 Task: Play online Dominion games in very easy mode.
Action: Mouse moved to (353, 523)
Screenshot: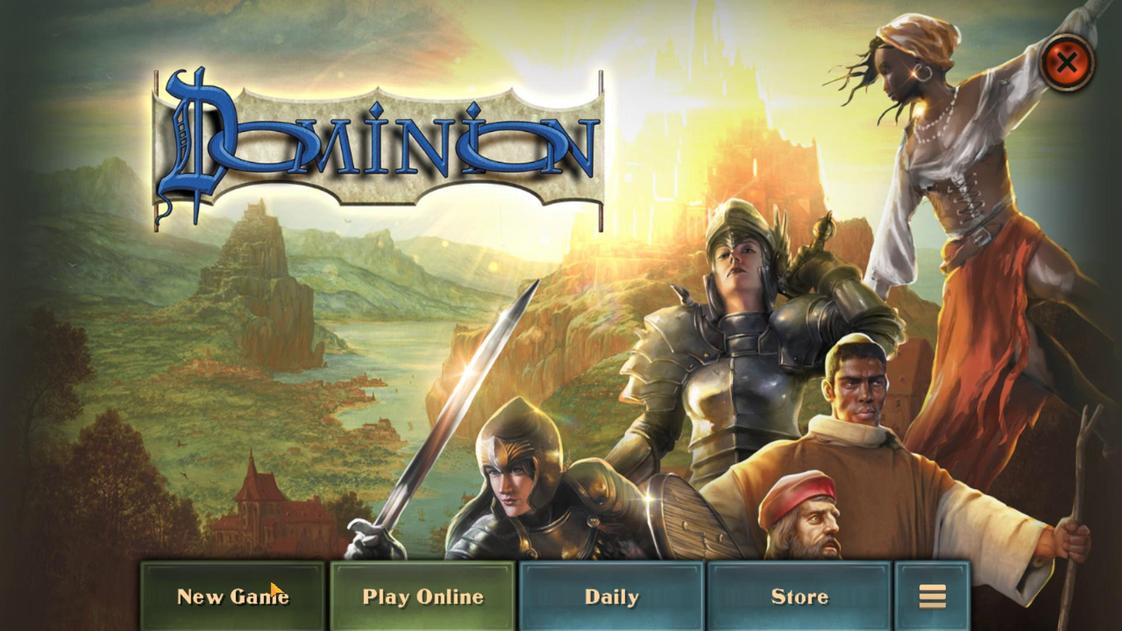 
Action: Mouse pressed left at (353, 523)
Screenshot: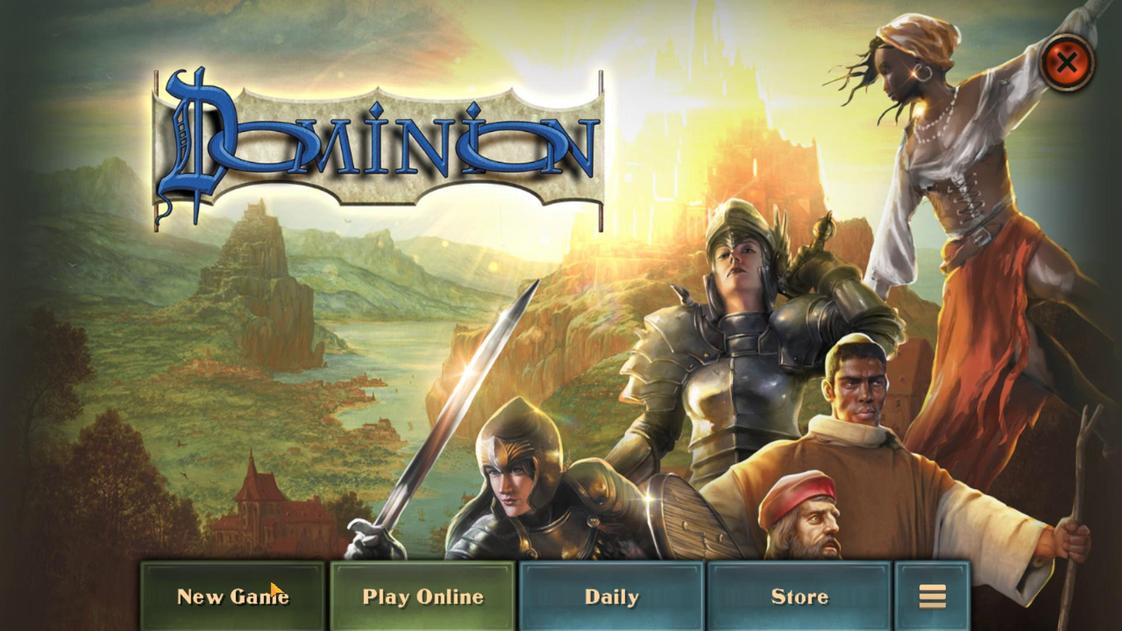 
Action: Mouse moved to (398, 247)
Screenshot: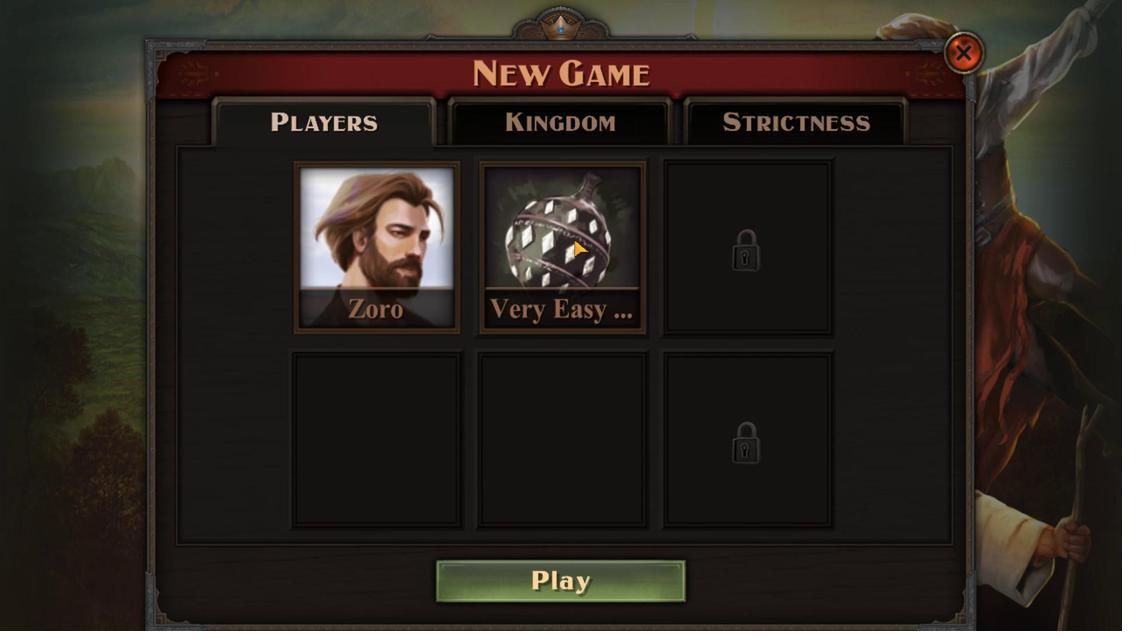 
Action: Mouse pressed left at (398, 247)
Screenshot: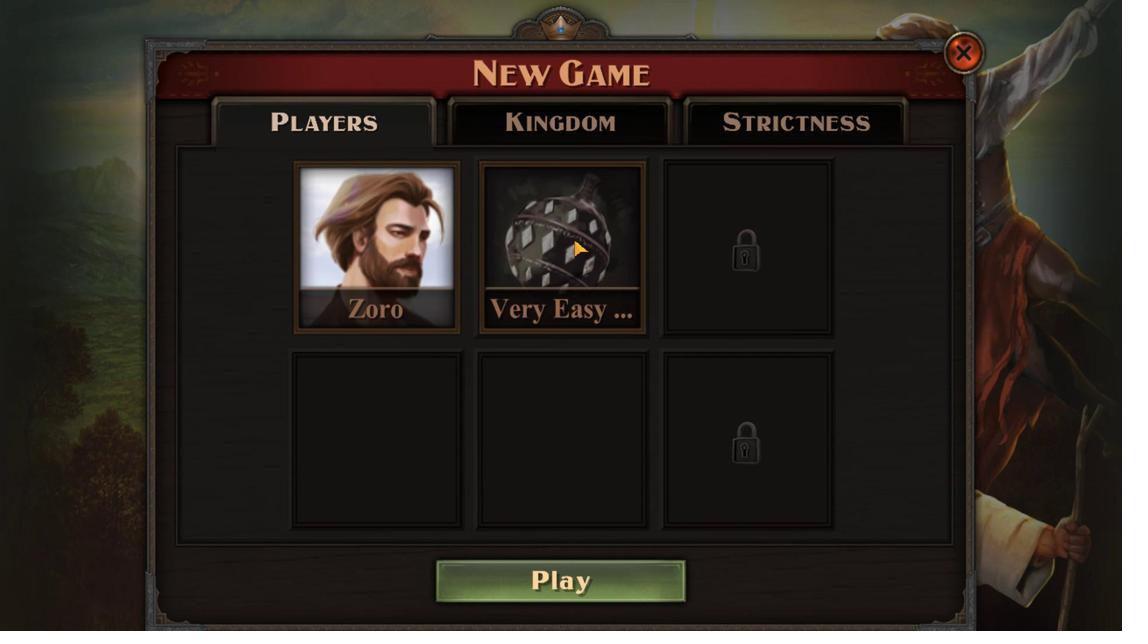 
Action: Mouse moved to (367, 282)
Screenshot: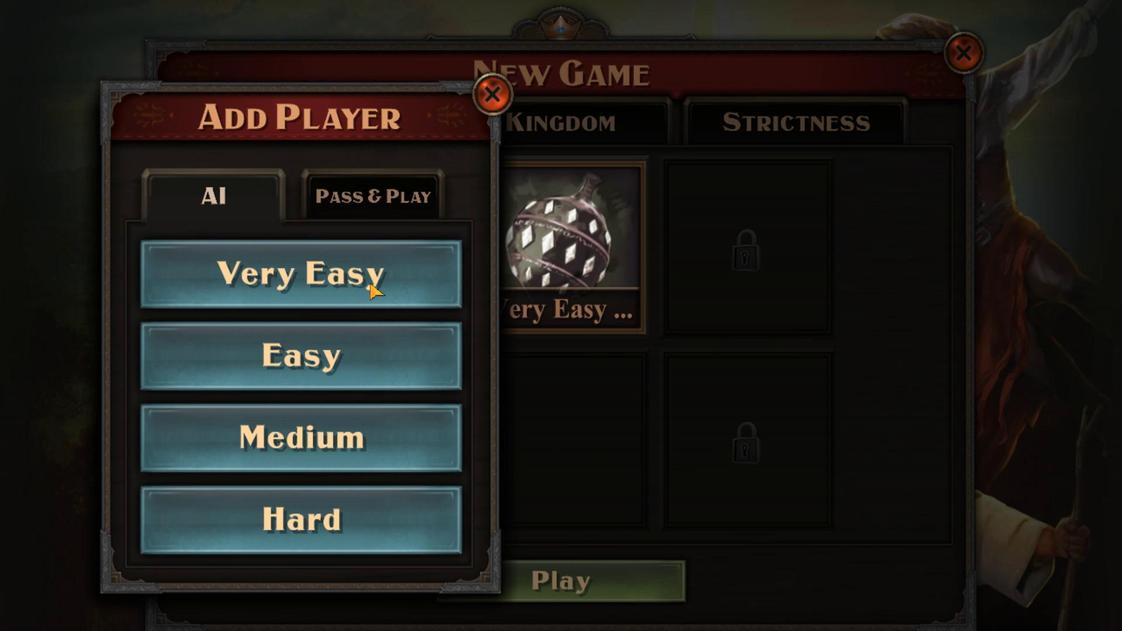 
Action: Mouse pressed left at (367, 282)
Screenshot: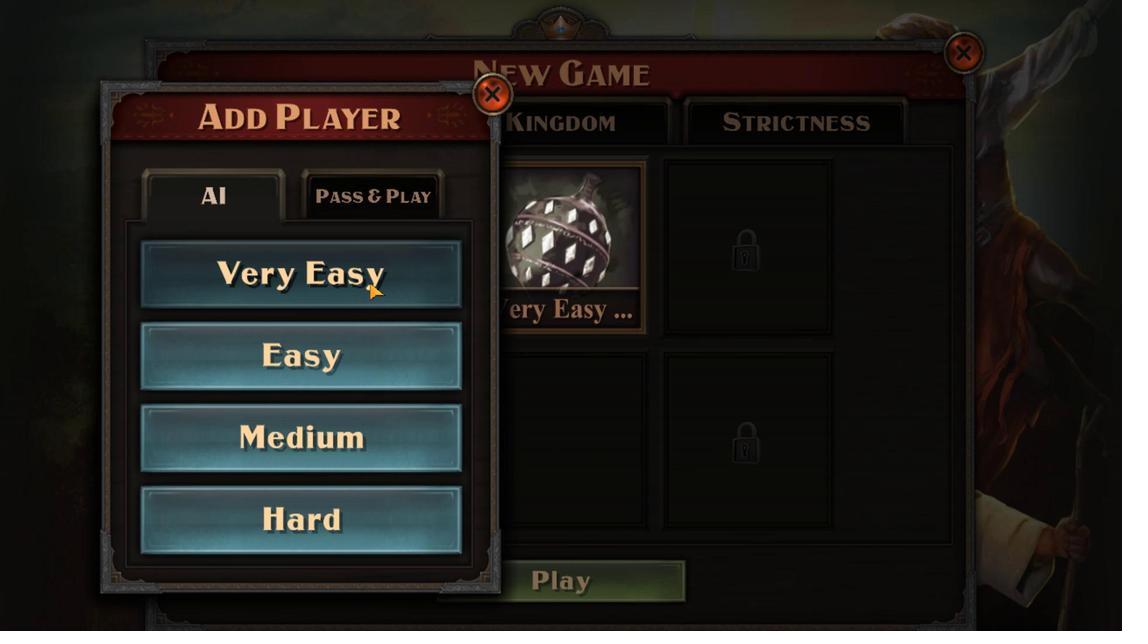 
Action: Mouse moved to (403, 521)
Screenshot: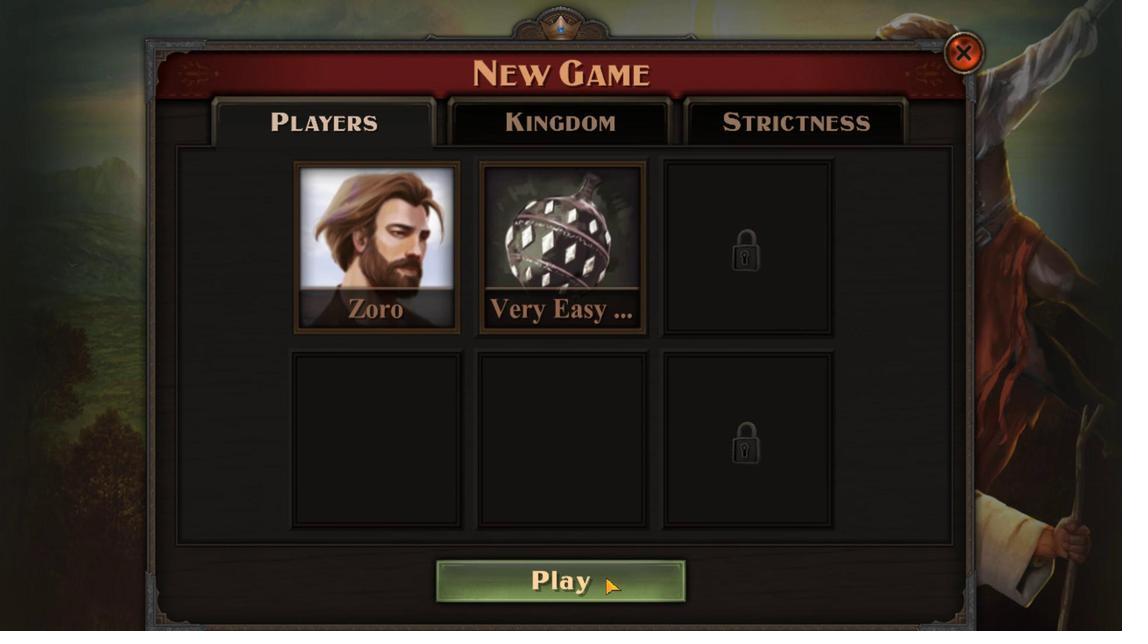 
Action: Mouse pressed left at (403, 521)
Screenshot: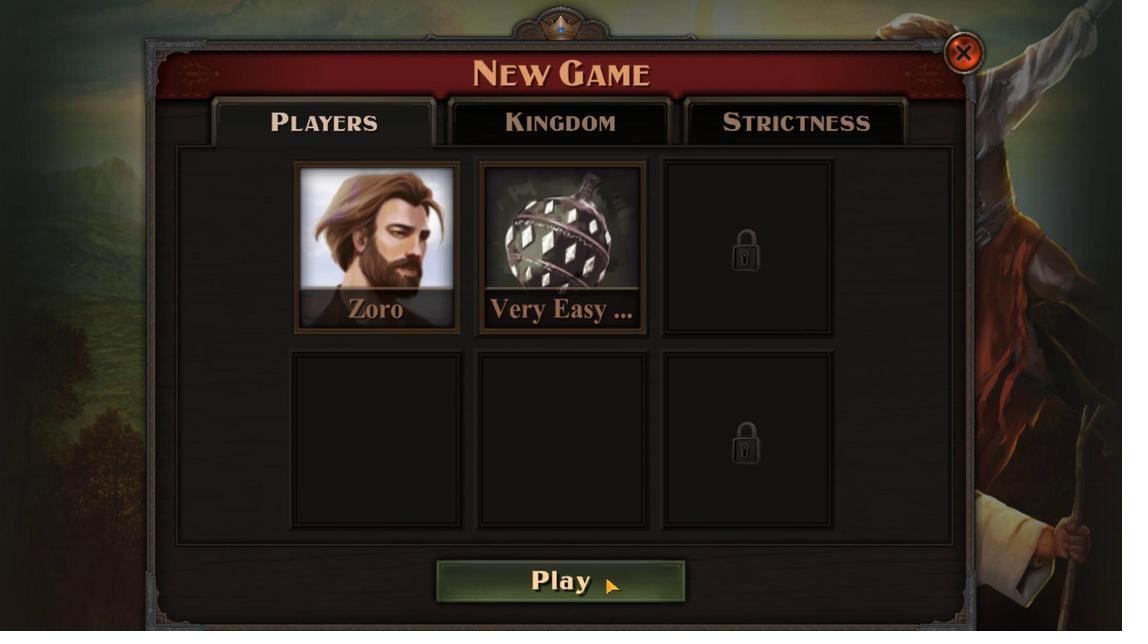 
Action: Mouse moved to (415, 471)
Screenshot: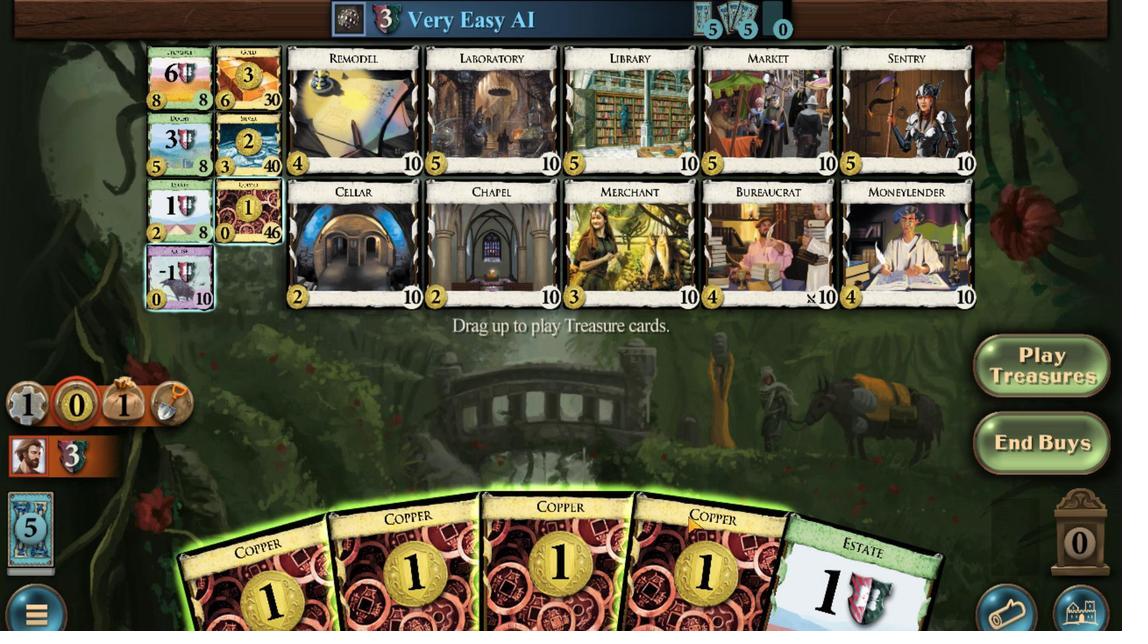 
Action: Mouse scrolled (415, 471) with delta (0, 0)
Screenshot: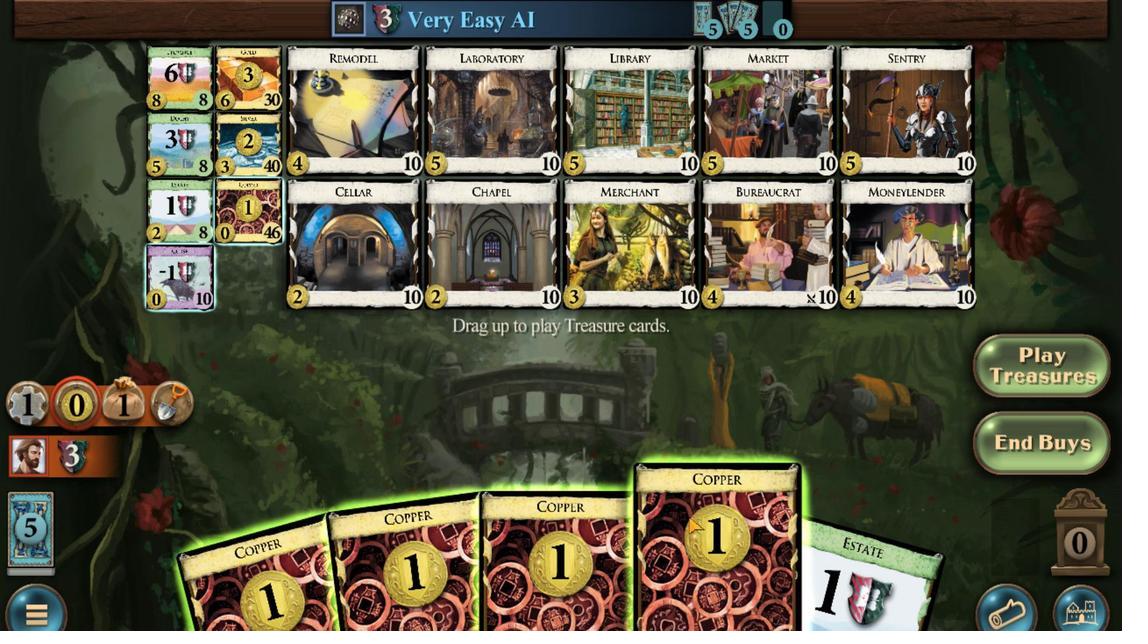 
Action: Mouse moved to (404, 482)
Screenshot: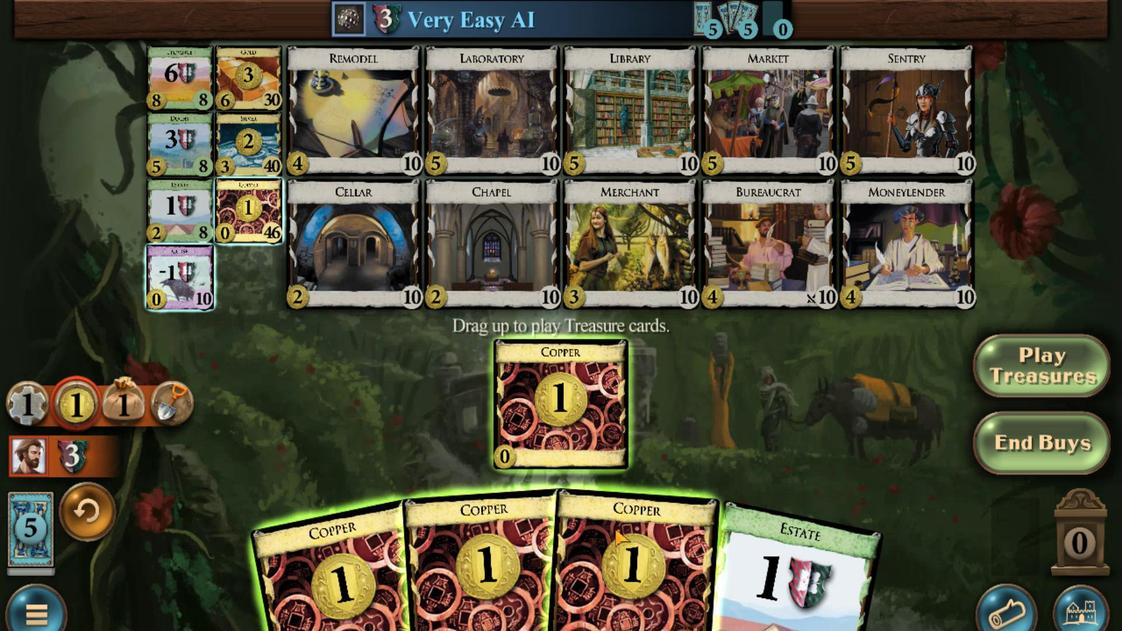
Action: Mouse scrolled (404, 481) with delta (0, 0)
Screenshot: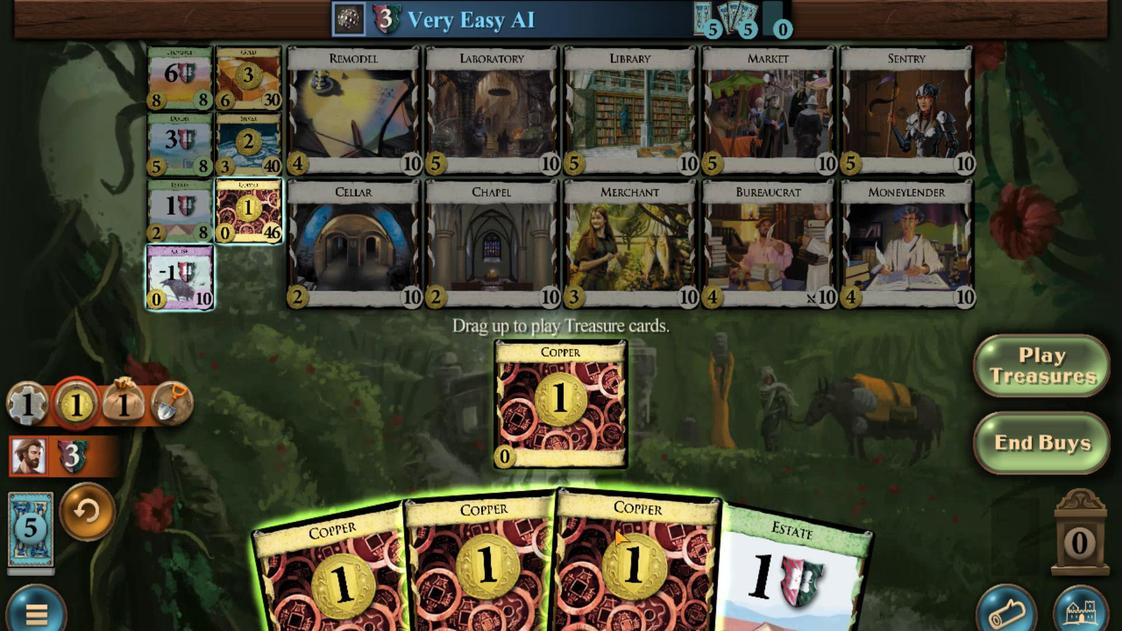 
Action: Mouse moved to (397, 483)
Screenshot: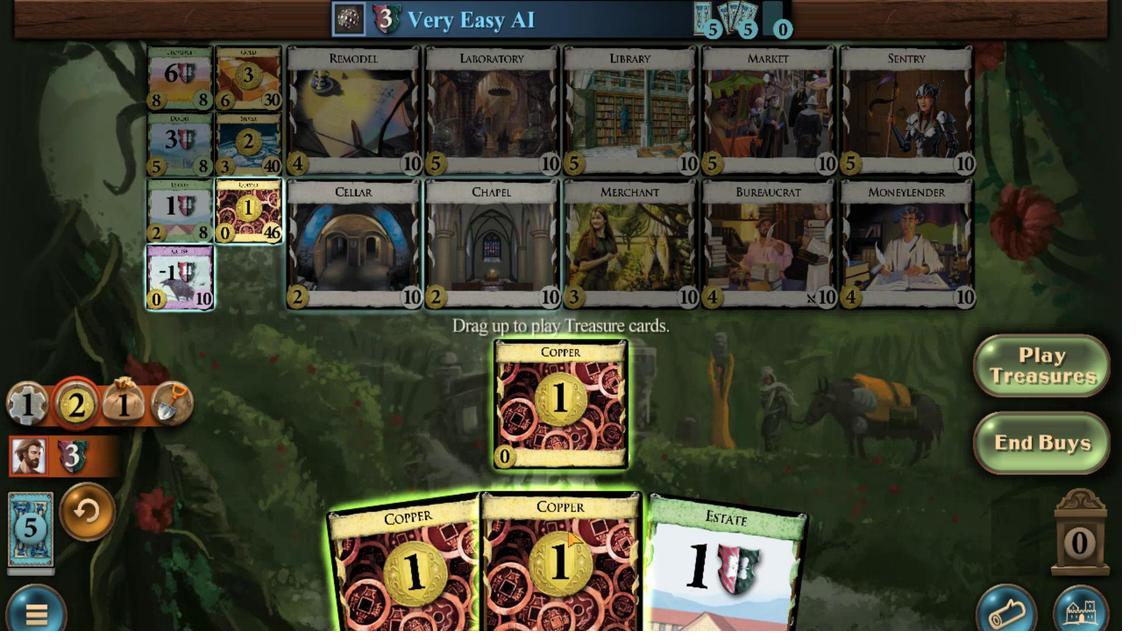 
Action: Mouse scrolled (397, 483) with delta (0, 0)
Screenshot: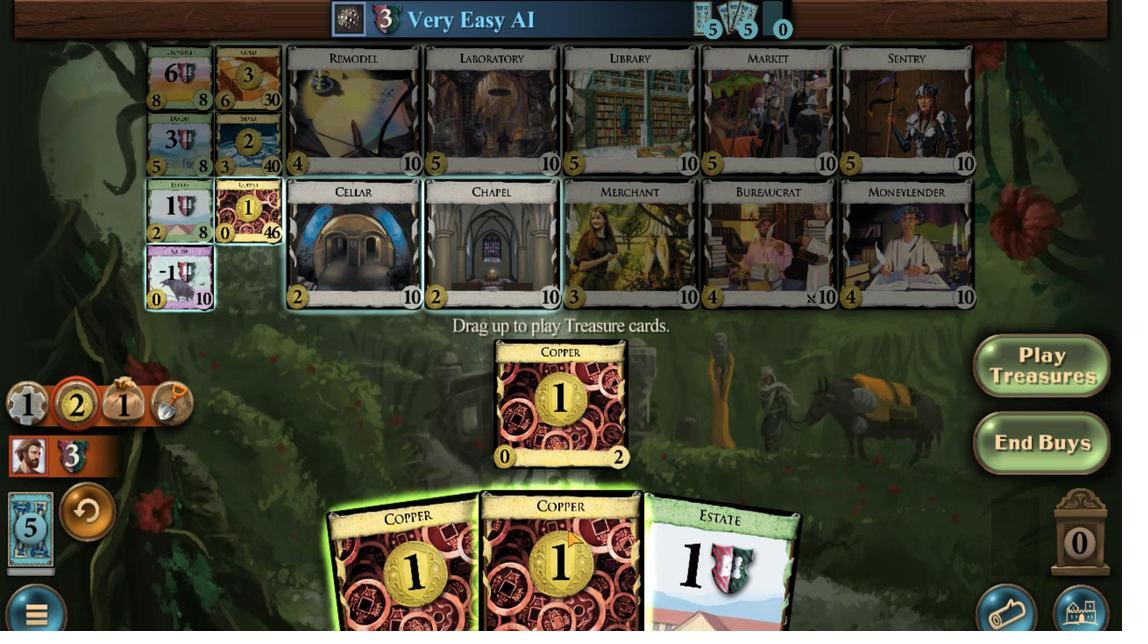 
Action: Mouse moved to (385, 491)
Screenshot: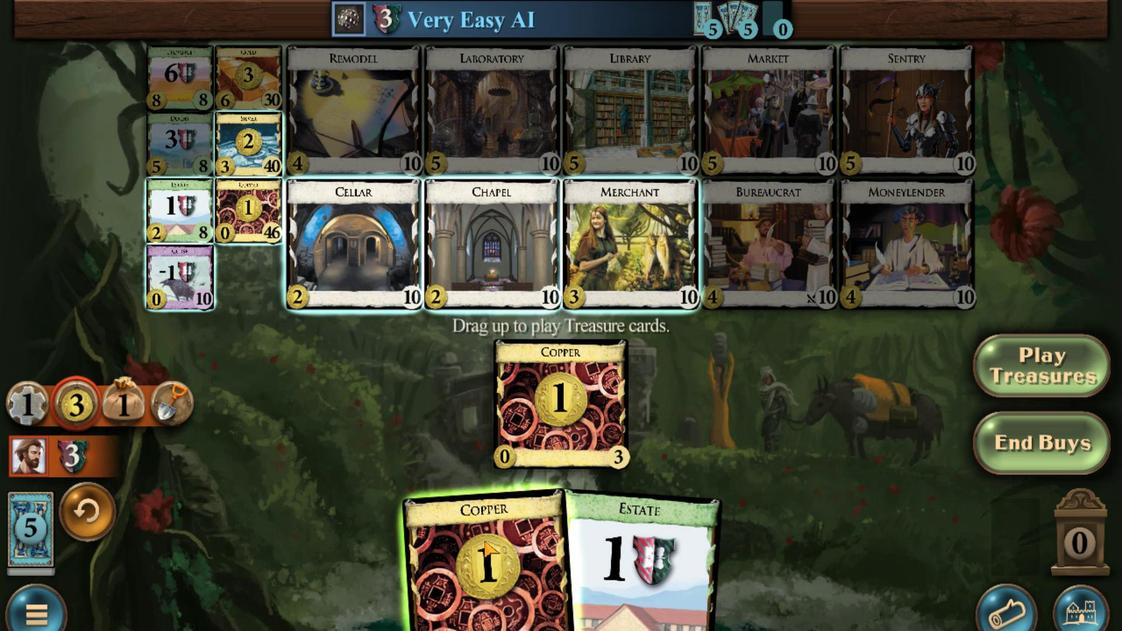 
Action: Mouse scrolled (385, 491) with delta (0, 0)
Screenshot: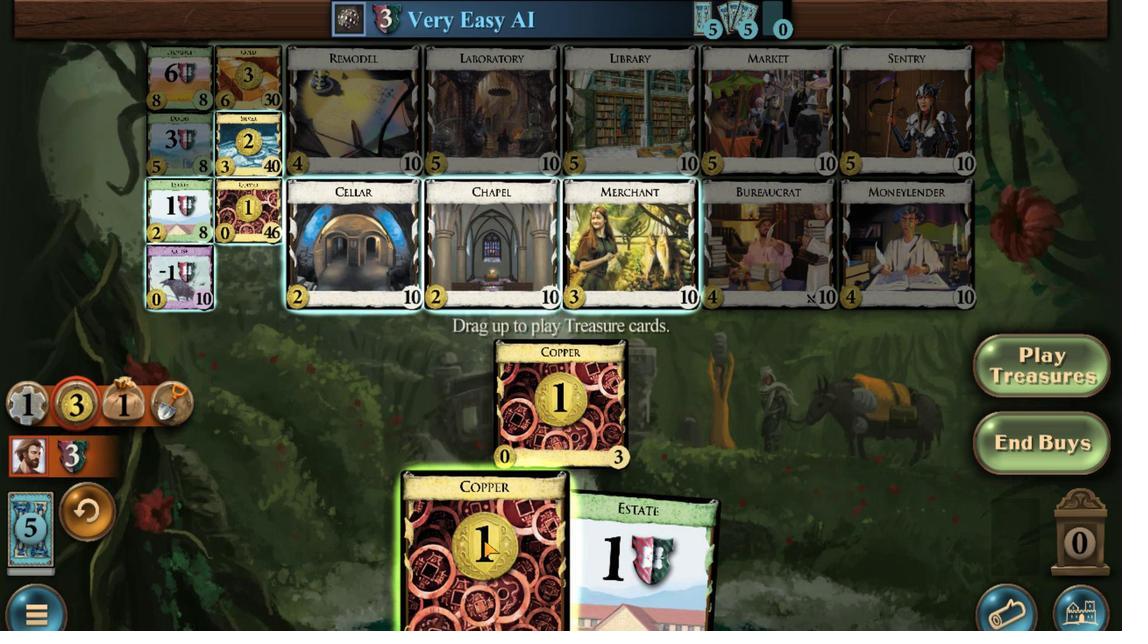 
Action: Mouse moved to (370, 156)
Screenshot: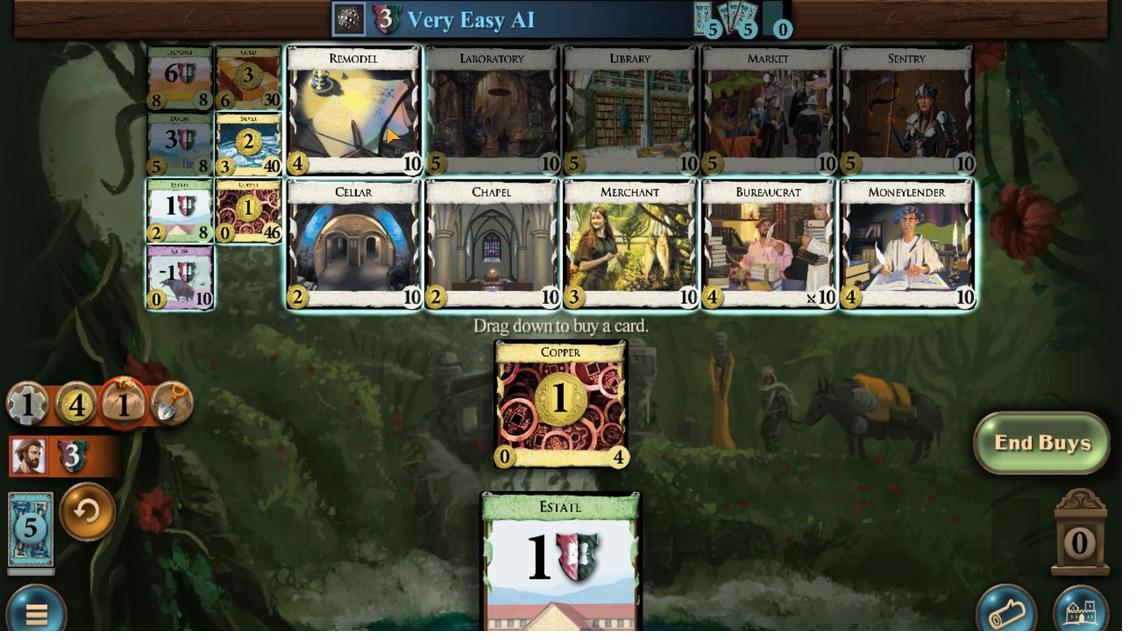
Action: Mouse scrolled (370, 156) with delta (0, 0)
Screenshot: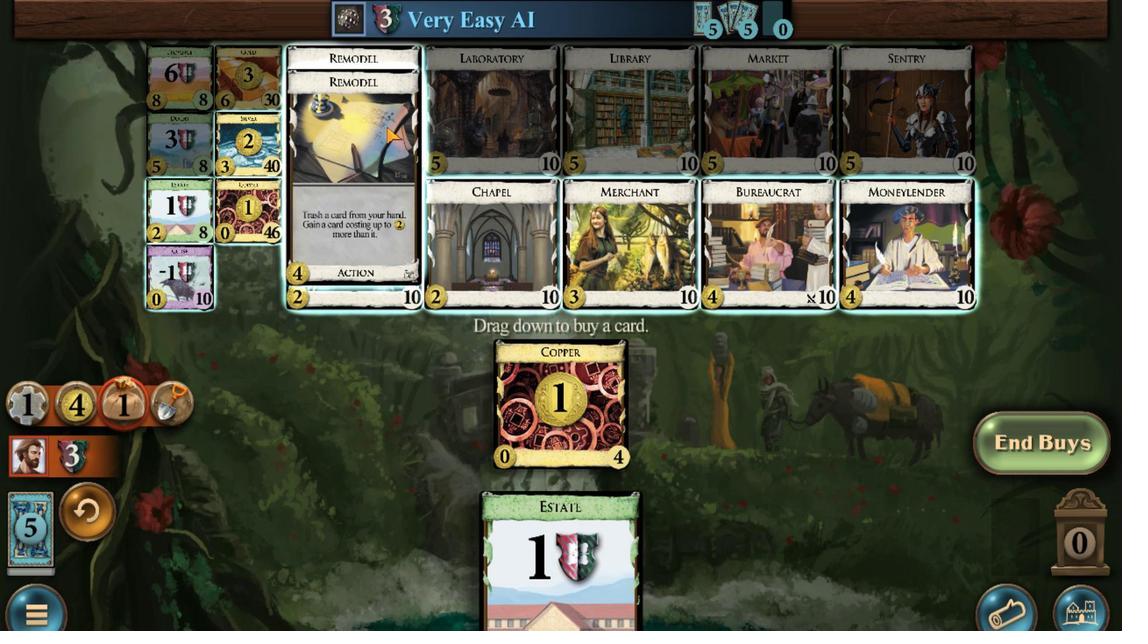 
Action: Mouse scrolled (370, 156) with delta (0, 0)
Screenshot: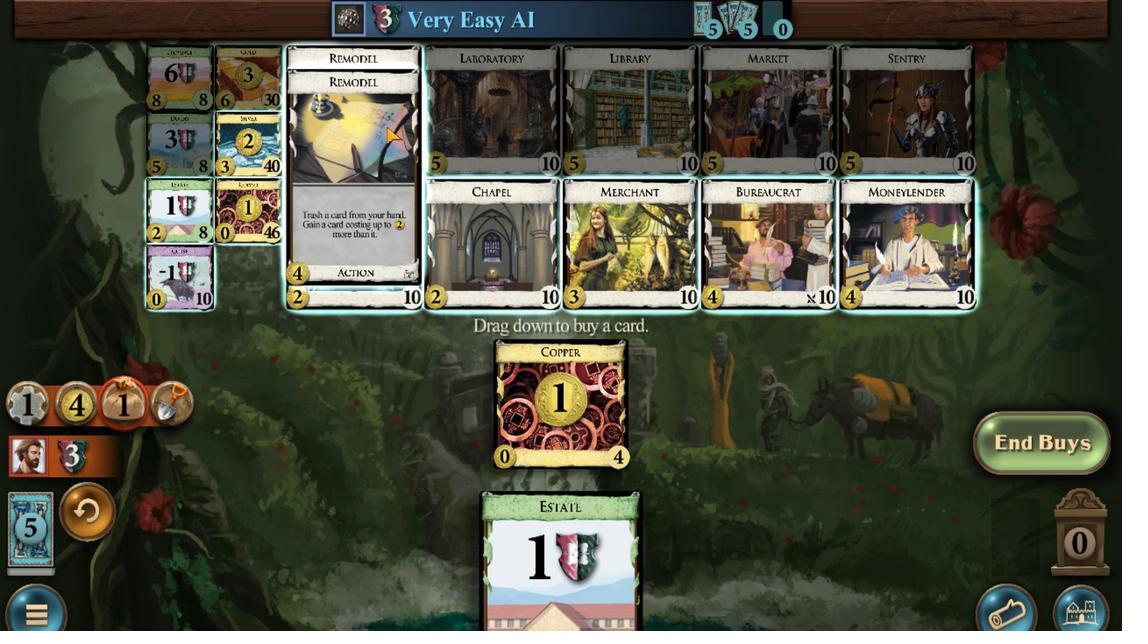 
Action: Mouse scrolled (370, 156) with delta (0, 0)
Screenshot: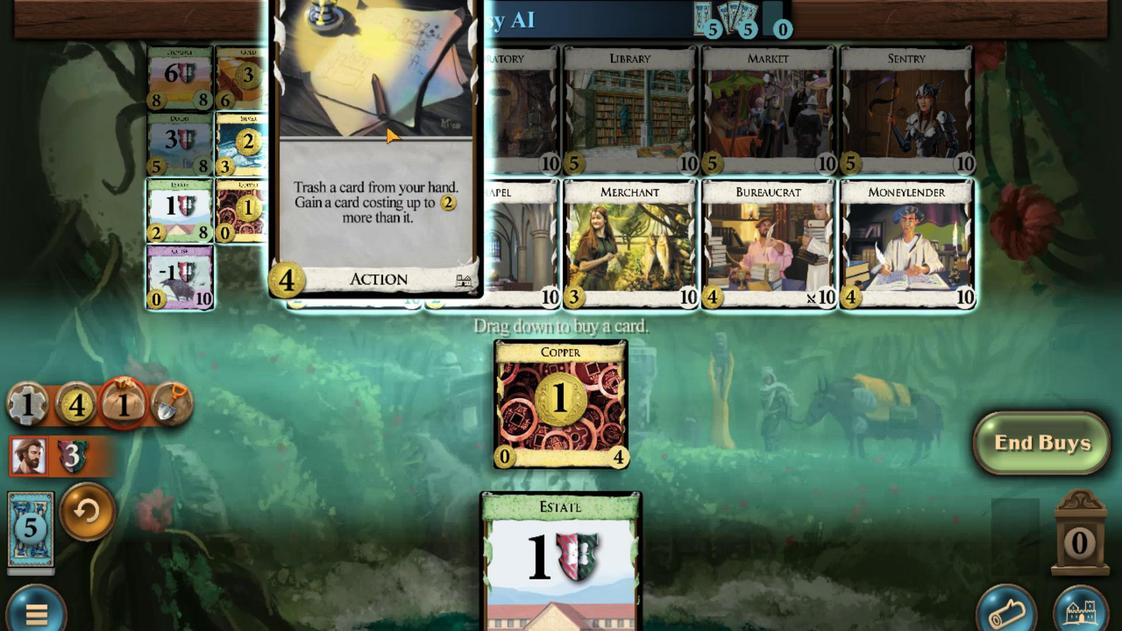 
Action: Mouse scrolled (370, 156) with delta (0, 0)
Screenshot: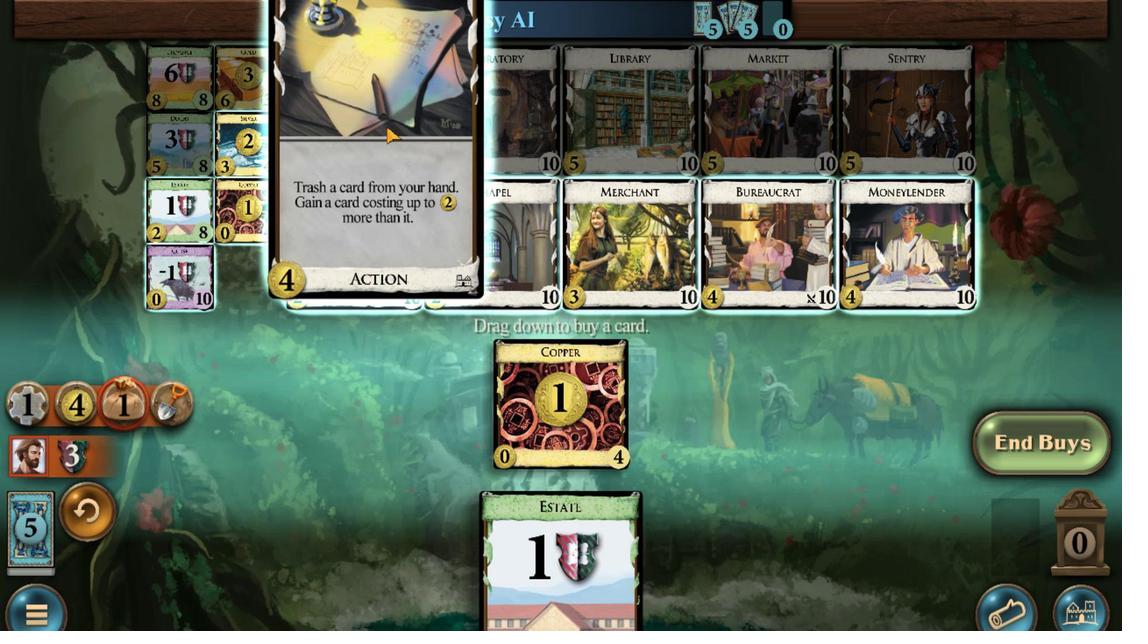 
Action: Mouse scrolled (370, 156) with delta (0, 0)
Screenshot: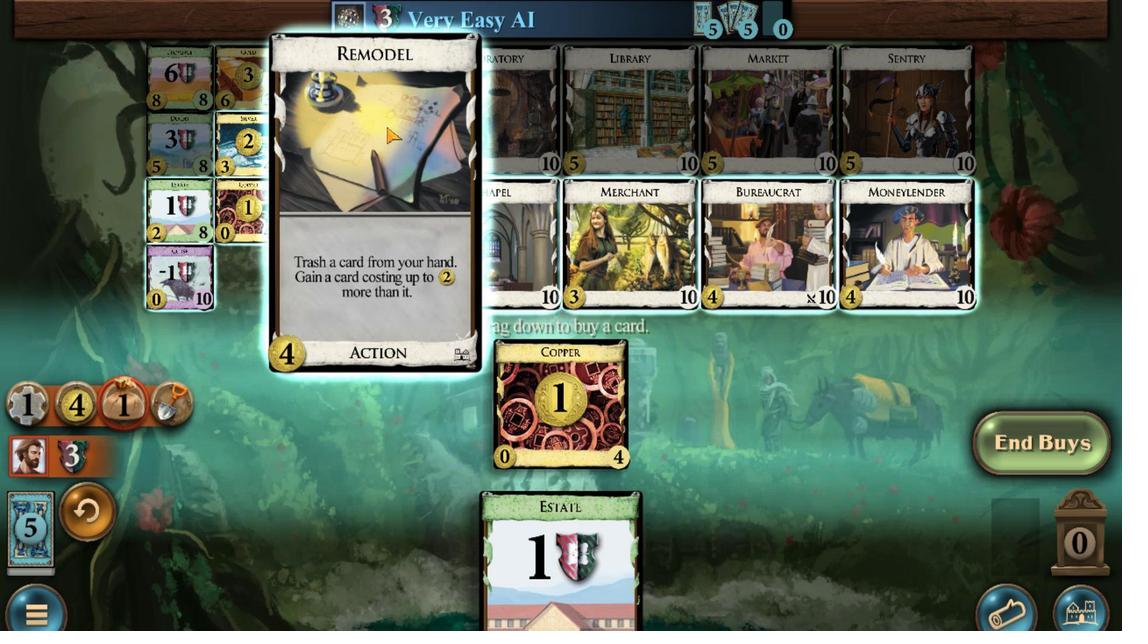
Action: Mouse moved to (391, 474)
Screenshot: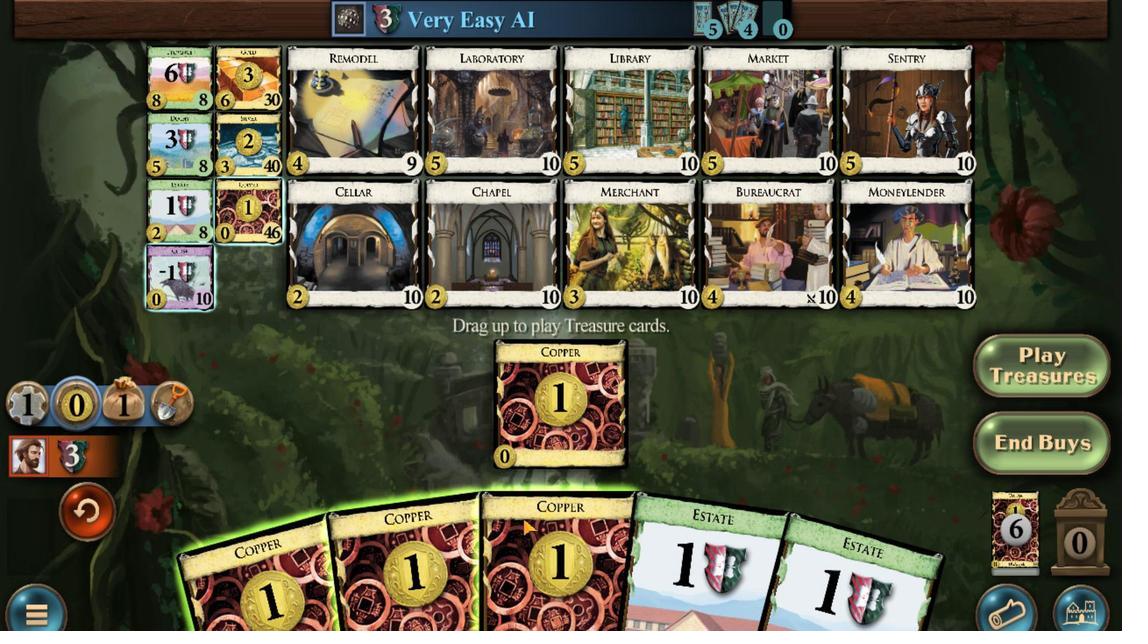 
Action: Mouse scrolled (391, 473) with delta (0, 0)
Screenshot: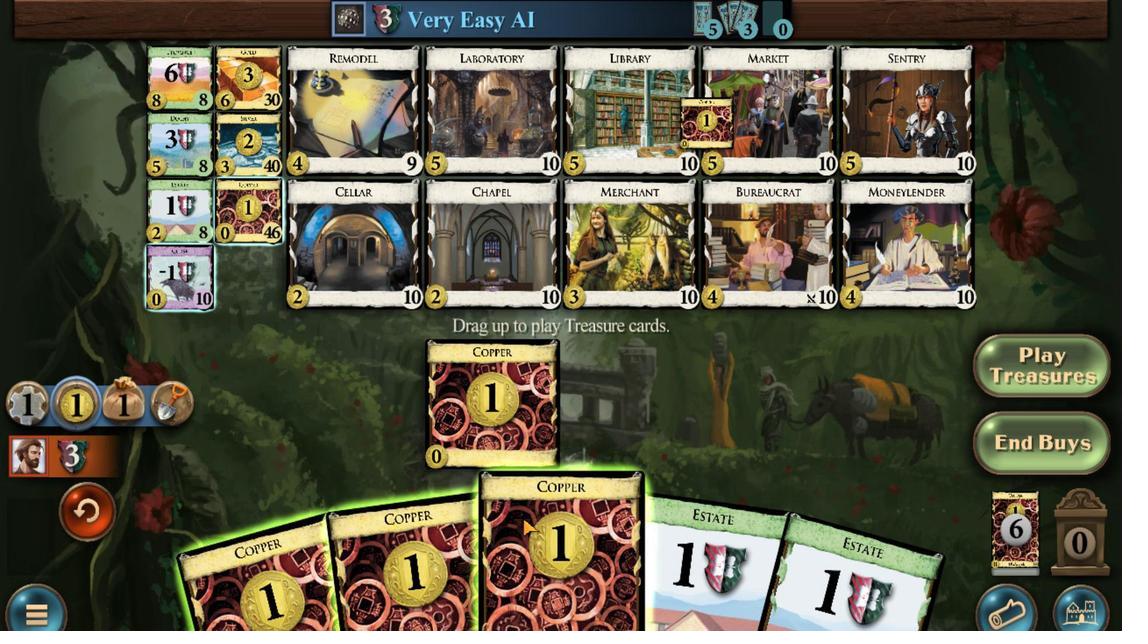 
Action: Mouse moved to (379, 490)
Screenshot: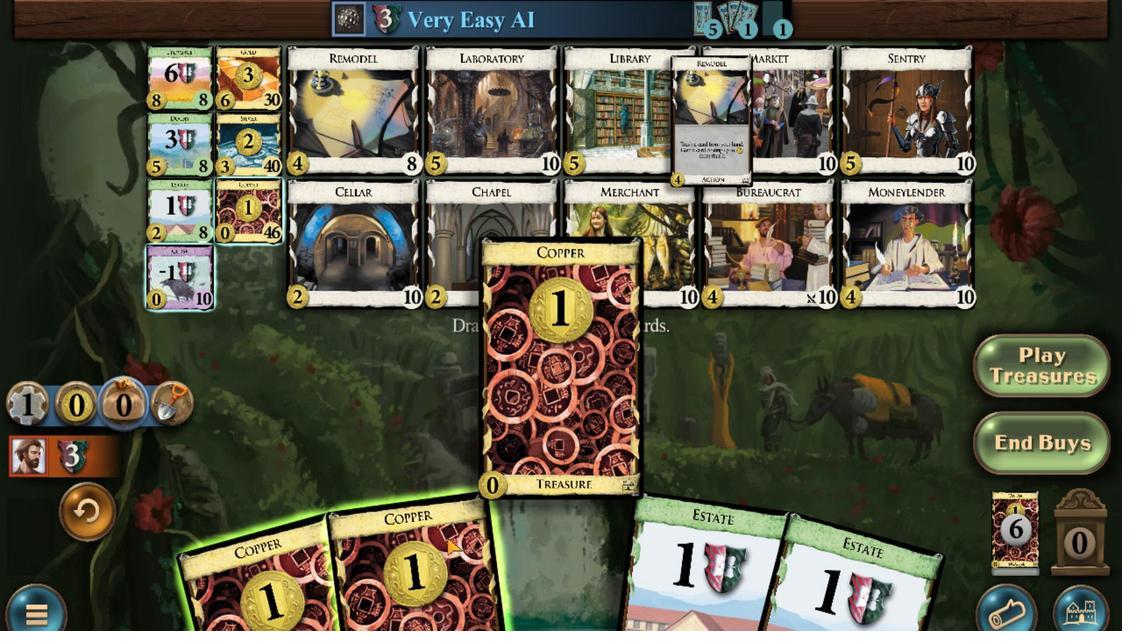 
Action: Mouse scrolled (379, 489) with delta (0, 0)
Screenshot: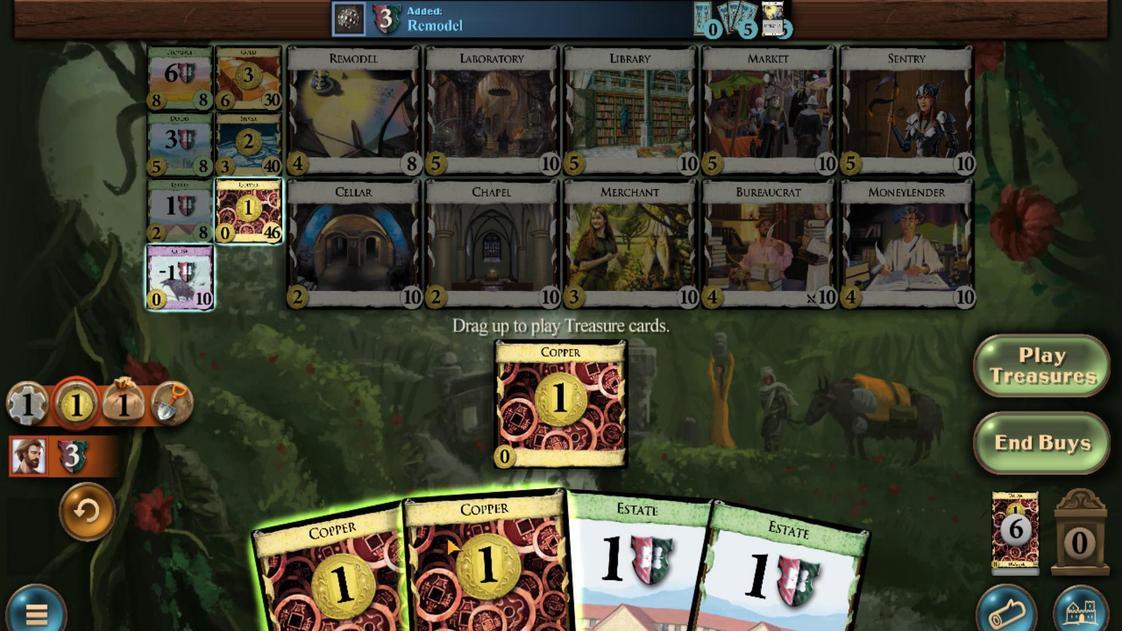 
Action: Mouse moved to (375, 495)
Screenshot: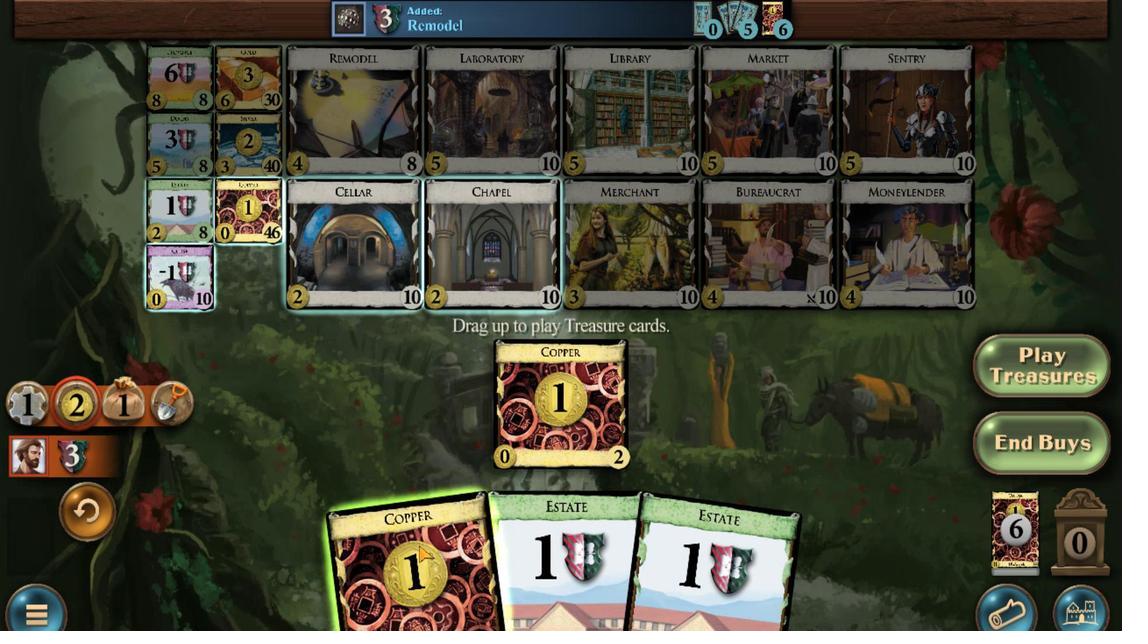 
Action: Mouse scrolled (375, 495) with delta (0, 0)
Screenshot: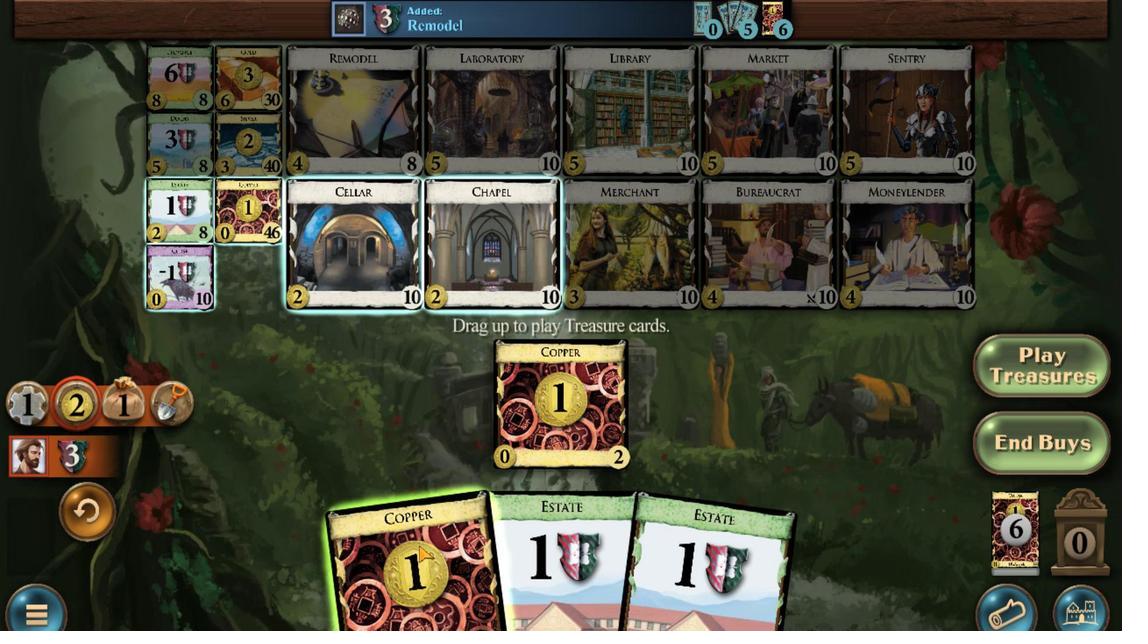 
Action: Mouse moved to (350, 172)
Screenshot: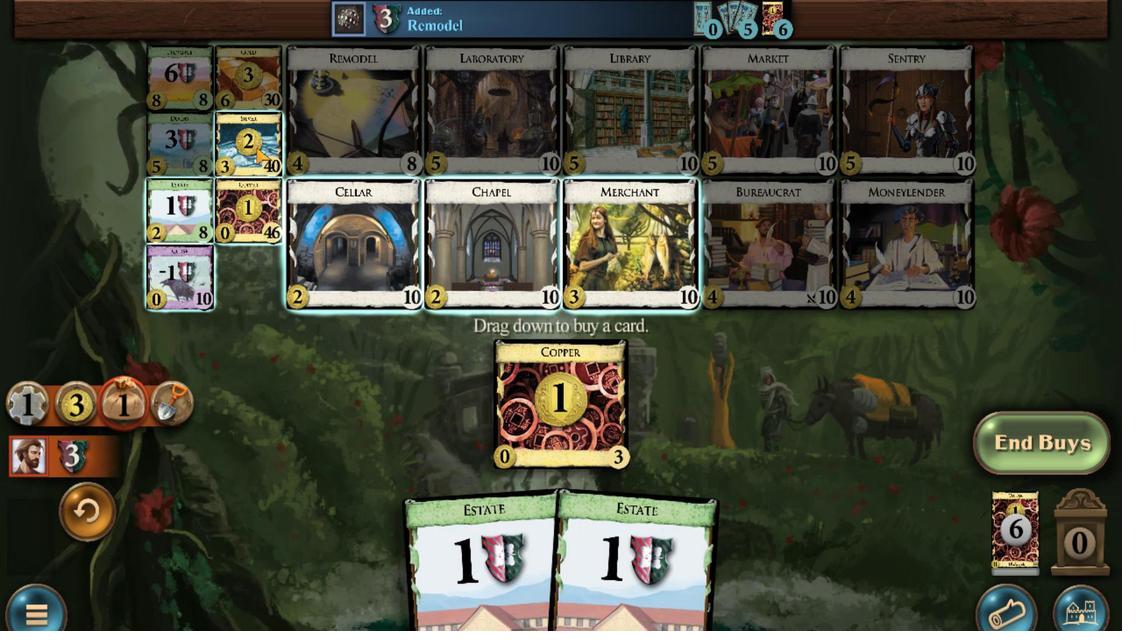 
Action: Mouse scrolled (350, 173) with delta (0, 0)
Screenshot: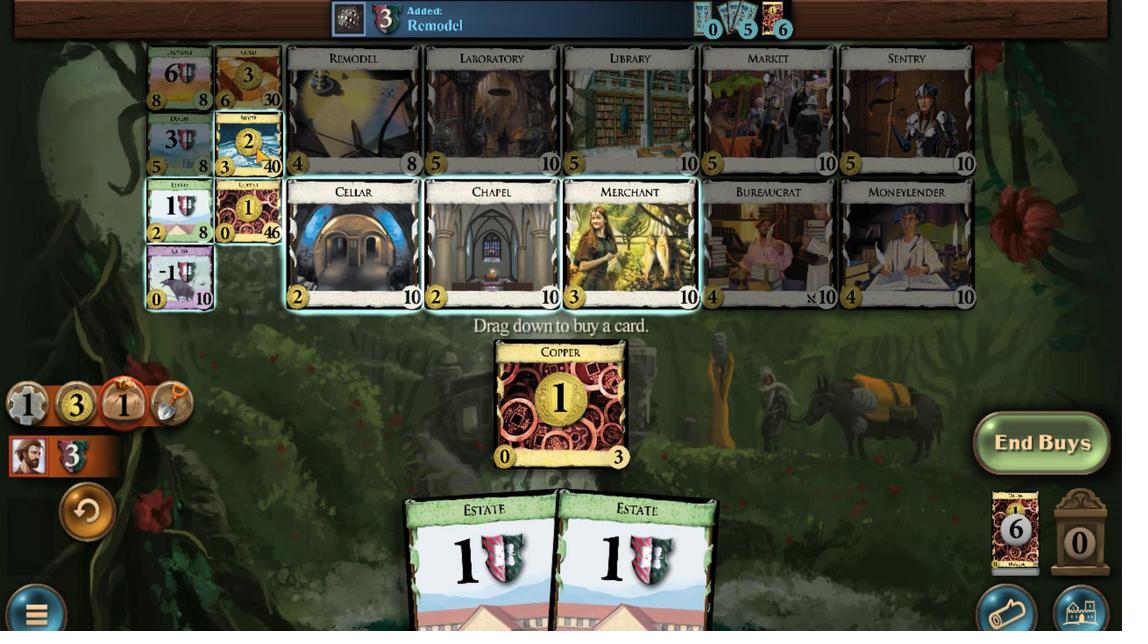 
Action: Mouse scrolled (350, 173) with delta (0, 0)
Screenshot: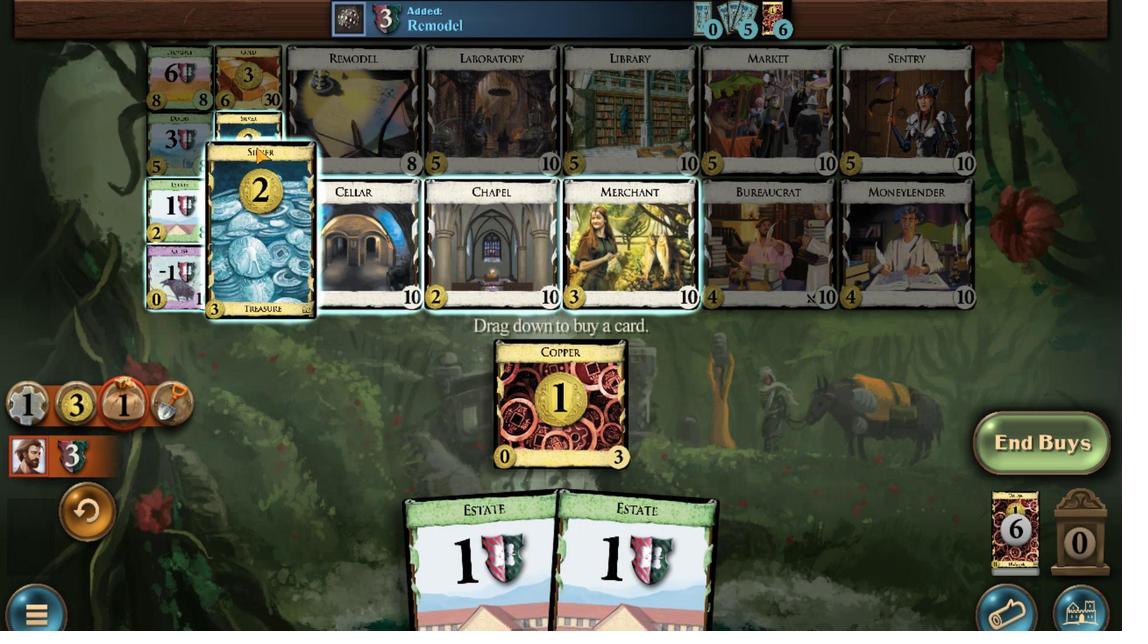 
Action: Mouse scrolled (350, 173) with delta (0, 0)
Screenshot: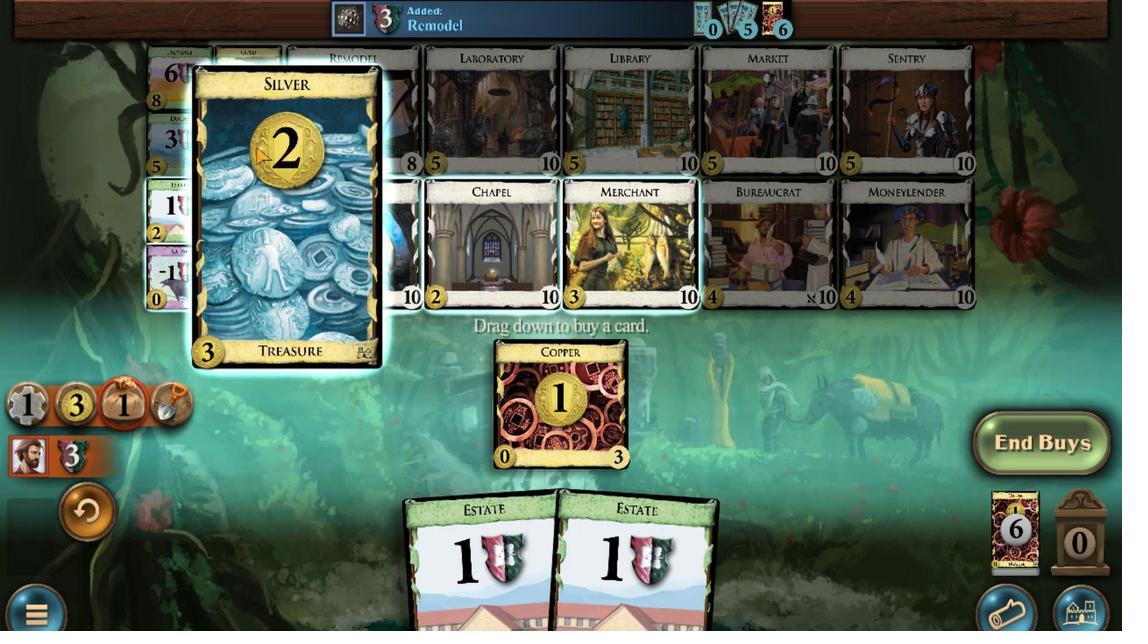 
Action: Mouse scrolled (350, 173) with delta (0, 0)
Screenshot: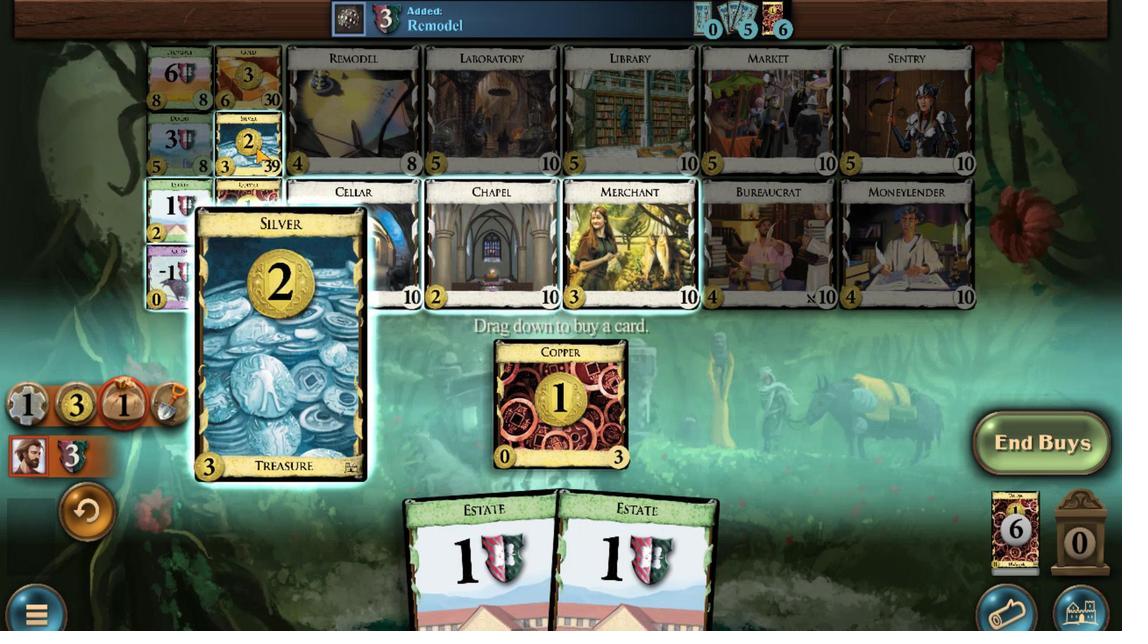 
Action: Mouse moved to (353, 190)
Screenshot: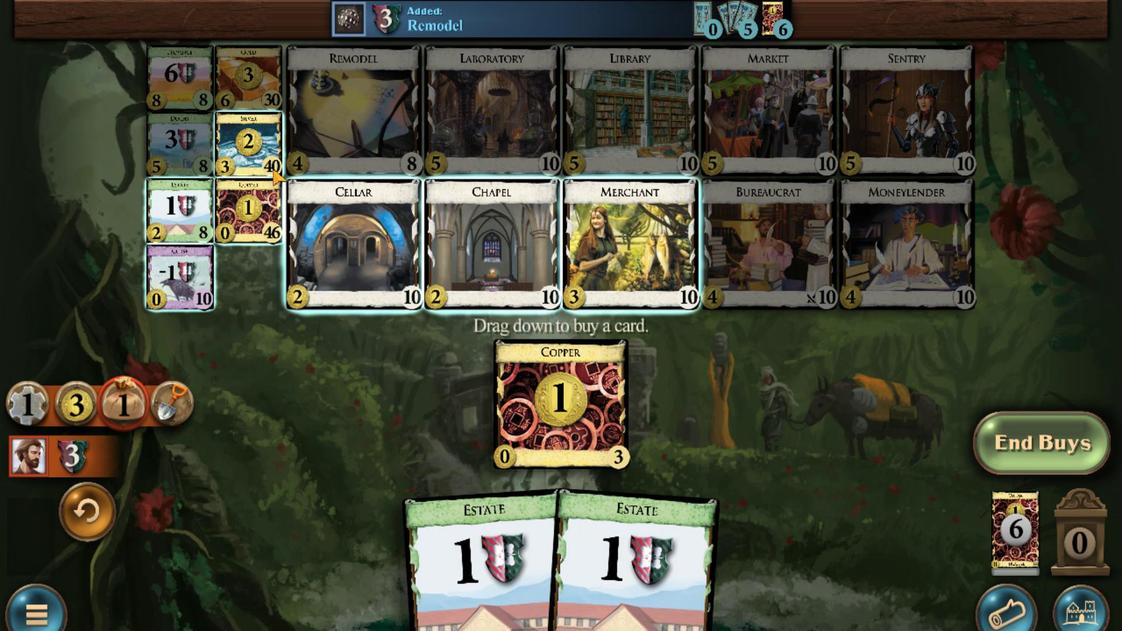 
Action: Mouse scrolled (353, 190) with delta (0, 0)
Screenshot: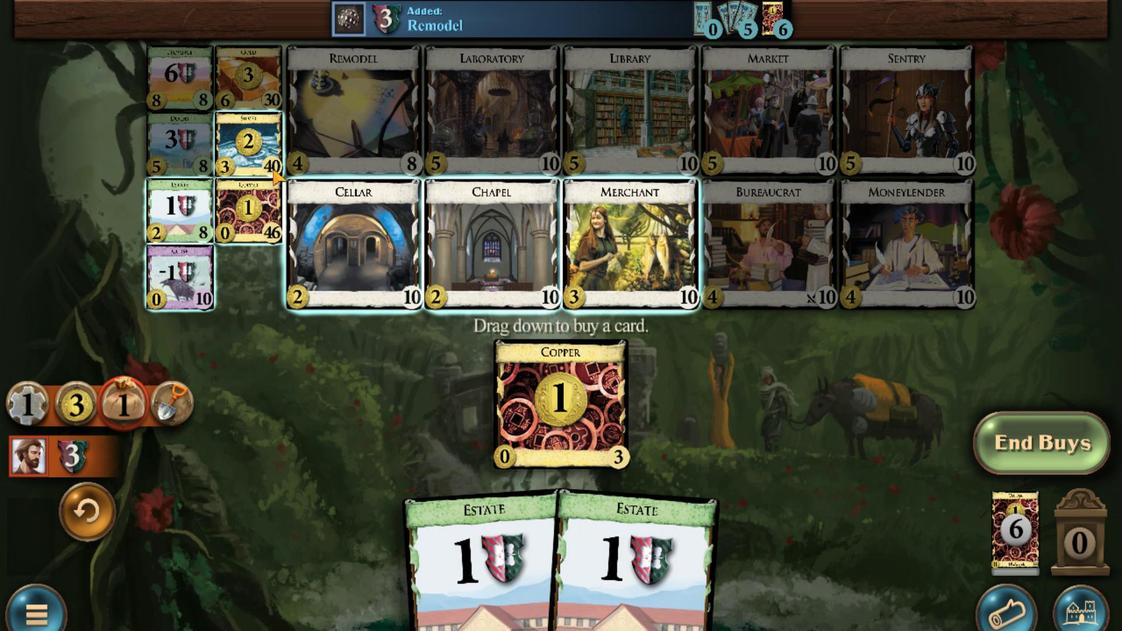 
Action: Mouse scrolled (353, 190) with delta (0, 0)
Screenshot: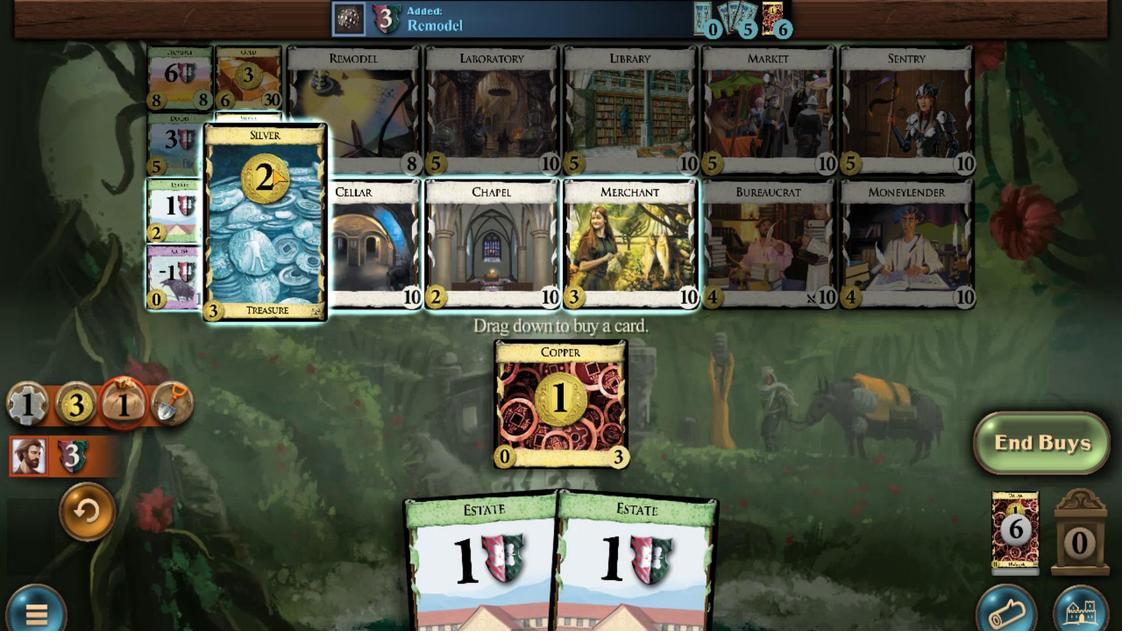 
Action: Mouse scrolled (353, 190) with delta (0, 0)
Screenshot: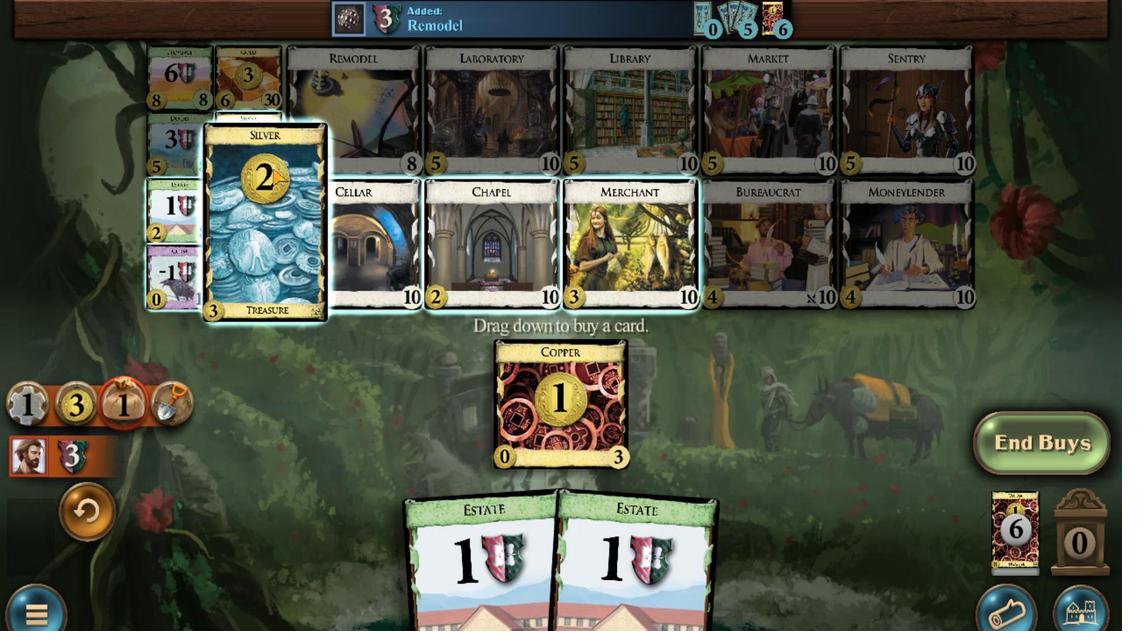 
Action: Mouse scrolled (353, 190) with delta (0, 0)
Screenshot: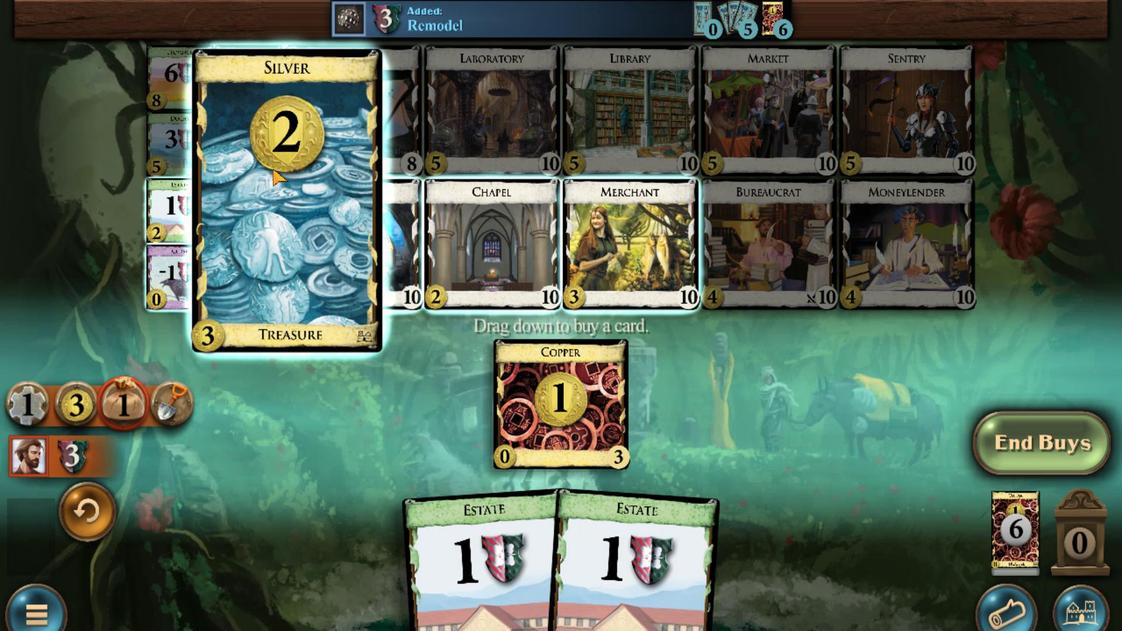
Action: Mouse moved to (358, 492)
Screenshot: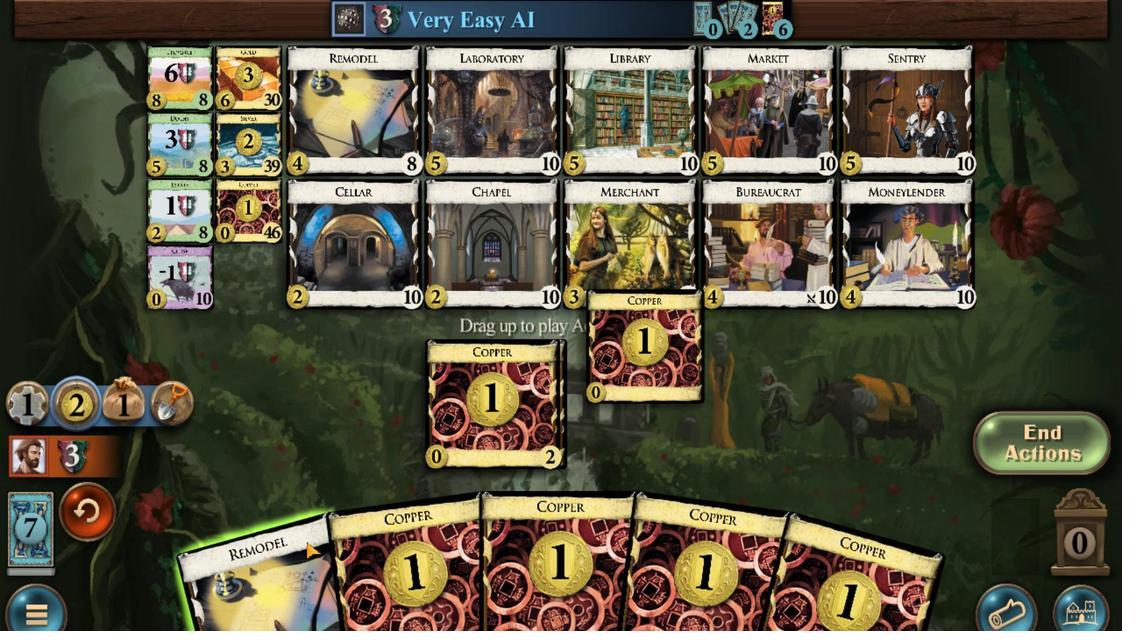 
Action: Mouse scrolled (358, 492) with delta (0, 0)
Screenshot: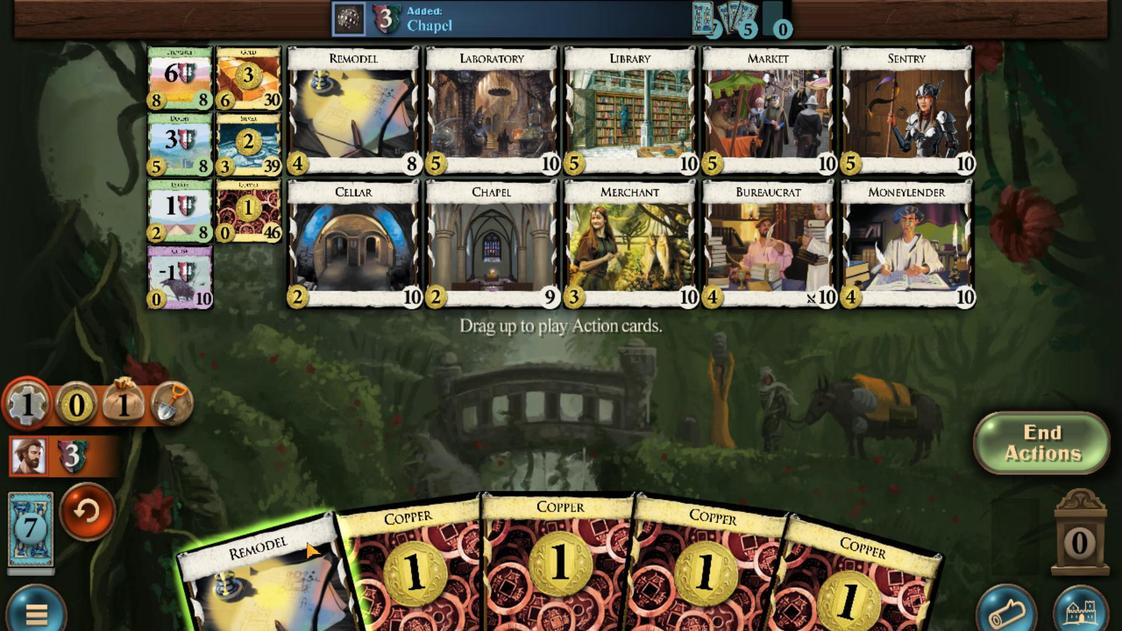
Action: Mouse moved to (340, 223)
Screenshot: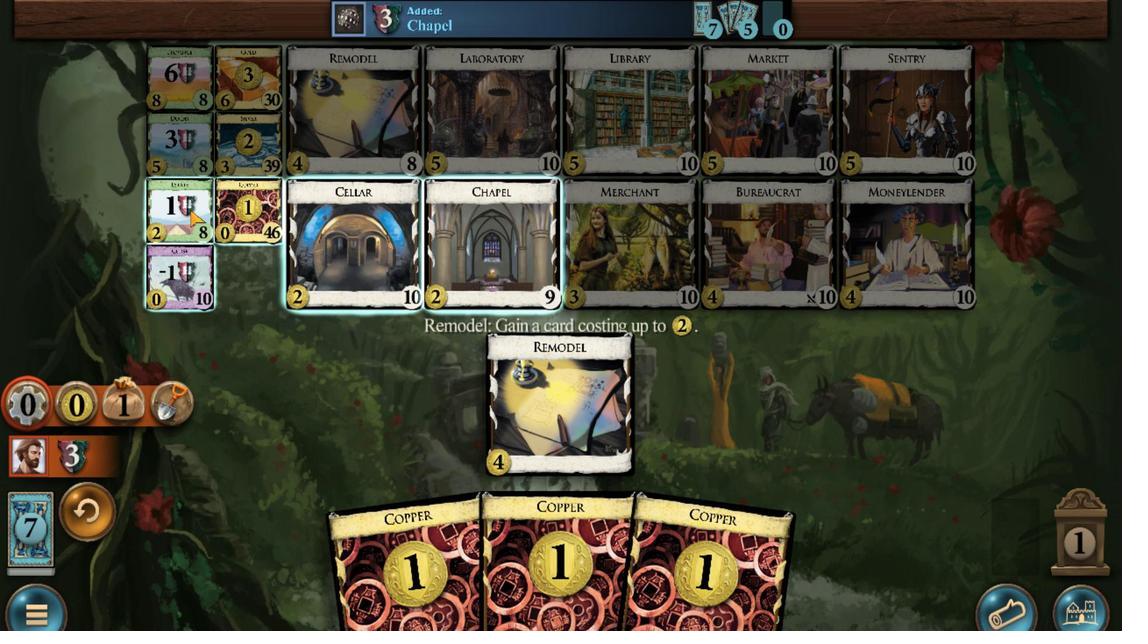 
Action: Mouse scrolled (340, 223) with delta (0, 0)
Screenshot: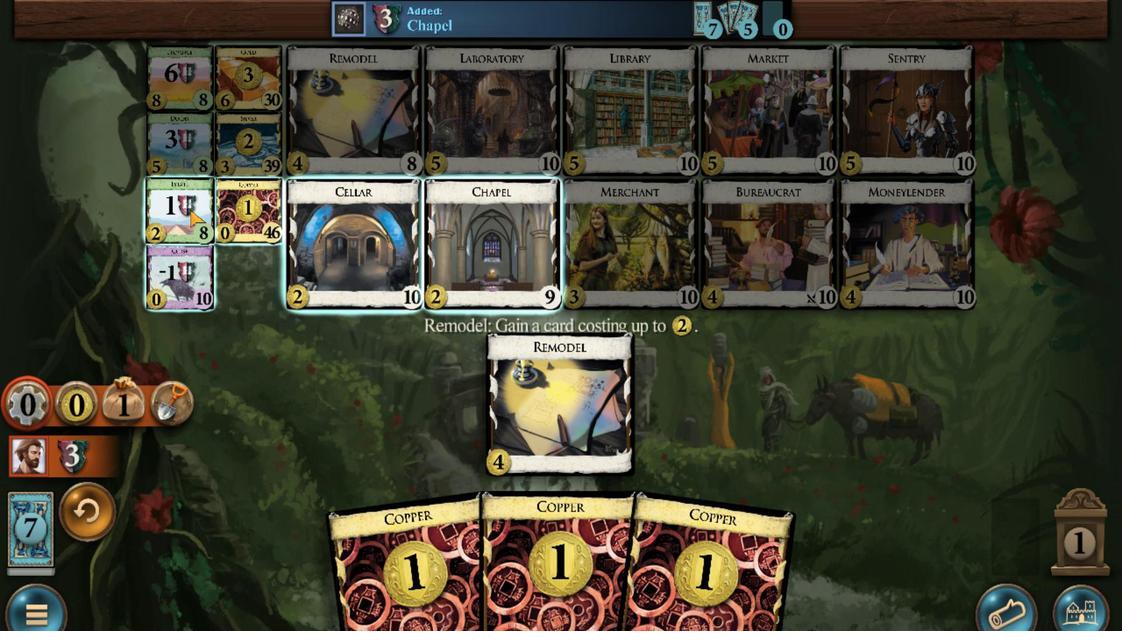 
Action: Mouse scrolled (340, 223) with delta (0, 0)
Screenshot: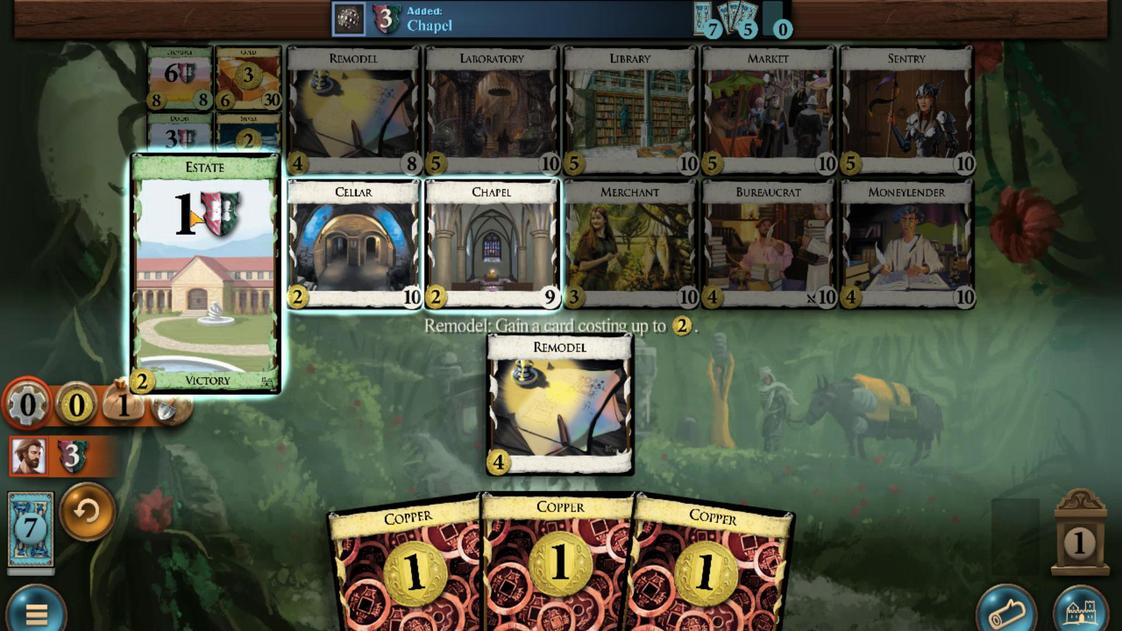
Action: Mouse scrolled (340, 223) with delta (0, 0)
Screenshot: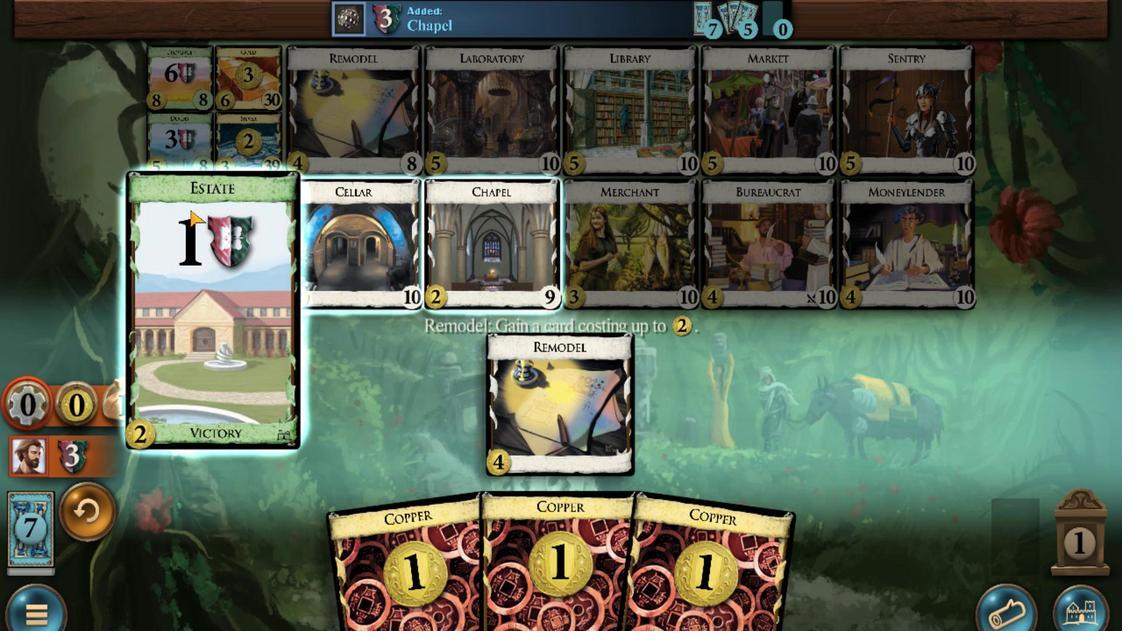 
Action: Mouse moved to (375, 473)
Screenshot: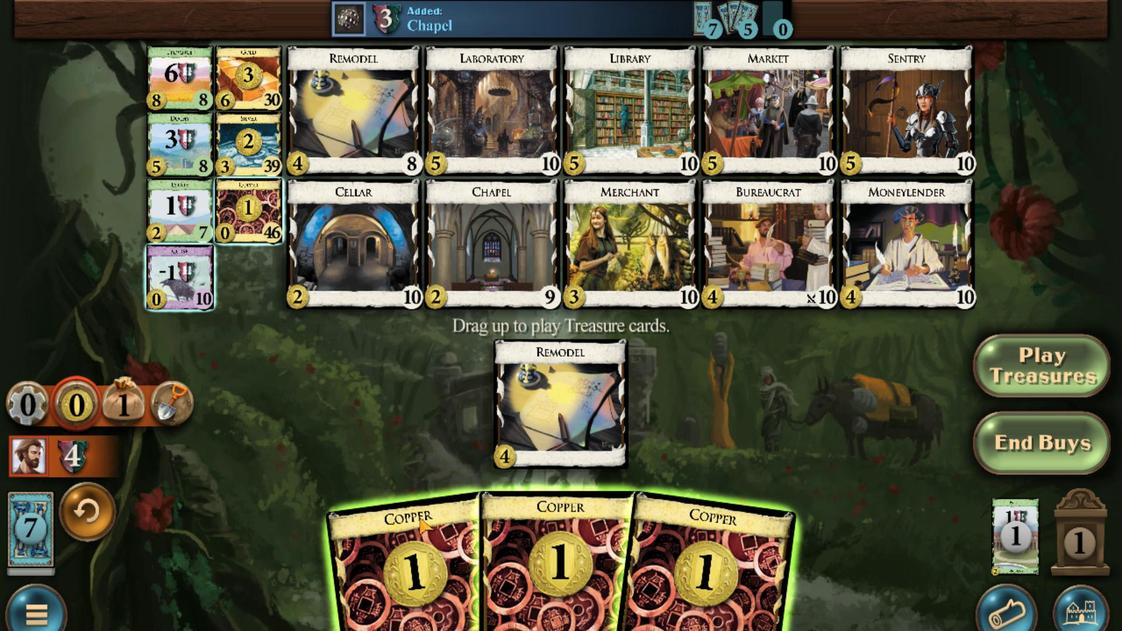 
Action: Mouse scrolled (375, 473) with delta (0, 0)
Screenshot: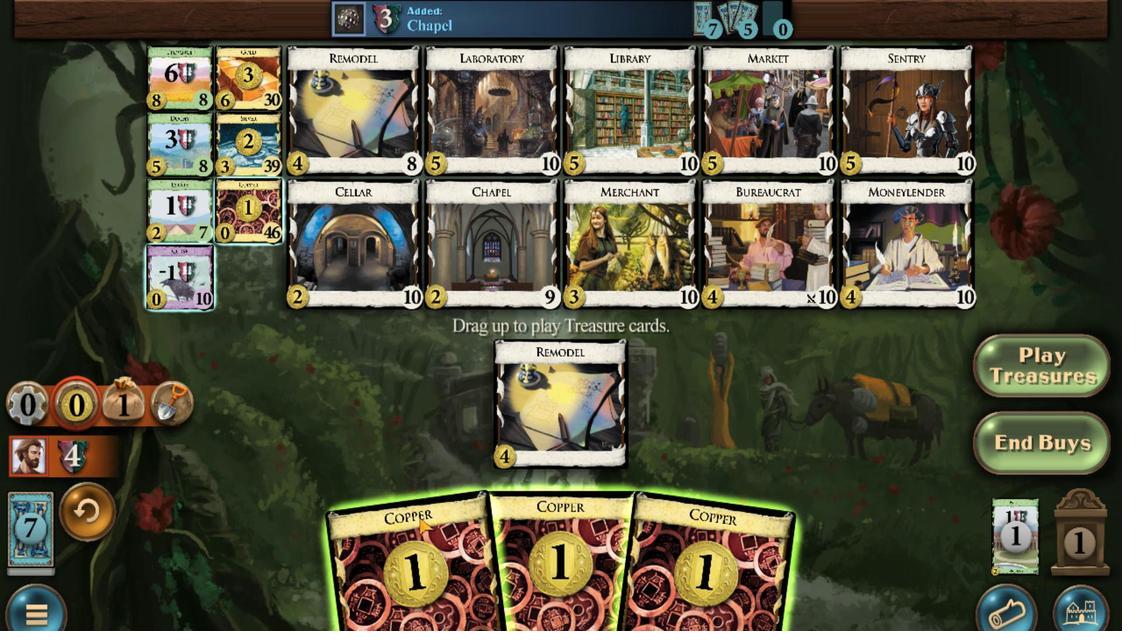 
Action: Mouse scrolled (375, 472) with delta (0, 0)
Screenshot: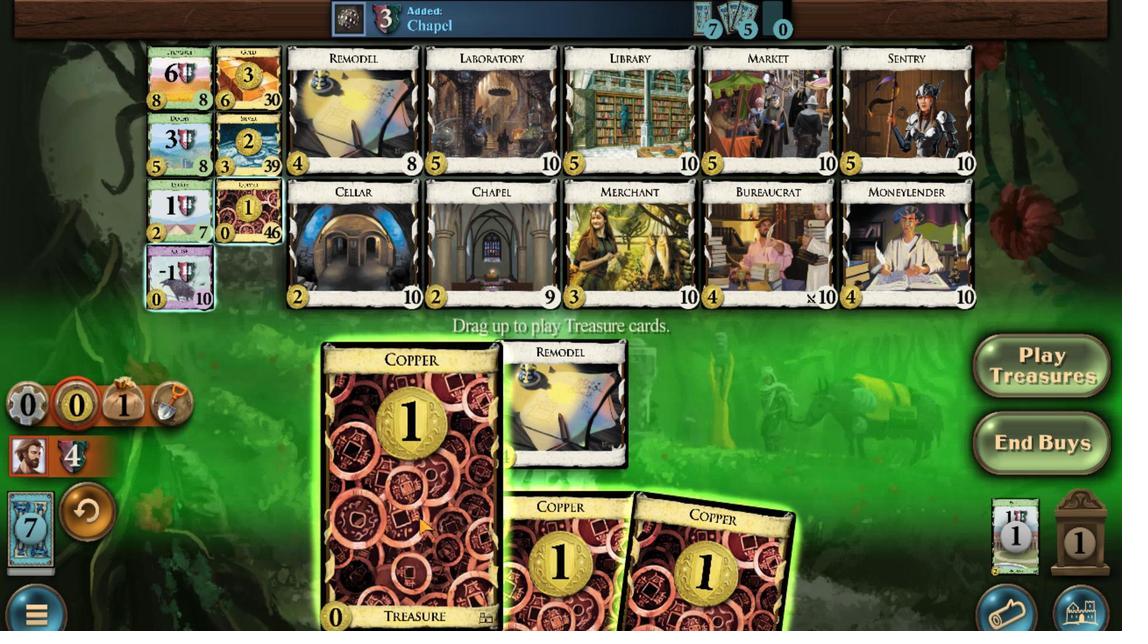 
Action: Mouse scrolled (375, 472) with delta (0, 0)
Screenshot: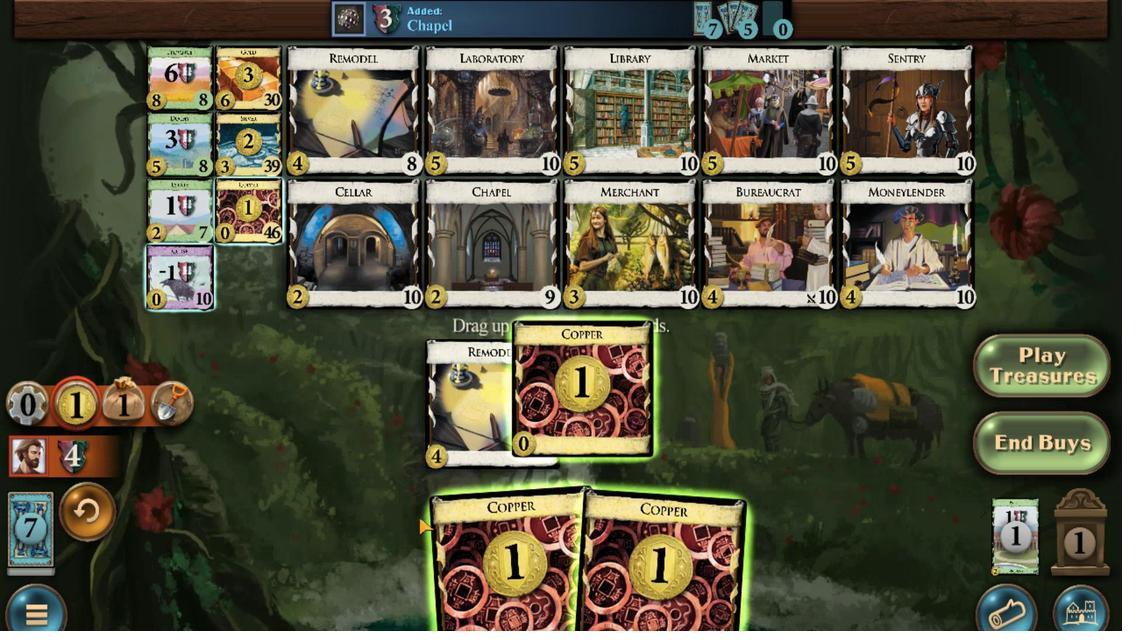 
Action: Mouse moved to (388, 483)
Screenshot: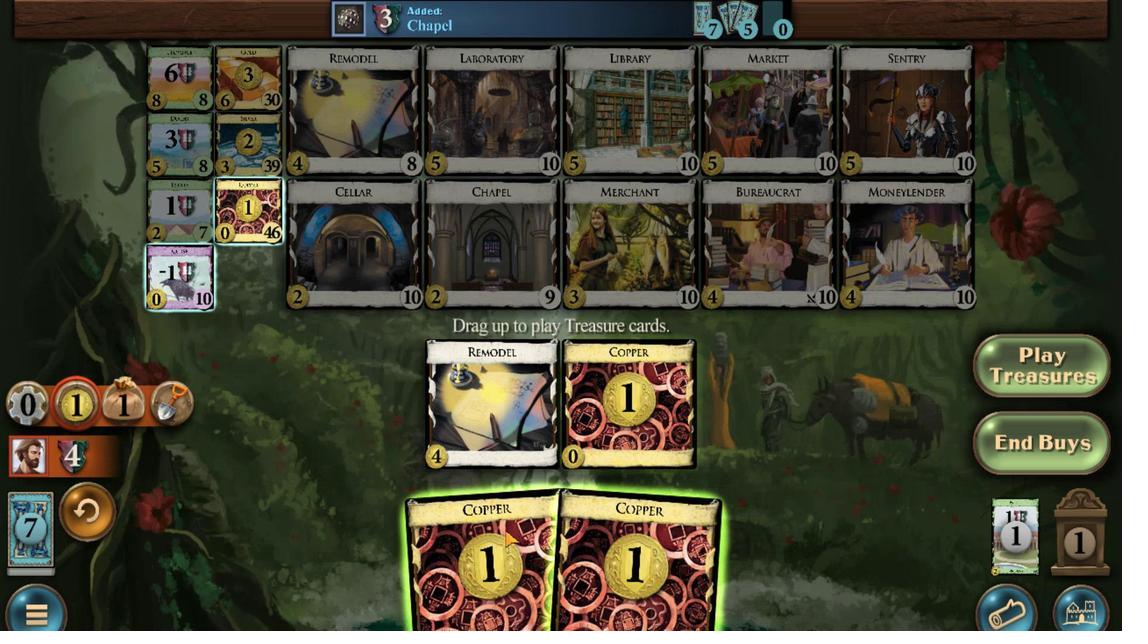
Action: Mouse scrolled (388, 483) with delta (0, 0)
Screenshot: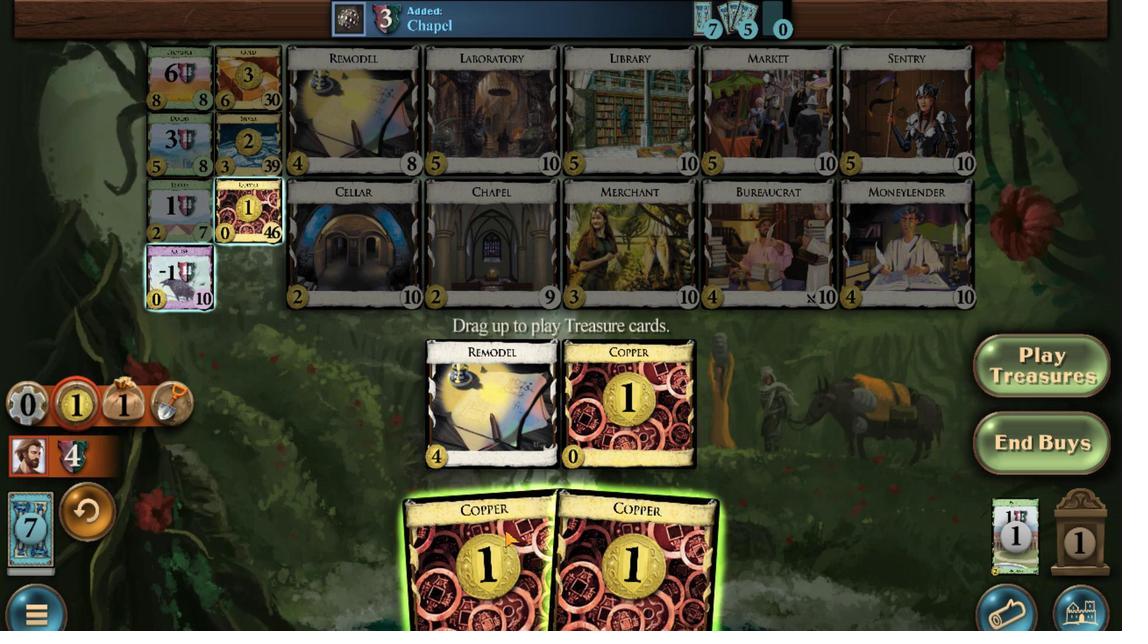 
Action: Mouse moved to (394, 487)
Screenshot: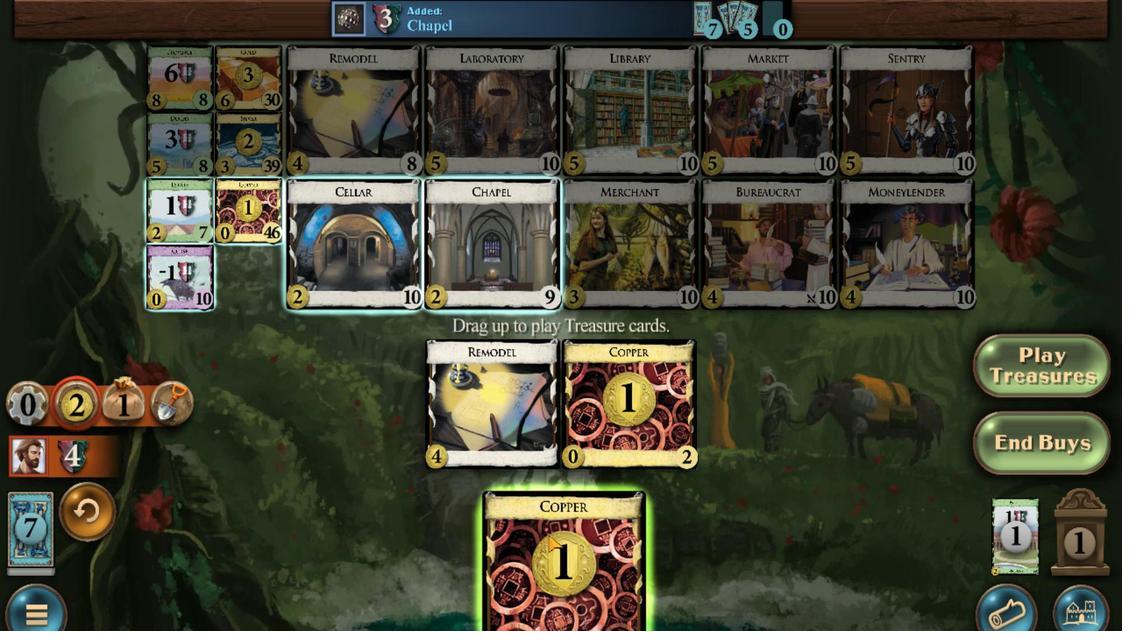
Action: Mouse scrolled (394, 486) with delta (0, 0)
Screenshot: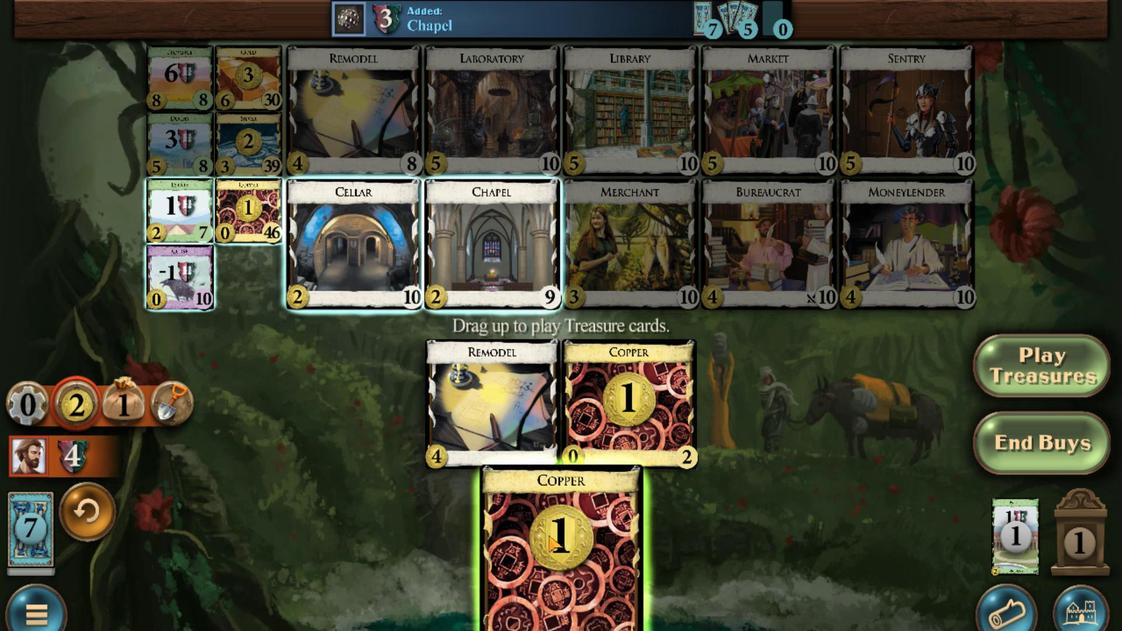 
Action: Mouse moved to (350, 166)
Screenshot: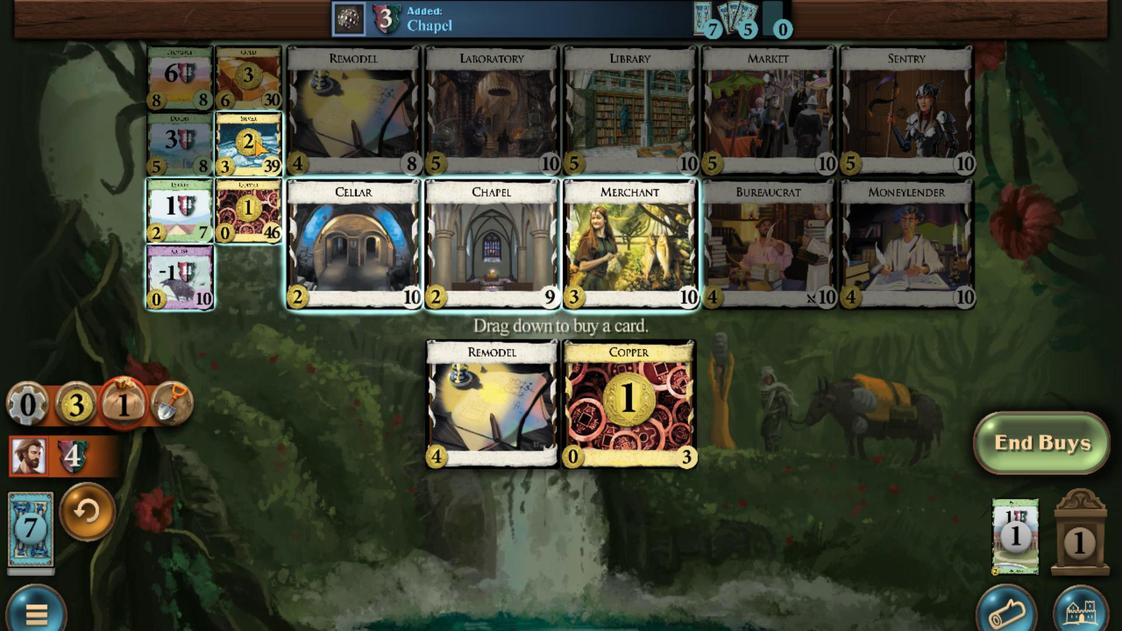 
Action: Mouse scrolled (350, 167) with delta (0, 0)
Screenshot: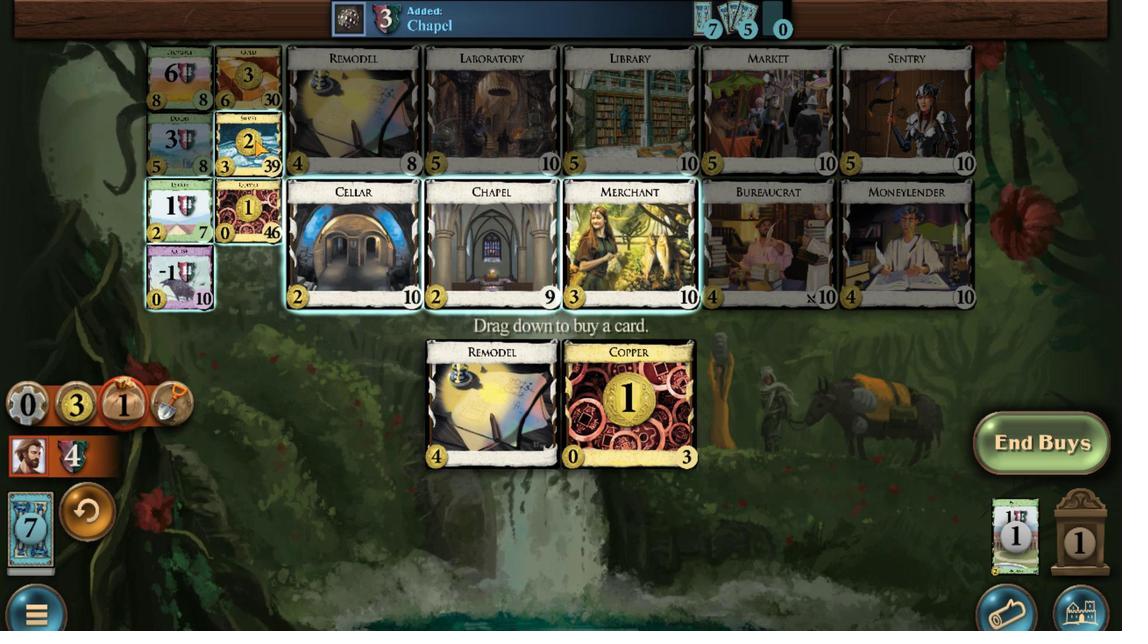 
Action: Mouse scrolled (350, 167) with delta (0, 0)
Screenshot: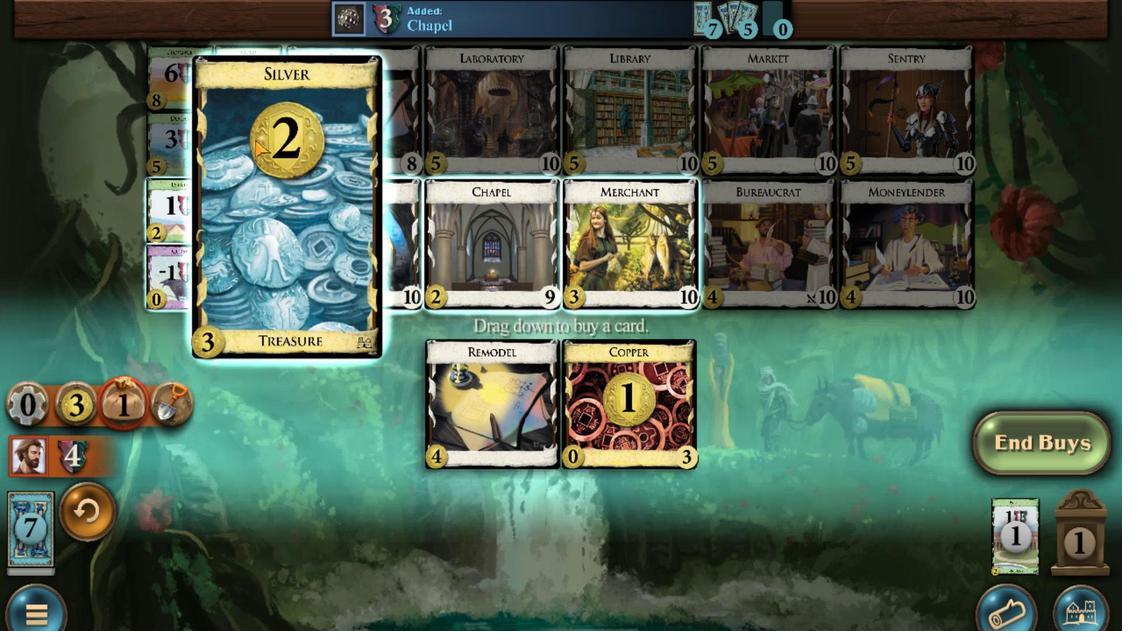 
Action: Mouse scrolled (350, 167) with delta (0, 0)
Screenshot: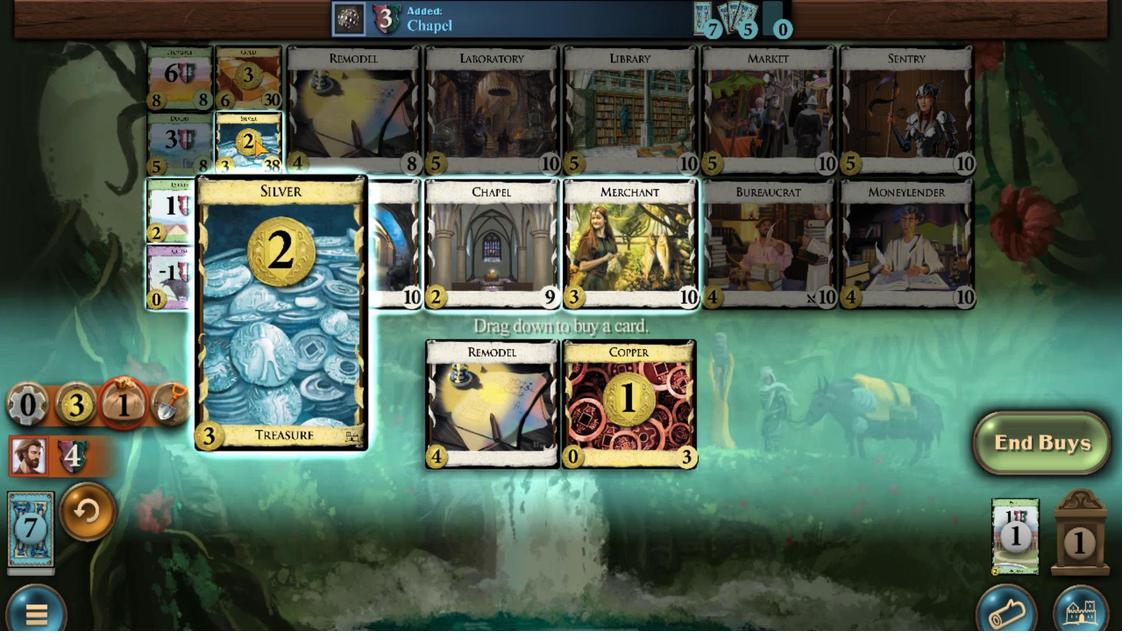 
Action: Mouse moved to (395, 468)
Screenshot: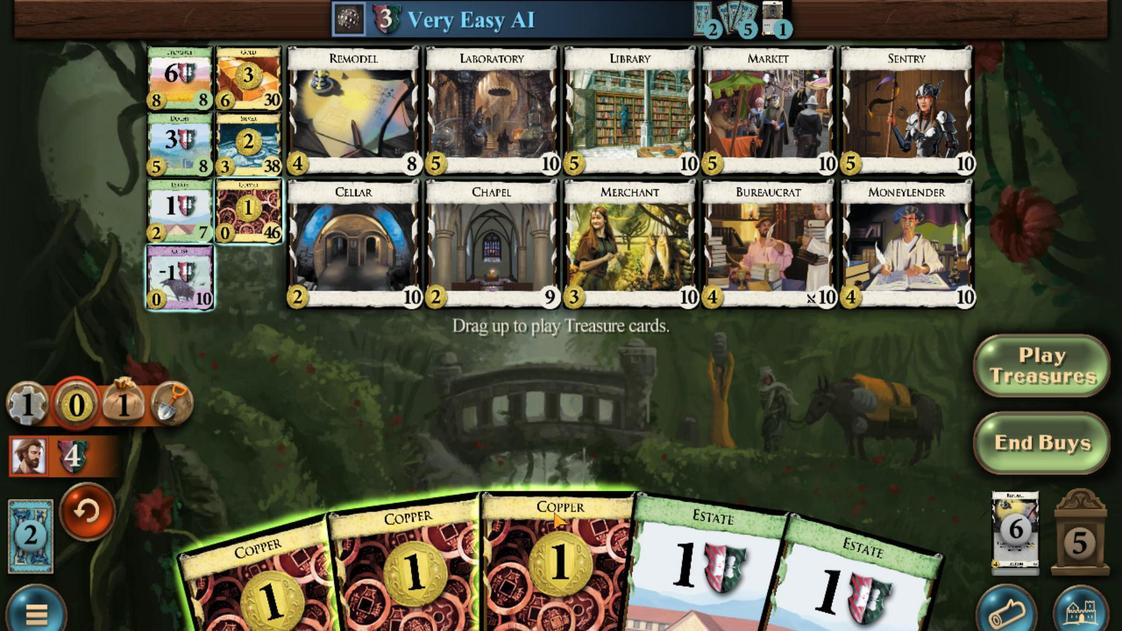 
Action: Mouse scrolled (395, 467) with delta (0, 0)
Screenshot: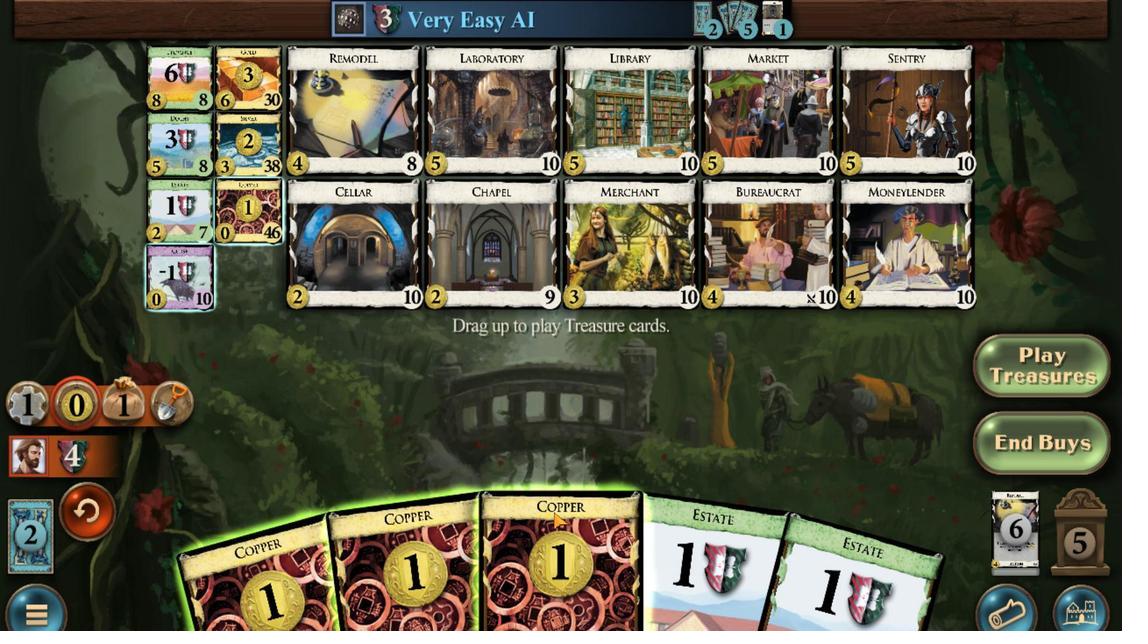 
Action: Mouse moved to (392, 474)
Screenshot: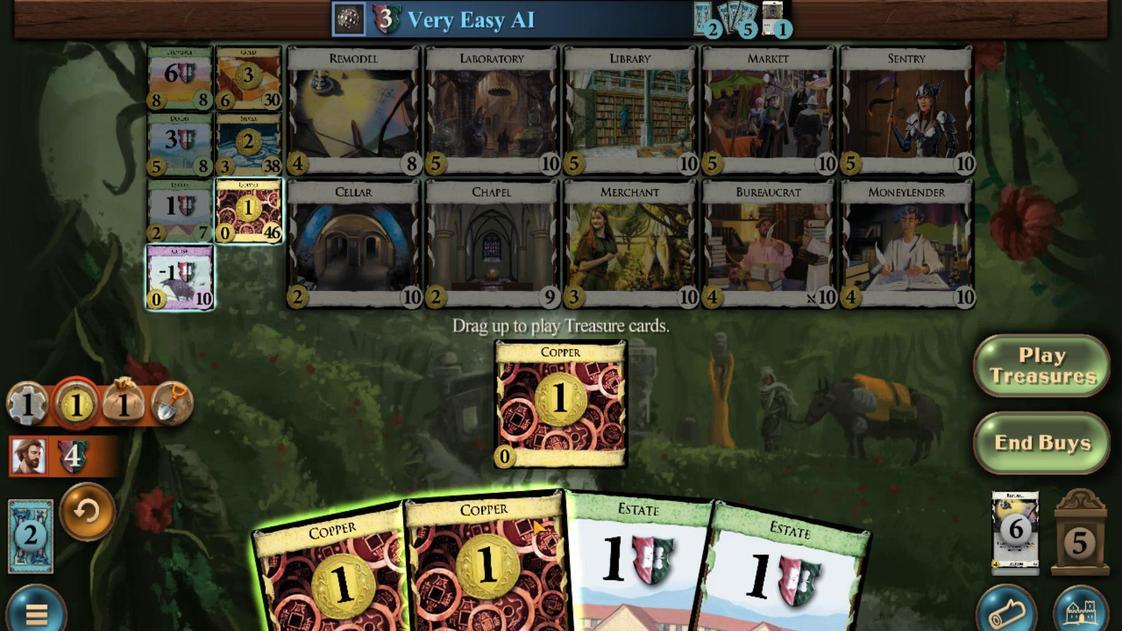 
Action: Mouse scrolled (392, 473) with delta (0, 0)
Screenshot: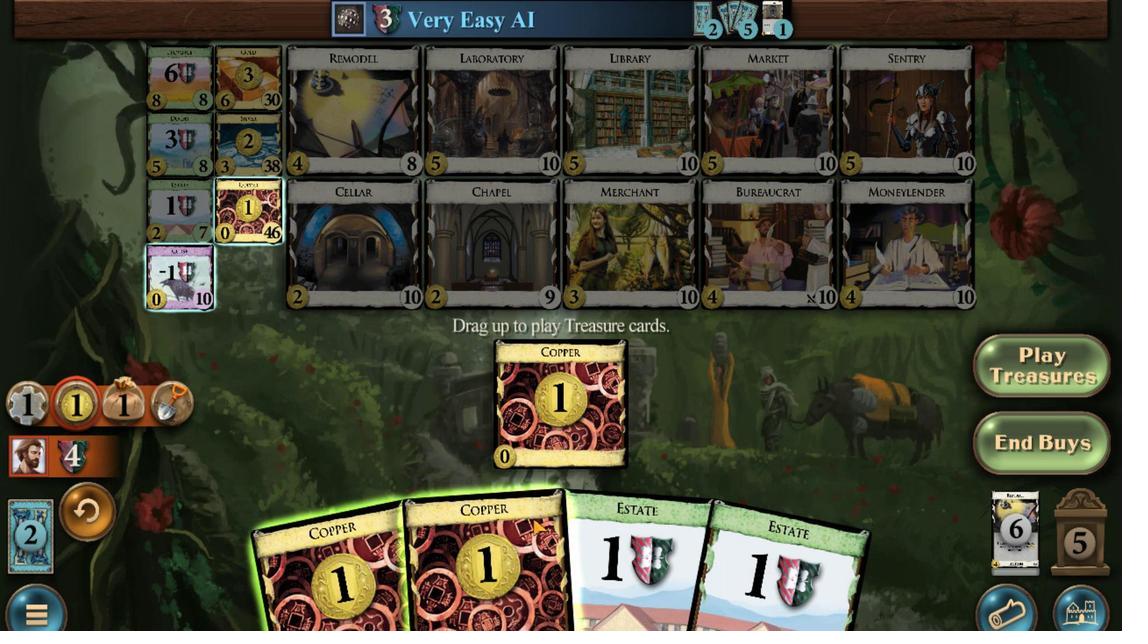 
Action: Mouse moved to (384, 490)
Screenshot: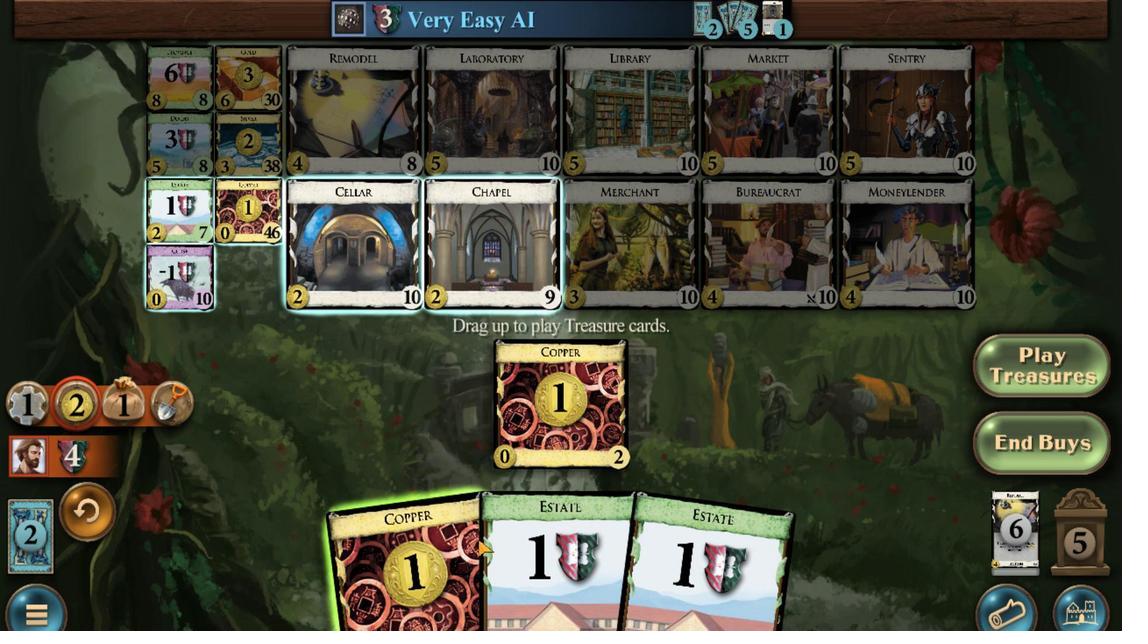 
Action: Mouse scrolled (384, 490) with delta (0, 0)
Screenshot: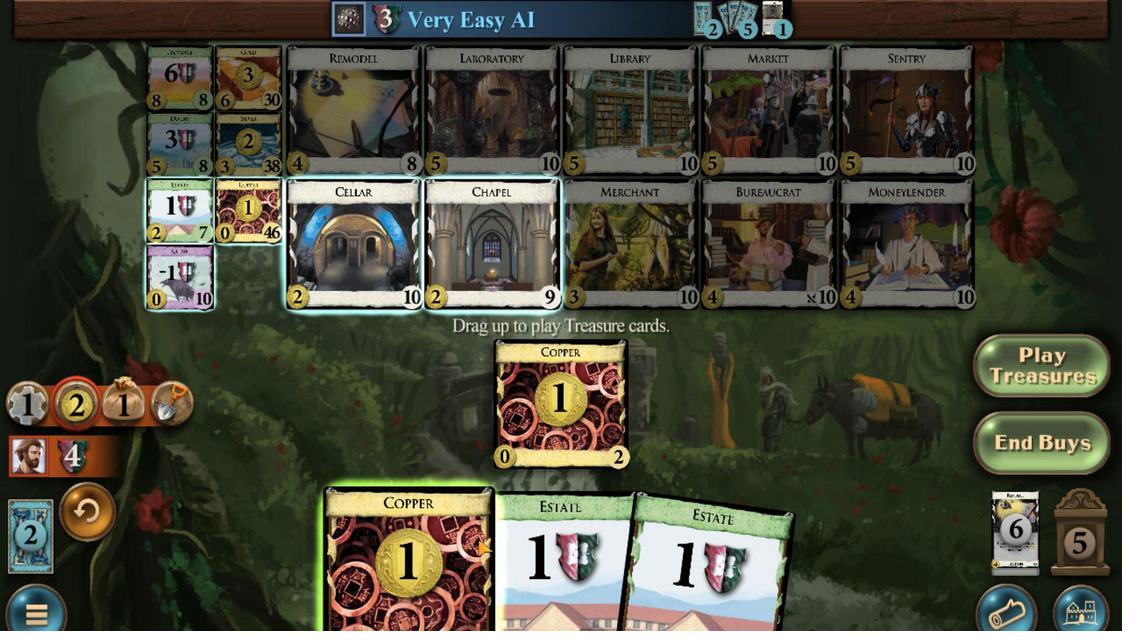 
Action: Mouse moved to (352, 173)
Screenshot: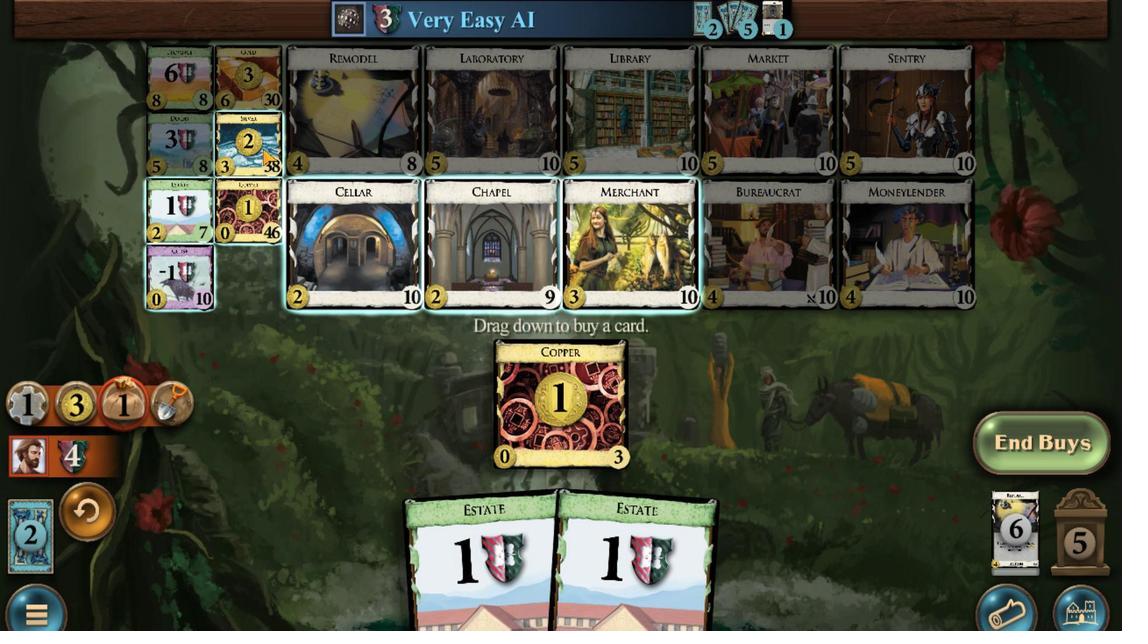 
Action: Mouse scrolled (352, 174) with delta (0, 0)
Screenshot: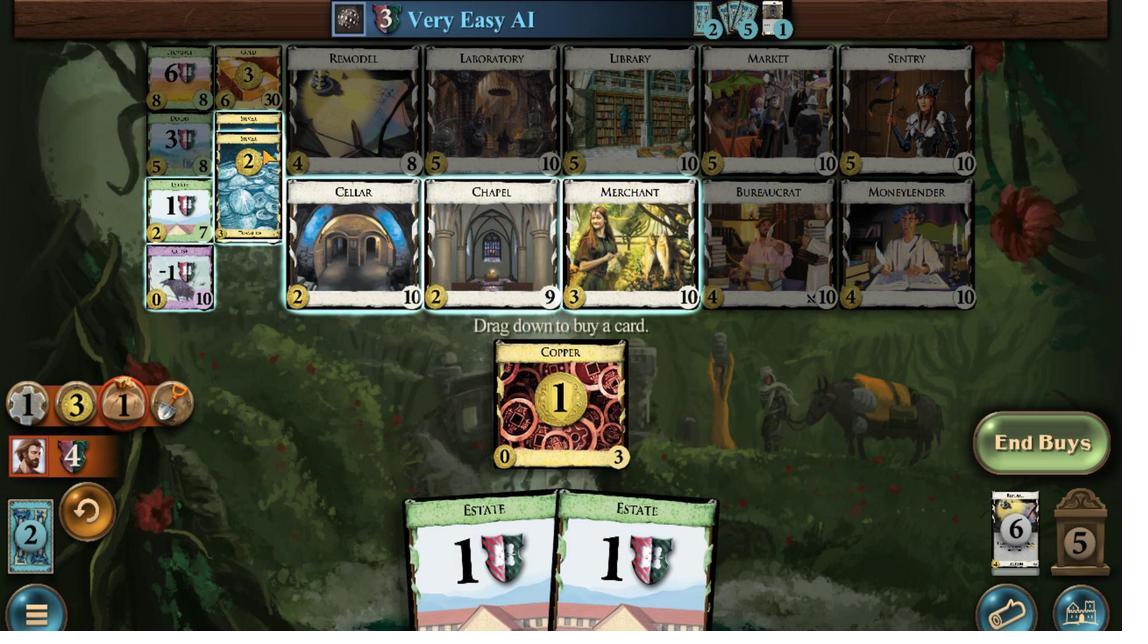 
Action: Mouse scrolled (352, 174) with delta (0, 0)
Screenshot: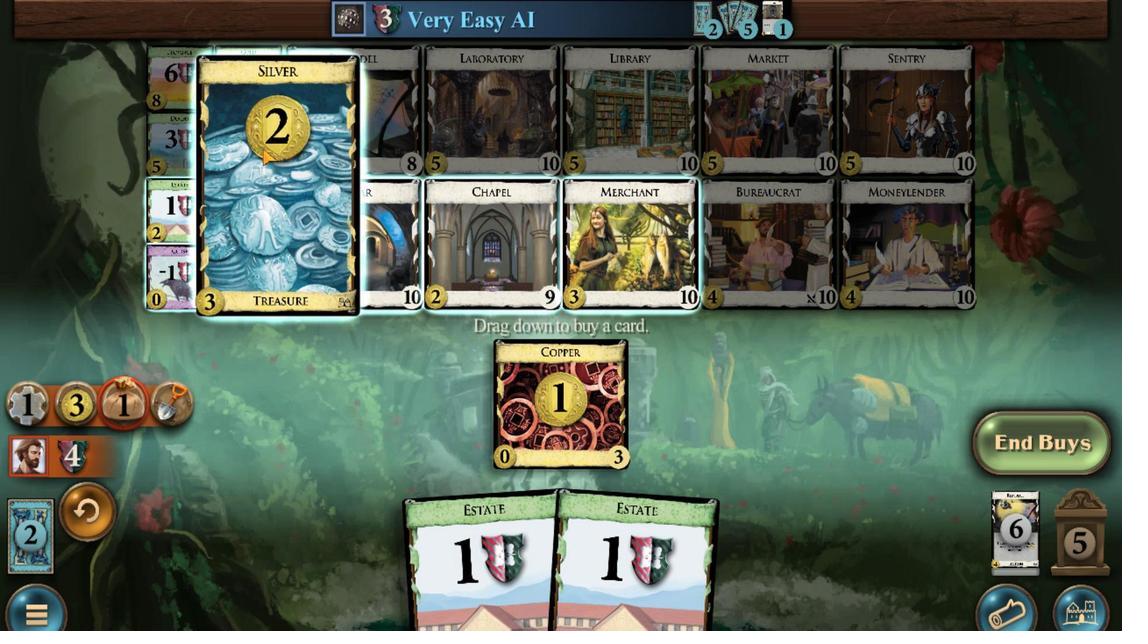 
Action: Mouse scrolled (352, 174) with delta (0, 0)
Screenshot: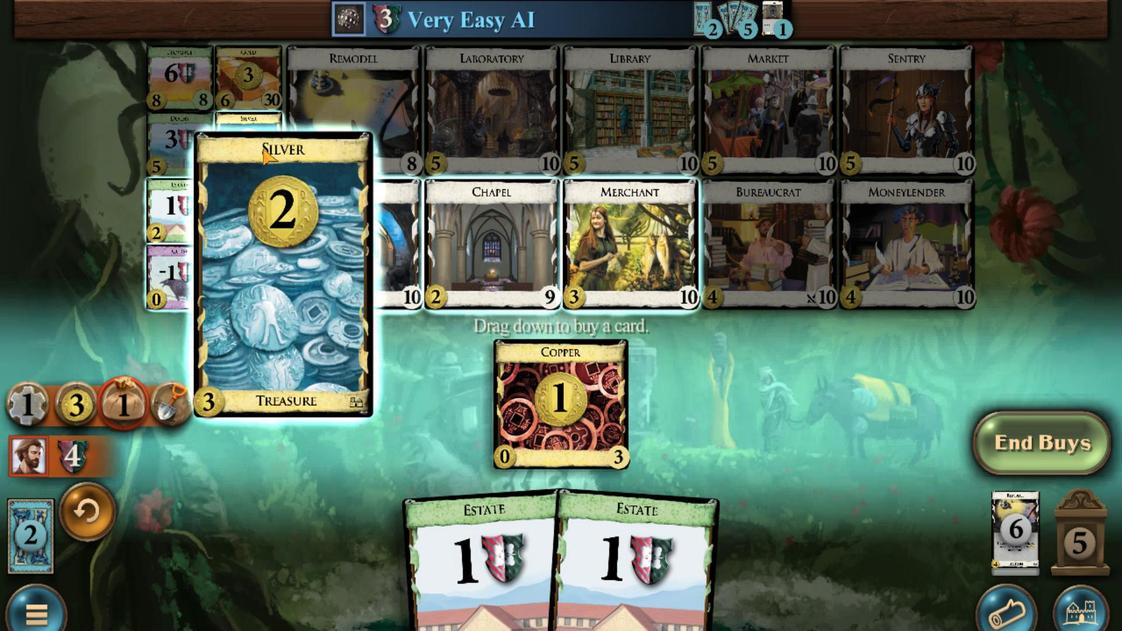
Action: Mouse scrolled (352, 174) with delta (0, 0)
Screenshot: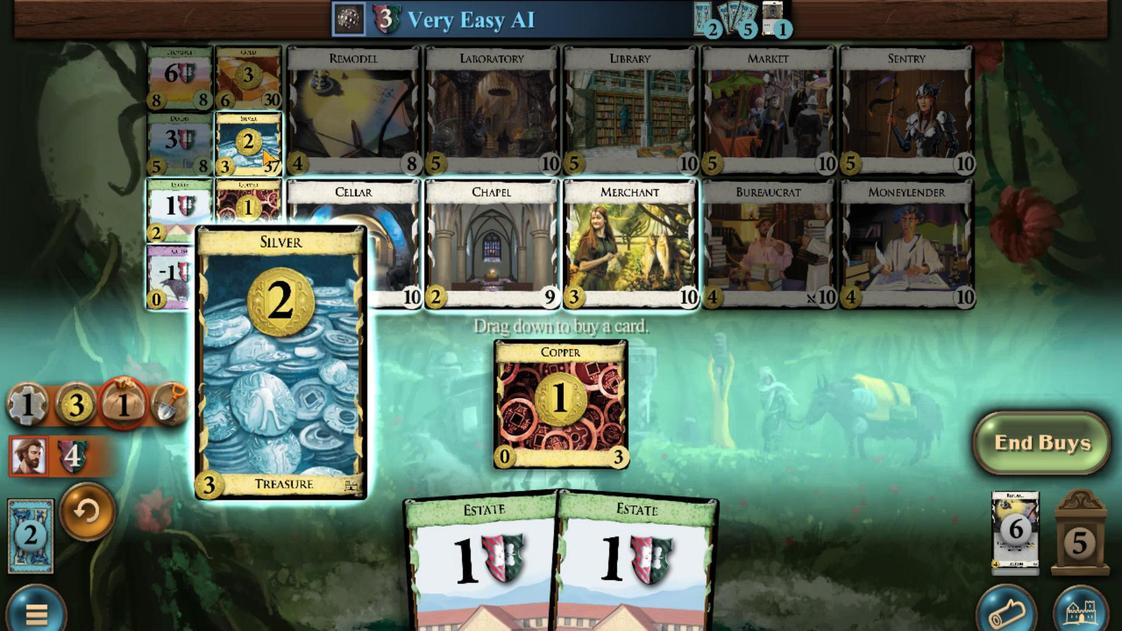 
Action: Mouse moved to (394, 411)
Screenshot: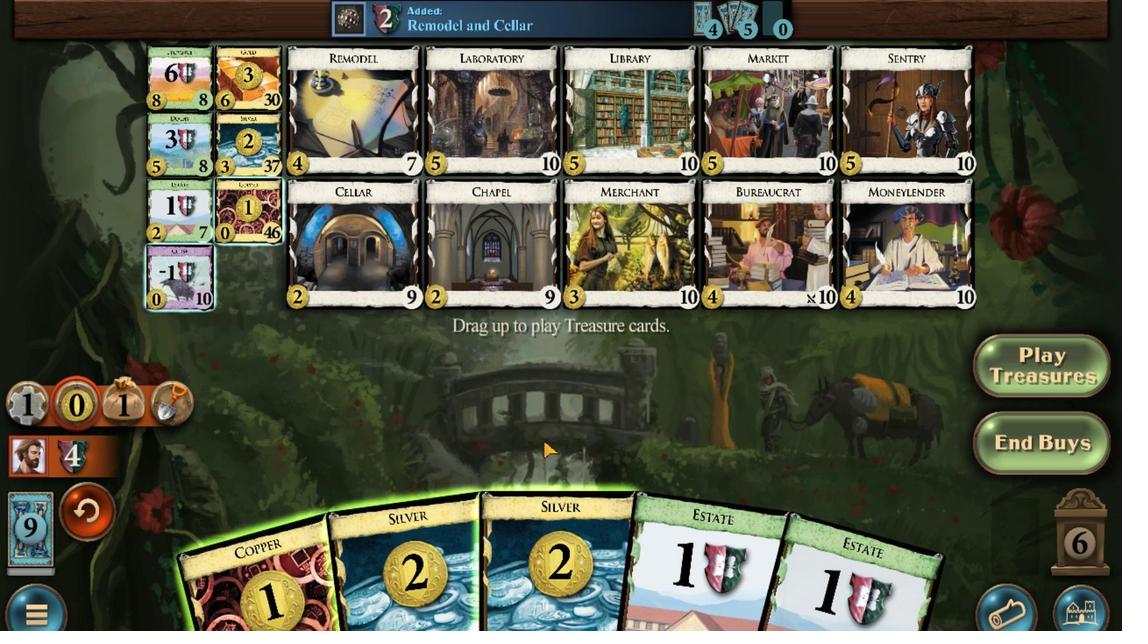 
Action: Mouse scrolled (394, 411) with delta (0, 0)
Screenshot: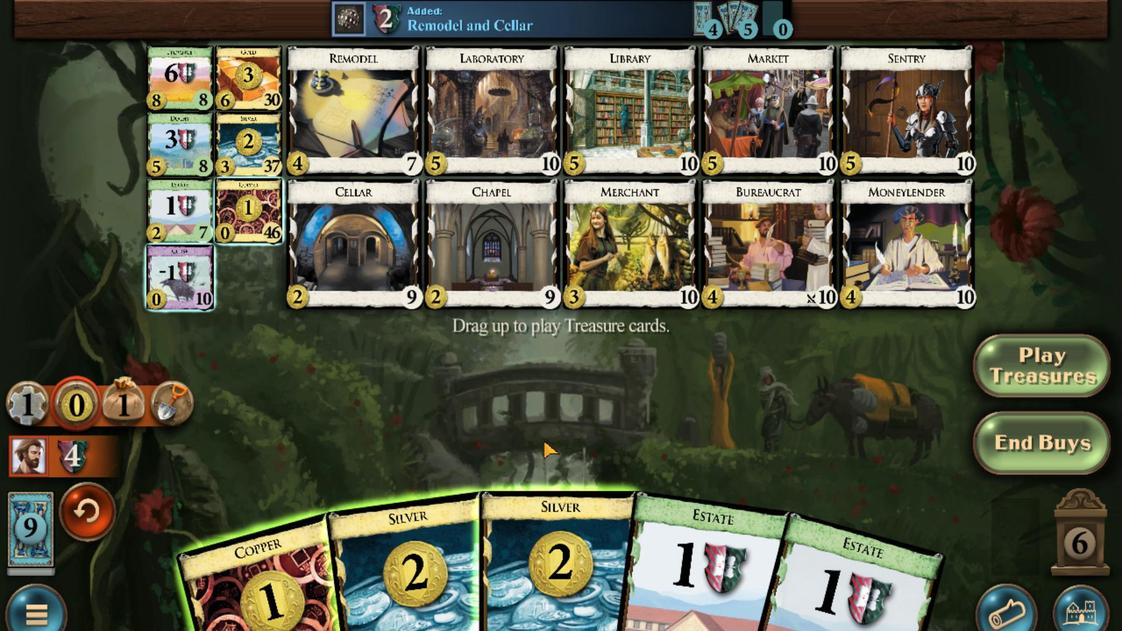 
Action: Mouse moved to (397, 486)
Screenshot: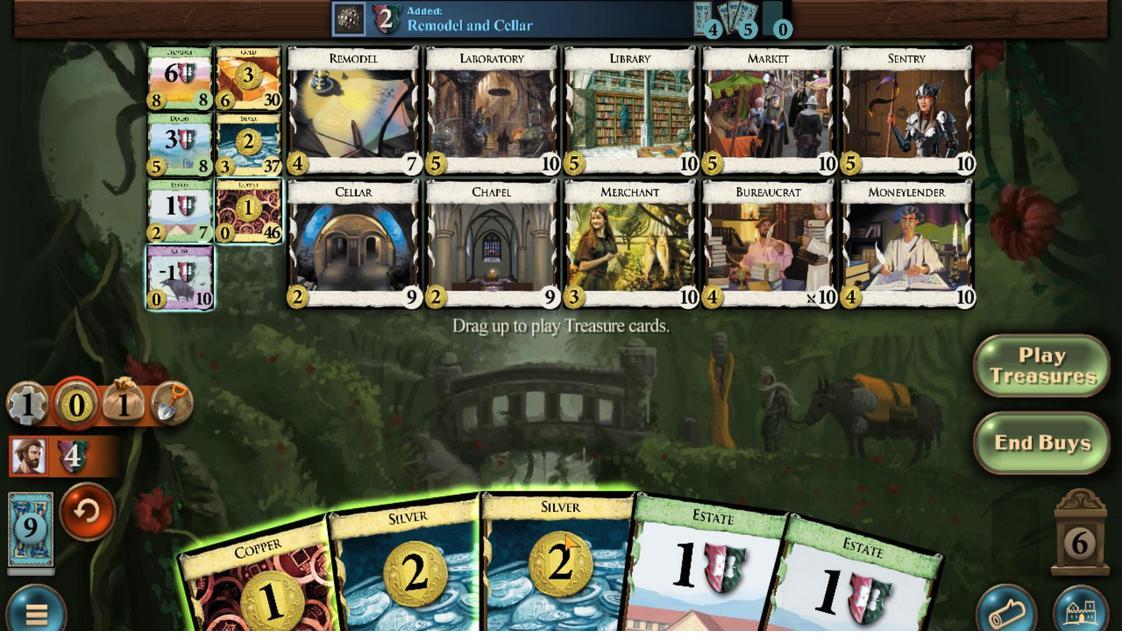 
Action: Mouse scrolled (397, 485) with delta (0, 0)
Screenshot: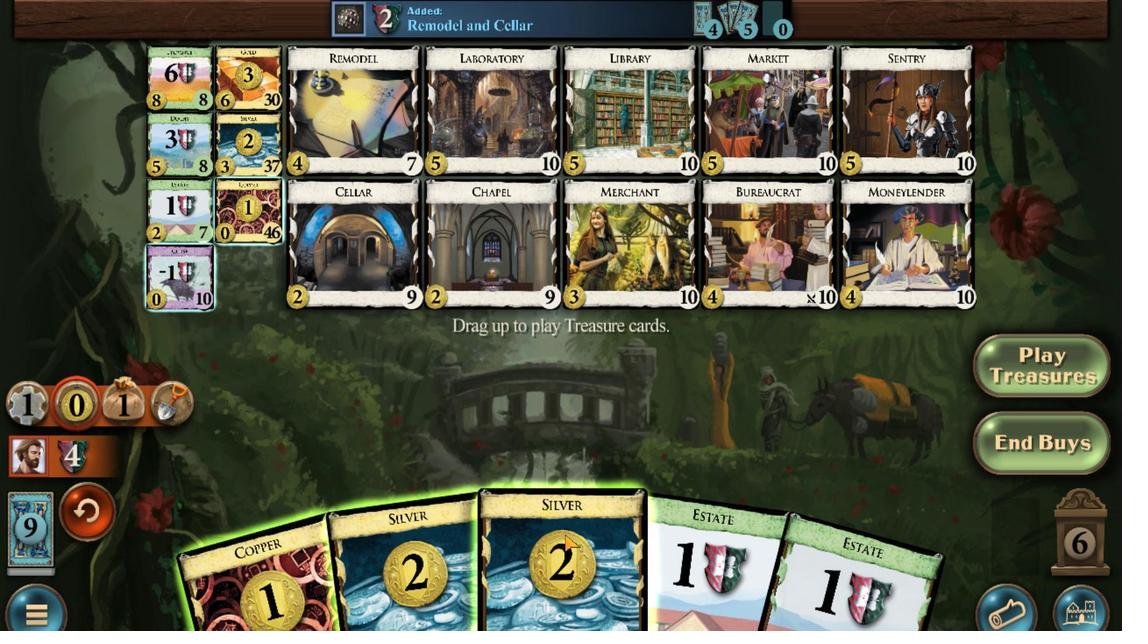 
Action: Mouse moved to (384, 492)
Screenshot: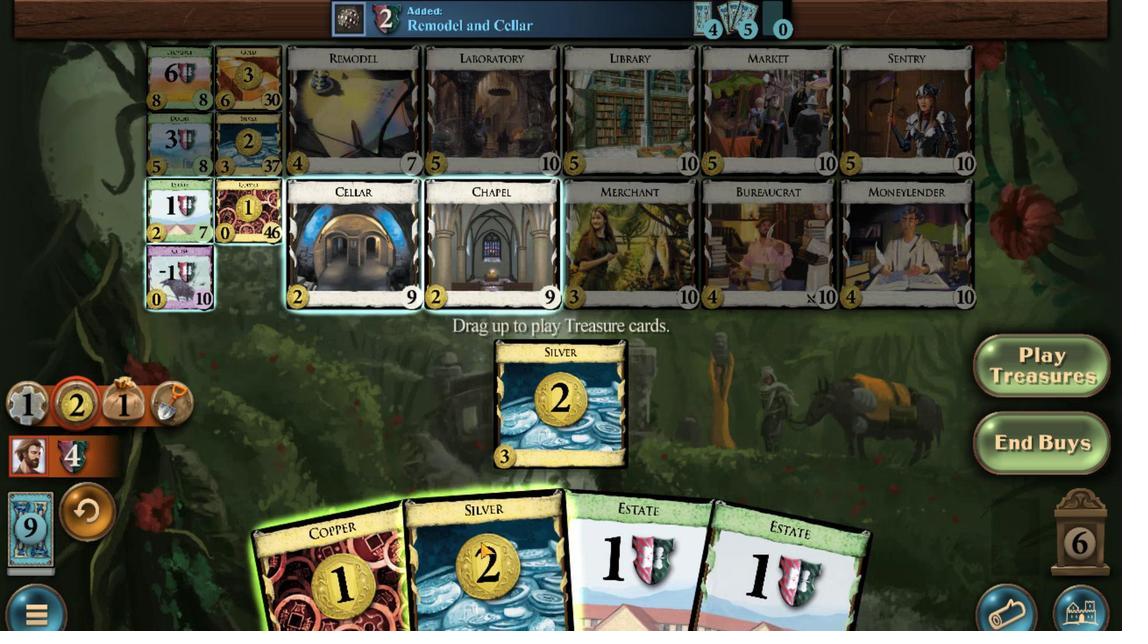 
Action: Mouse scrolled (384, 492) with delta (0, 0)
Screenshot: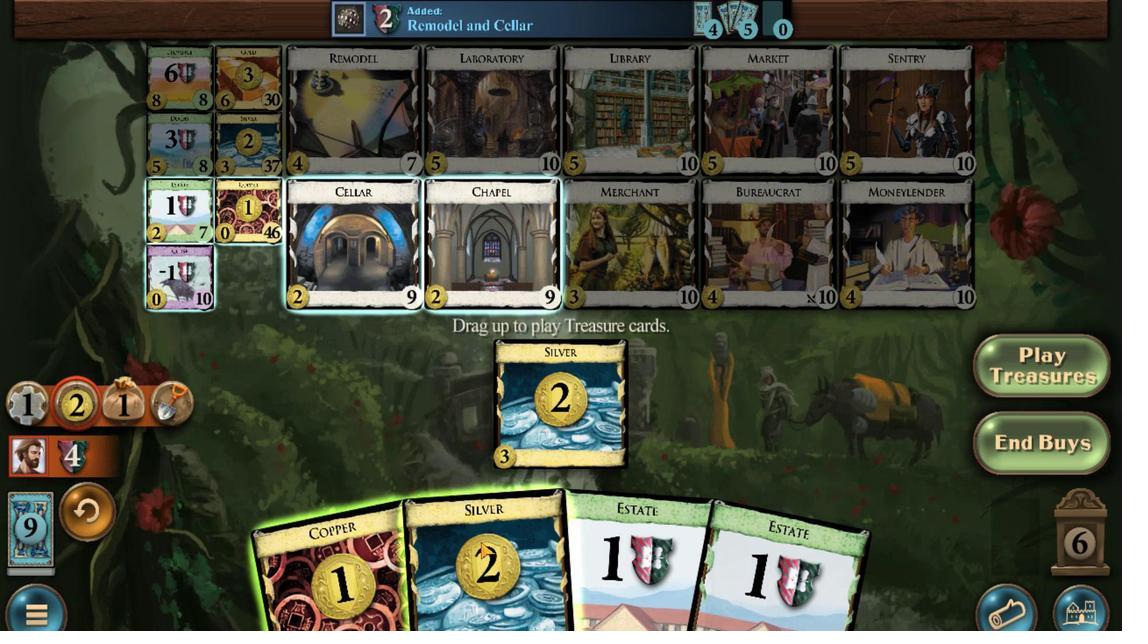 
Action: Mouse moved to (377, 504)
Screenshot: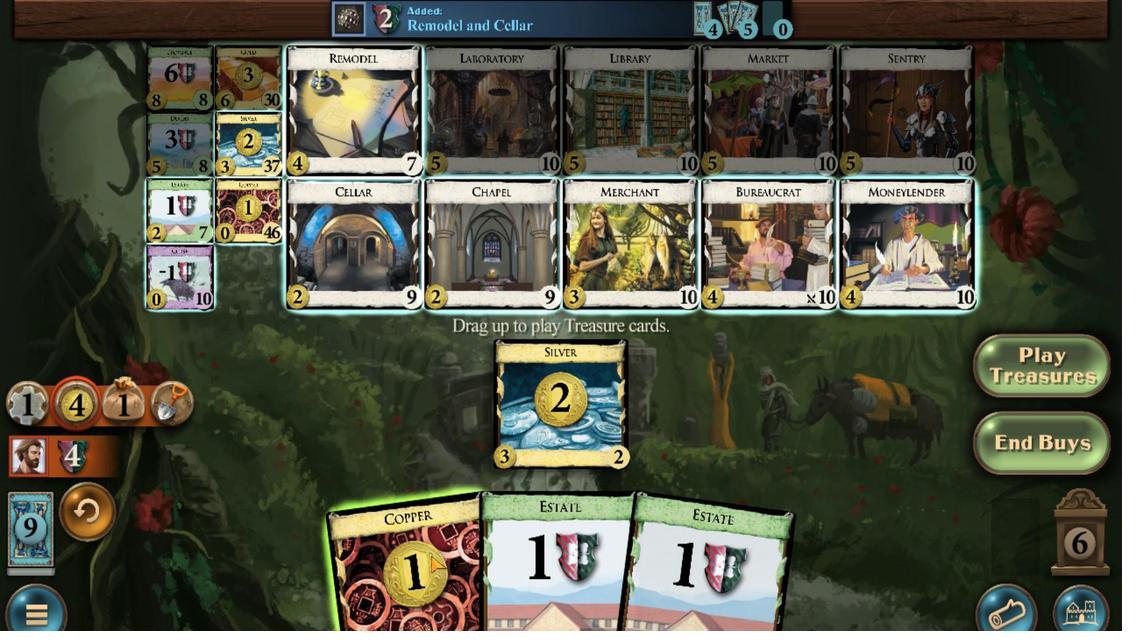
Action: Mouse scrolled (377, 503) with delta (0, 0)
Screenshot: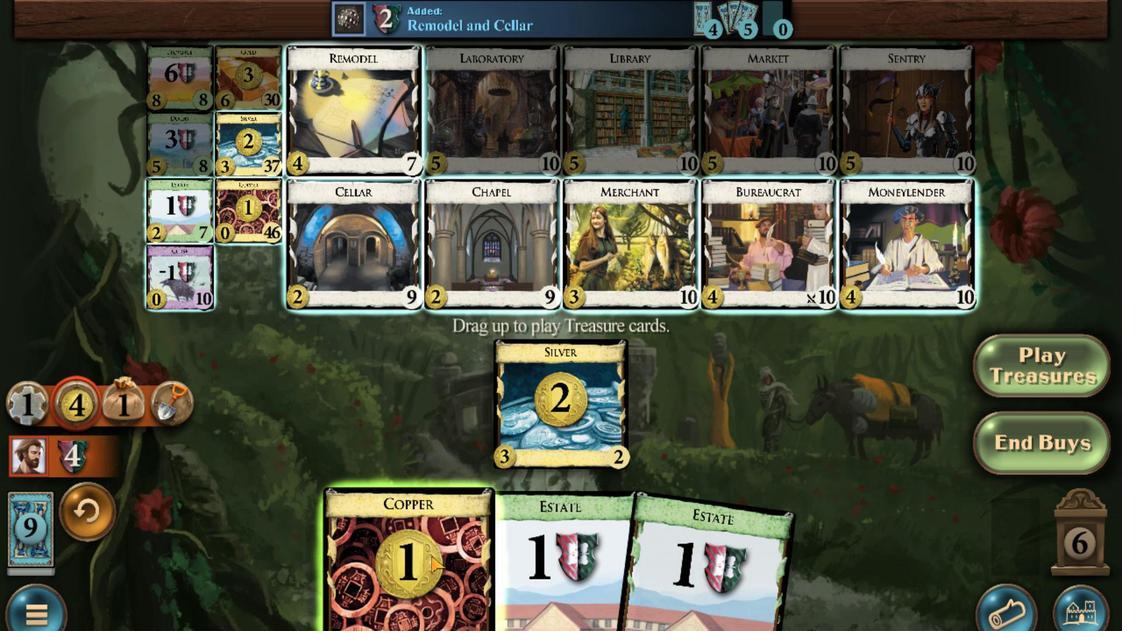 
Action: Mouse moved to (339, 174)
Screenshot: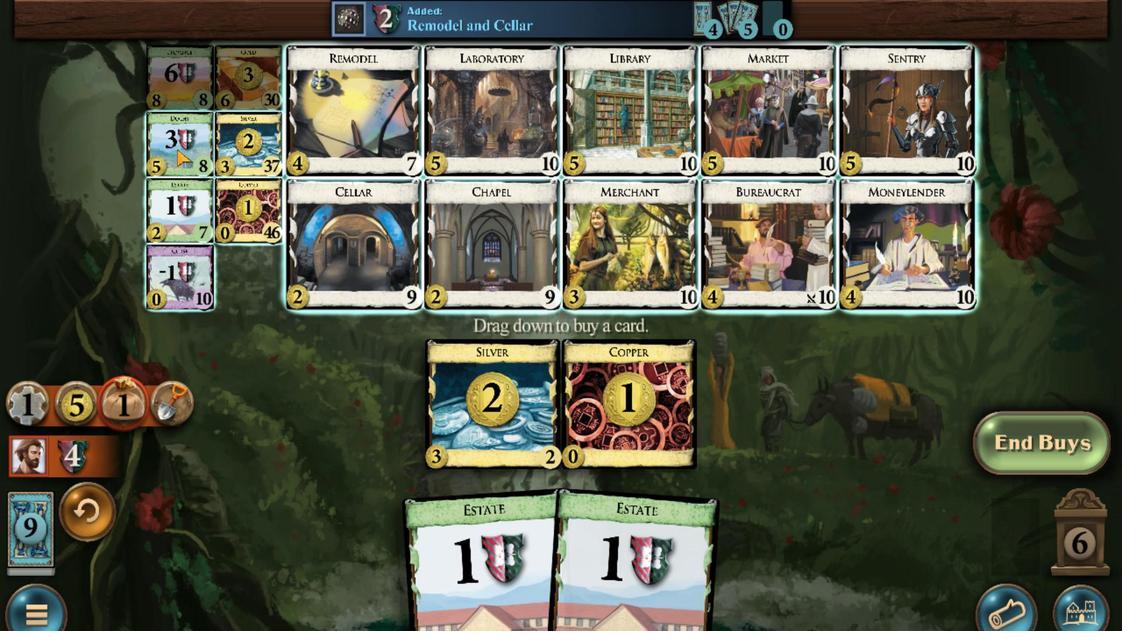
Action: Mouse scrolled (339, 174) with delta (0, 0)
Screenshot: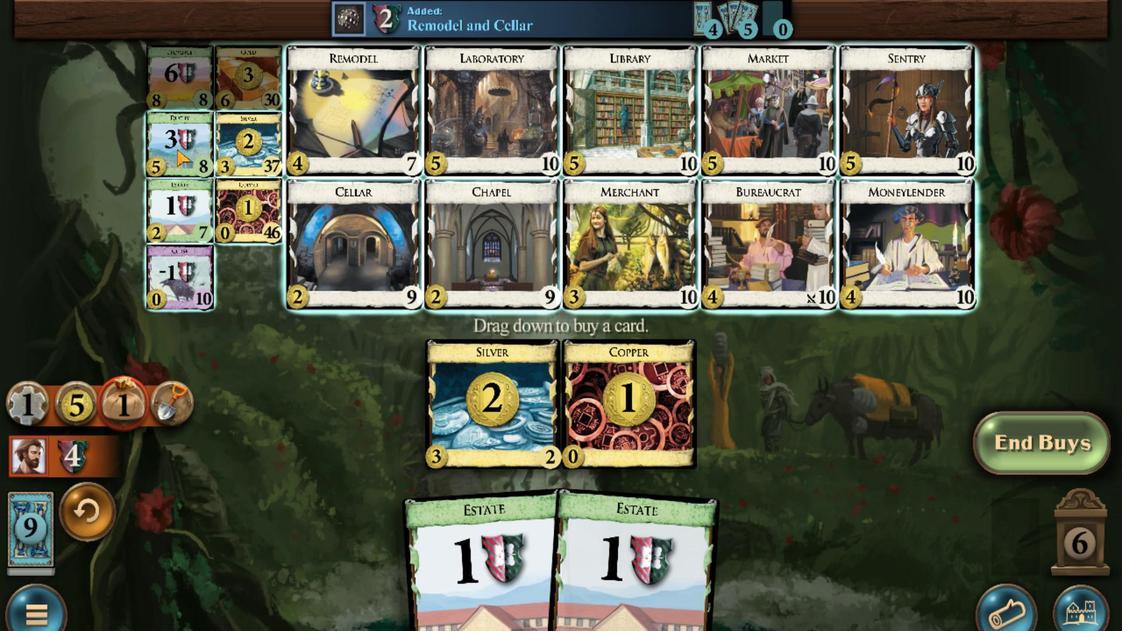 
Action: Mouse scrolled (339, 174) with delta (0, 0)
Screenshot: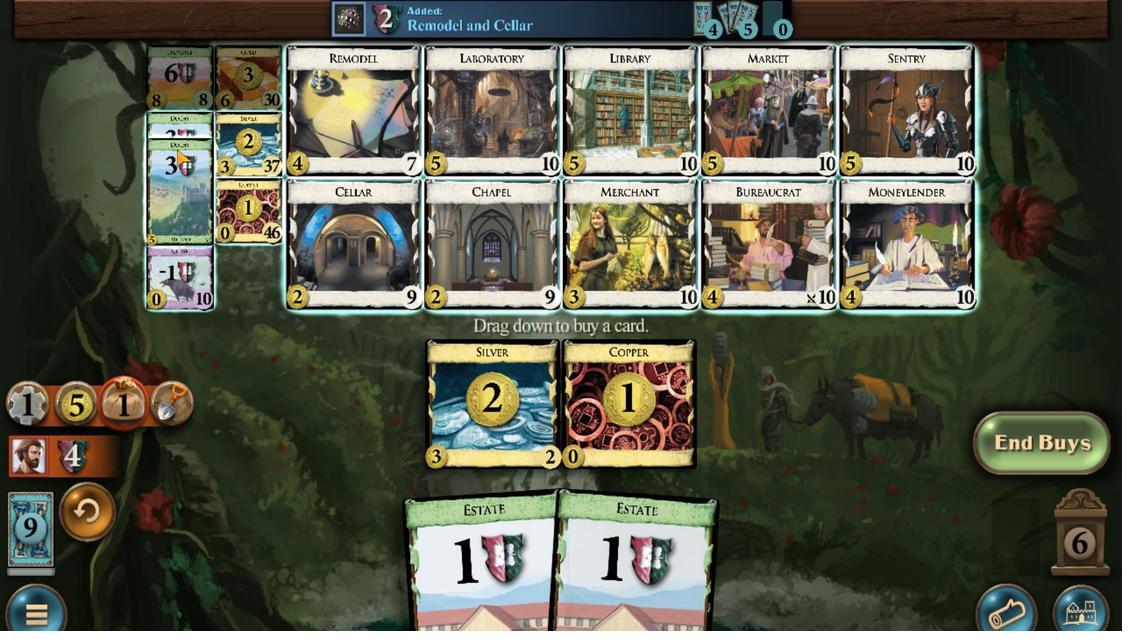 
Action: Mouse scrolled (339, 174) with delta (0, 0)
Screenshot: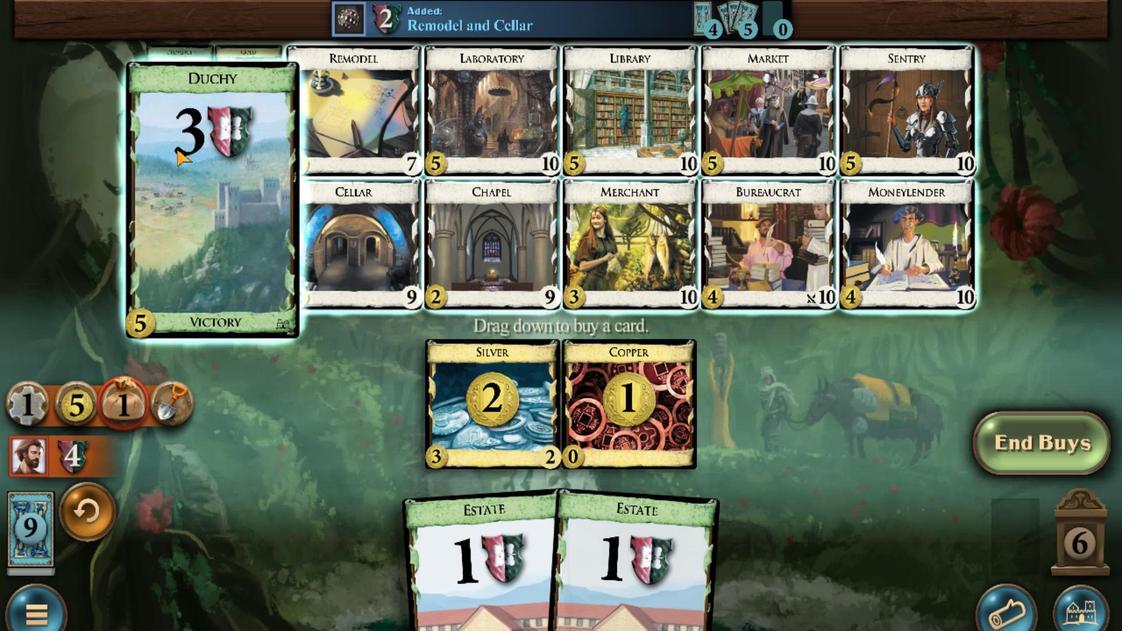 
Action: Mouse scrolled (339, 174) with delta (0, 0)
Screenshot: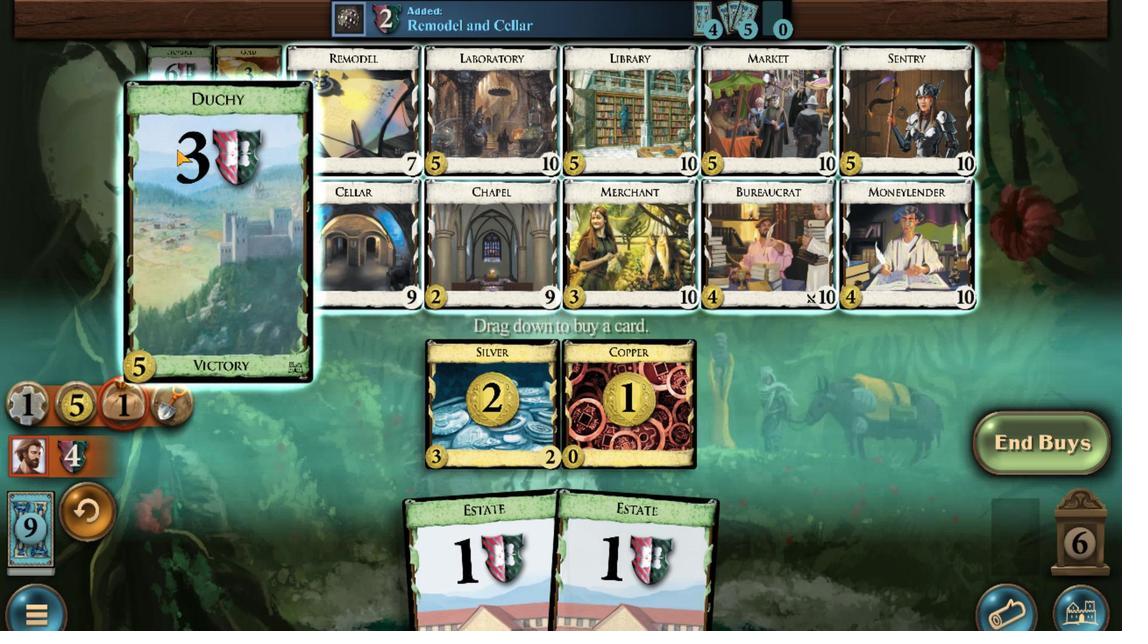 
Action: Mouse scrolled (339, 174) with delta (0, 0)
Screenshot: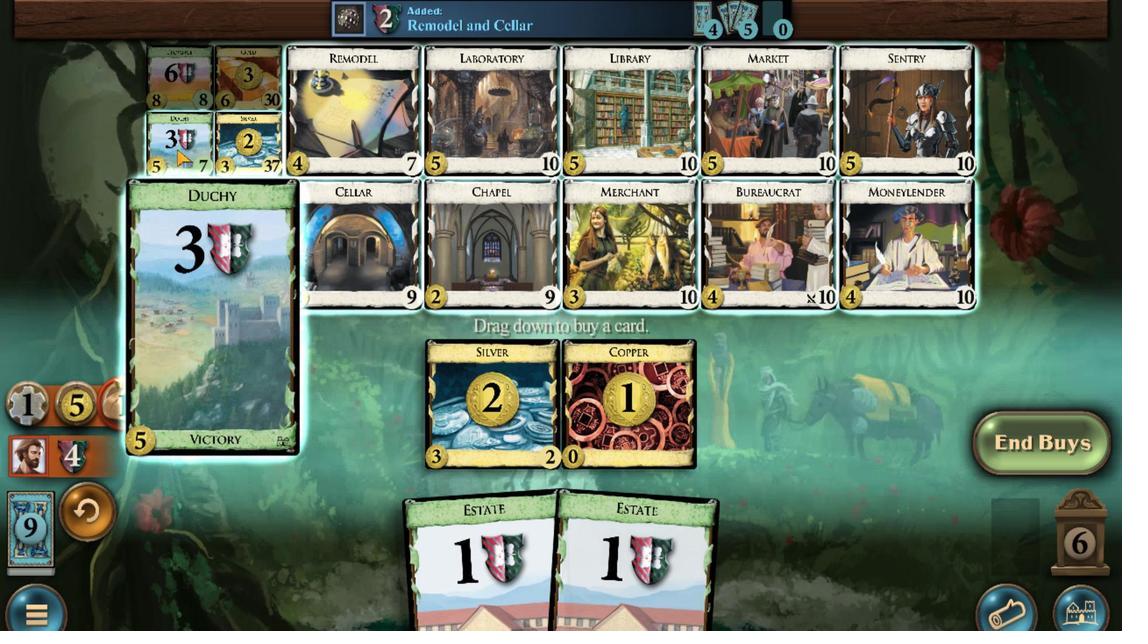 
Action: Mouse moved to (406, 495)
Screenshot: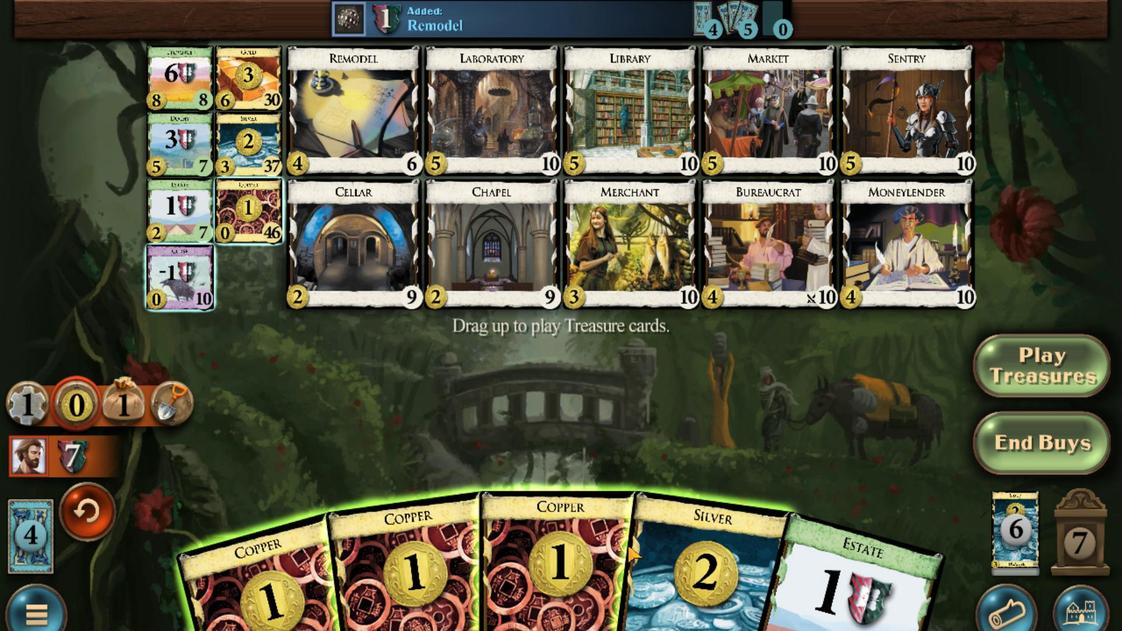 
Action: Mouse scrolled (406, 495) with delta (0, 0)
Screenshot: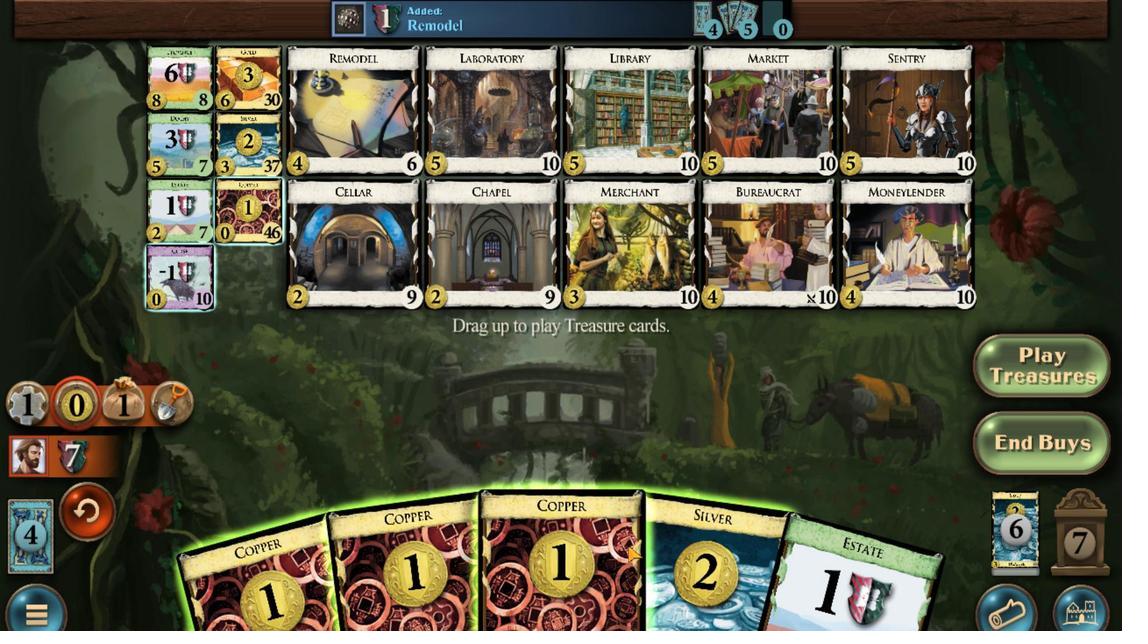 
Action: Mouse moved to (401, 497)
Screenshot: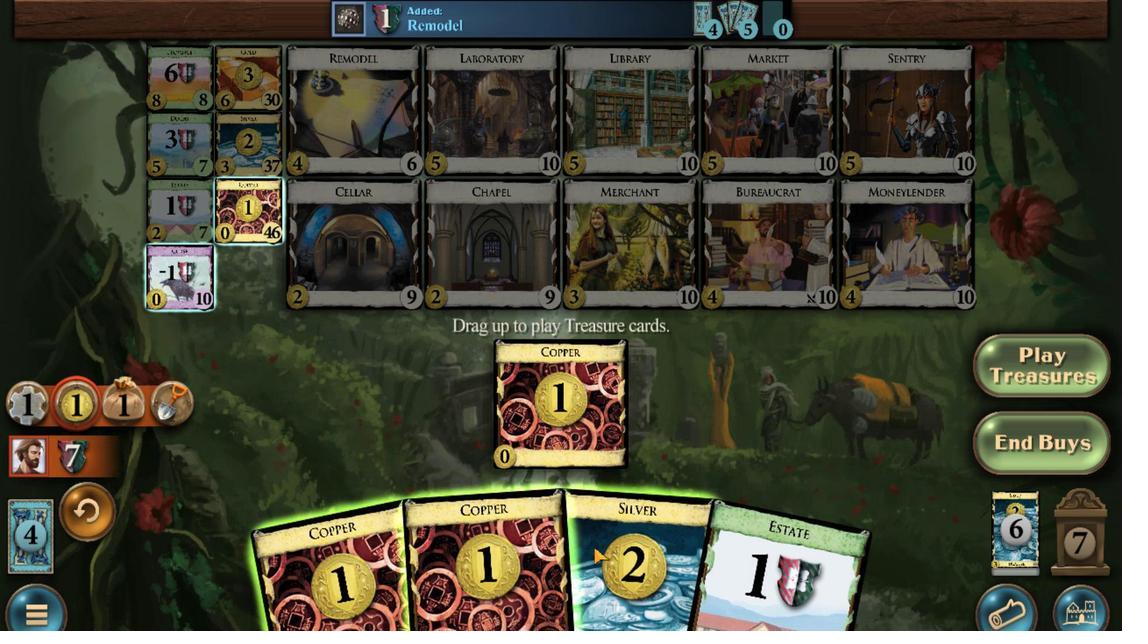 
Action: Mouse scrolled (401, 496) with delta (0, 0)
Screenshot: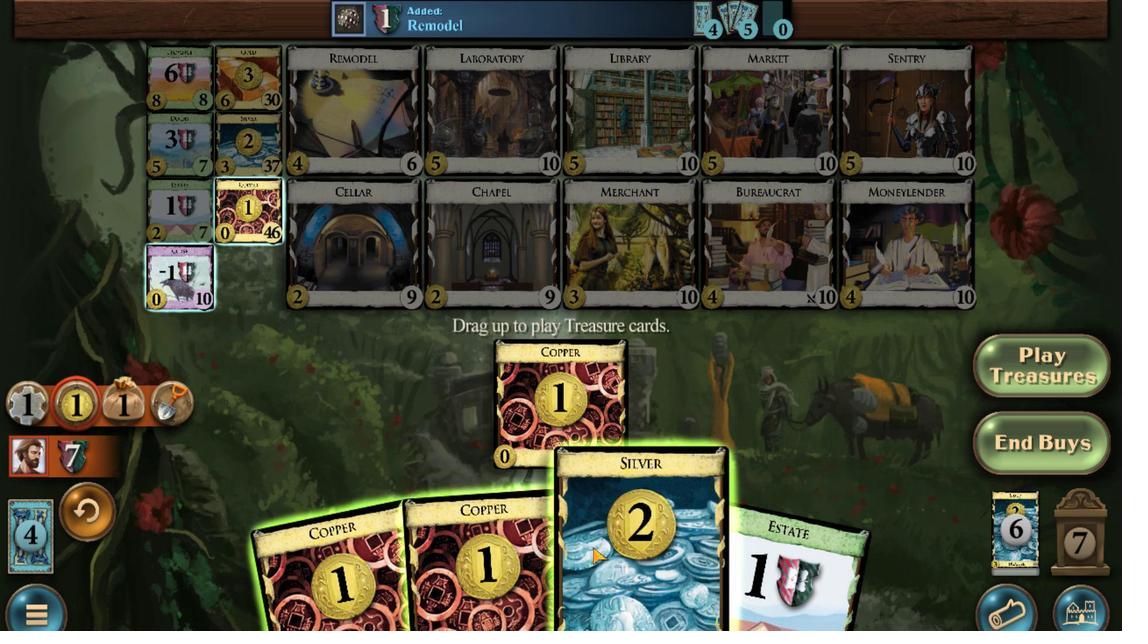 
Action: Mouse moved to (388, 487)
Screenshot: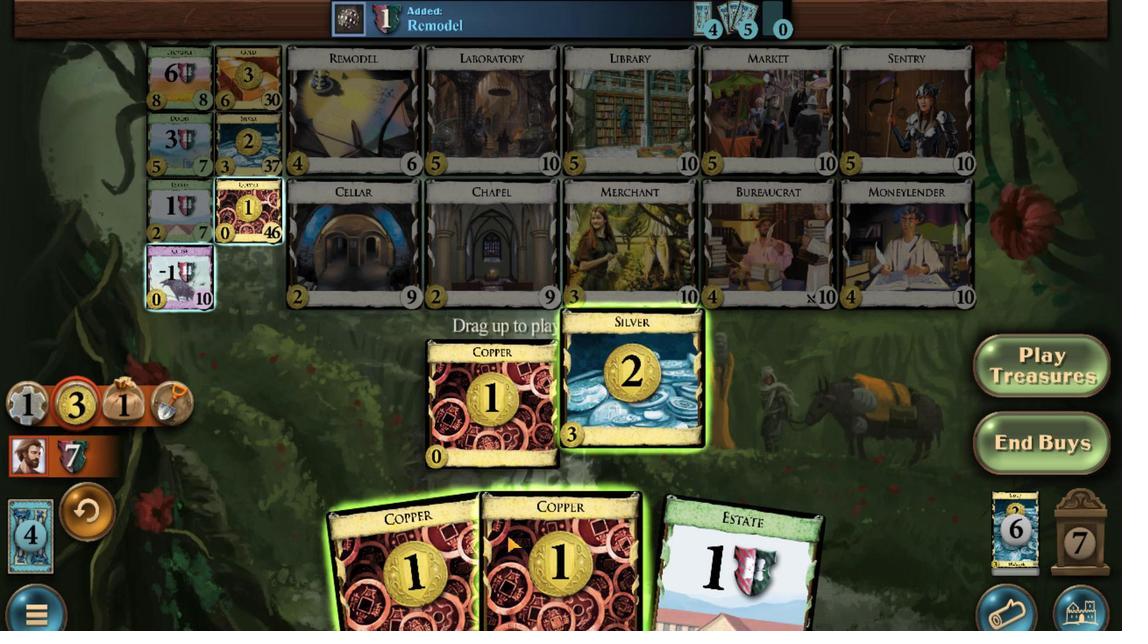 
Action: Mouse scrolled (388, 487) with delta (0, 0)
Screenshot: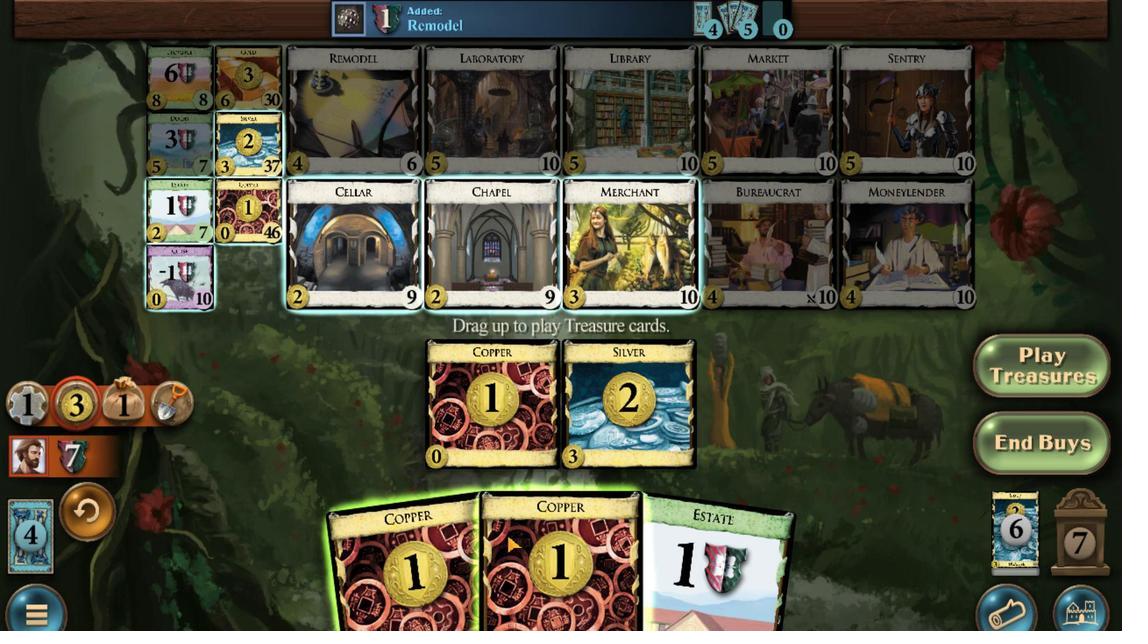 
Action: Mouse moved to (378, 487)
Screenshot: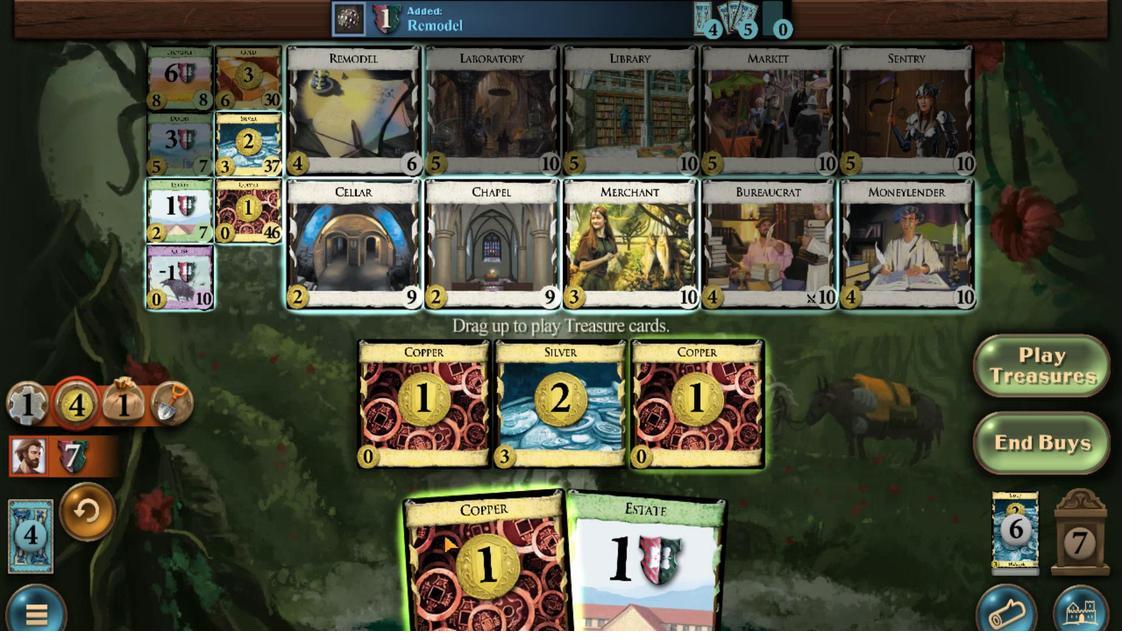 
Action: Mouse scrolled (378, 487) with delta (0, 0)
Screenshot: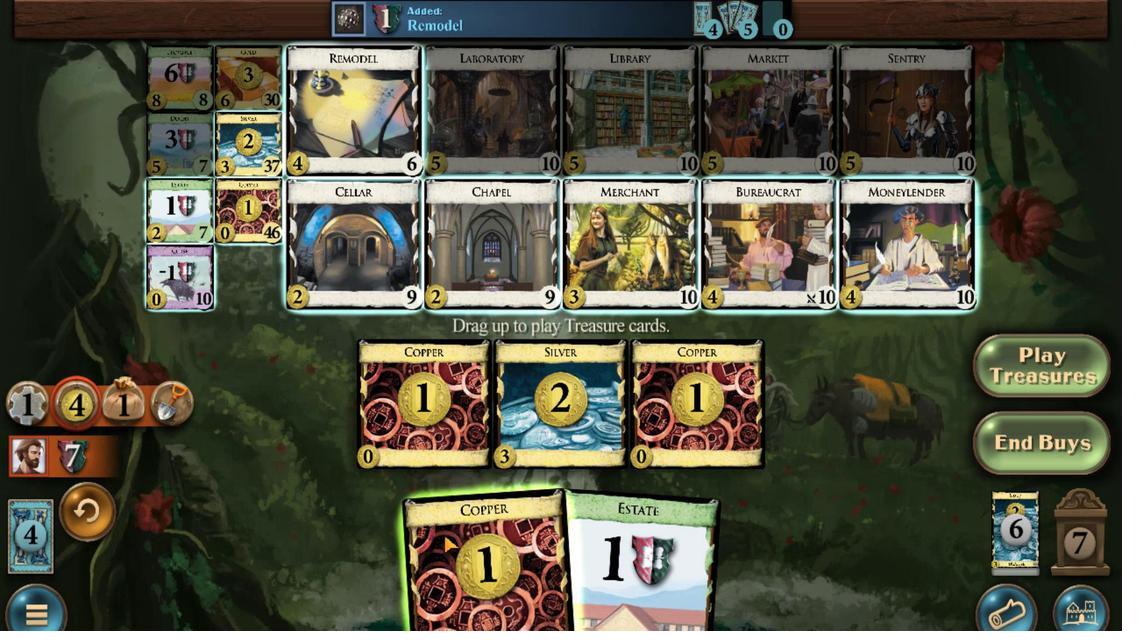 
Action: Mouse moved to (339, 170)
Screenshot: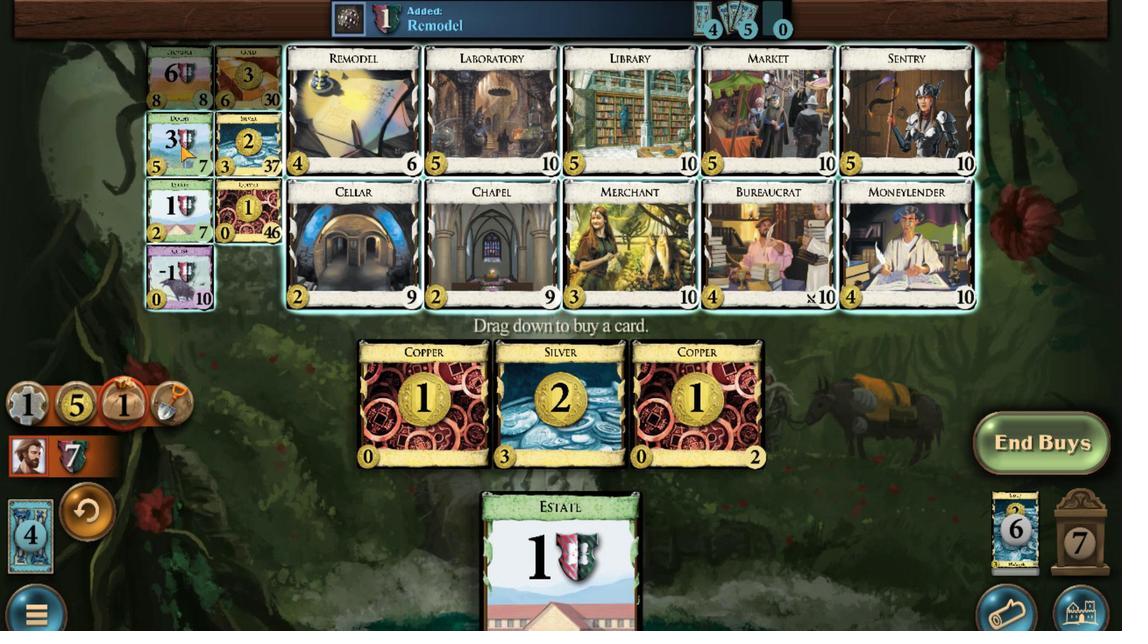 
Action: Mouse scrolled (339, 171) with delta (0, 0)
Screenshot: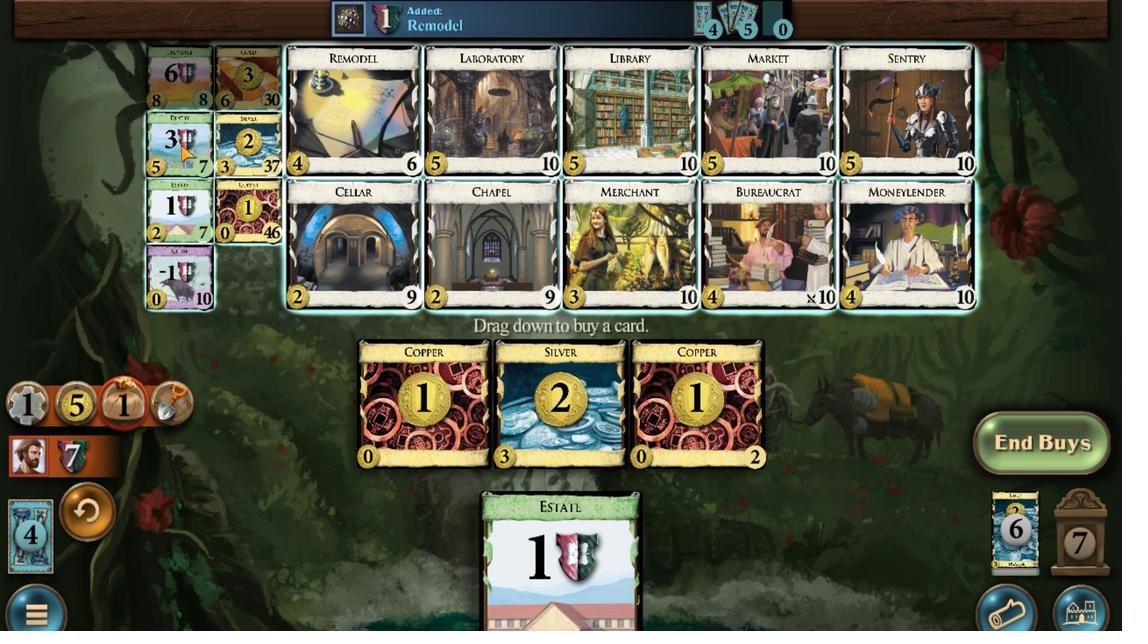 
Action: Mouse scrolled (339, 171) with delta (0, 0)
Screenshot: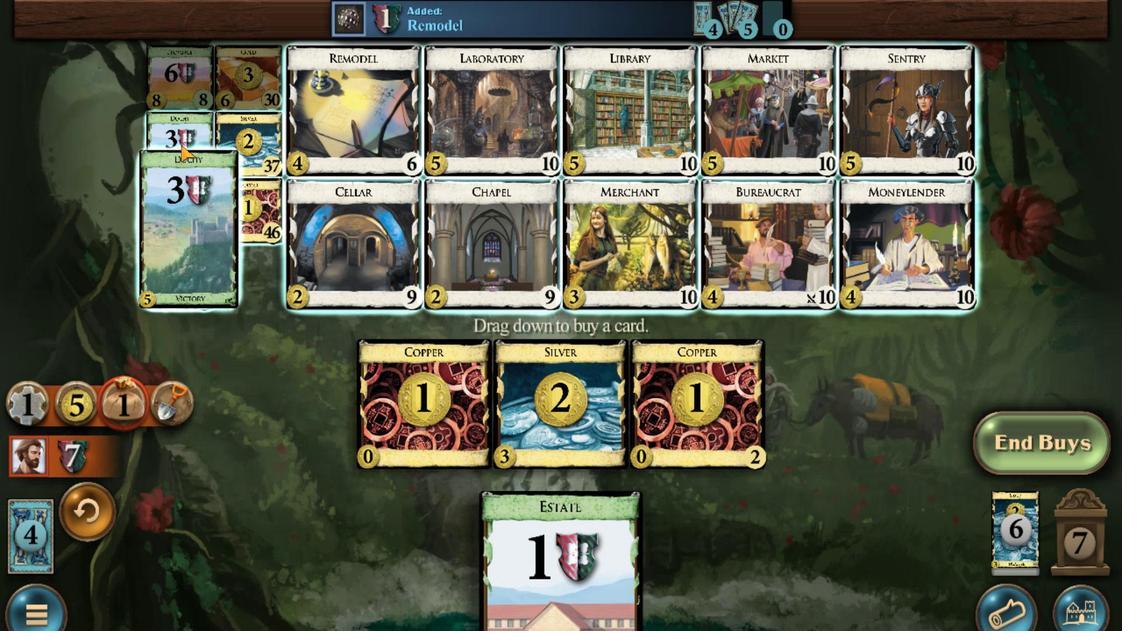 
Action: Mouse scrolled (339, 171) with delta (0, 0)
Screenshot: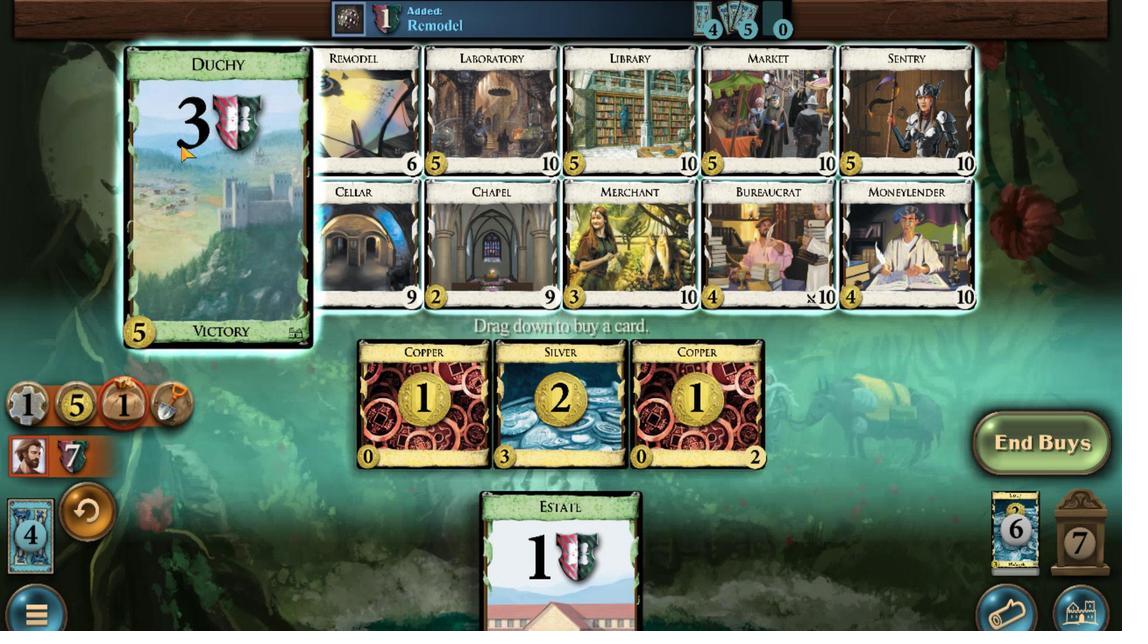 
Action: Mouse scrolled (339, 171) with delta (0, 0)
Screenshot: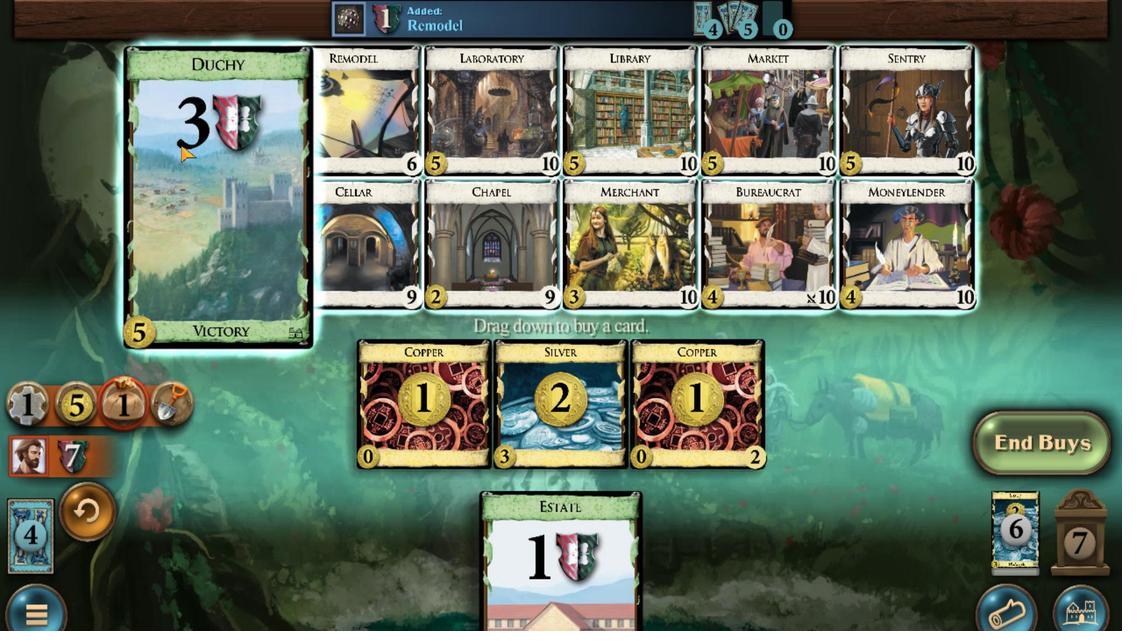 
Action: Mouse scrolled (339, 171) with delta (0, 0)
Screenshot: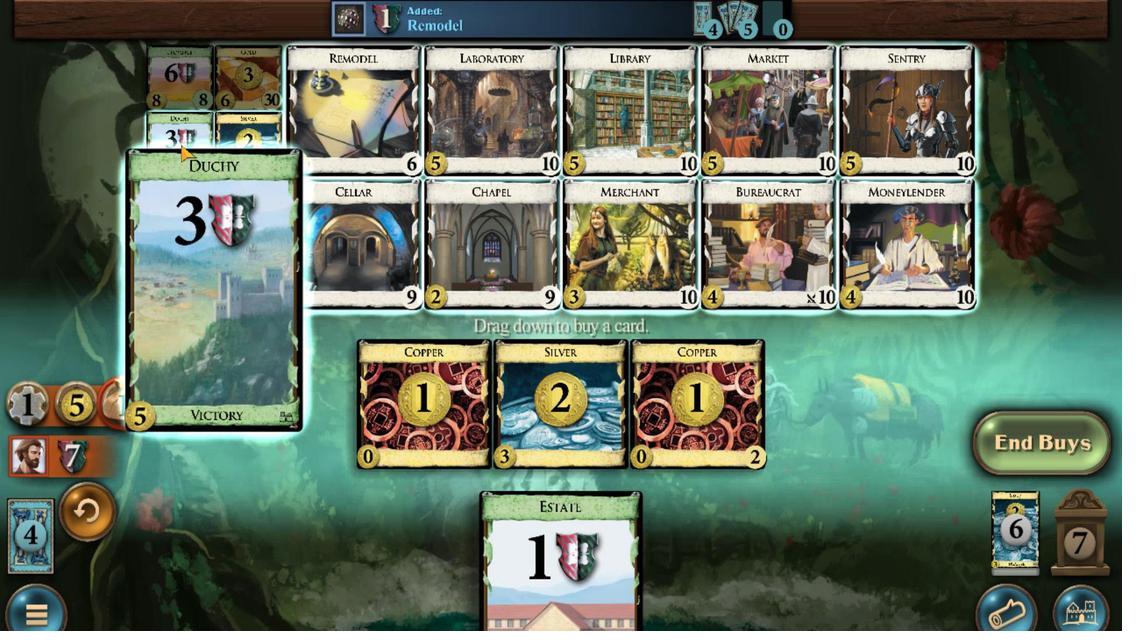 
Action: Mouse moved to (356, 499)
Screenshot: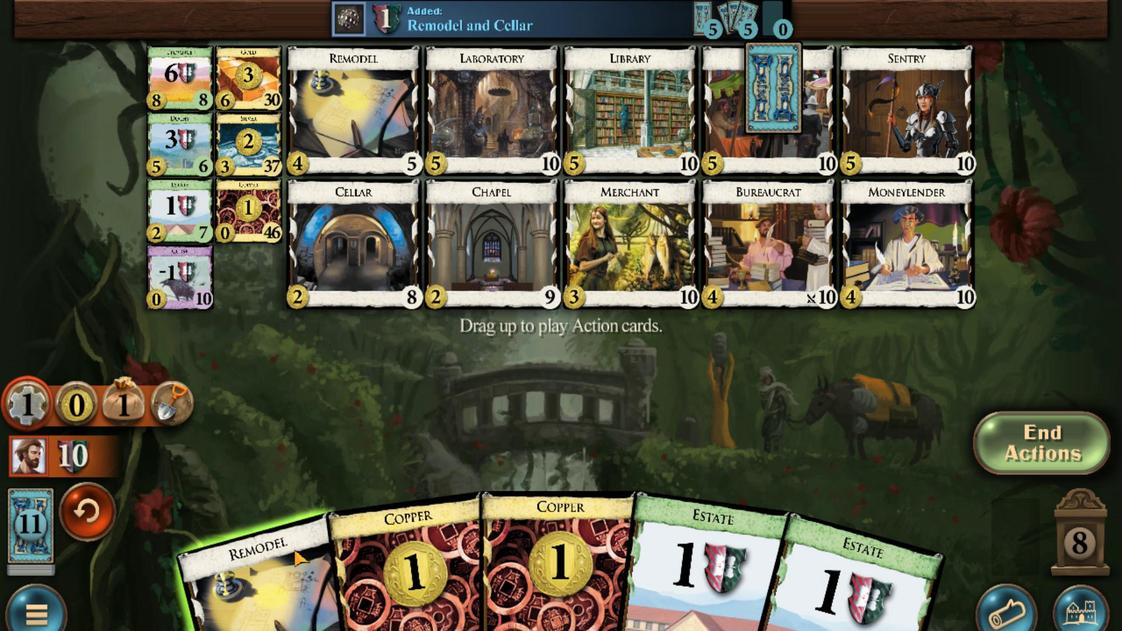 
Action: Mouse scrolled (356, 498) with delta (0, 0)
Screenshot: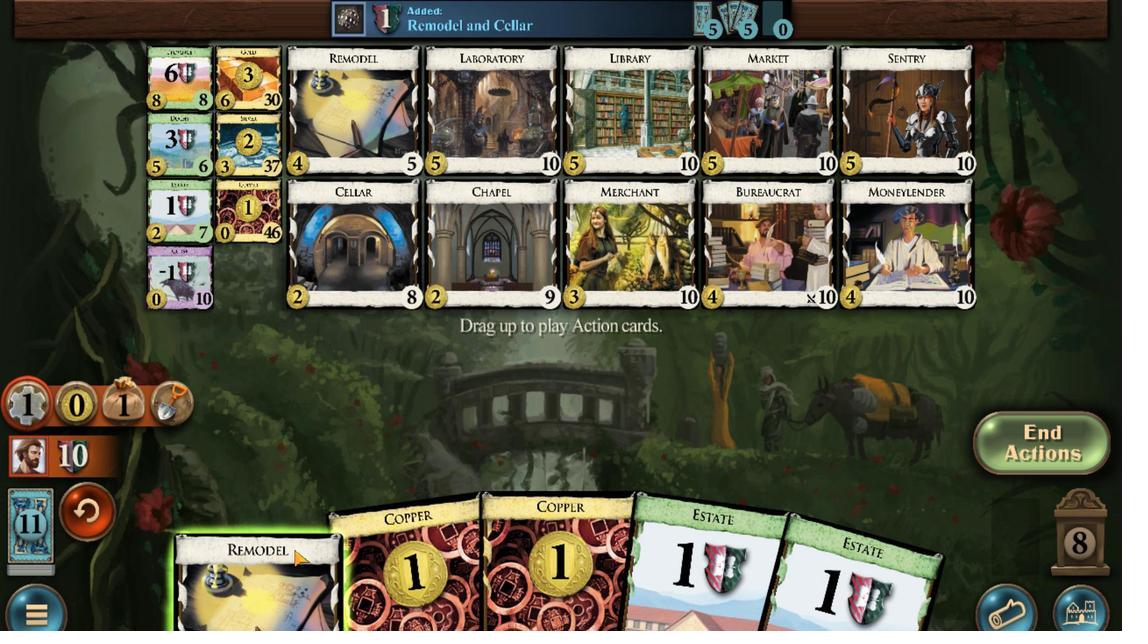 
Action: Mouse moved to (407, 499)
Screenshot: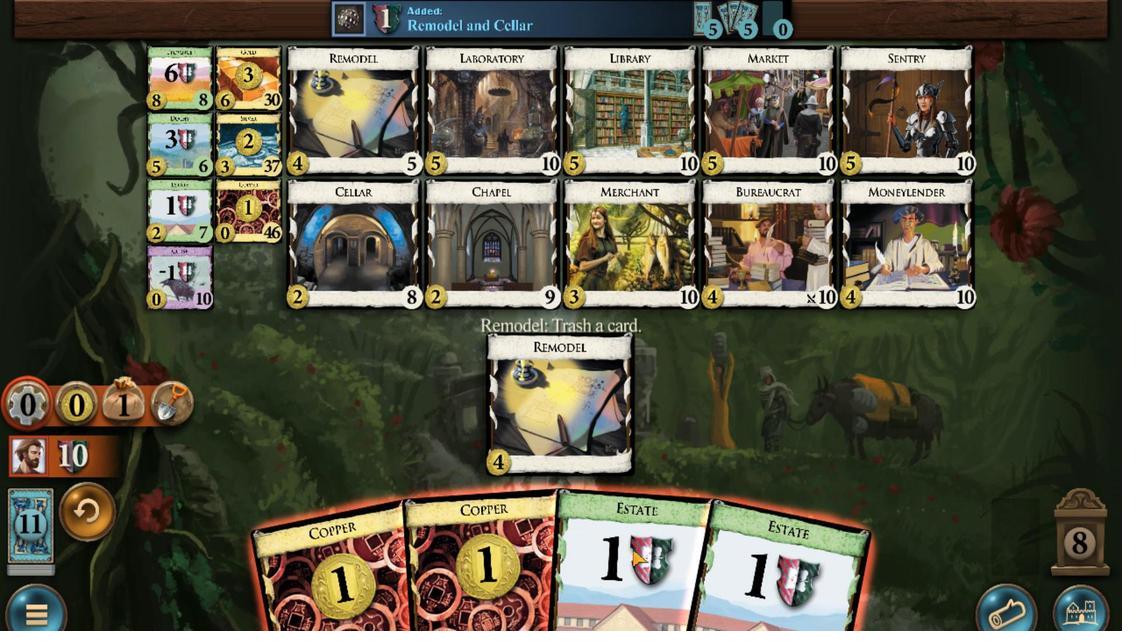 
Action: Mouse scrolled (407, 498) with delta (0, 0)
Screenshot: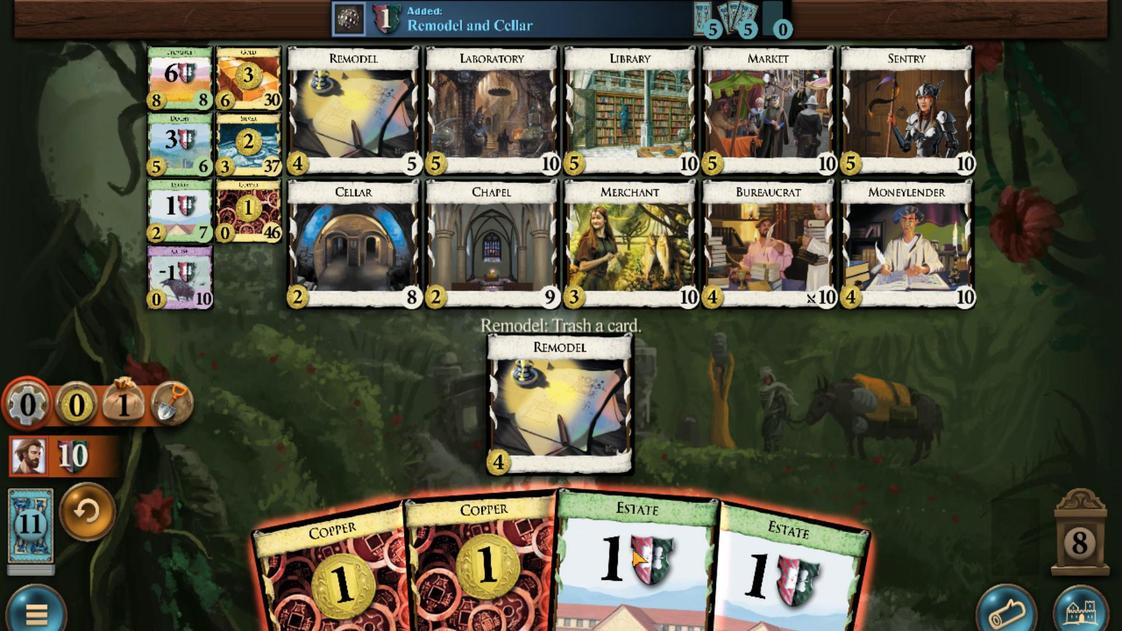
Action: Mouse moved to (350, 154)
Screenshot: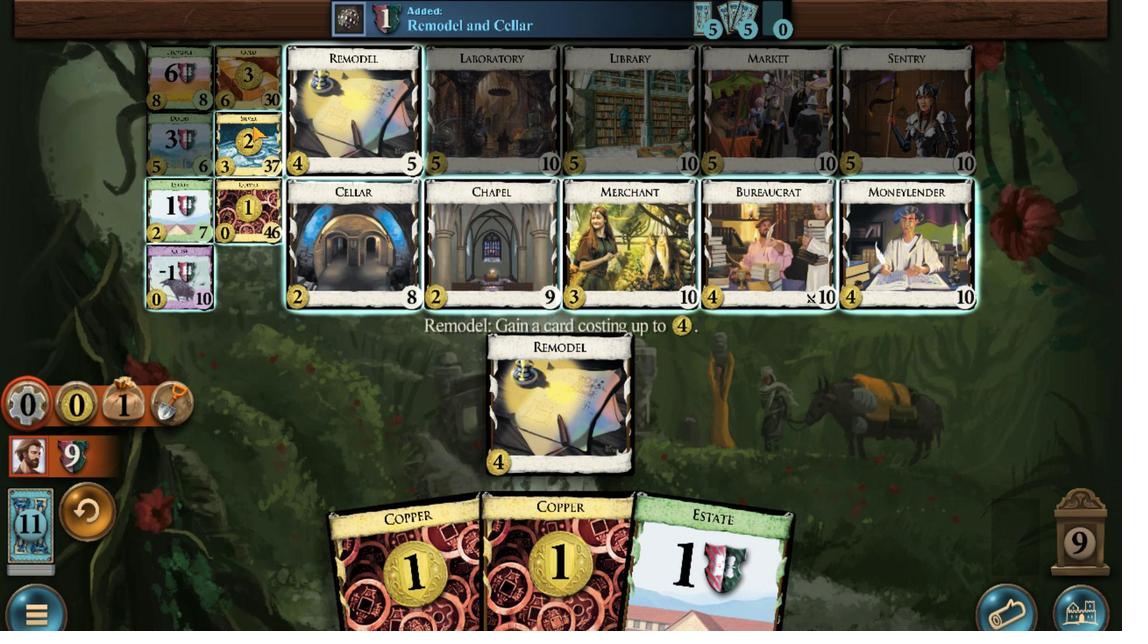 
Action: Mouse scrolled (350, 154) with delta (0, 0)
Screenshot: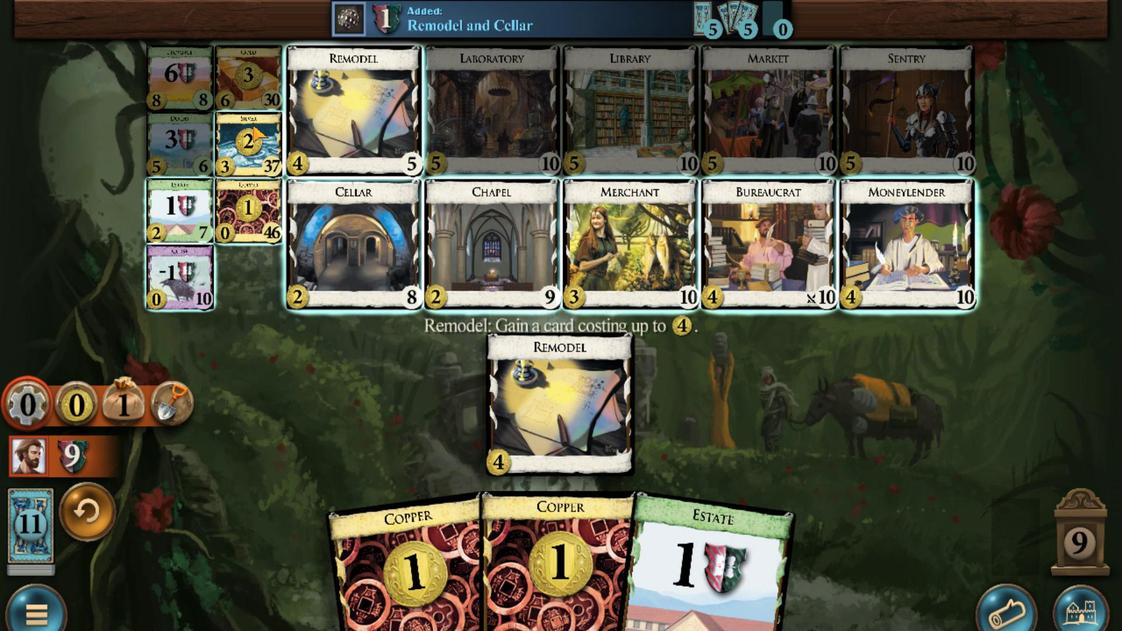 
Action: Mouse scrolled (350, 154) with delta (0, 0)
Screenshot: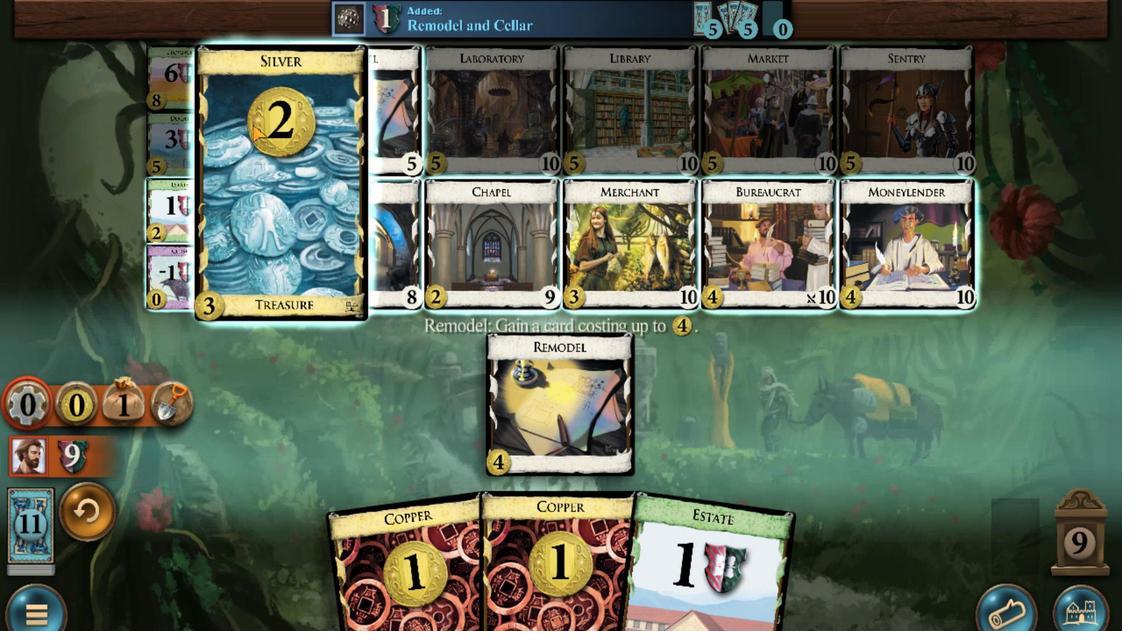 
Action: Mouse scrolled (350, 154) with delta (0, 0)
Screenshot: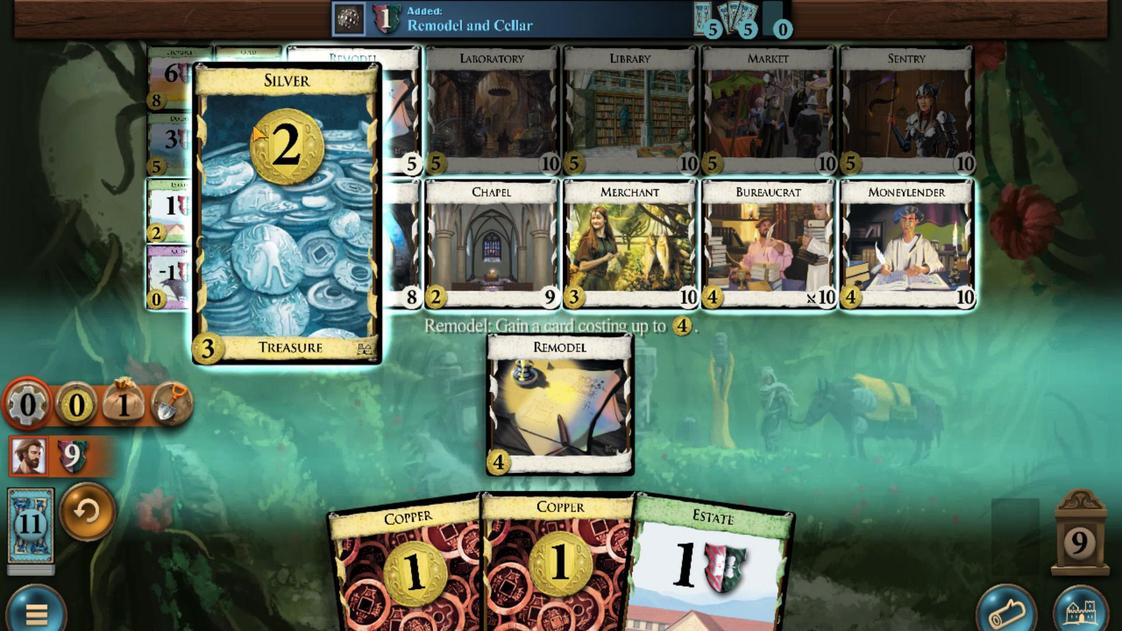 
Action: Mouse scrolled (350, 154) with delta (0, 0)
Screenshot: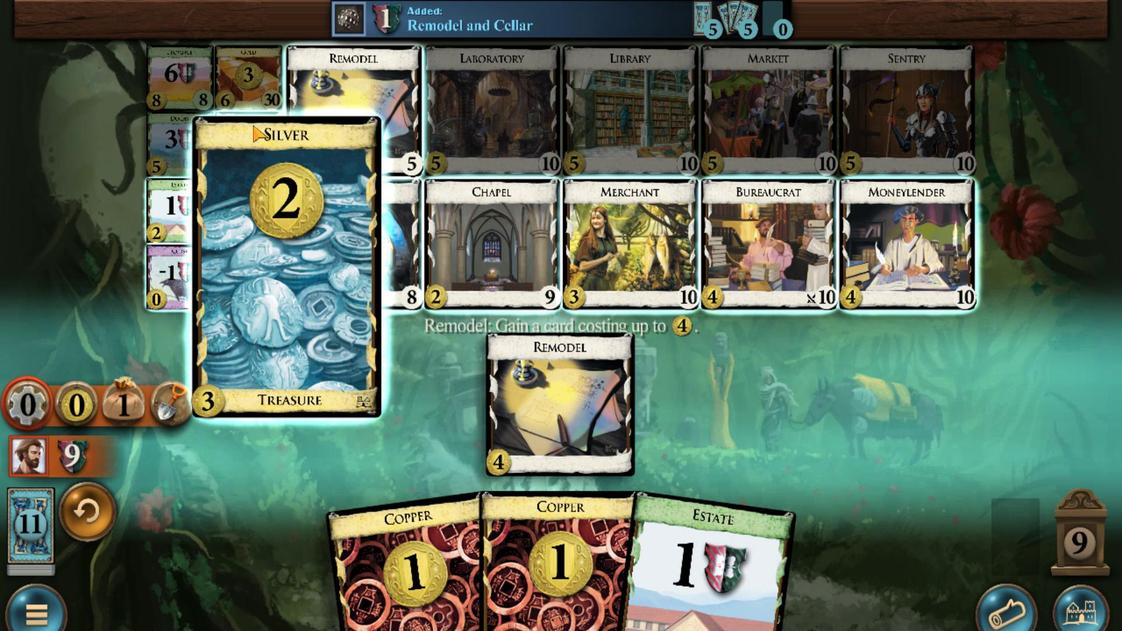 
Action: Mouse scrolled (350, 154) with delta (0, 0)
Screenshot: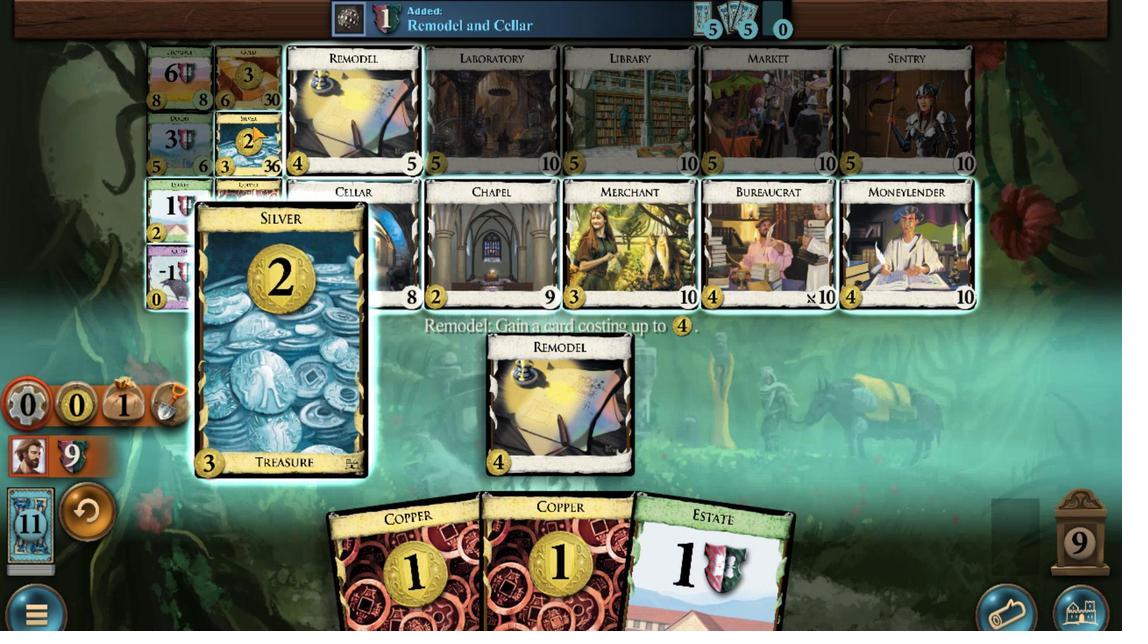 
Action: Mouse moved to (394, 452)
Screenshot: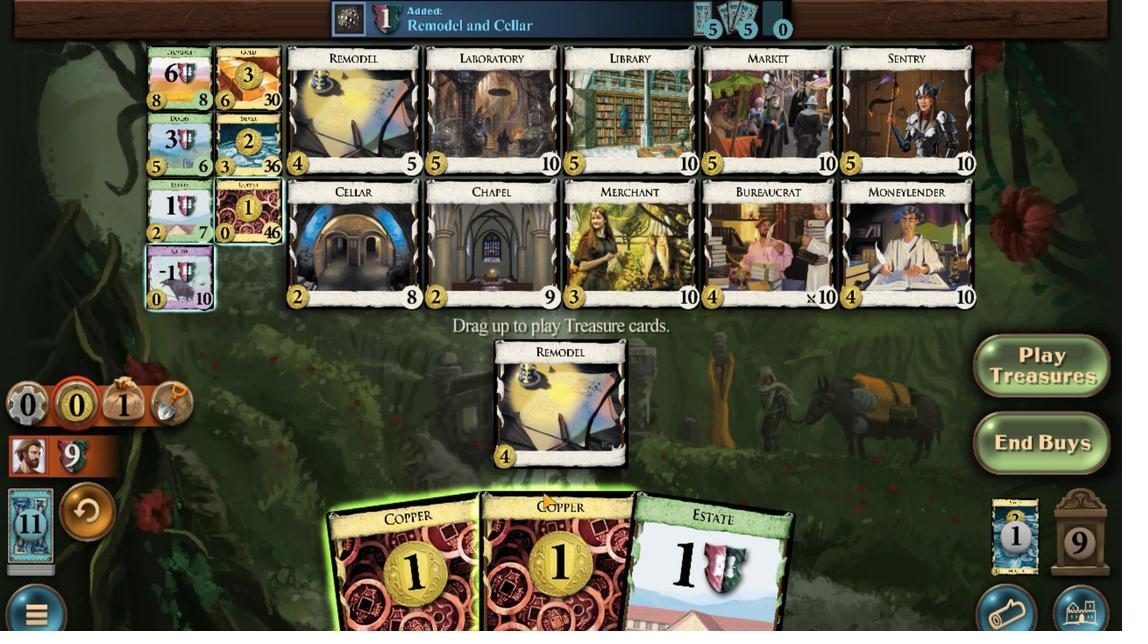 
Action: Mouse scrolled (394, 452) with delta (0, 0)
Screenshot: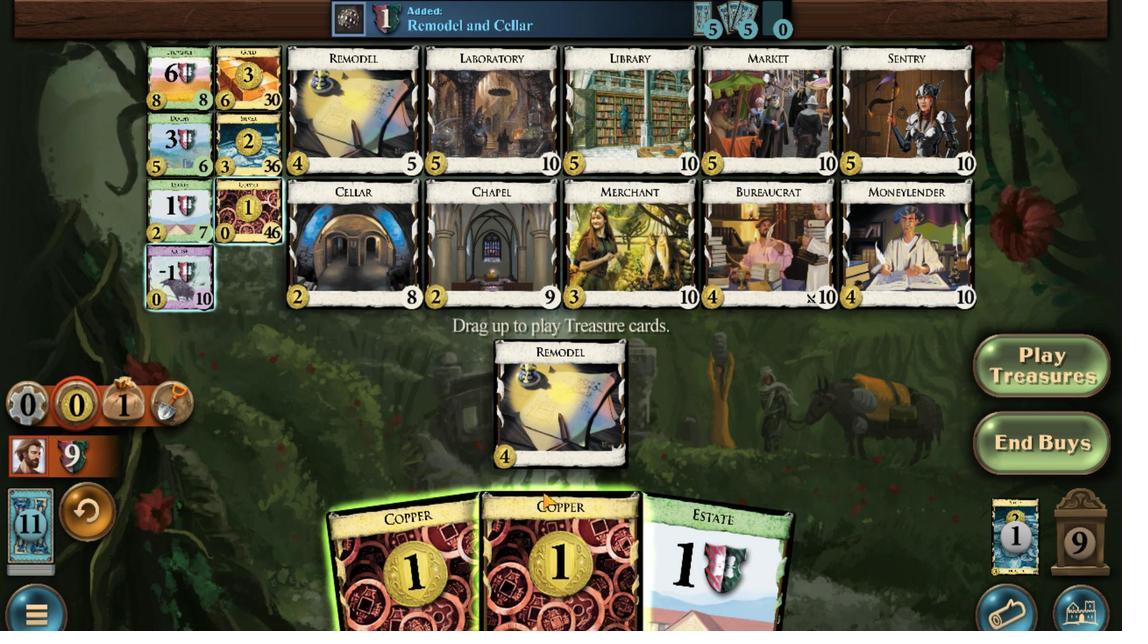 
Action: Mouse moved to (388, 463)
Screenshot: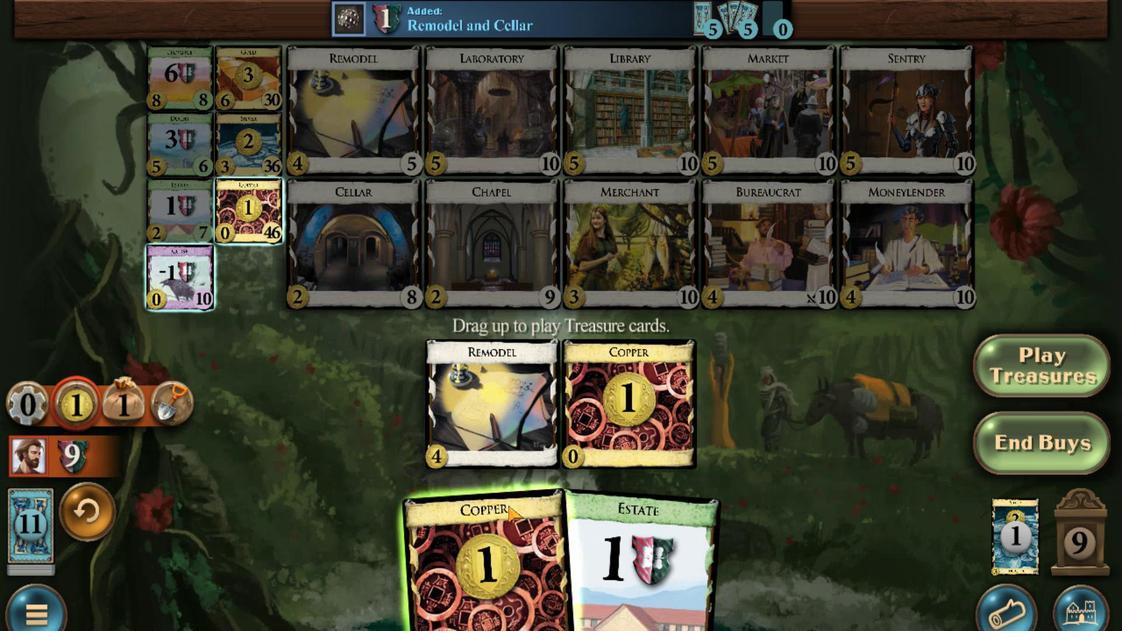
Action: Mouse scrolled (388, 462) with delta (0, 0)
Screenshot: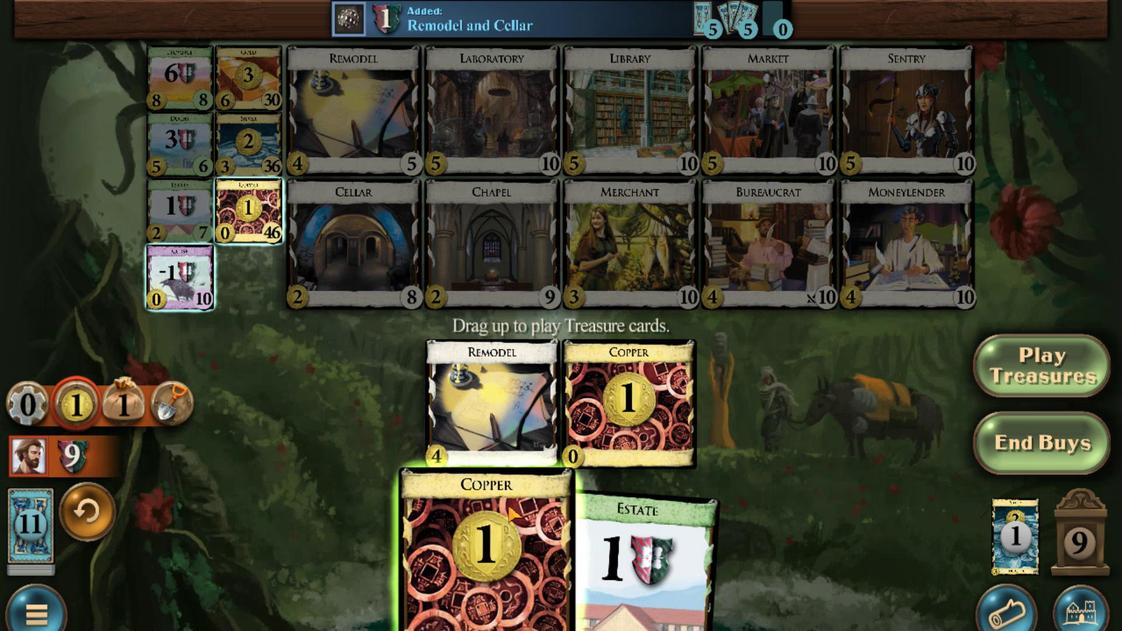 
Action: Mouse moved to (335, 213)
Screenshot: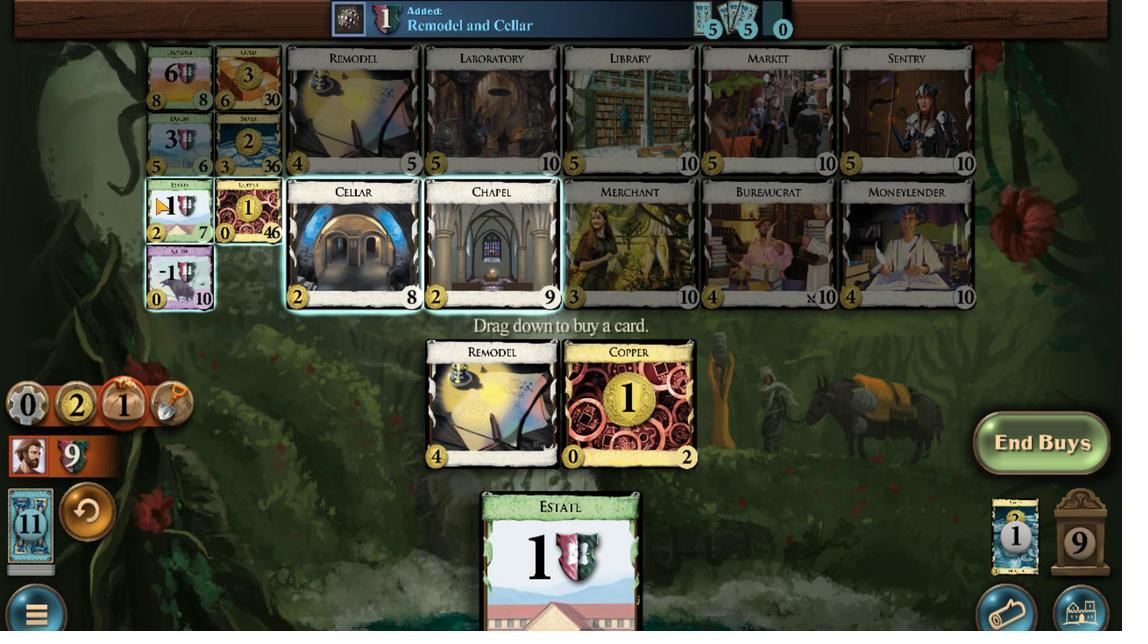 
Action: Mouse scrolled (335, 214) with delta (0, 0)
Screenshot: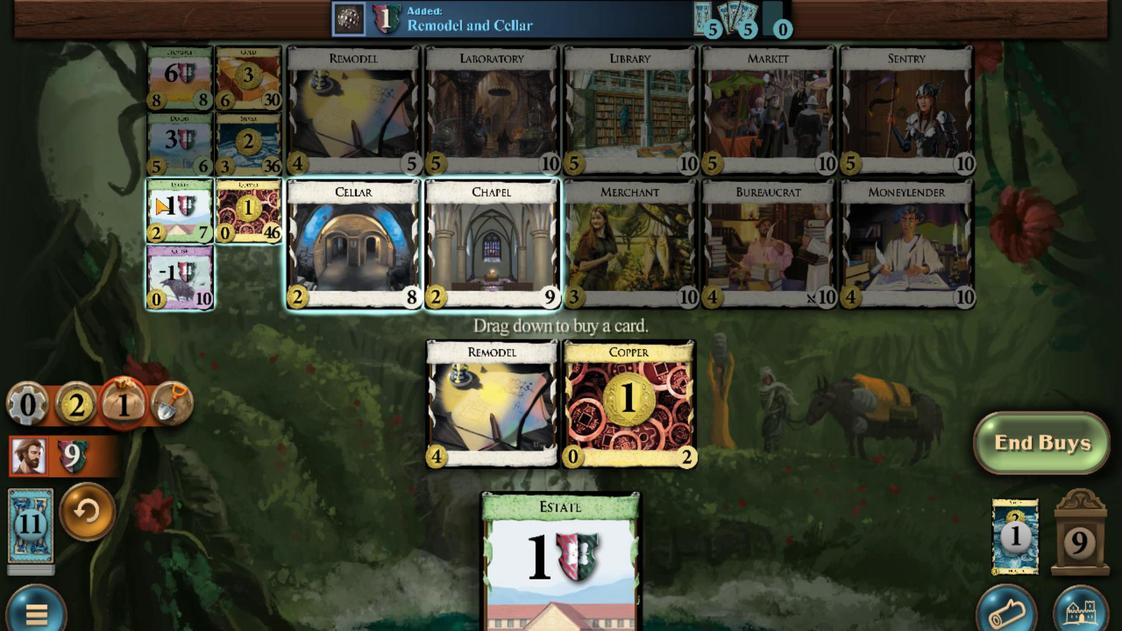 
Action: Mouse scrolled (335, 214) with delta (0, 0)
Screenshot: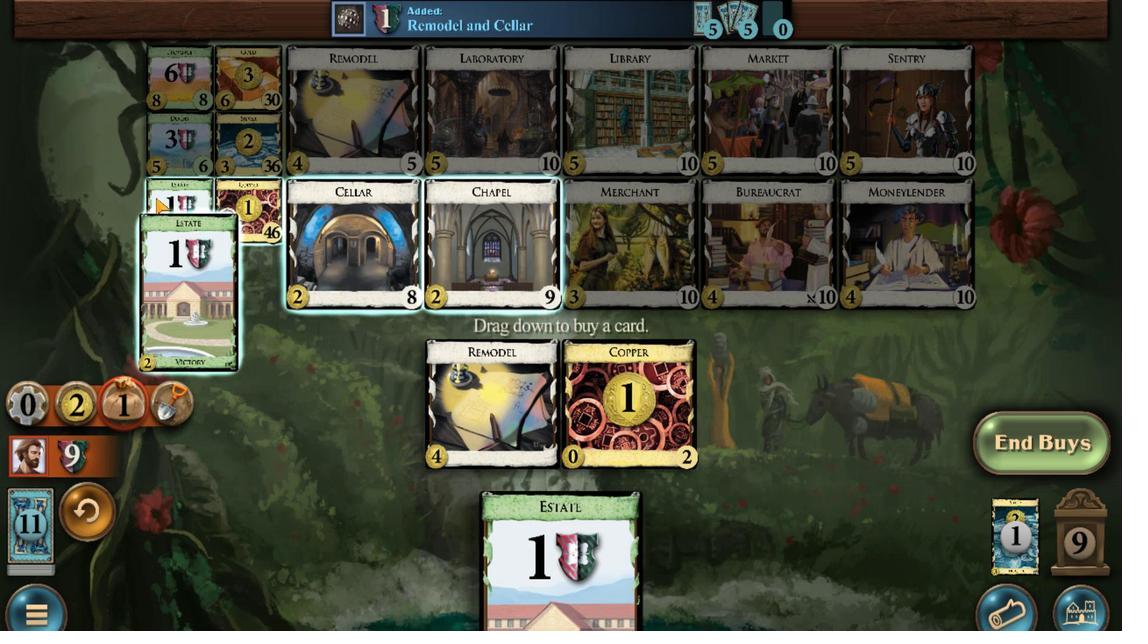 
Action: Mouse scrolled (335, 214) with delta (0, 0)
Screenshot: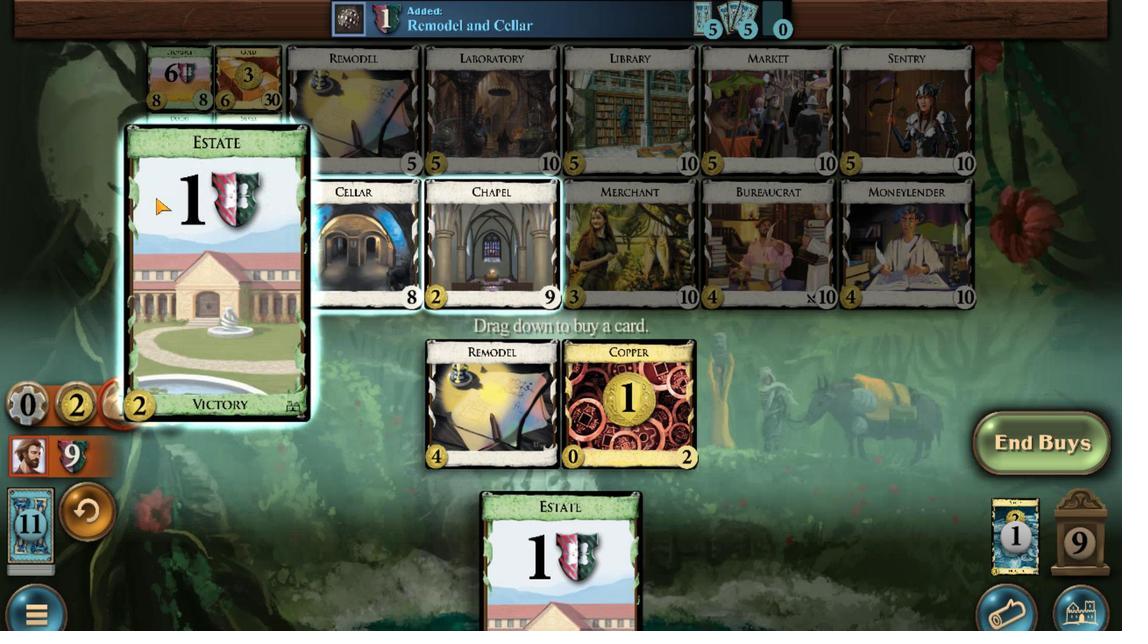 
Action: Mouse scrolled (335, 214) with delta (0, 0)
Screenshot: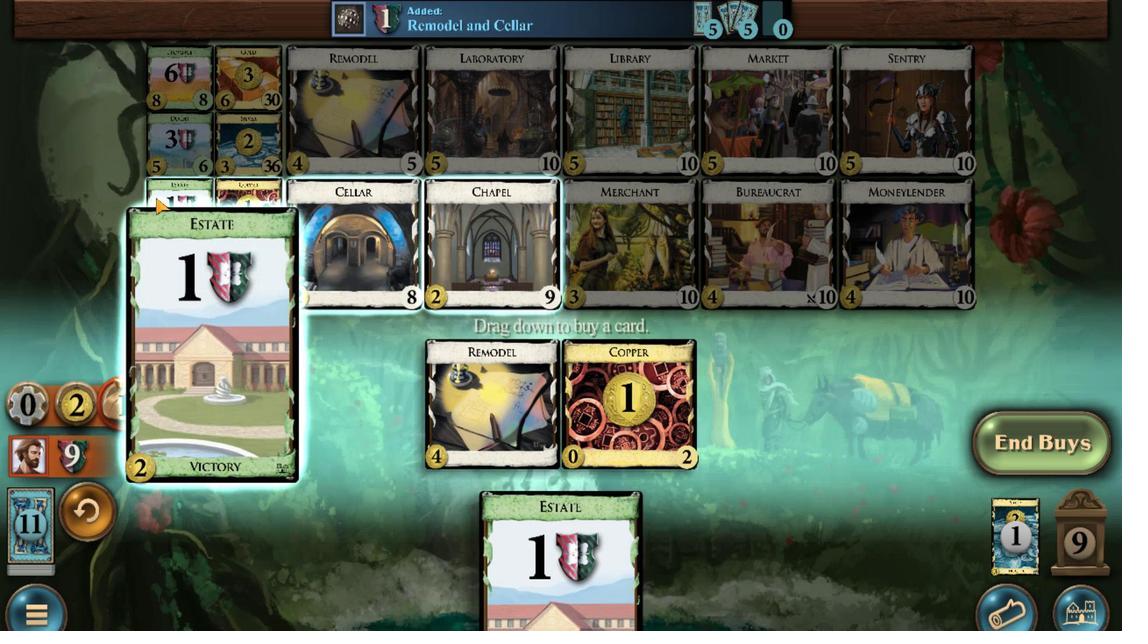 
Action: Mouse moved to (412, 477)
Screenshot: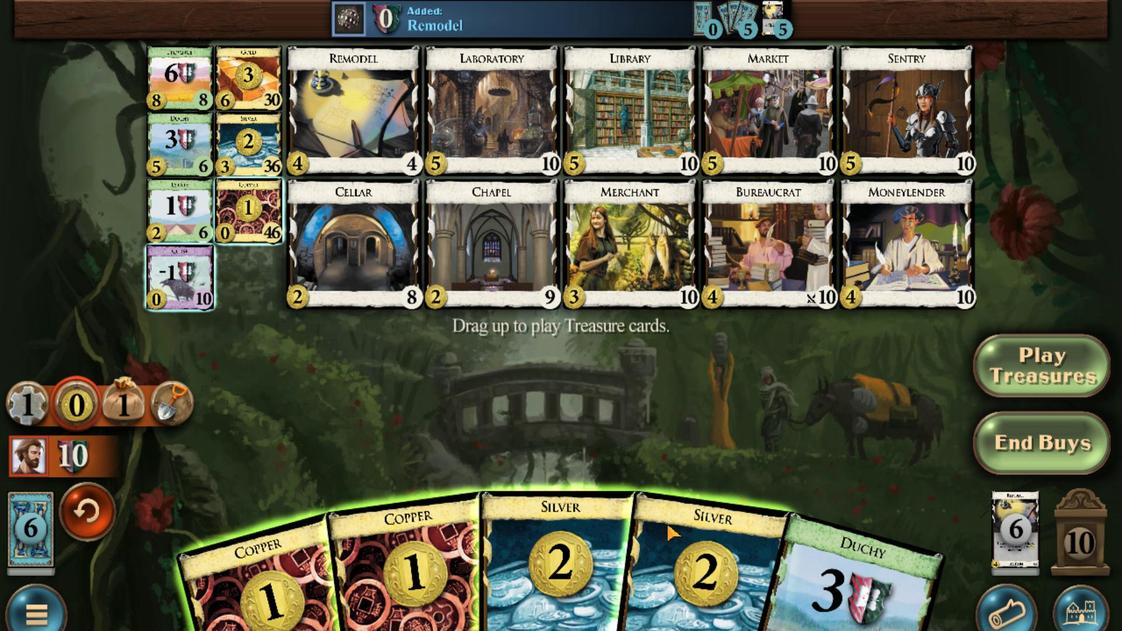 
Action: Mouse scrolled (412, 477) with delta (0, 0)
Screenshot: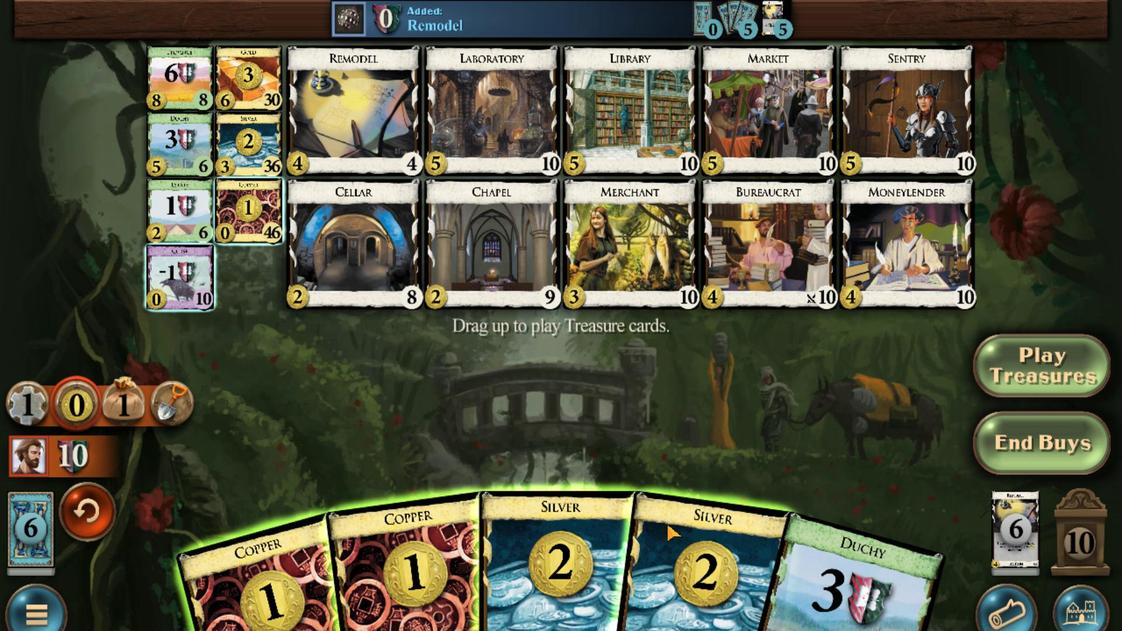 
Action: Mouse moved to (392, 485)
Screenshot: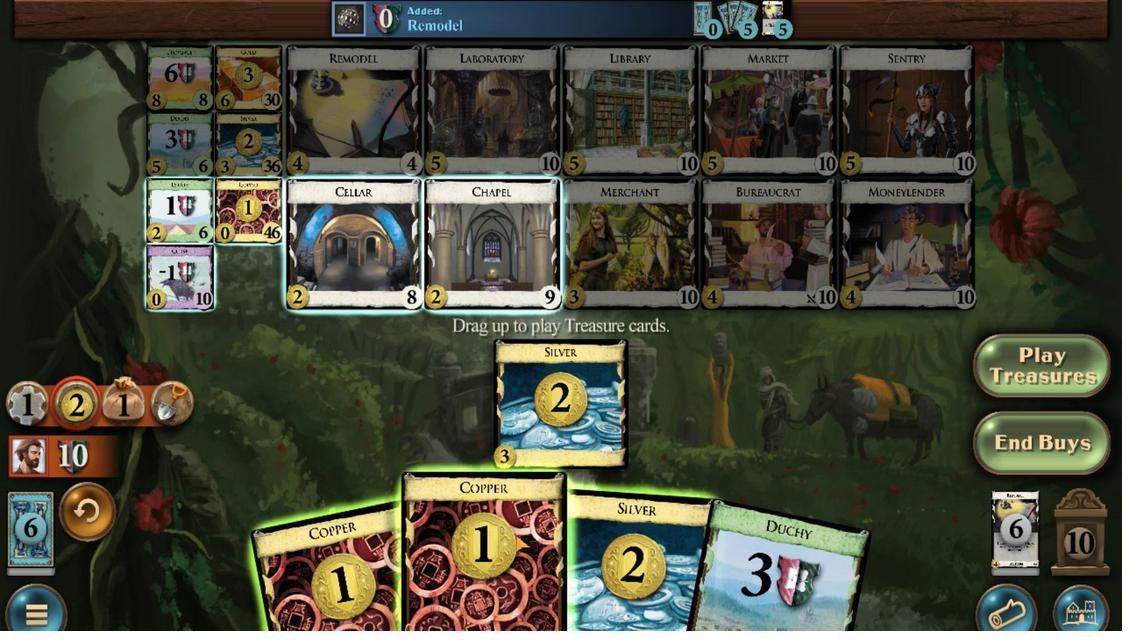 
Action: Mouse scrolled (392, 485) with delta (0, 0)
Screenshot: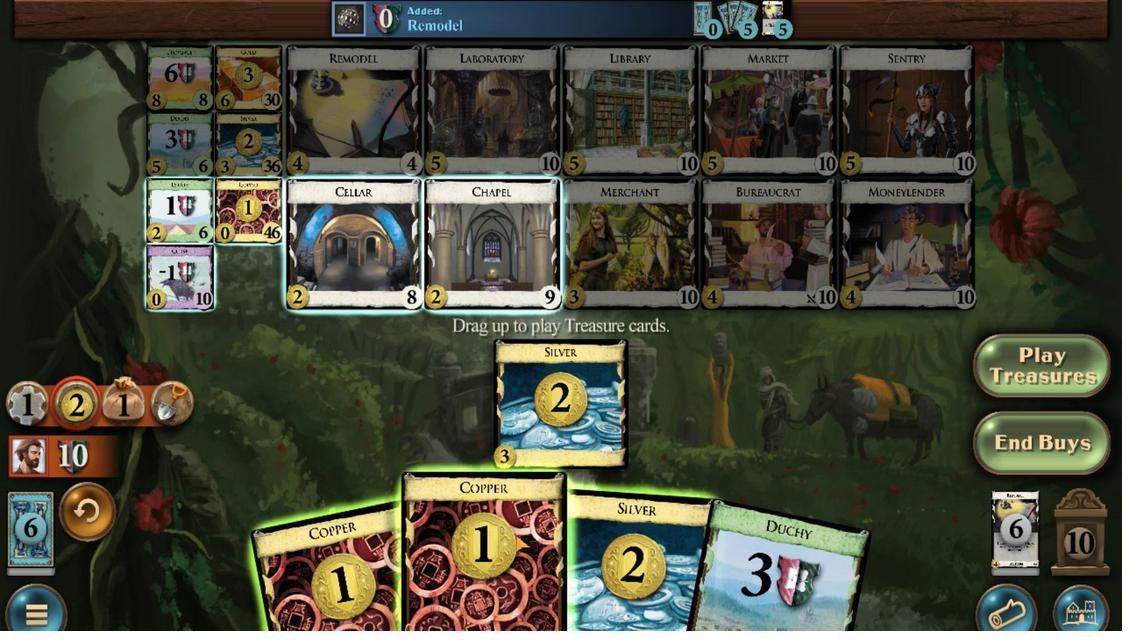 
Action: Mouse moved to (392, 487)
Screenshot: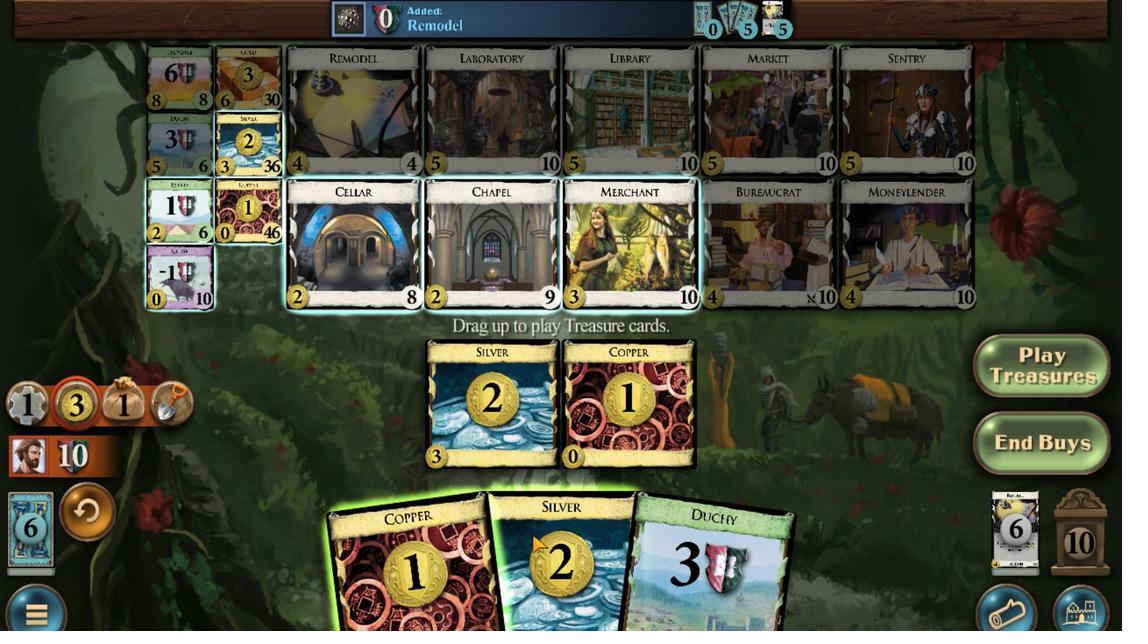 
Action: Mouse scrolled (392, 486) with delta (0, 0)
Screenshot: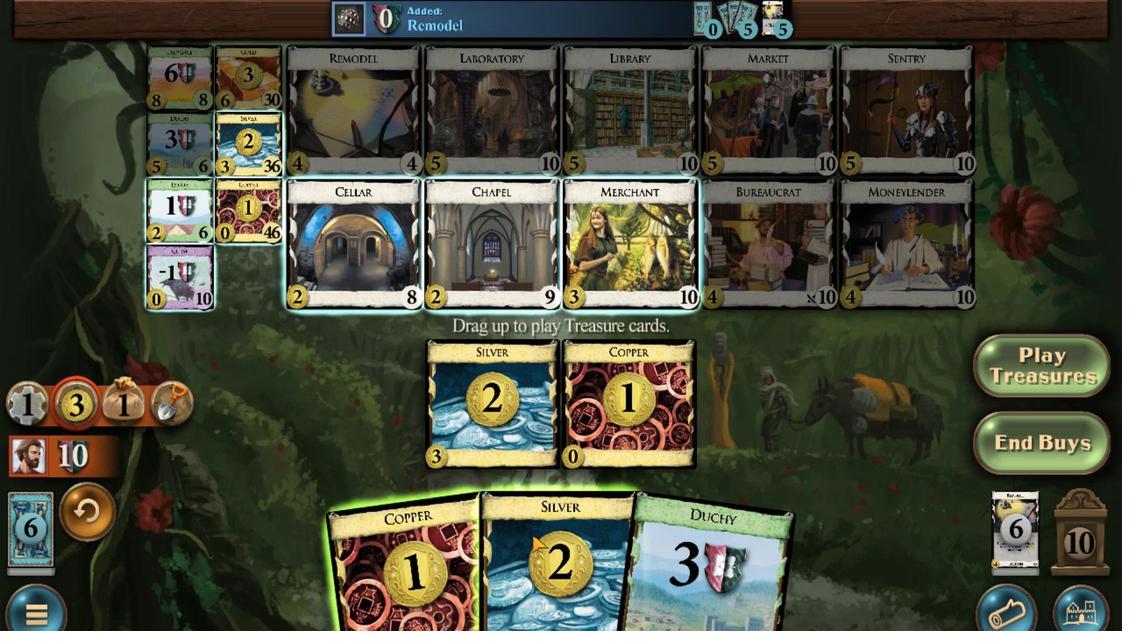 
Action: Mouse moved to (381, 481)
Screenshot: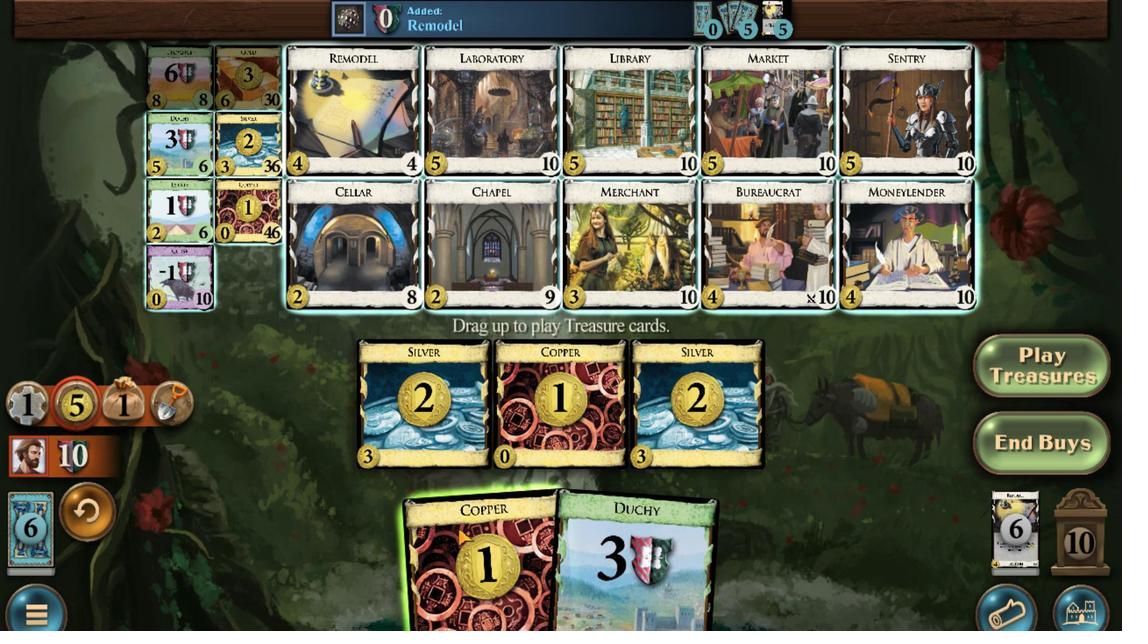 
Action: Mouse scrolled (381, 481) with delta (0, 0)
Screenshot: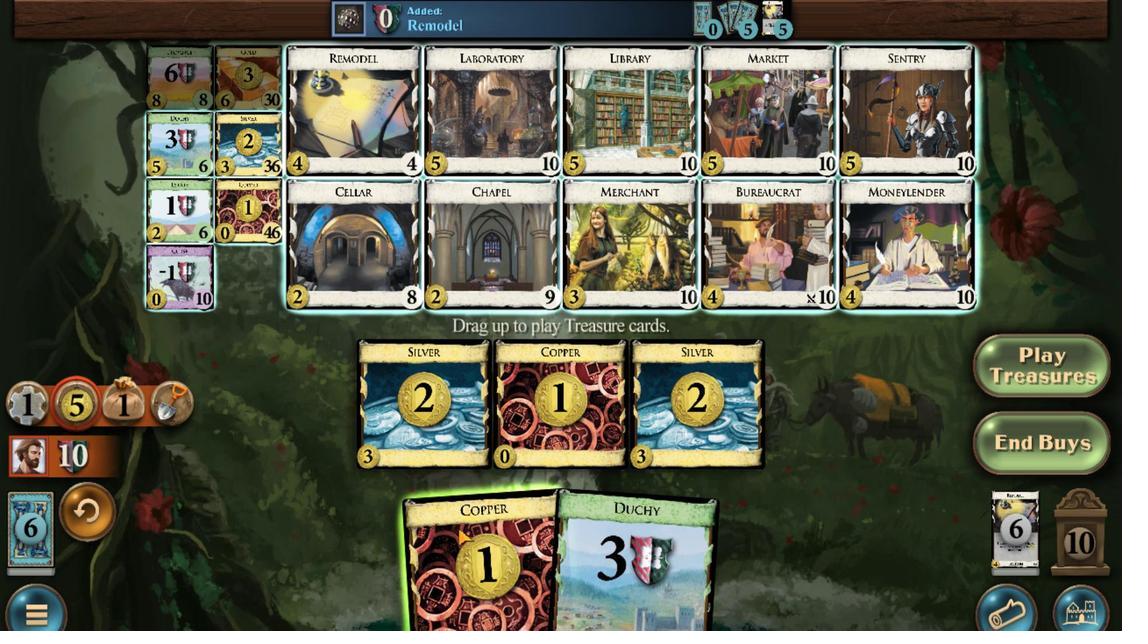 
Action: Mouse moved to (352, 112)
Screenshot: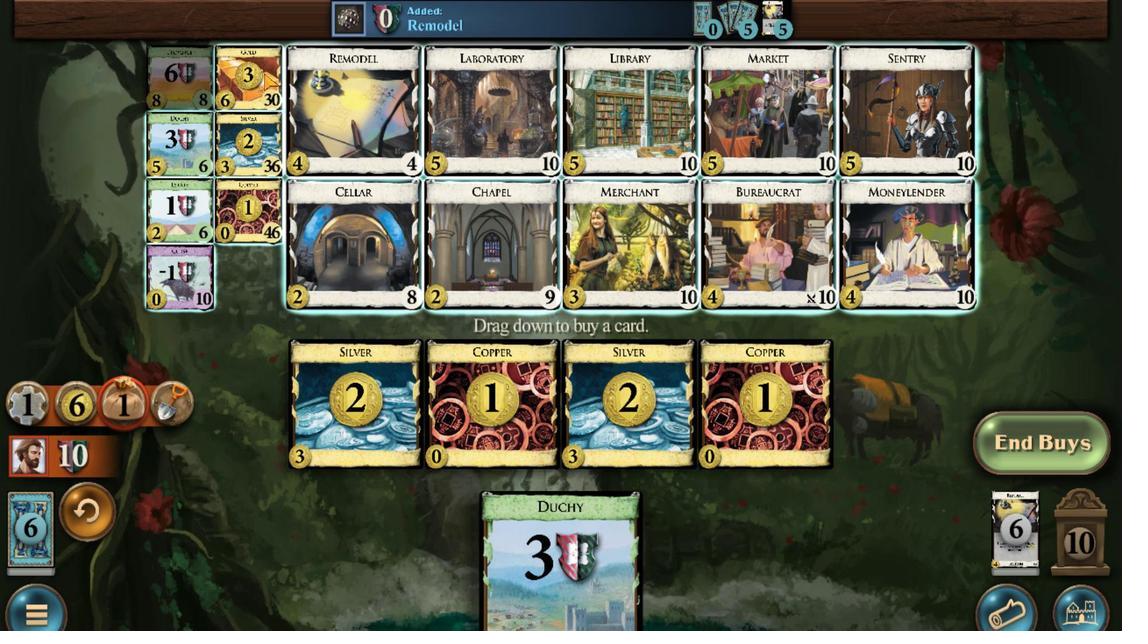 
Action: Mouse scrolled (352, 113) with delta (0, 0)
Screenshot: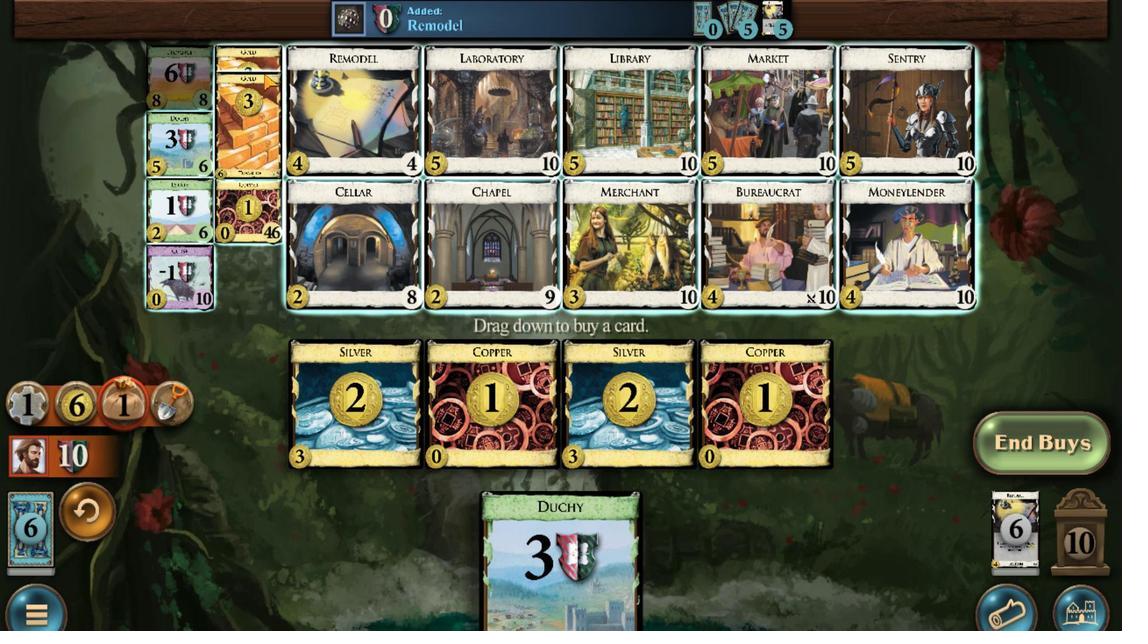 
Action: Mouse scrolled (352, 113) with delta (0, 0)
Screenshot: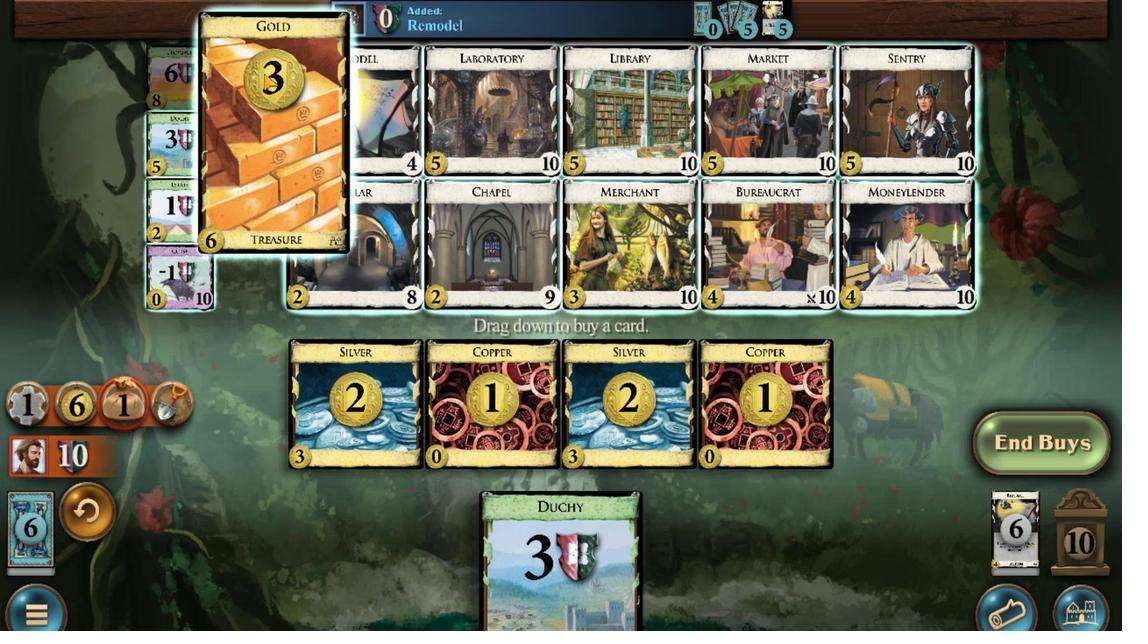 
Action: Mouse scrolled (352, 113) with delta (0, 0)
Screenshot: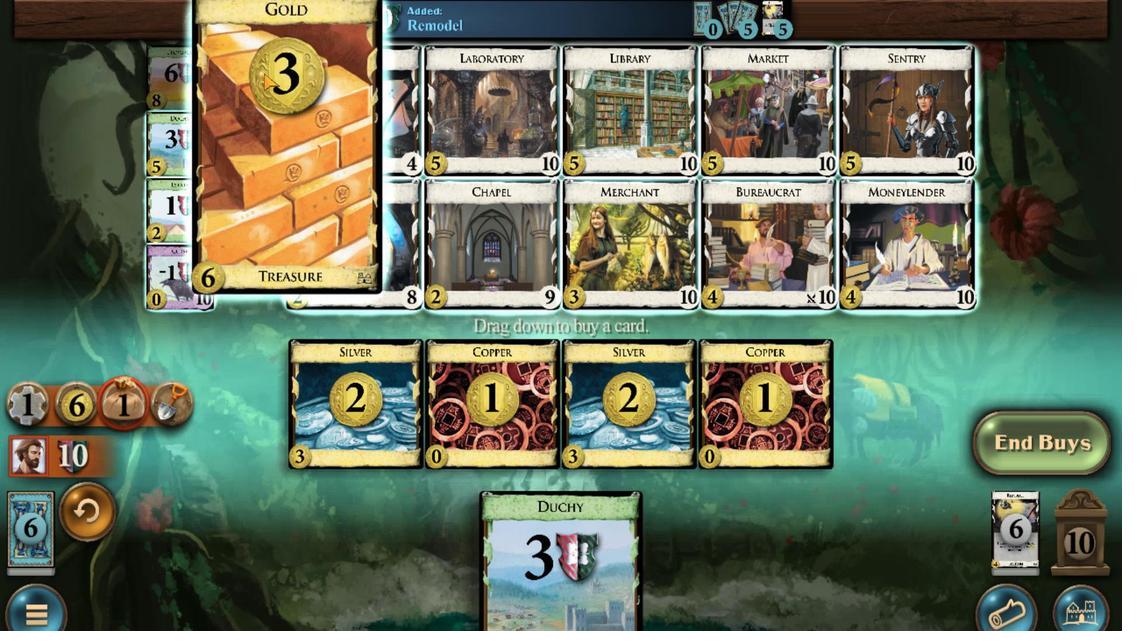 
Action: Mouse scrolled (352, 113) with delta (0, 0)
Screenshot: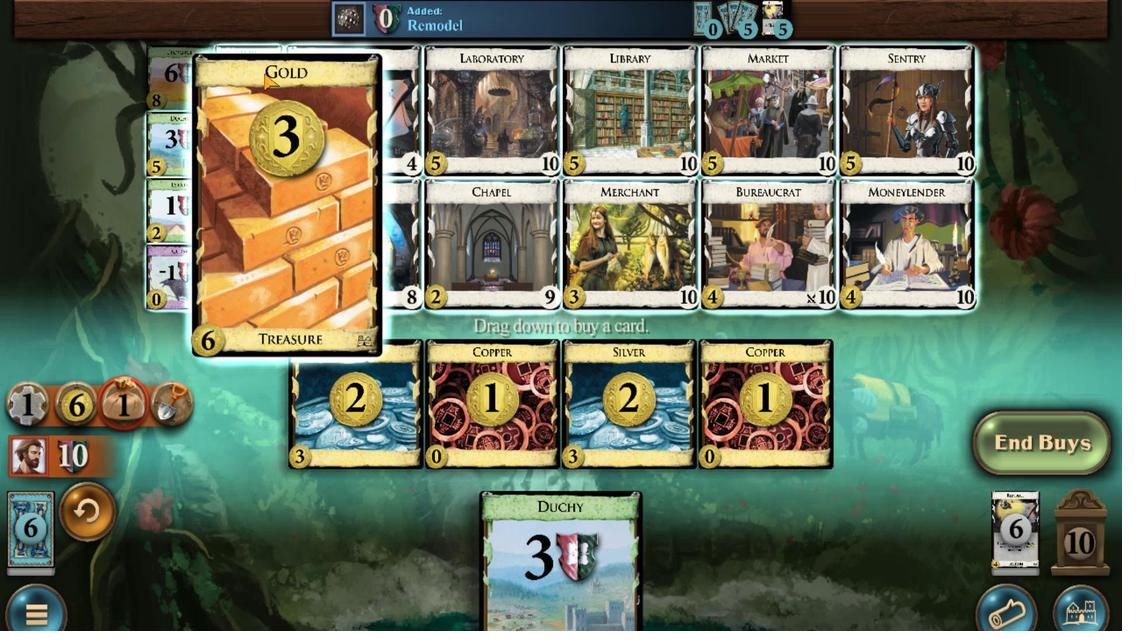 
Action: Mouse scrolled (352, 113) with delta (0, 0)
Screenshot: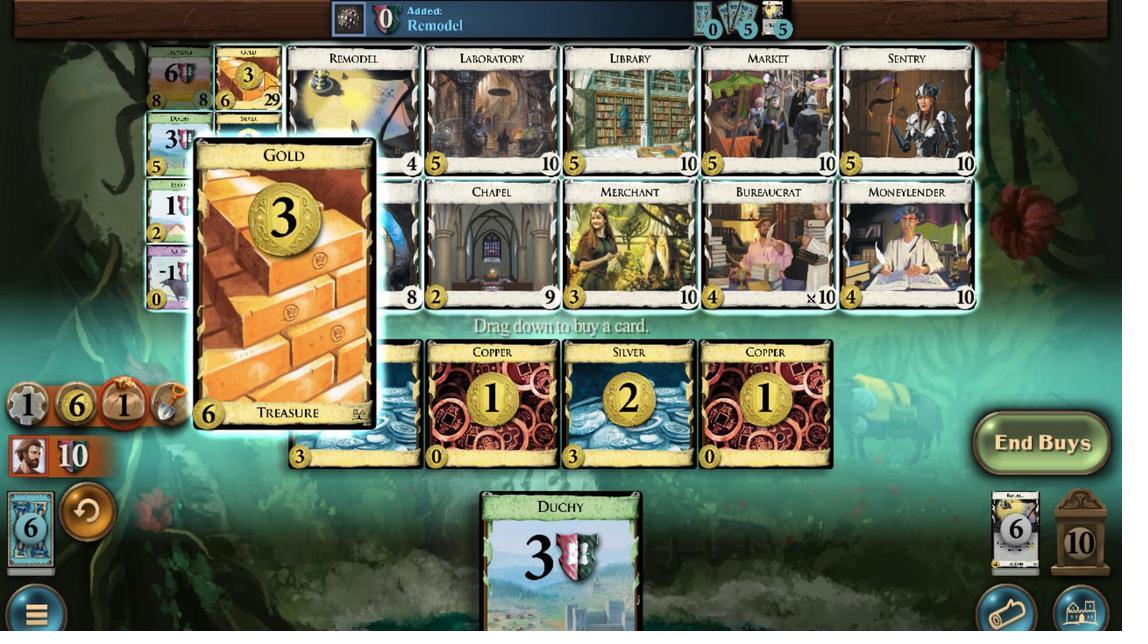 
Action: Mouse moved to (359, 485)
Screenshot: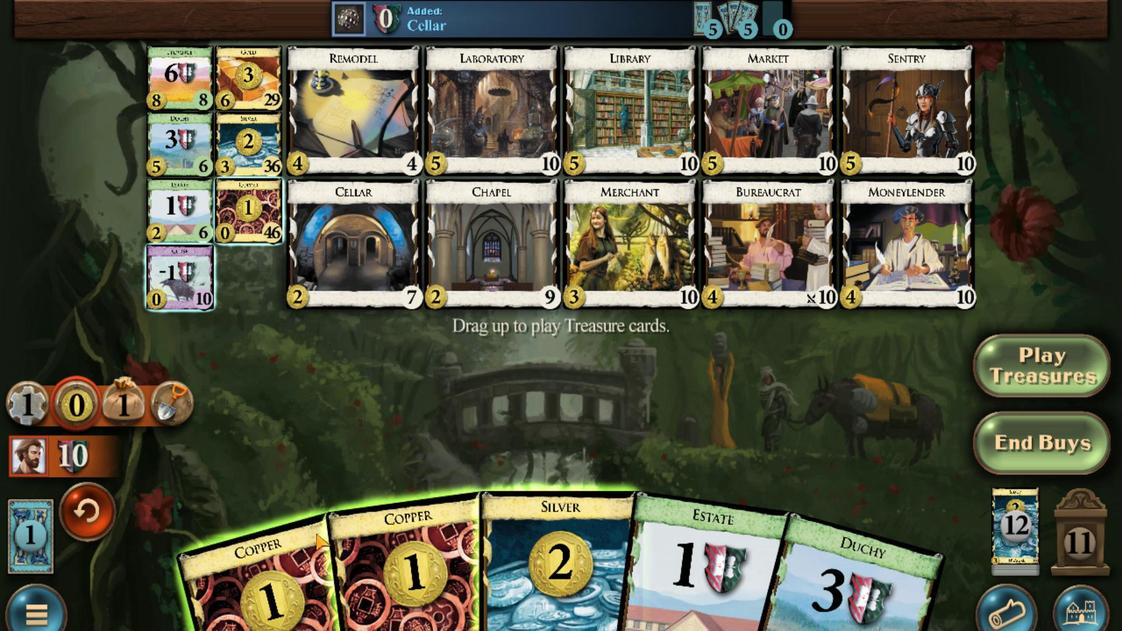 
Action: Mouse scrolled (359, 485) with delta (0, 0)
Screenshot: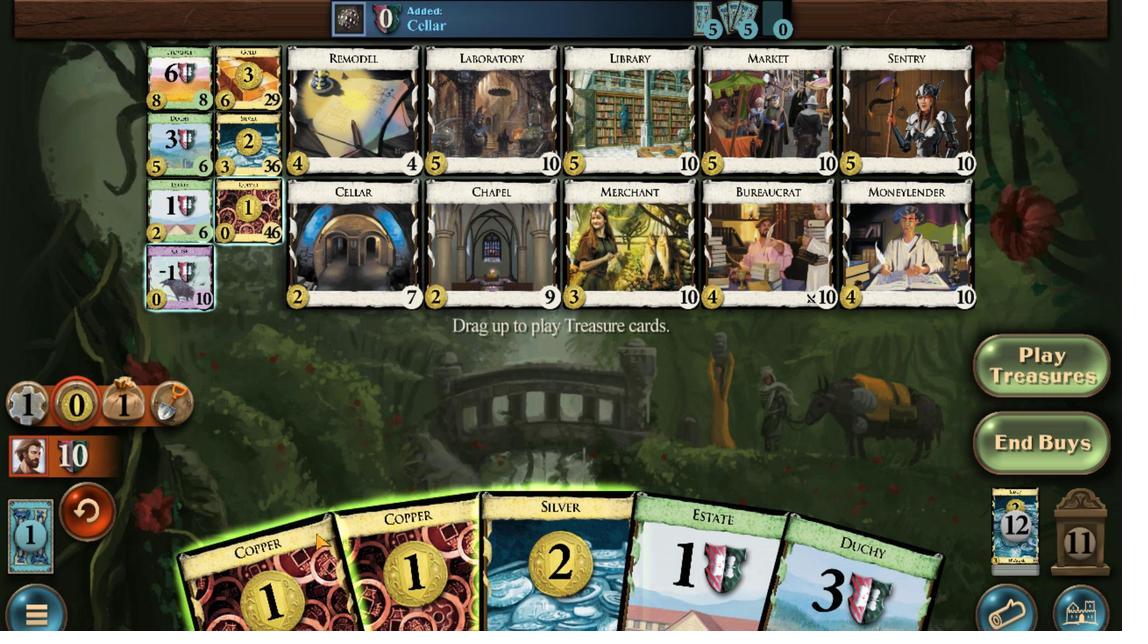 
Action: Mouse moved to (381, 479)
Screenshot: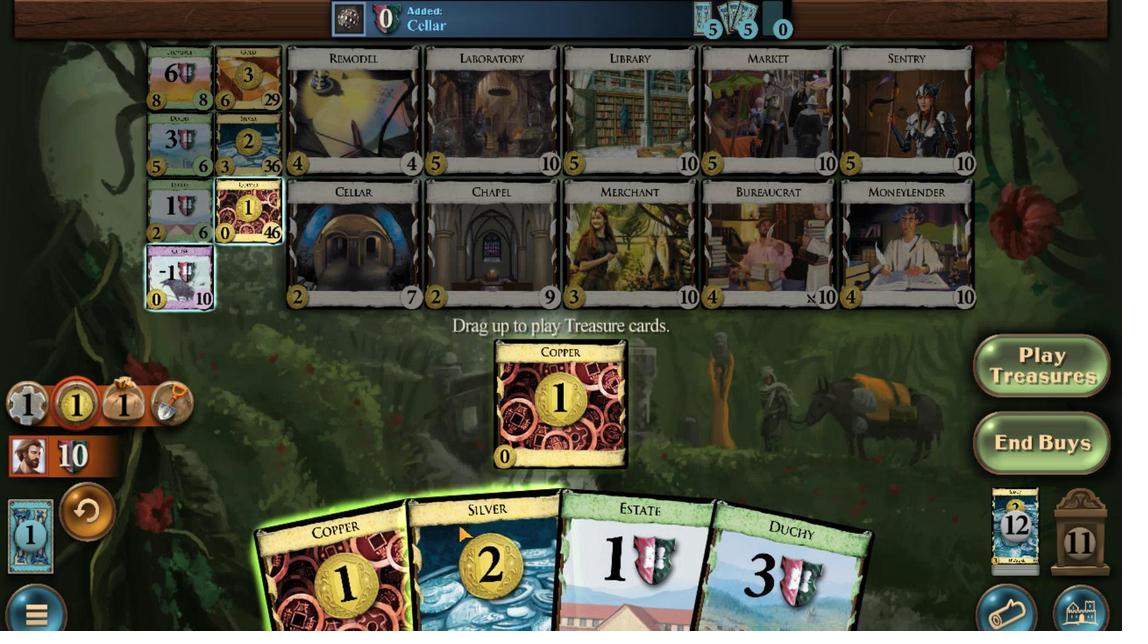 
Action: Mouse scrolled (381, 478) with delta (0, 0)
Screenshot: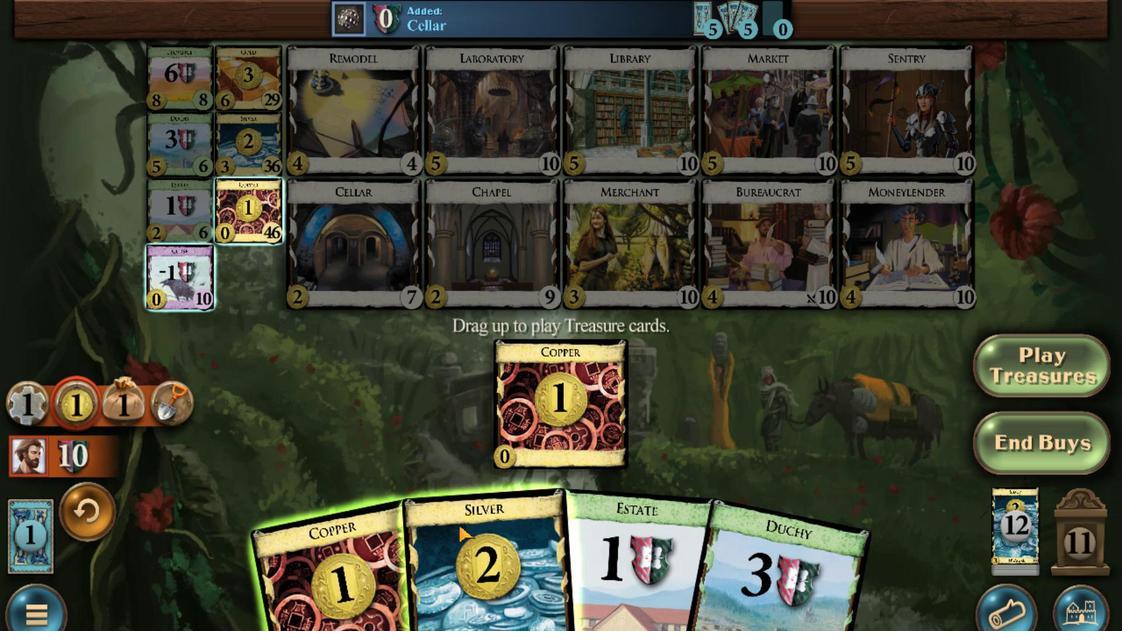 
Action: Mouse moved to (378, 484)
Screenshot: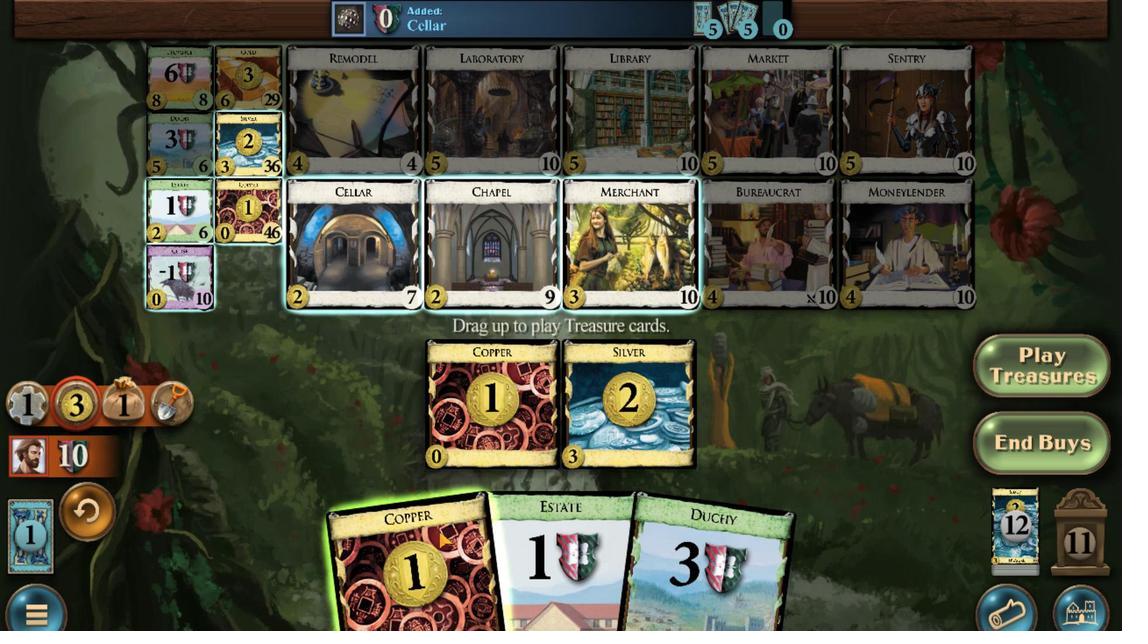 
Action: Mouse scrolled (378, 483) with delta (0, 0)
Screenshot: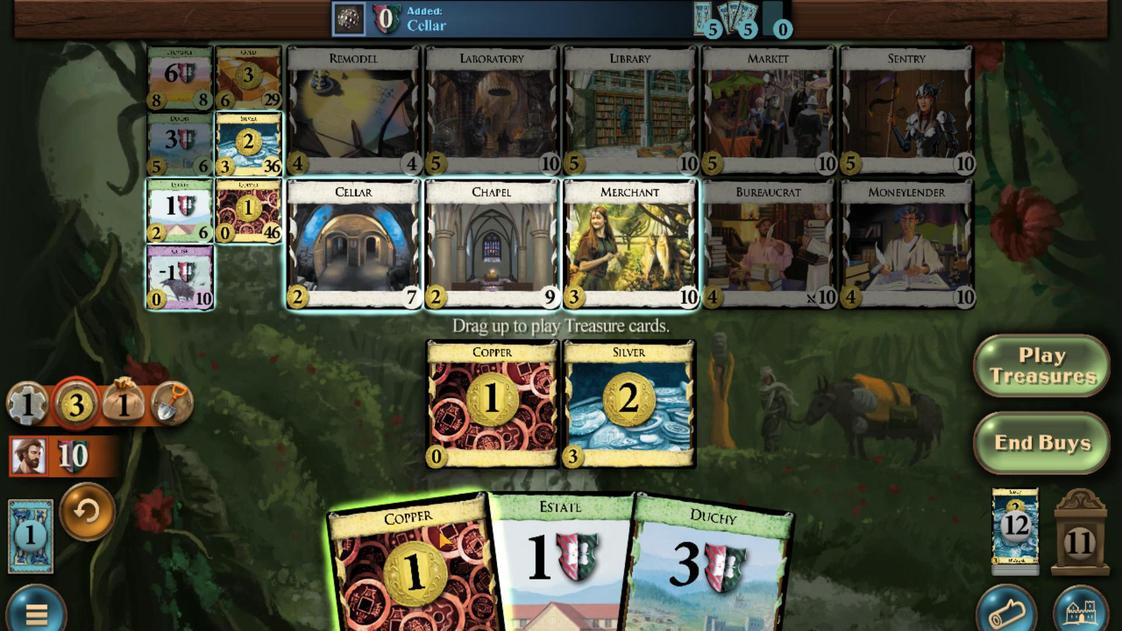 
Action: Mouse moved to (366, 150)
Screenshot: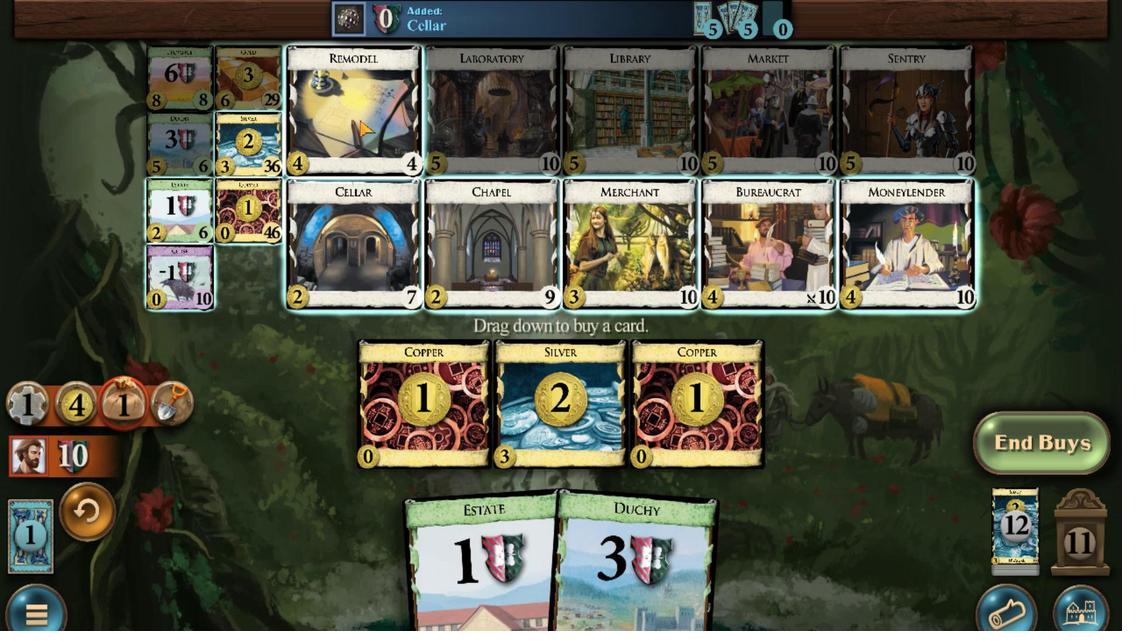 
Action: Mouse scrolled (366, 150) with delta (0, 0)
Screenshot: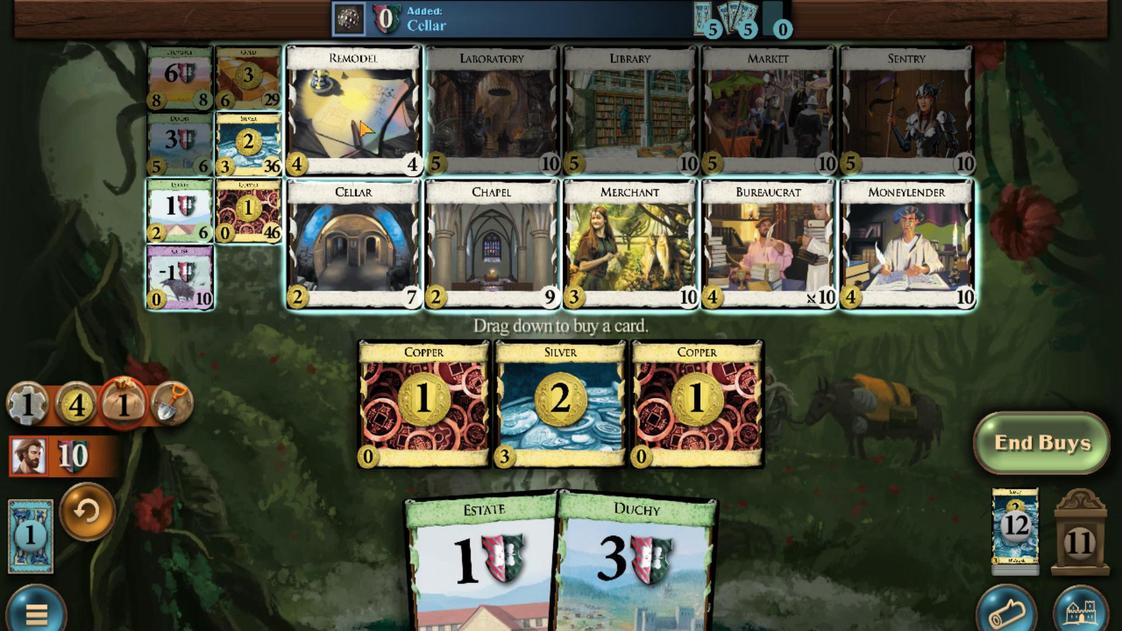 
Action: Mouse scrolled (366, 150) with delta (0, 0)
Screenshot: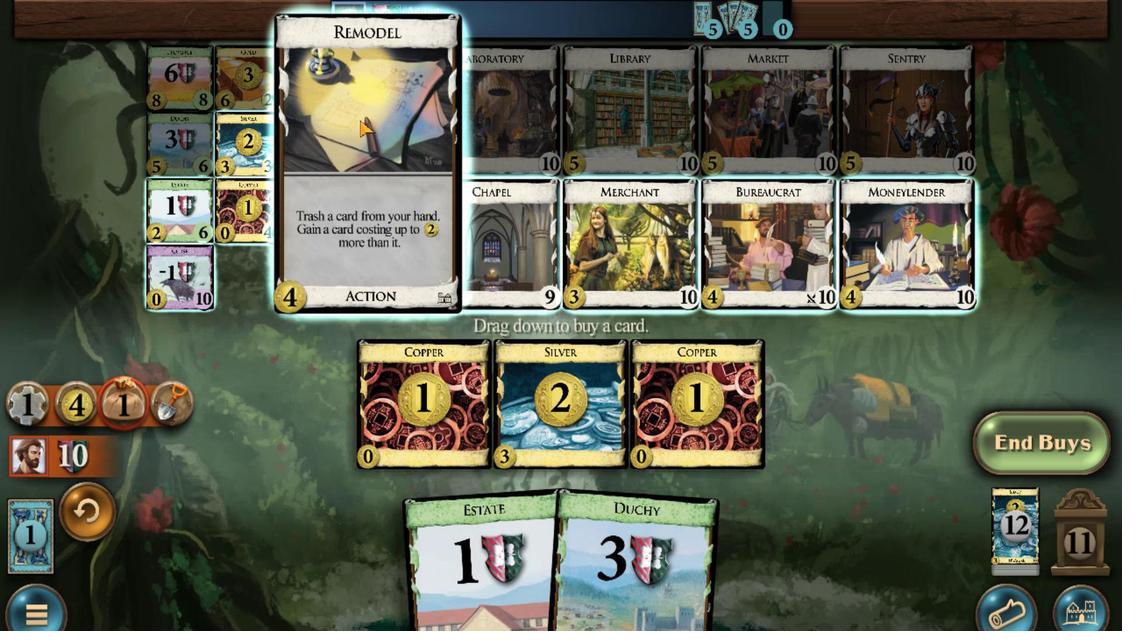 
Action: Mouse scrolled (366, 150) with delta (0, 0)
Screenshot: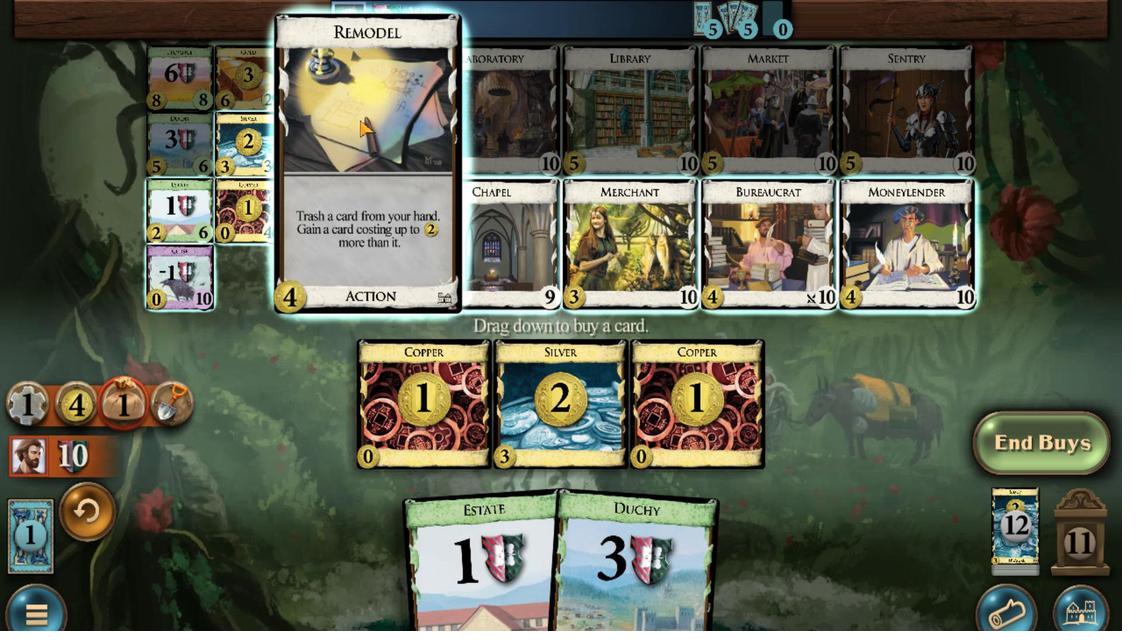 
Action: Mouse scrolled (366, 150) with delta (0, 0)
Screenshot: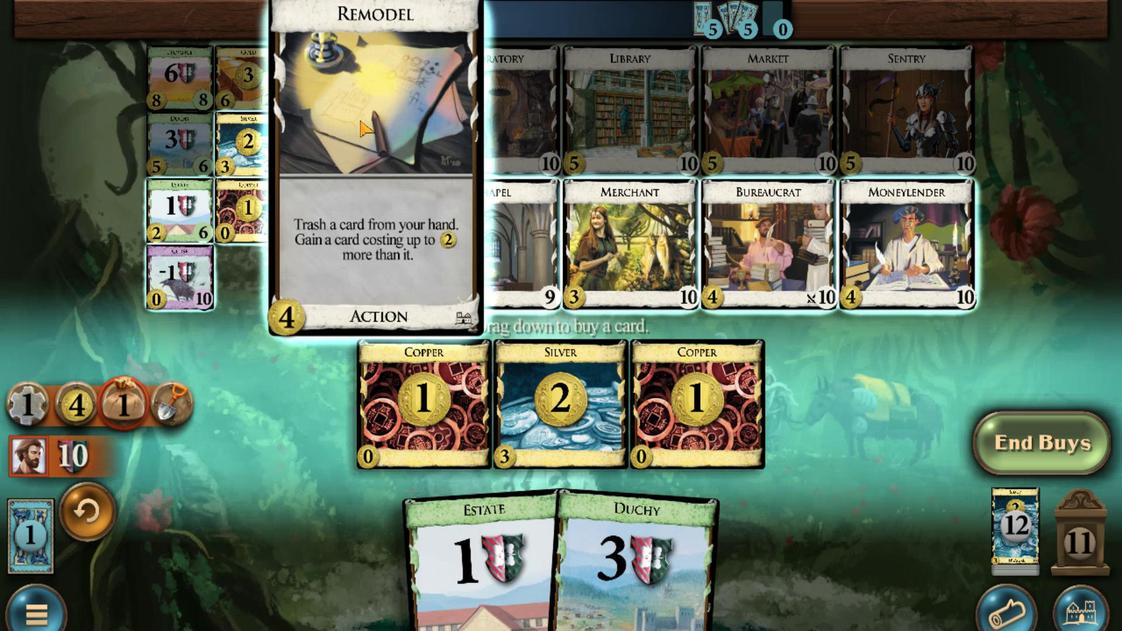 
Action: Mouse scrolled (366, 150) with delta (0, 0)
Screenshot: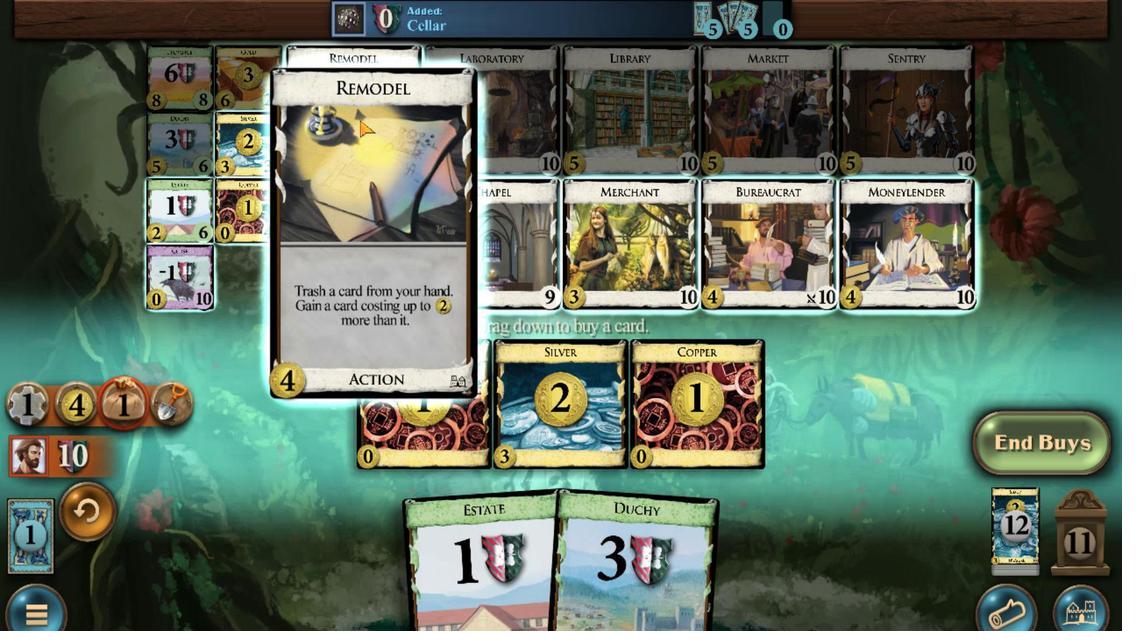 
Action: Mouse moved to (373, 473)
Screenshot: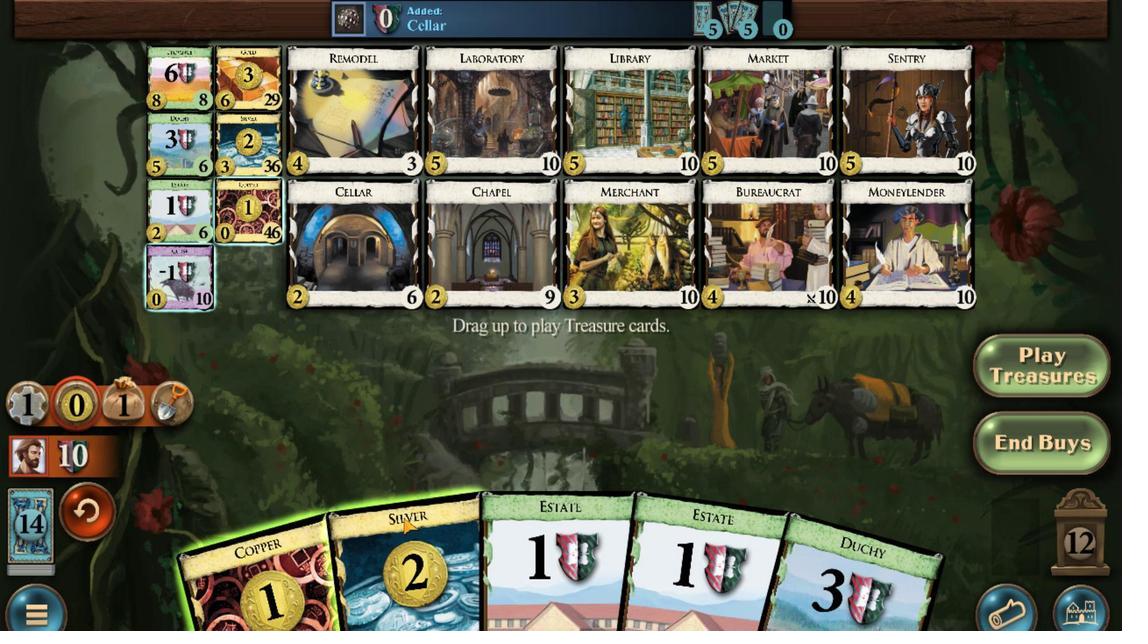 
Action: Mouse scrolled (373, 472) with delta (0, 0)
Screenshot: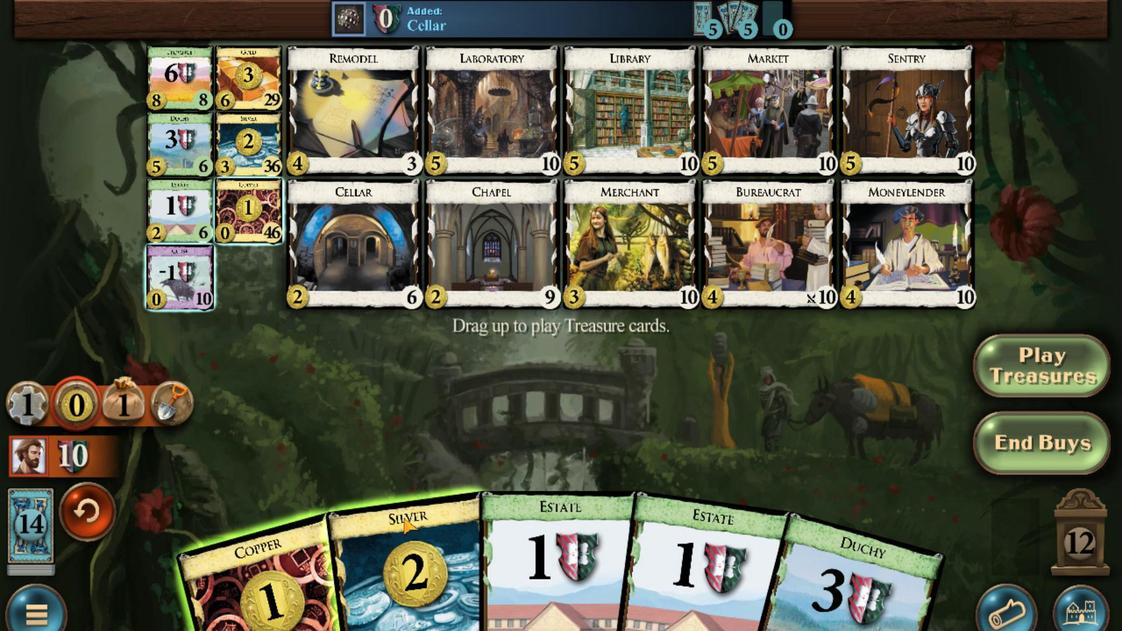 
Action: Mouse moved to (361, 483)
Screenshot: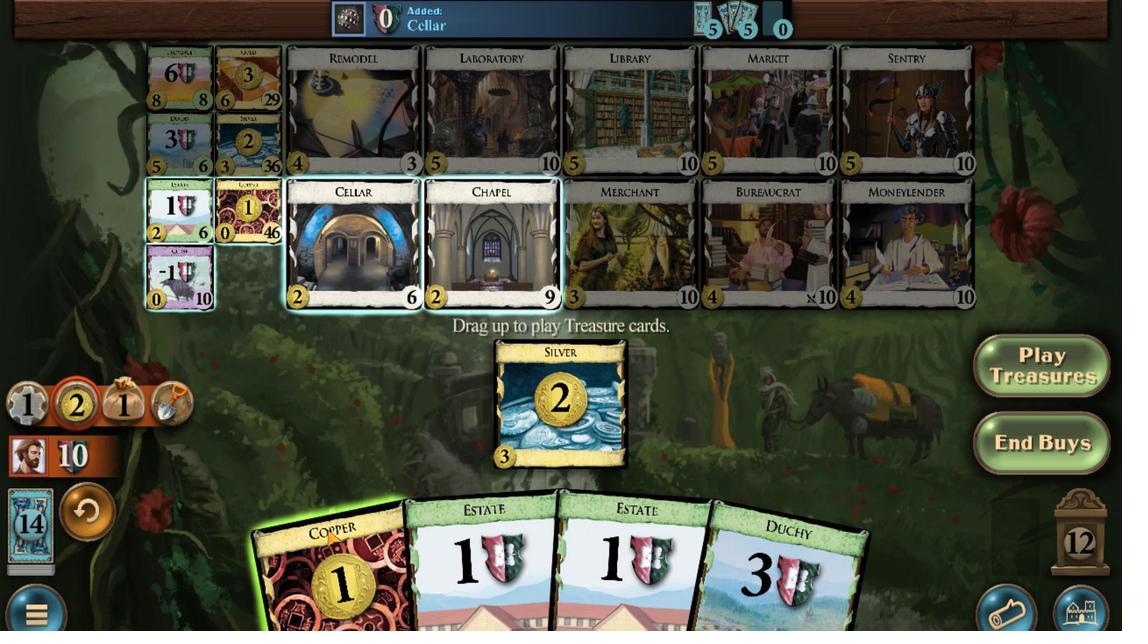 
Action: Mouse scrolled (361, 482) with delta (0, 0)
Screenshot: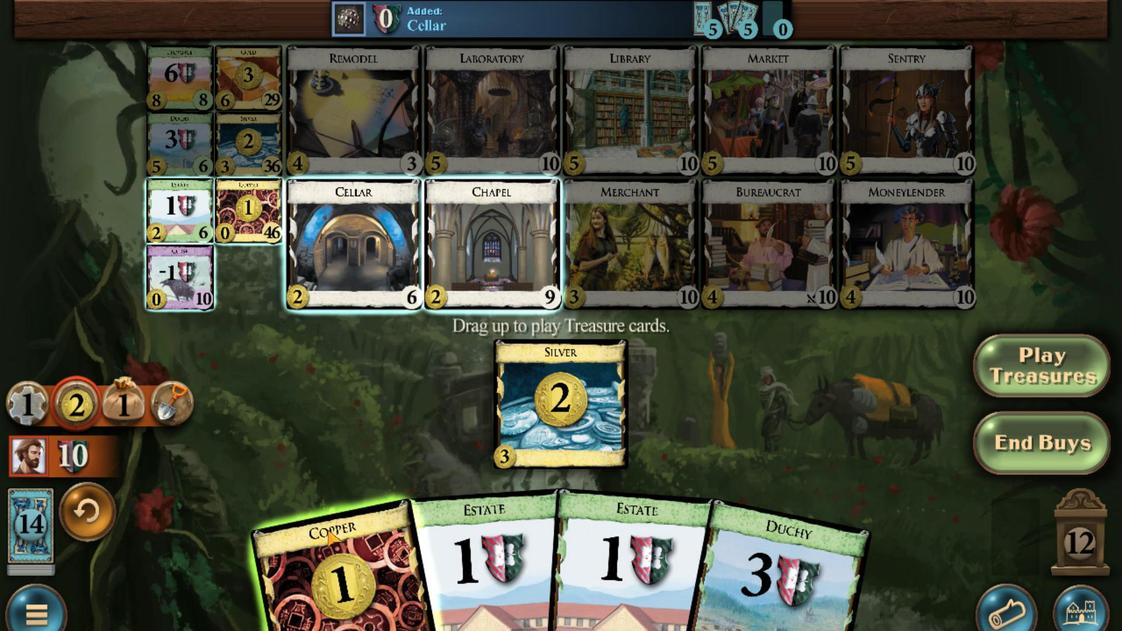 
Action: Mouse moved to (351, 163)
Screenshot: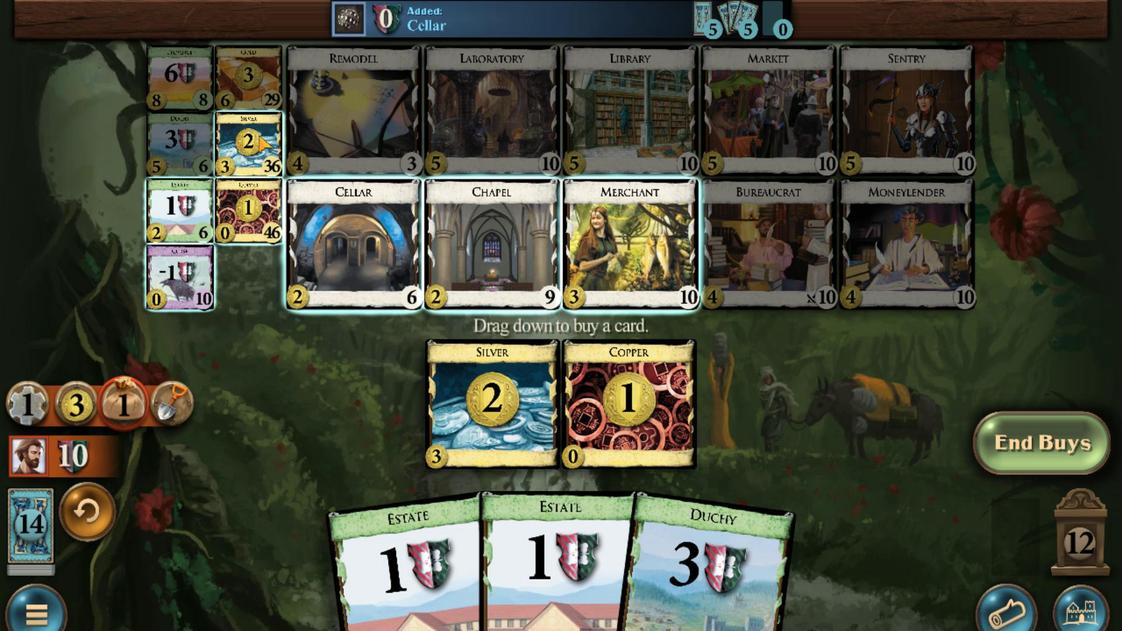 
Action: Mouse scrolled (351, 163) with delta (0, 0)
Screenshot: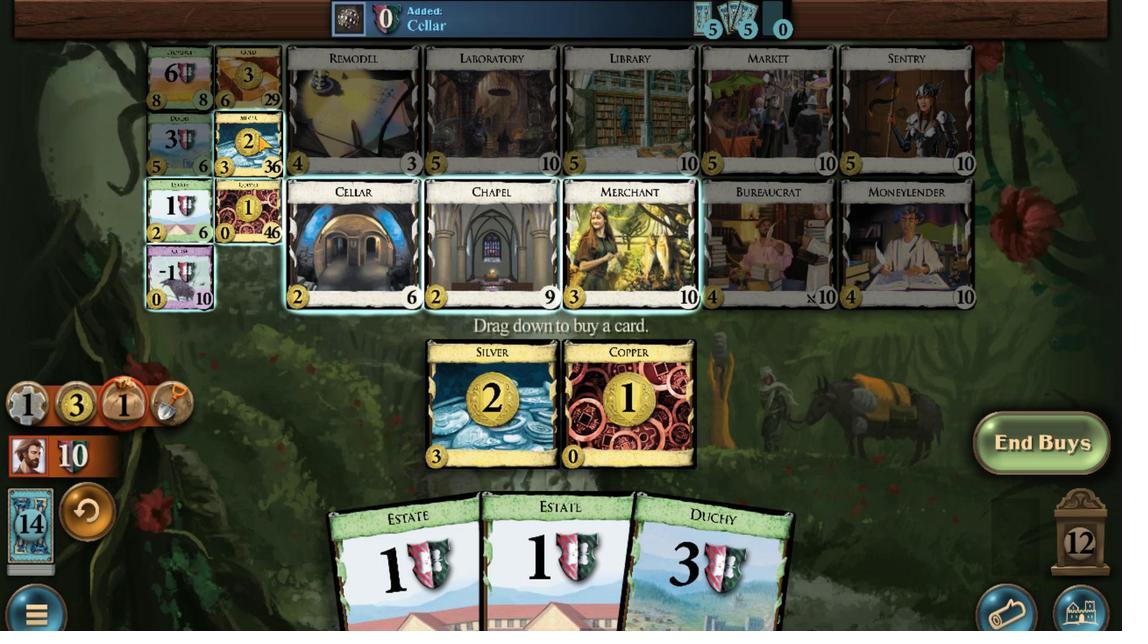 
Action: Mouse scrolled (351, 163) with delta (0, 0)
Screenshot: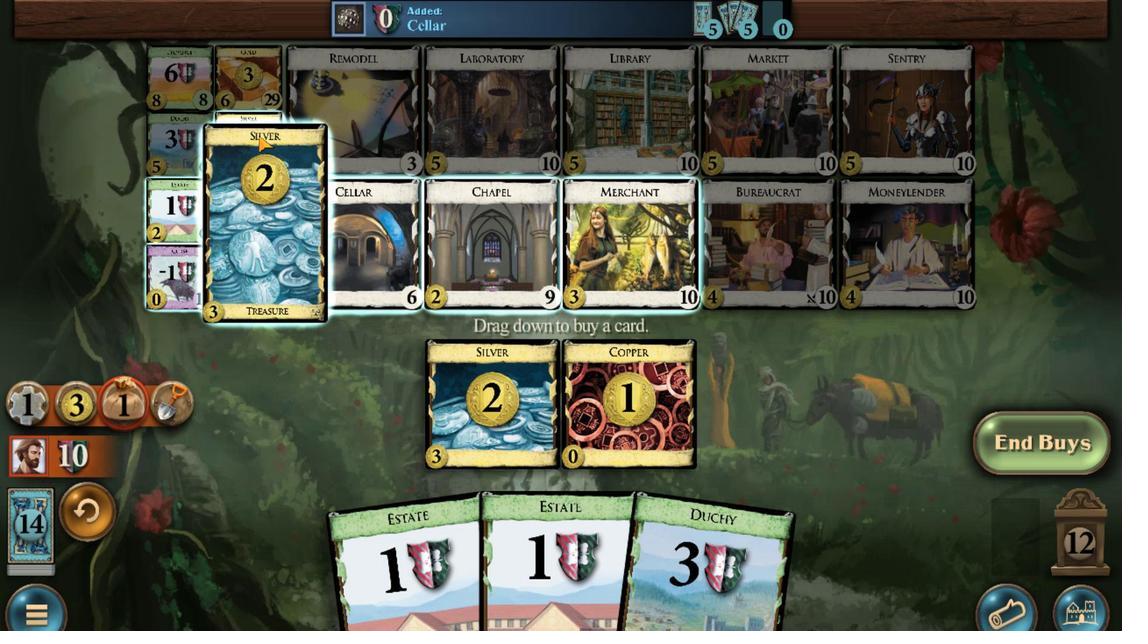 
Action: Mouse scrolled (351, 163) with delta (0, 0)
Screenshot: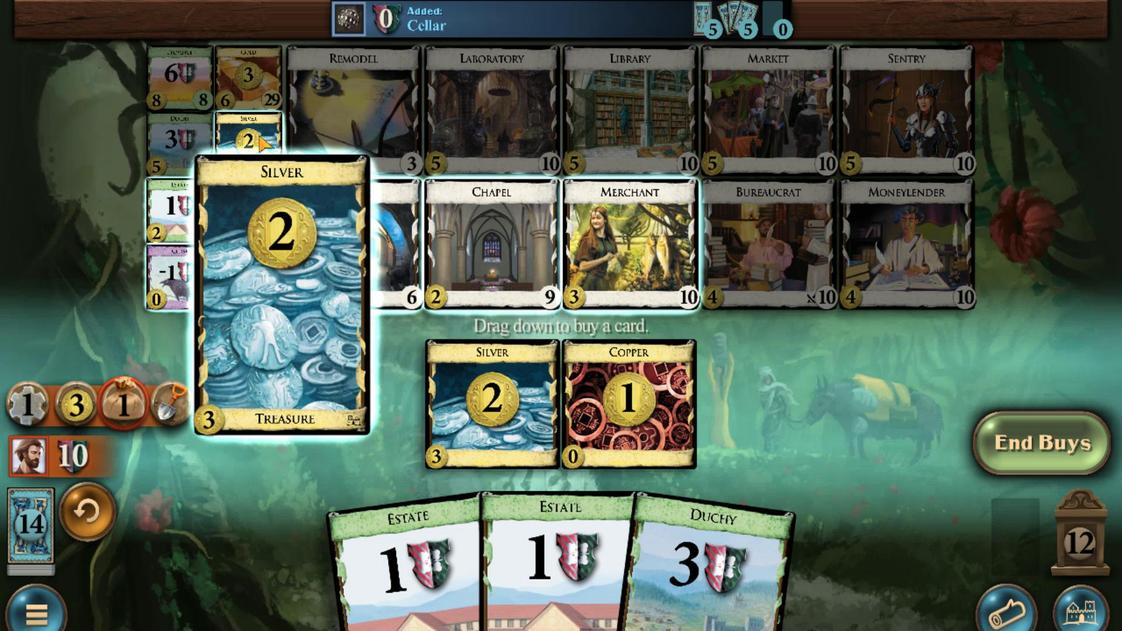 
Action: Mouse scrolled (351, 163) with delta (0, 0)
Screenshot: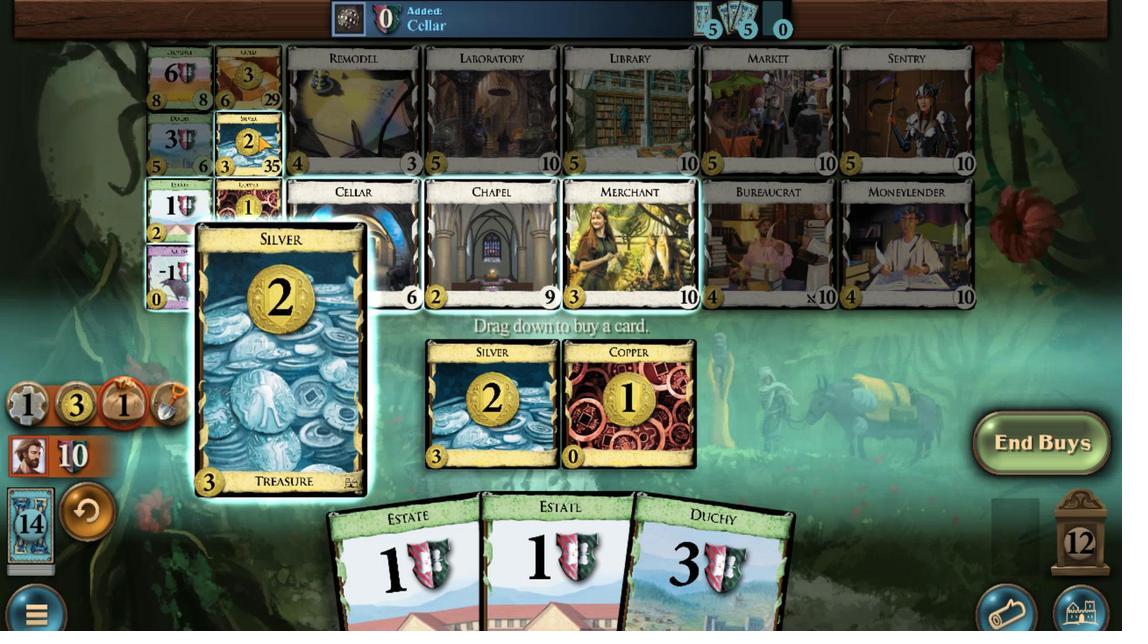 
Action: Mouse moved to (413, 478)
Screenshot: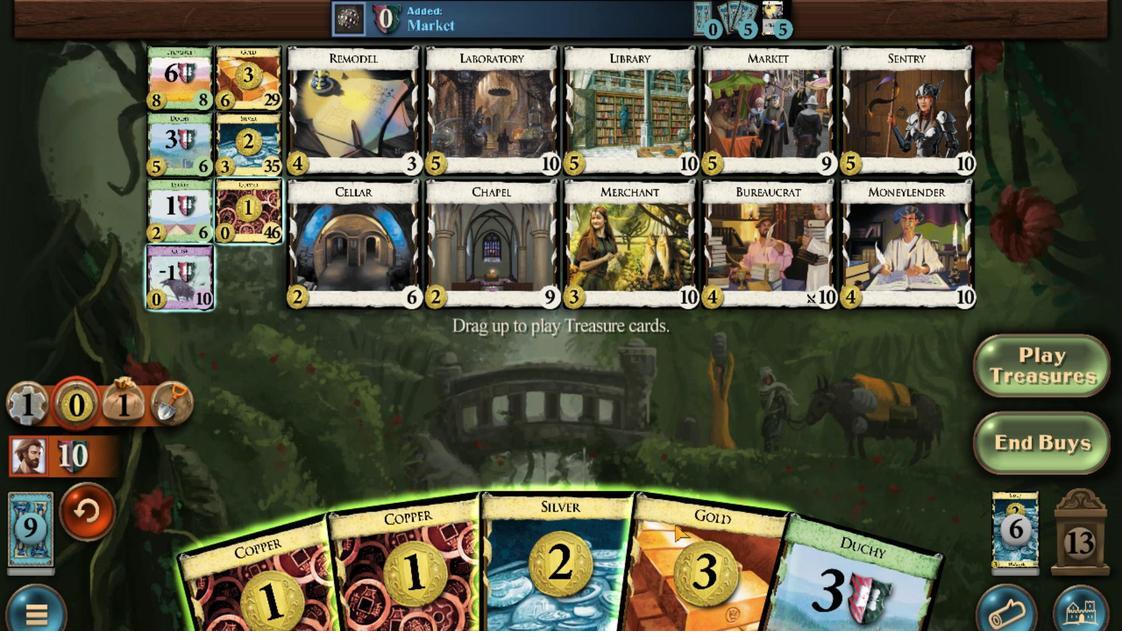 
Action: Mouse scrolled (413, 478) with delta (0, 0)
Screenshot: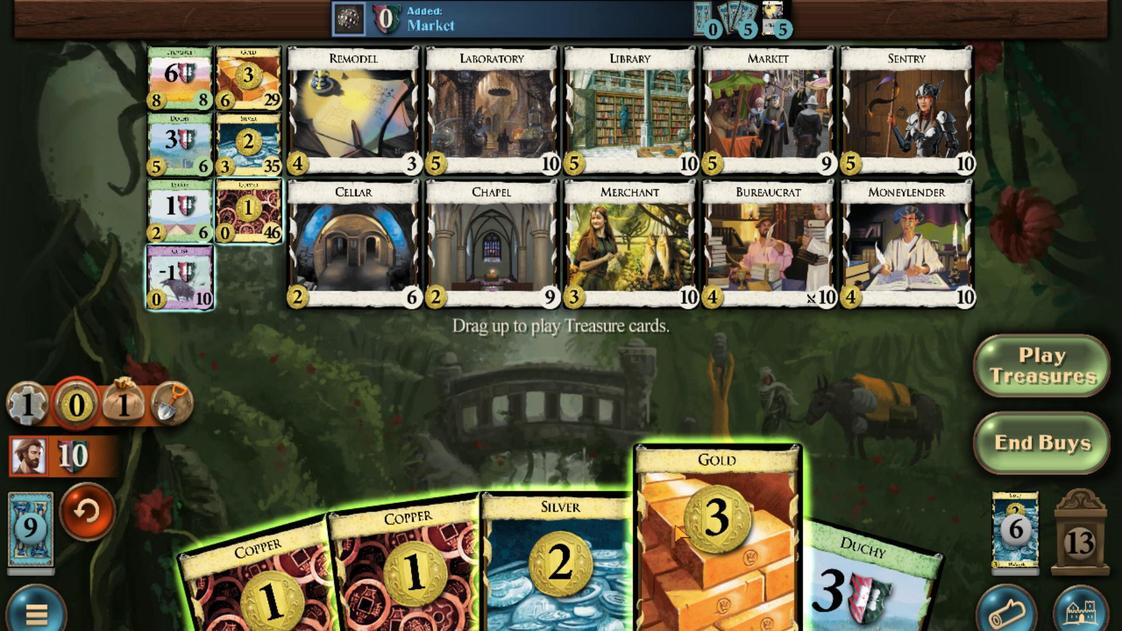 
Action: Mouse moved to (403, 474)
Screenshot: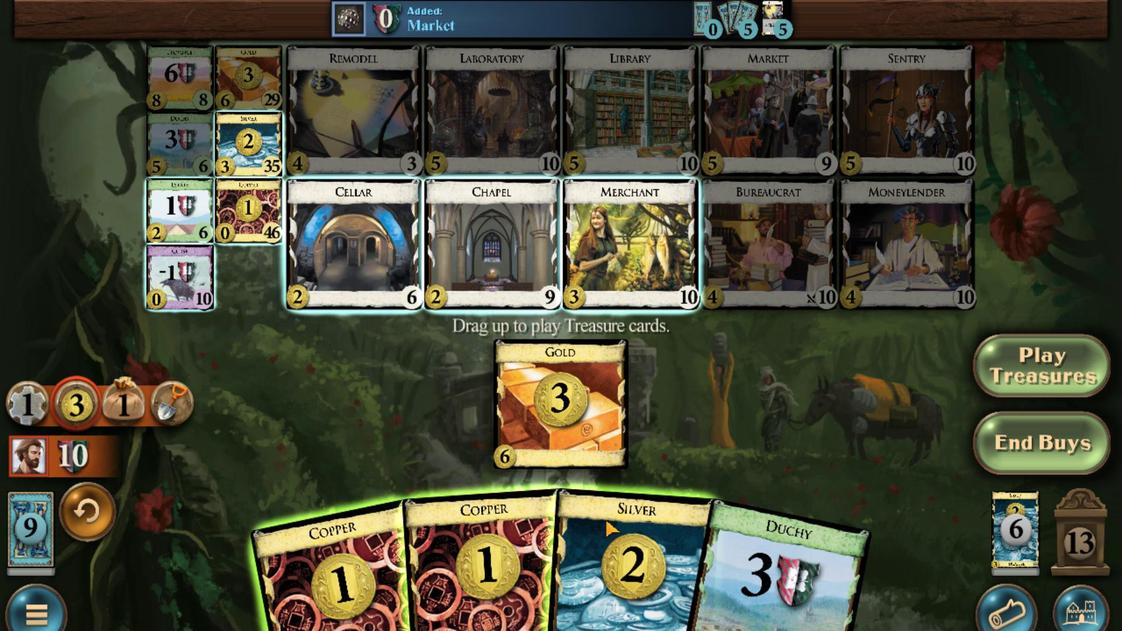 
Action: Mouse scrolled (403, 474) with delta (0, 0)
Screenshot: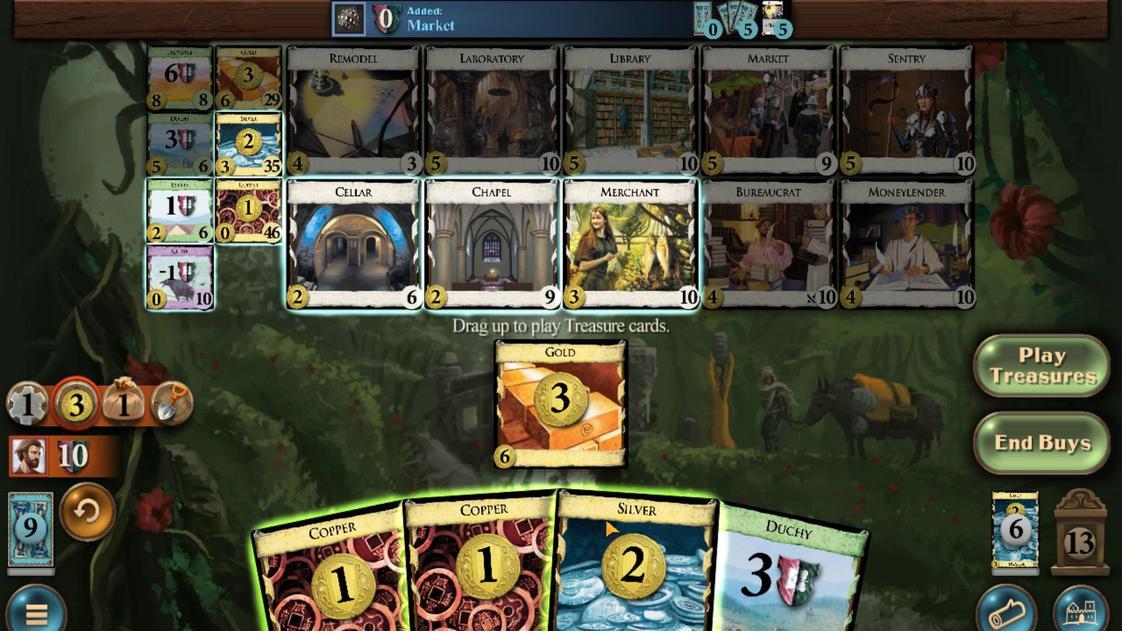 
Action: Mouse moved to (392, 476)
Screenshot: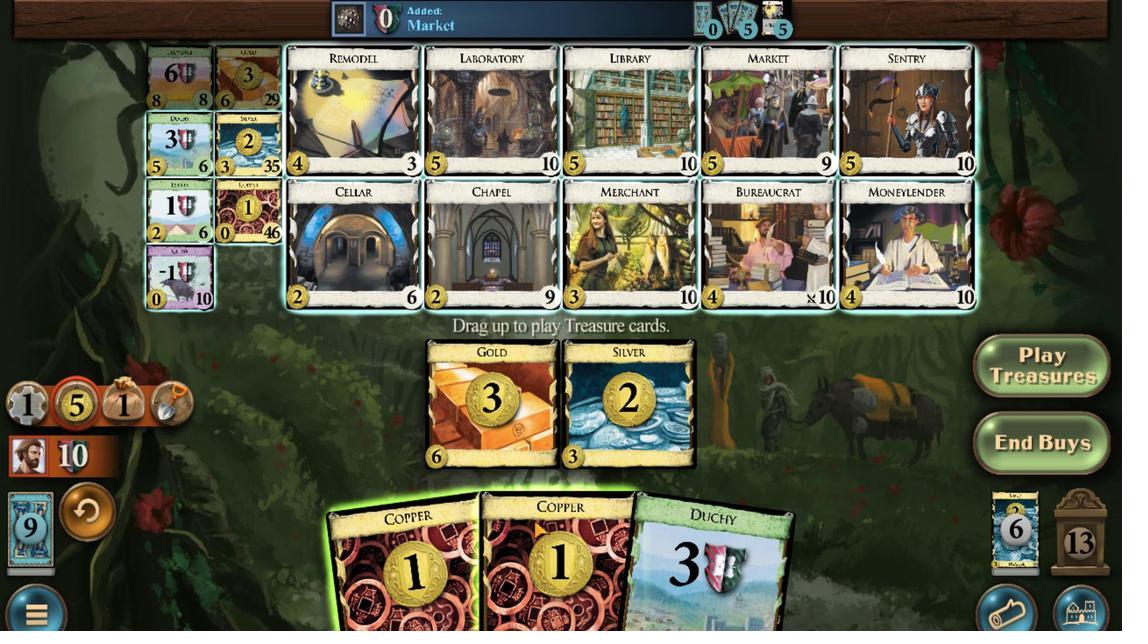
Action: Mouse scrolled (392, 475) with delta (0, 0)
Screenshot: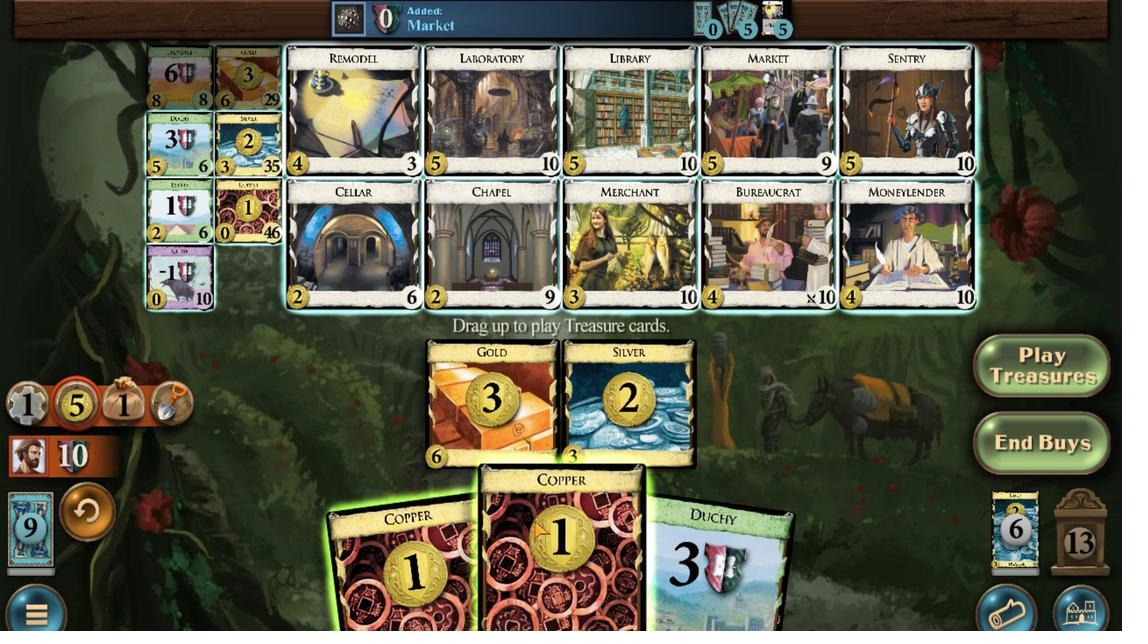 
Action: Mouse moved to (381, 477)
Screenshot: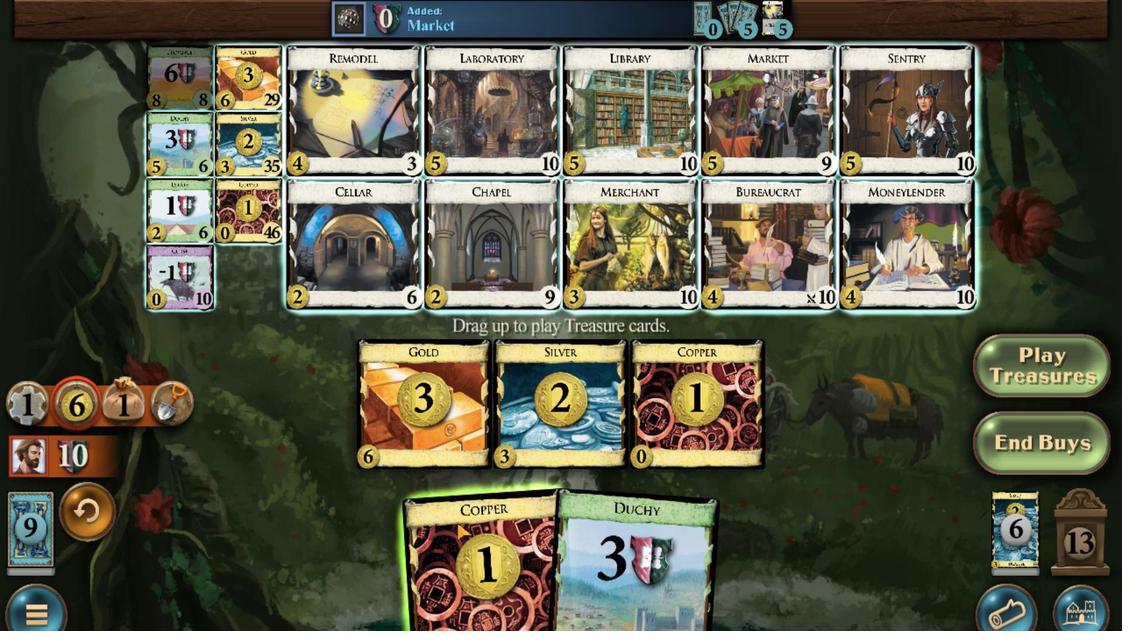 
Action: Mouse scrolled (381, 477) with delta (0, 0)
Screenshot: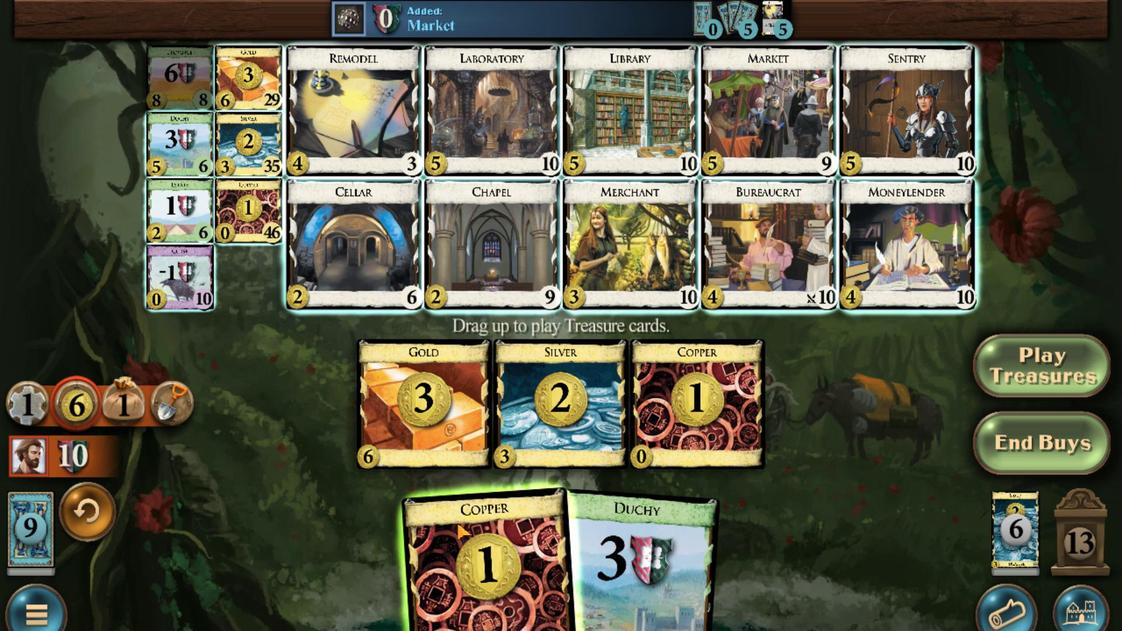 
Action: Mouse moved to (367, 138)
Screenshot: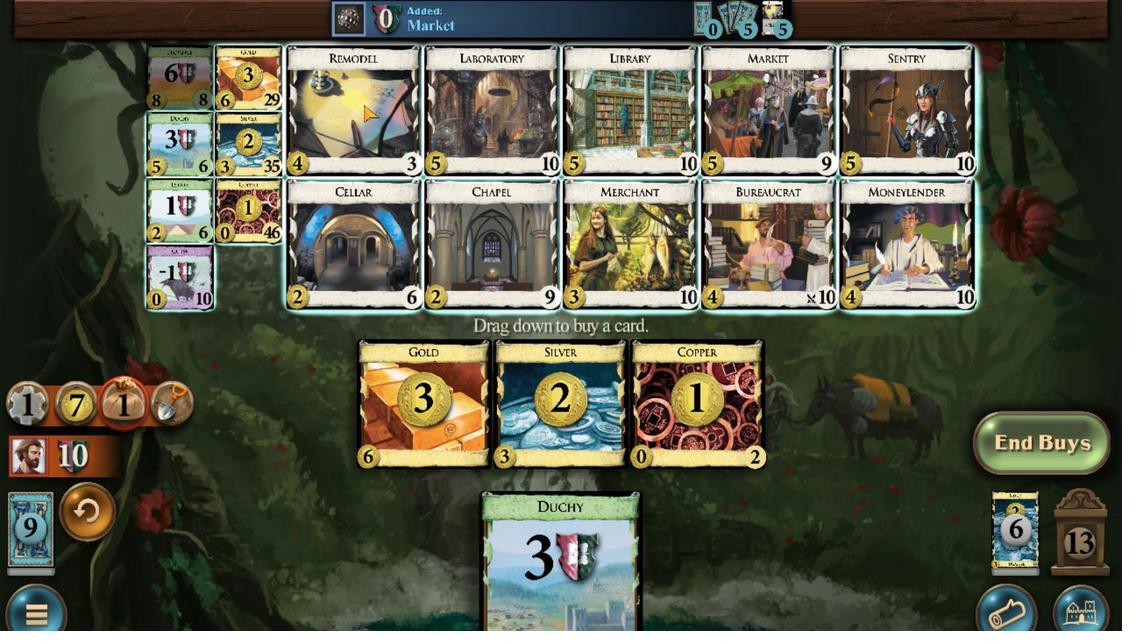 
Action: Mouse scrolled (367, 138) with delta (0, 0)
Screenshot: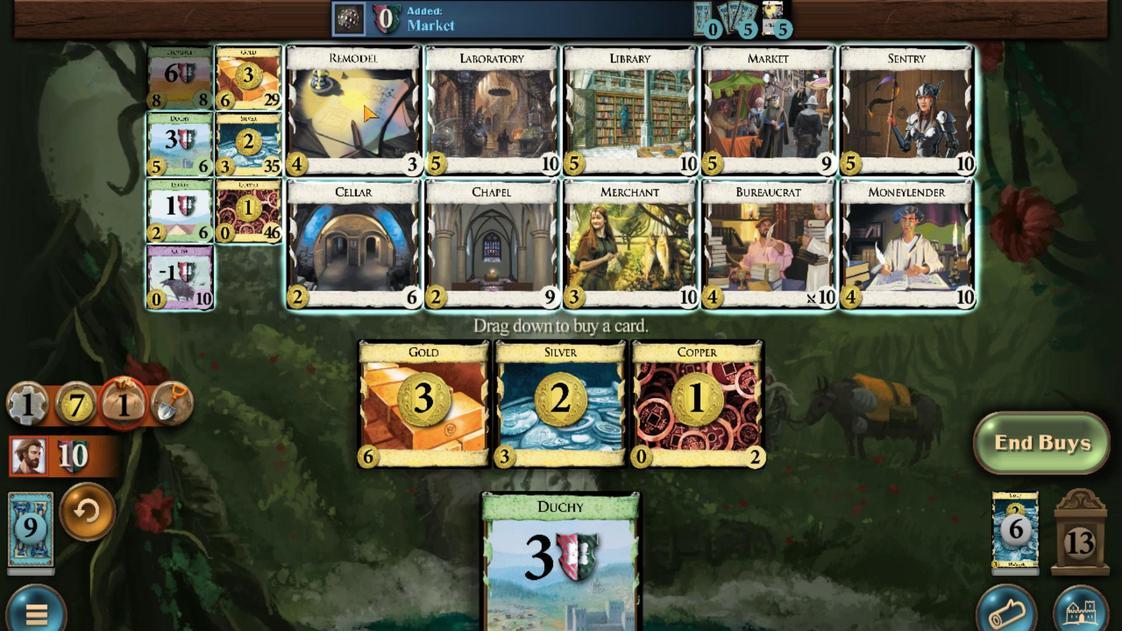 
Action: Mouse scrolled (367, 138) with delta (0, 0)
Screenshot: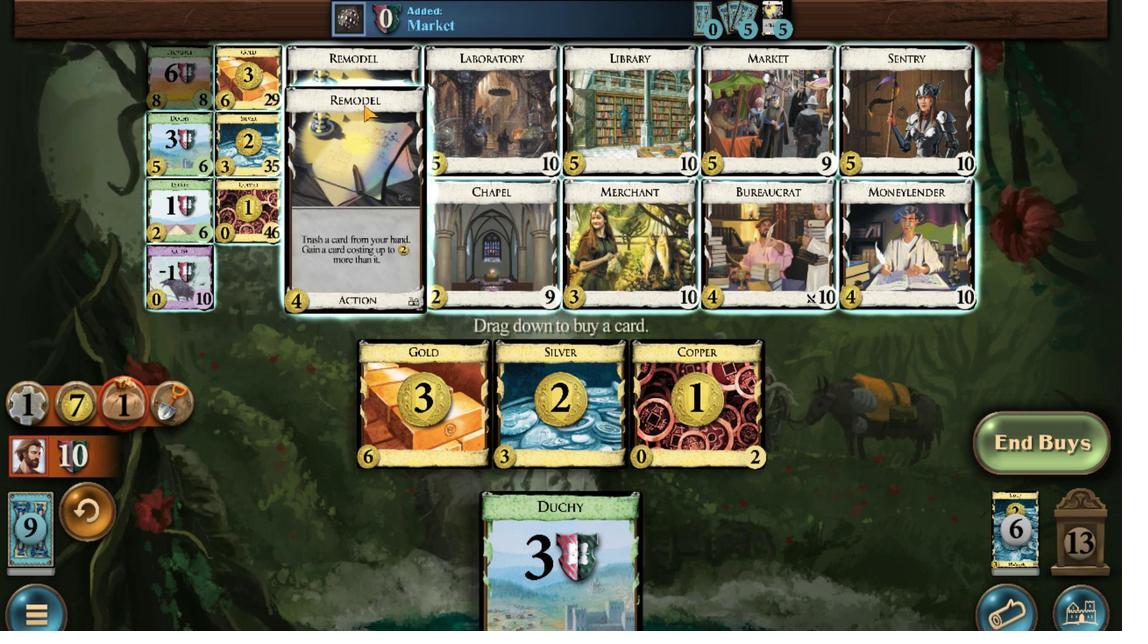 
Action: Mouse scrolled (367, 138) with delta (0, 0)
Screenshot: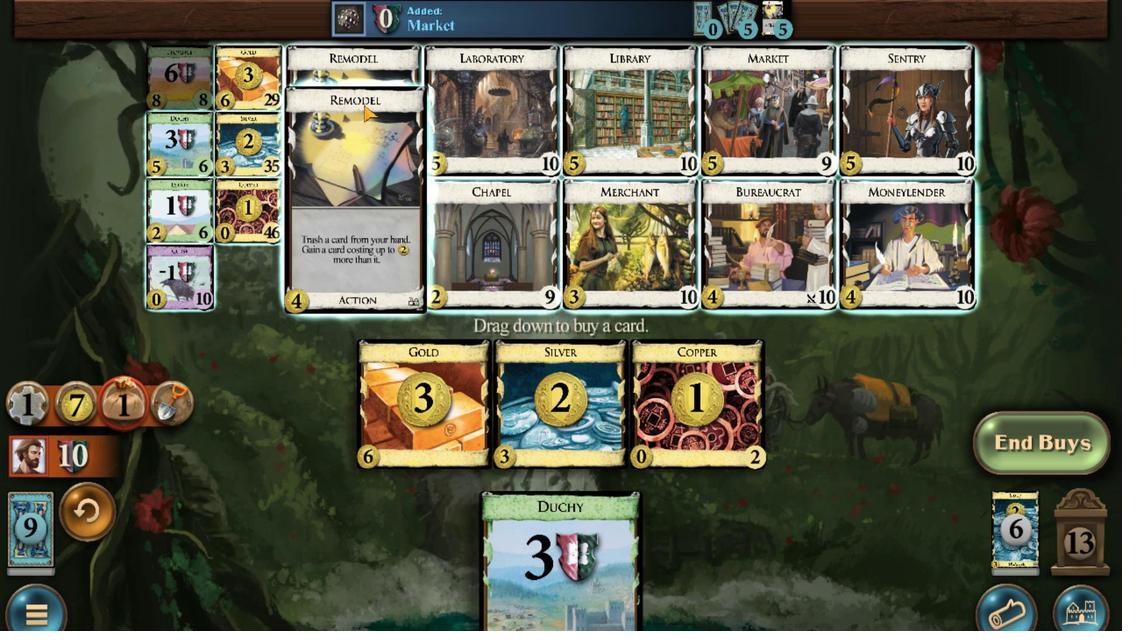 
Action: Mouse scrolled (367, 138) with delta (0, 0)
Screenshot: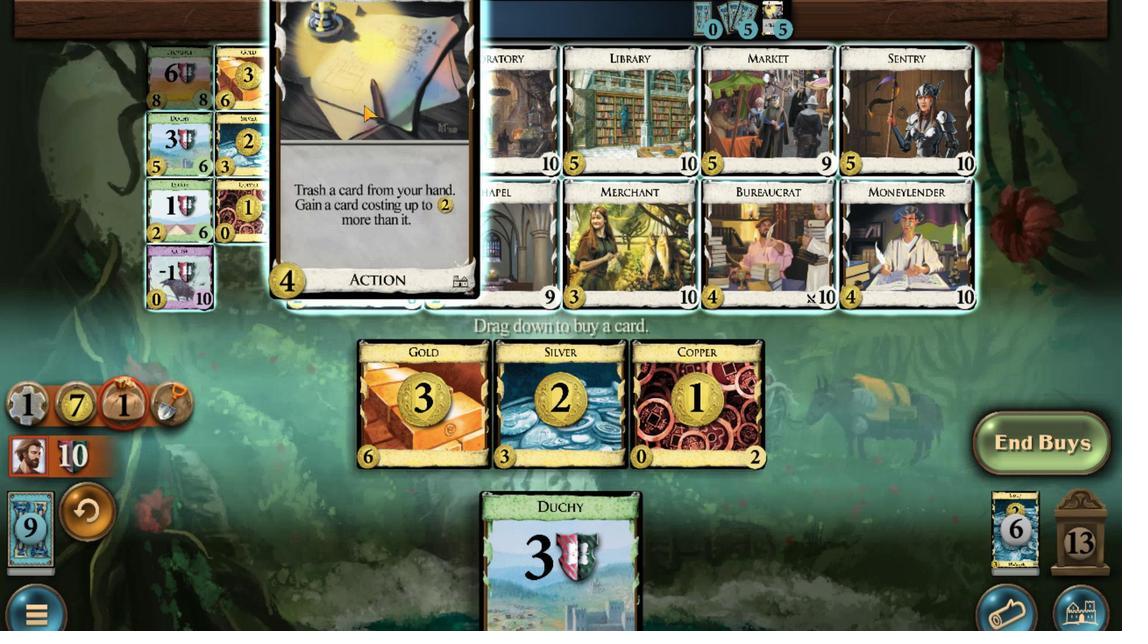 
Action: Mouse scrolled (367, 138) with delta (0, 0)
Screenshot: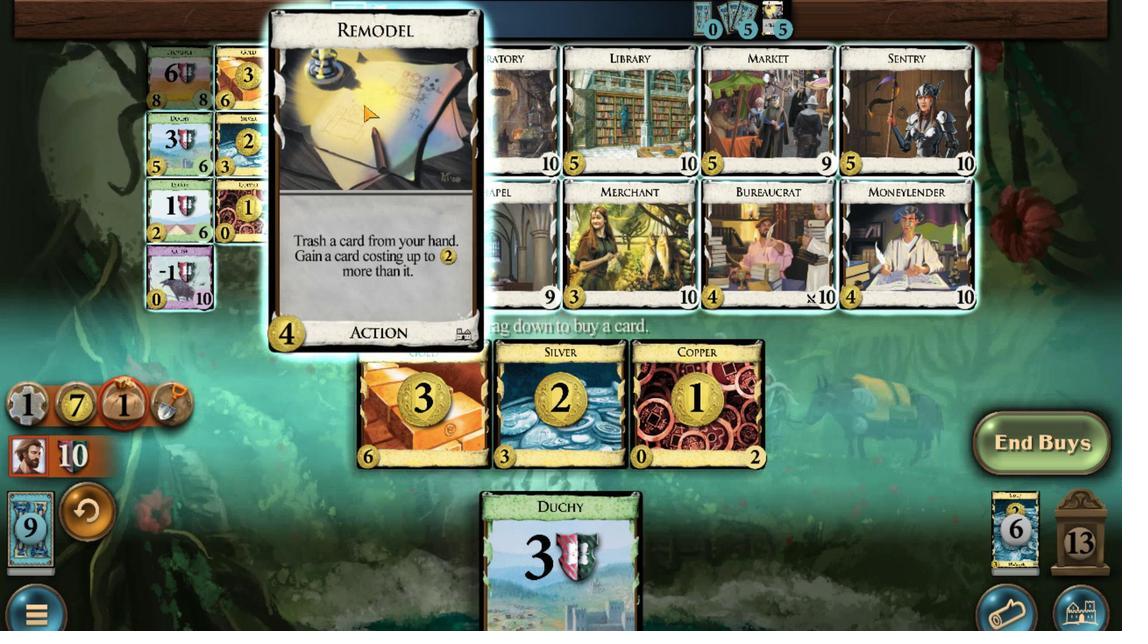 
Action: Mouse scrolled (367, 138) with delta (0, 0)
Screenshot: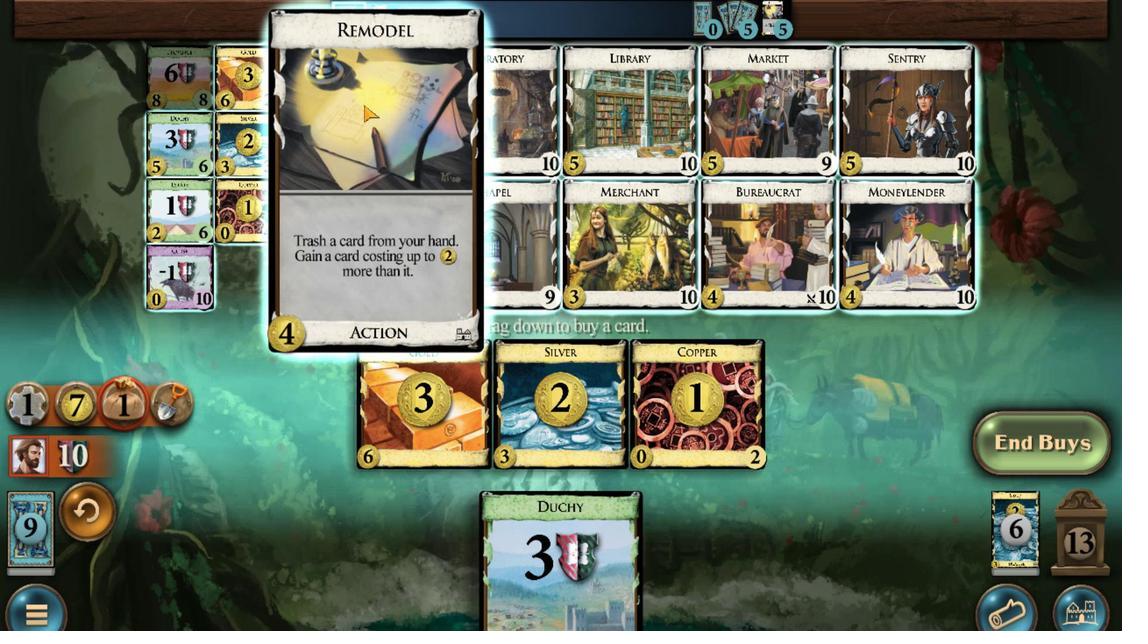 
Action: Mouse scrolled (367, 138) with delta (0, 0)
Screenshot: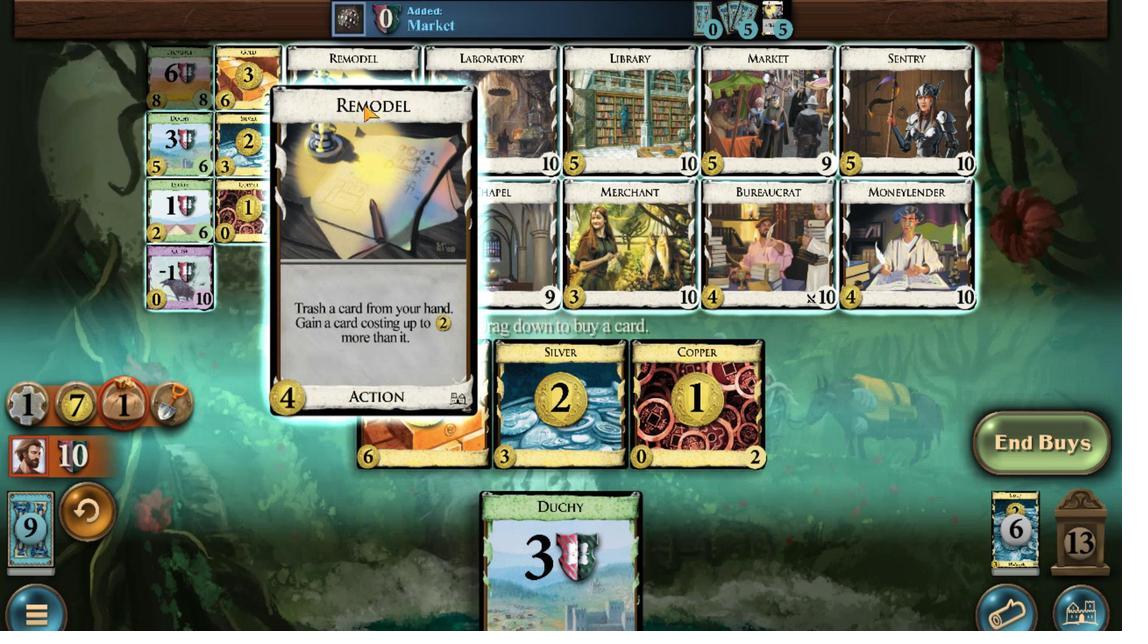 
Action: Mouse scrolled (367, 138) with delta (0, 0)
Screenshot: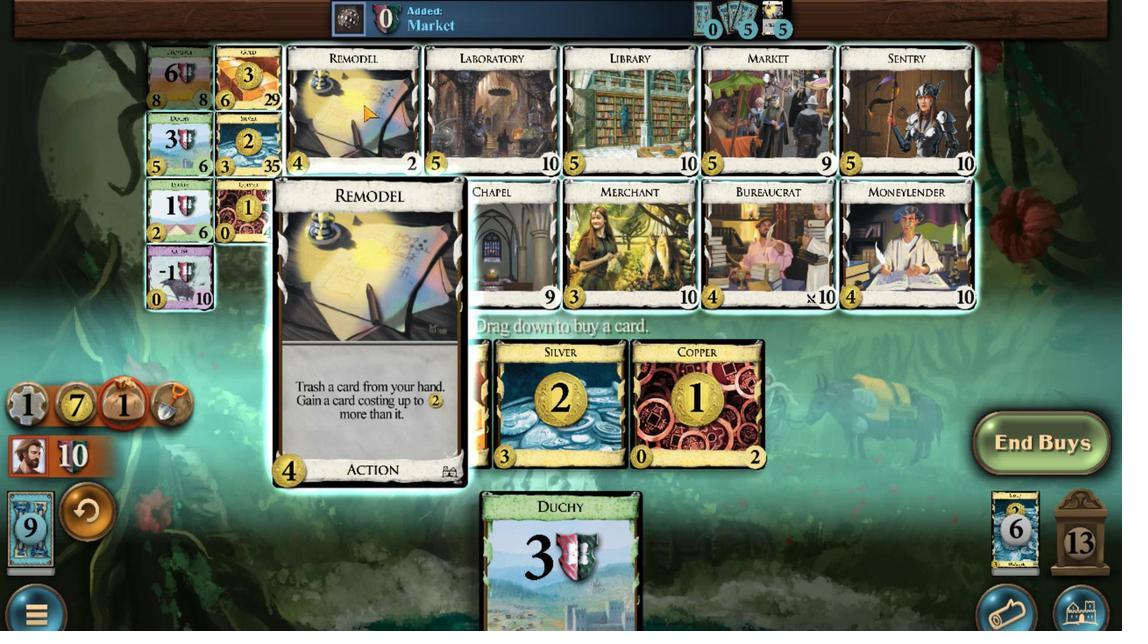 
Action: Mouse moved to (359, 490)
Screenshot: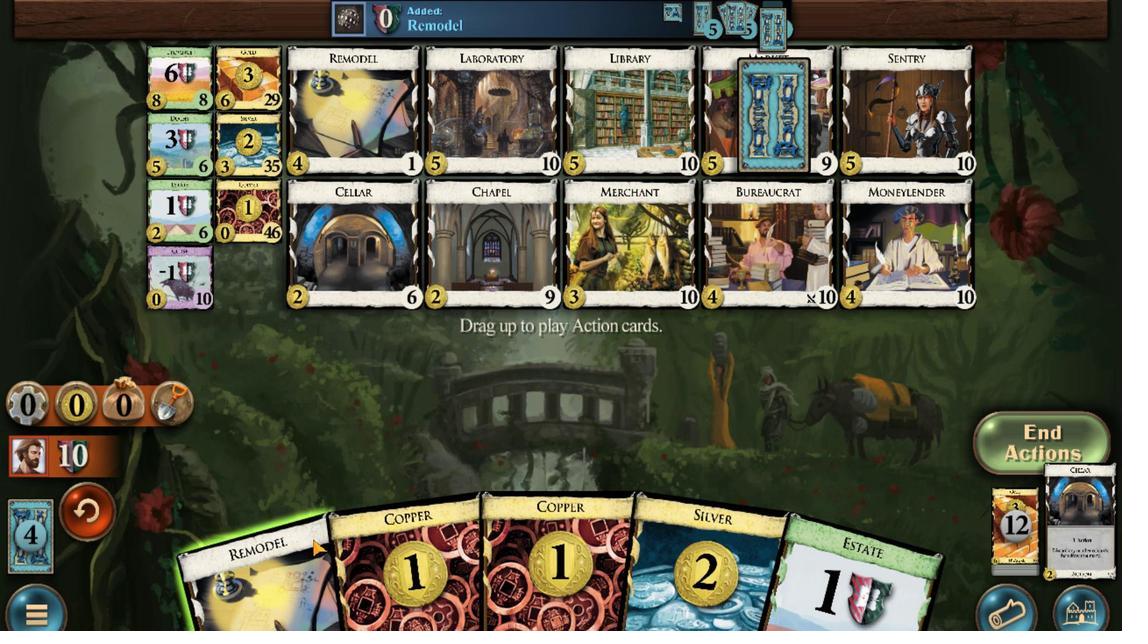 
Action: Mouse scrolled (359, 490) with delta (0, 0)
Screenshot: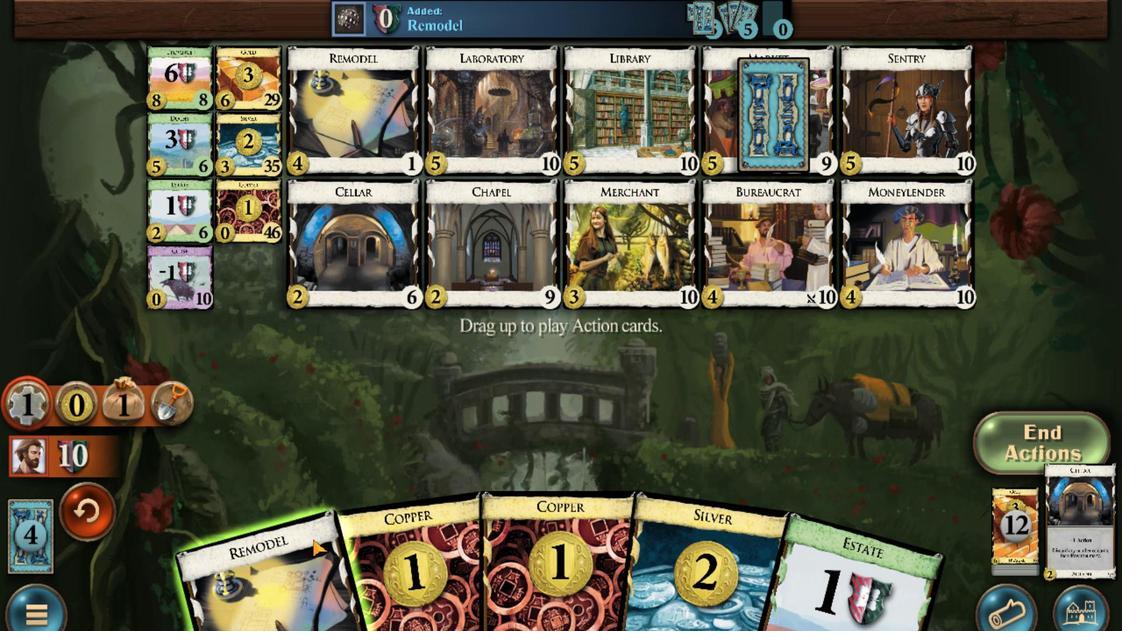 
Action: Mouse moved to (412, 483)
Screenshot: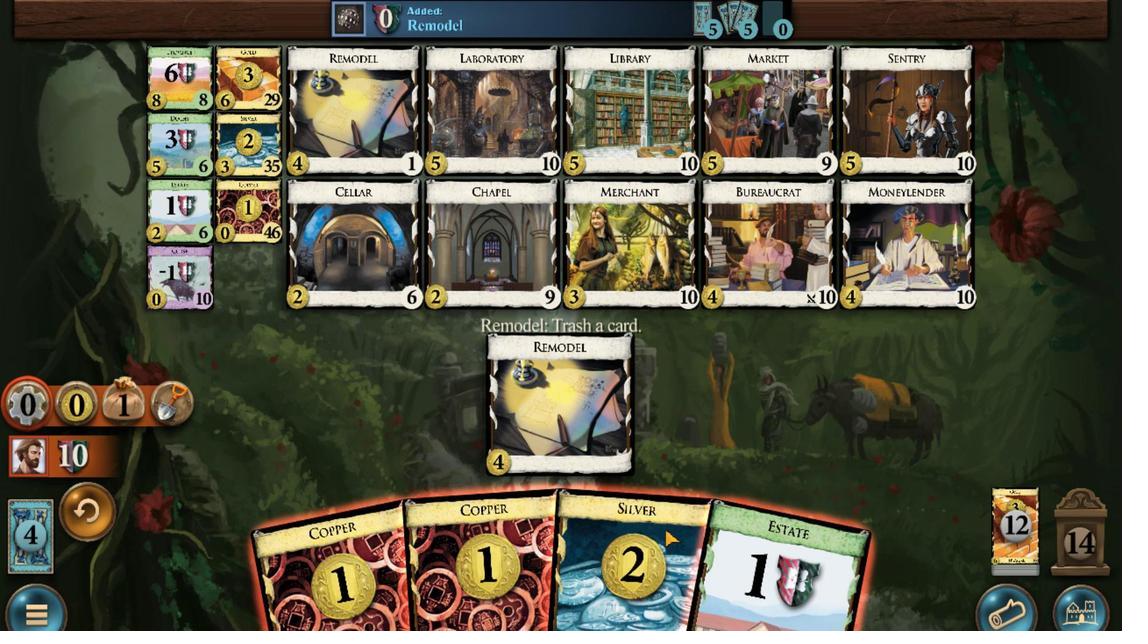 
Action: Mouse scrolled (412, 482) with delta (0, 0)
Screenshot: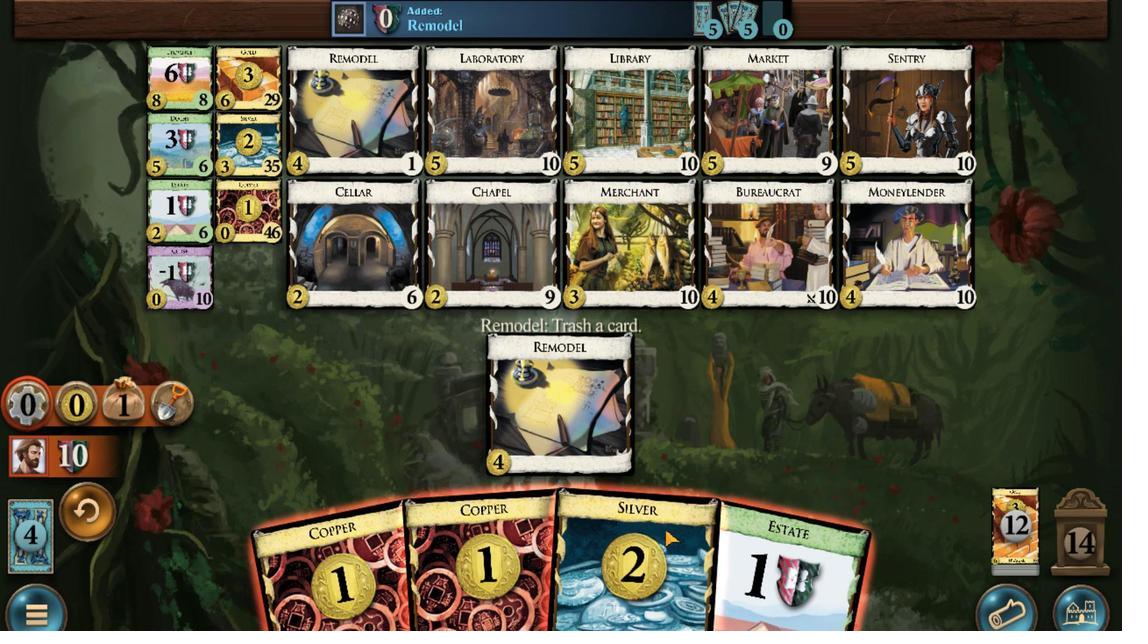 
Action: Mouse moved to (342, 166)
Screenshot: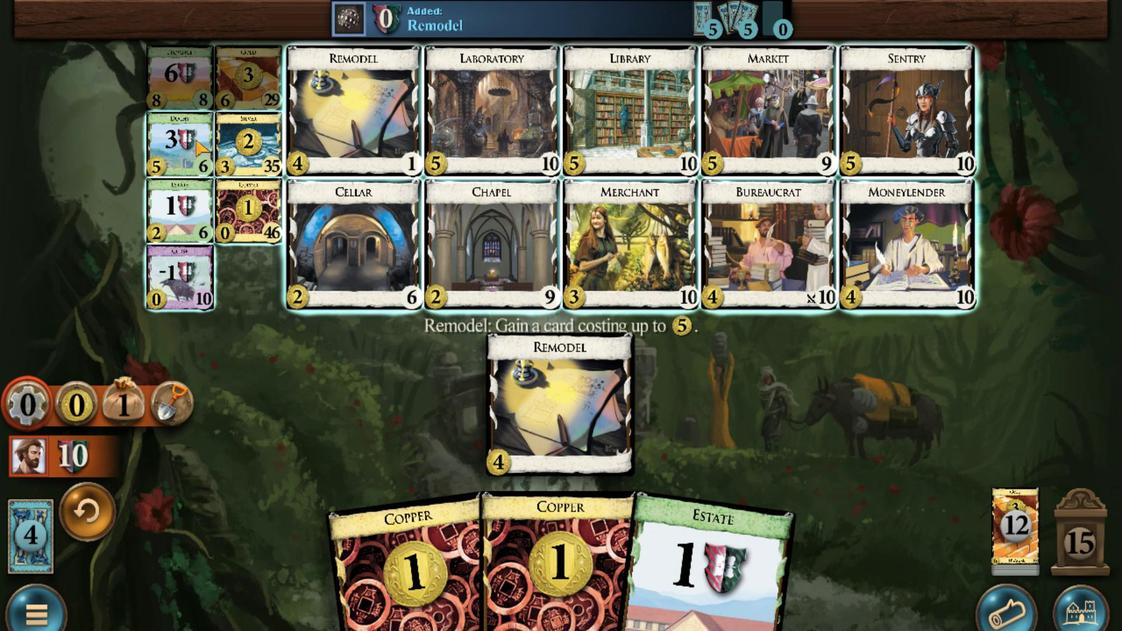 
Action: Mouse scrolled (342, 166) with delta (0, 0)
Screenshot: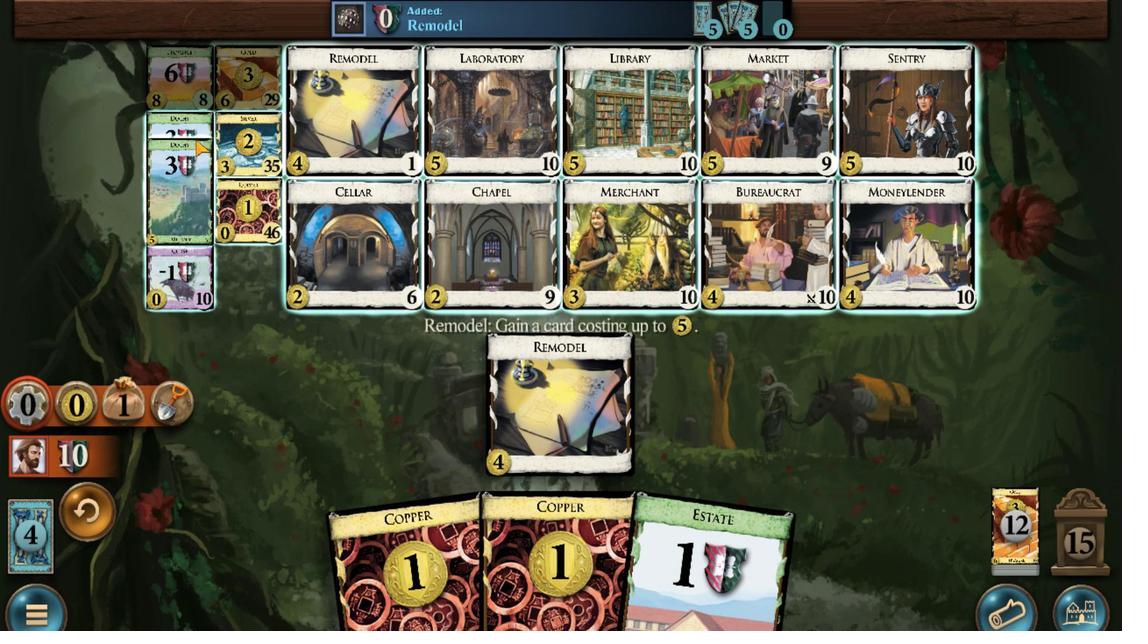
Action: Mouse scrolled (342, 166) with delta (0, 0)
Screenshot: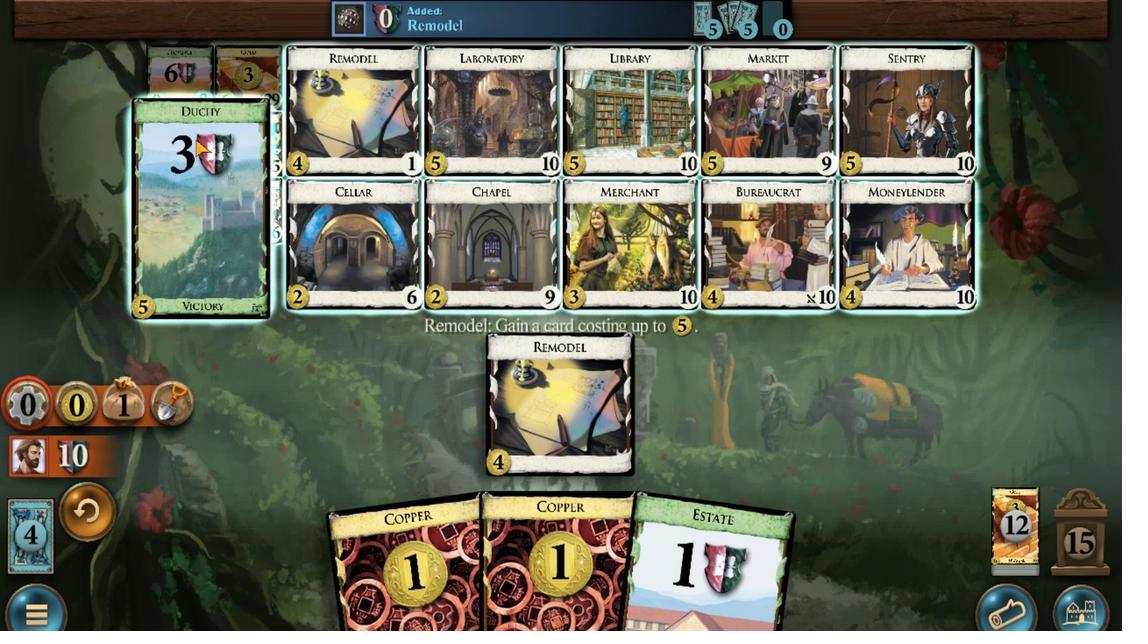 
Action: Mouse scrolled (342, 166) with delta (0, 0)
Screenshot: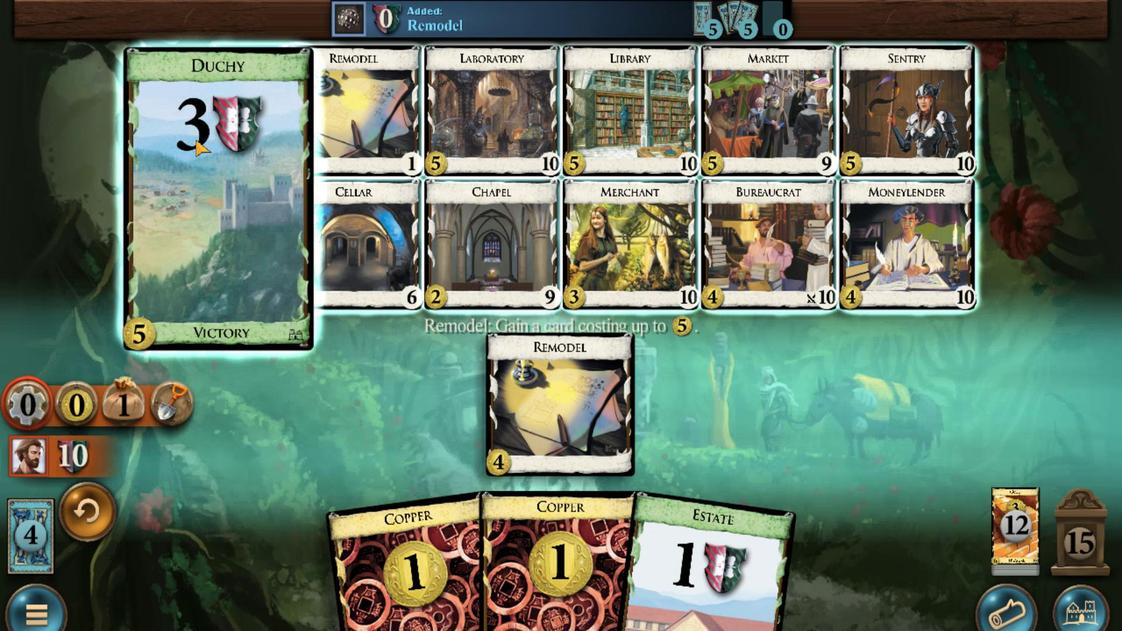 
Action: Mouse moved to (396, 491)
Screenshot: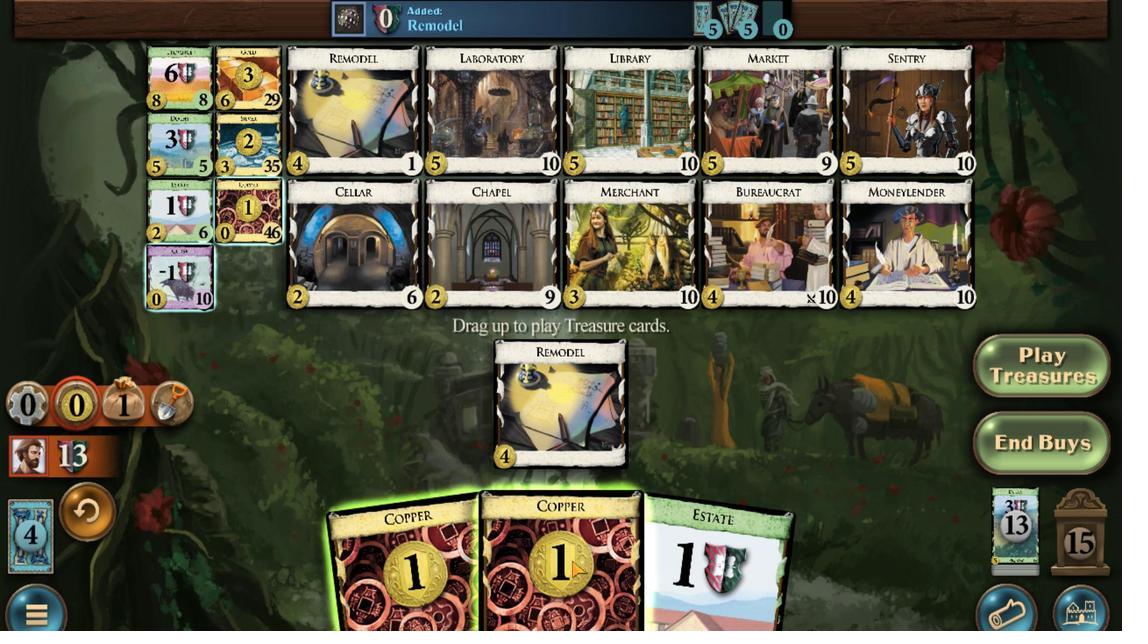 
Action: Mouse scrolled (396, 490) with delta (0, 0)
Screenshot: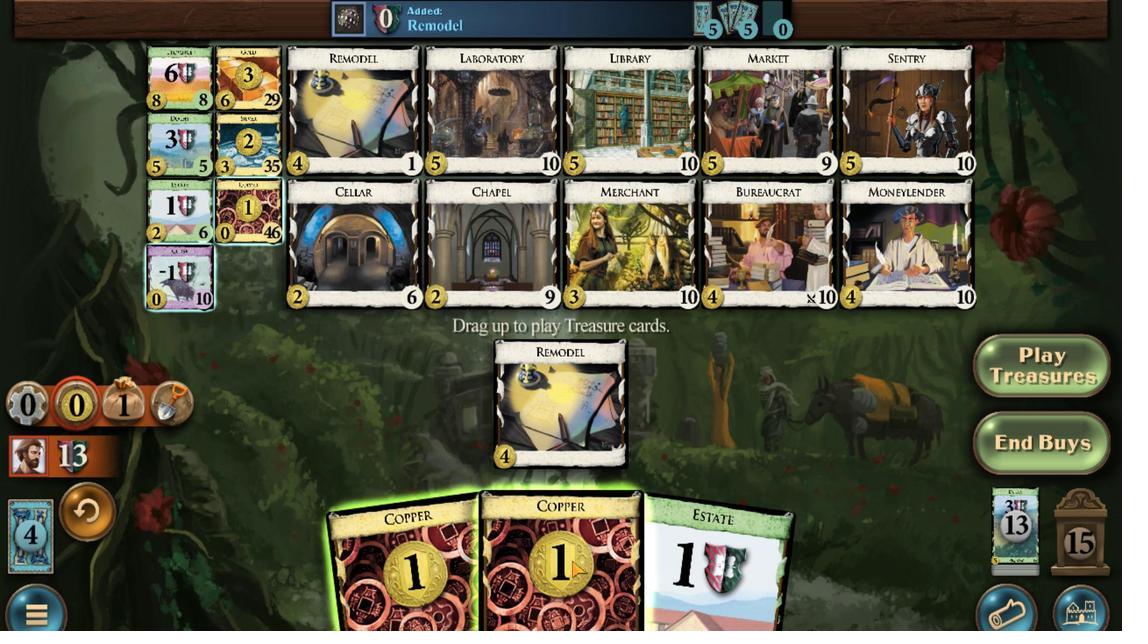 
Action: Mouse moved to (389, 477)
Screenshot: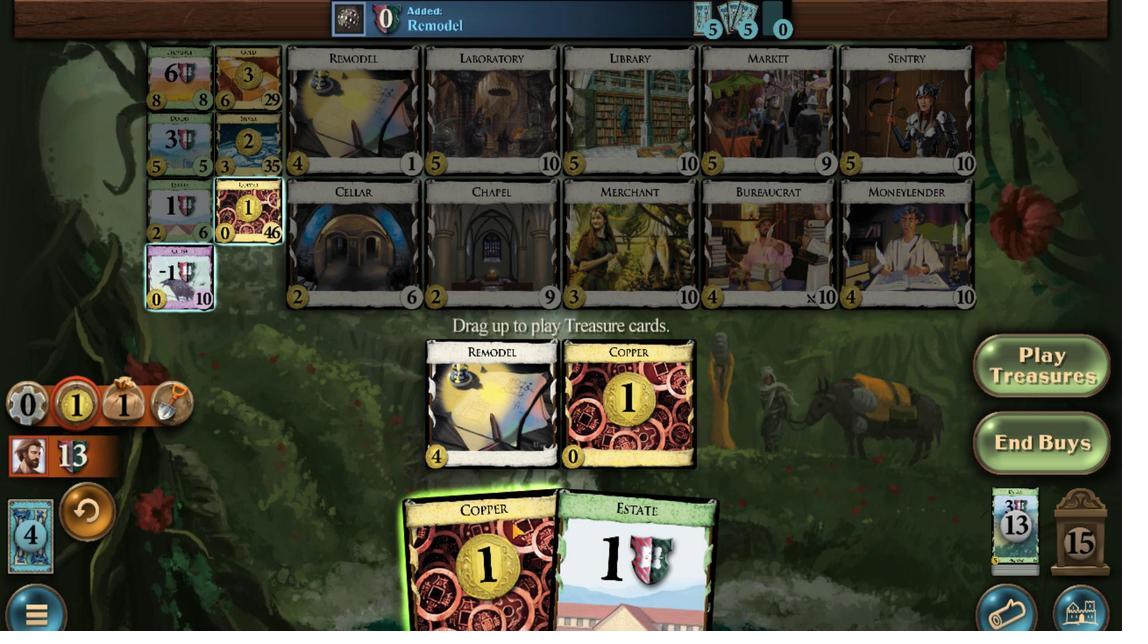 
Action: Mouse scrolled (389, 476) with delta (0, 0)
Screenshot: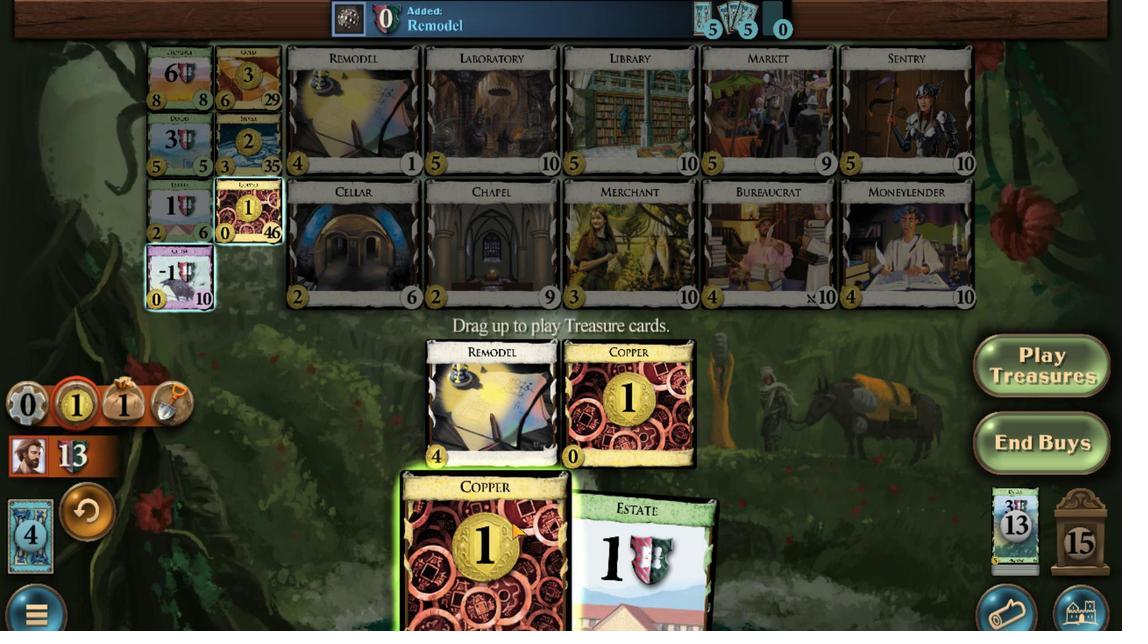 
Action: Mouse moved to (338, 225)
Screenshot: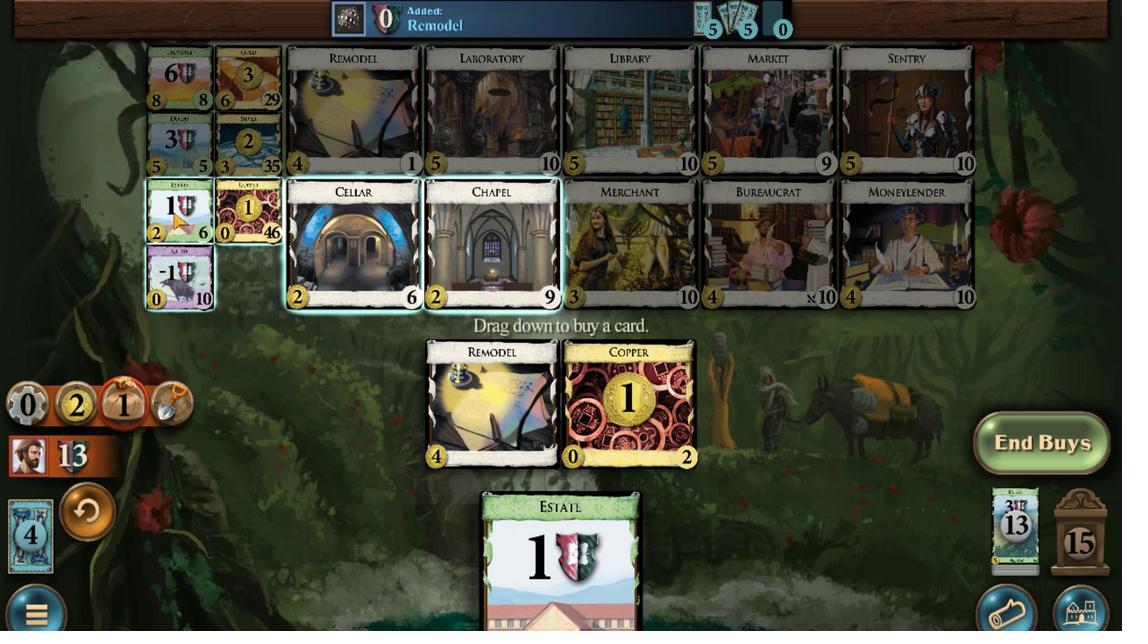 
Action: Mouse scrolled (338, 225) with delta (0, 0)
Screenshot: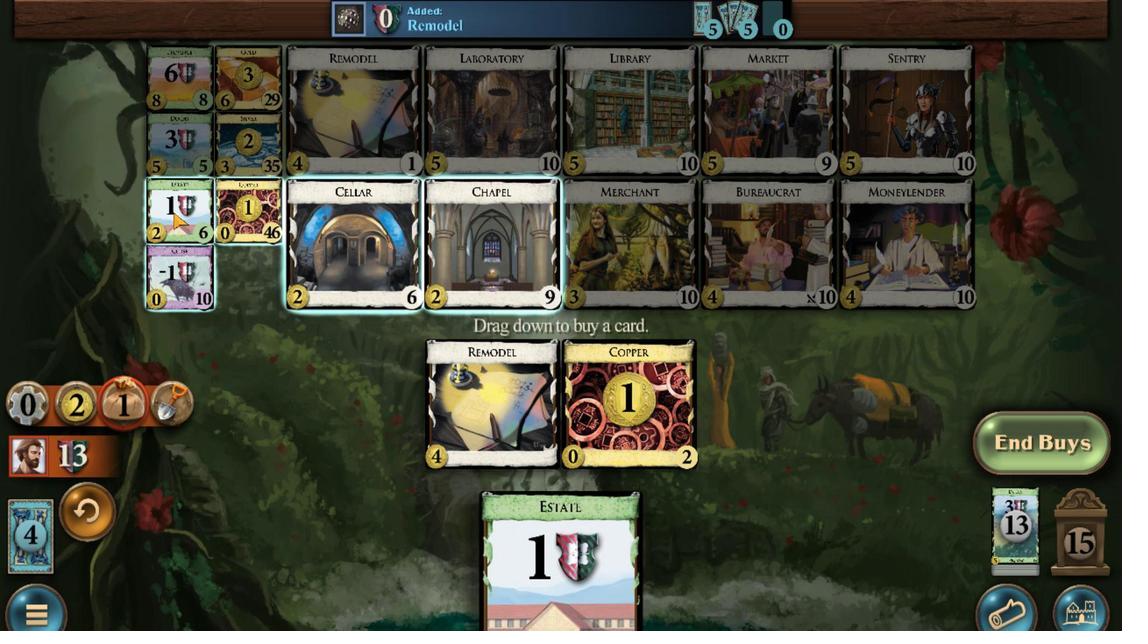 
Action: Mouse scrolled (338, 225) with delta (0, 0)
Screenshot: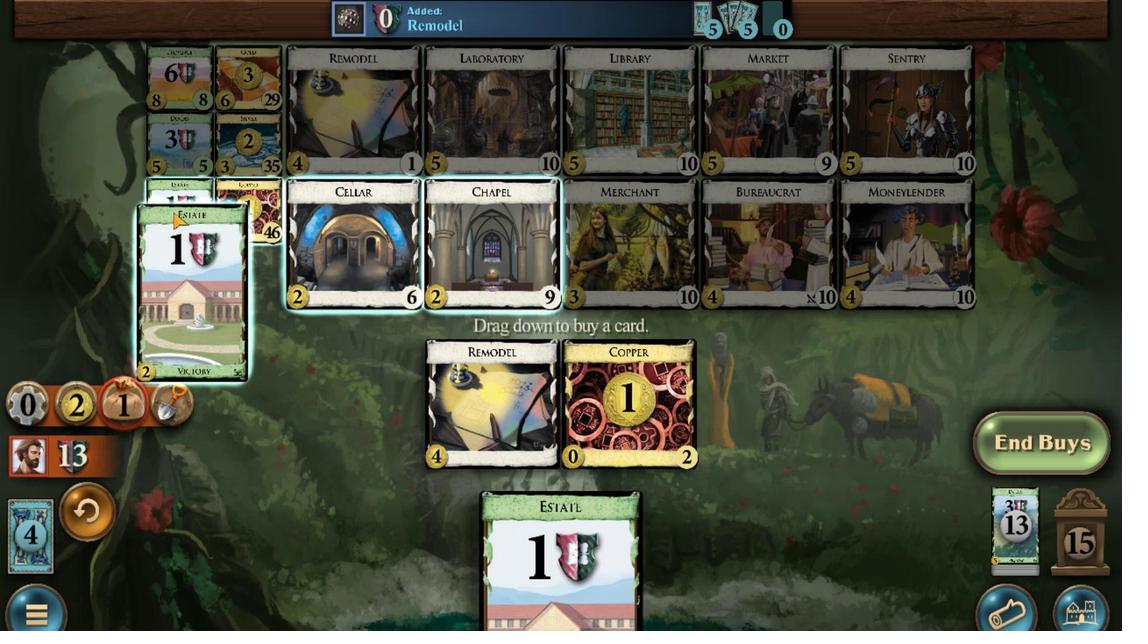 
Action: Mouse scrolled (338, 225) with delta (0, 0)
Screenshot: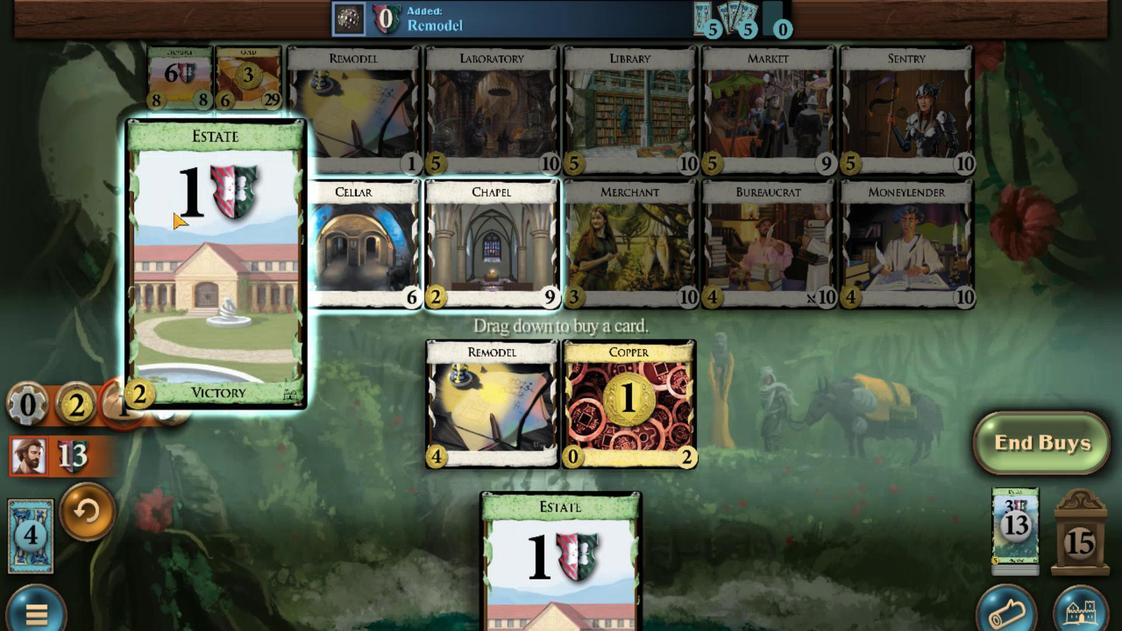 
Action: Mouse moved to (354, 509)
Screenshot: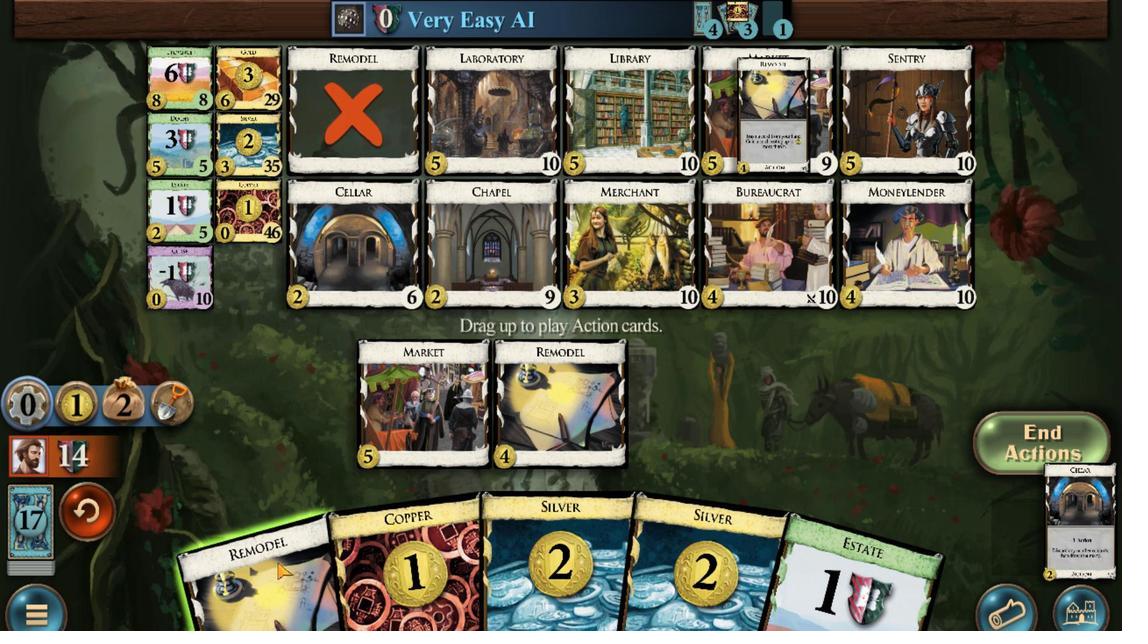 
Action: Mouse scrolled (354, 508) with delta (0, 0)
Screenshot: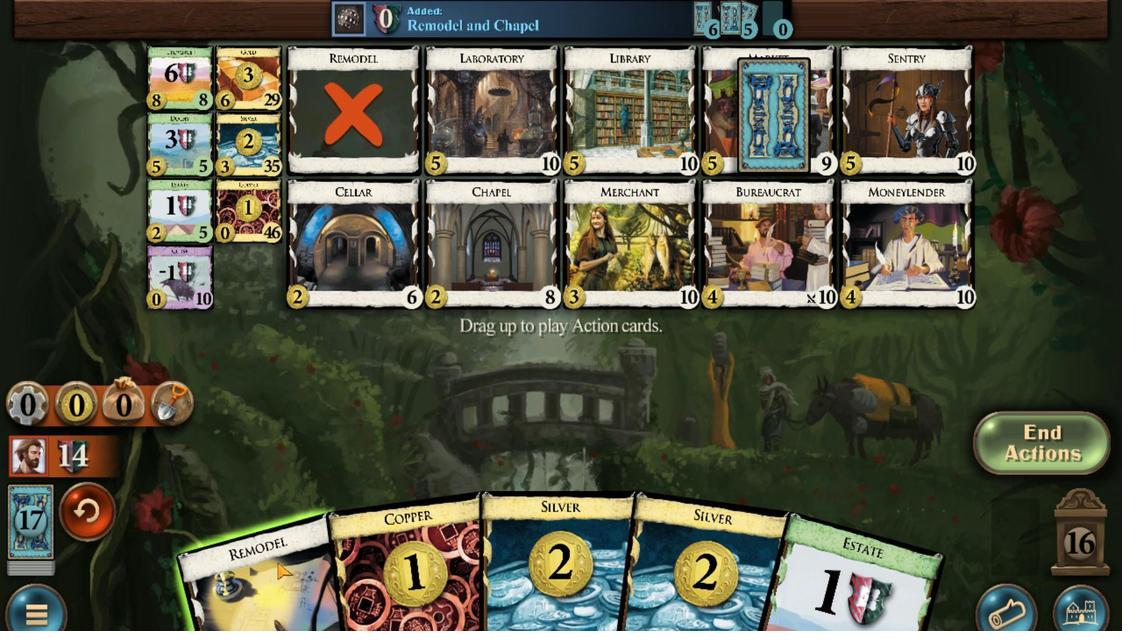 
Action: Mouse moved to (403, 477)
Screenshot: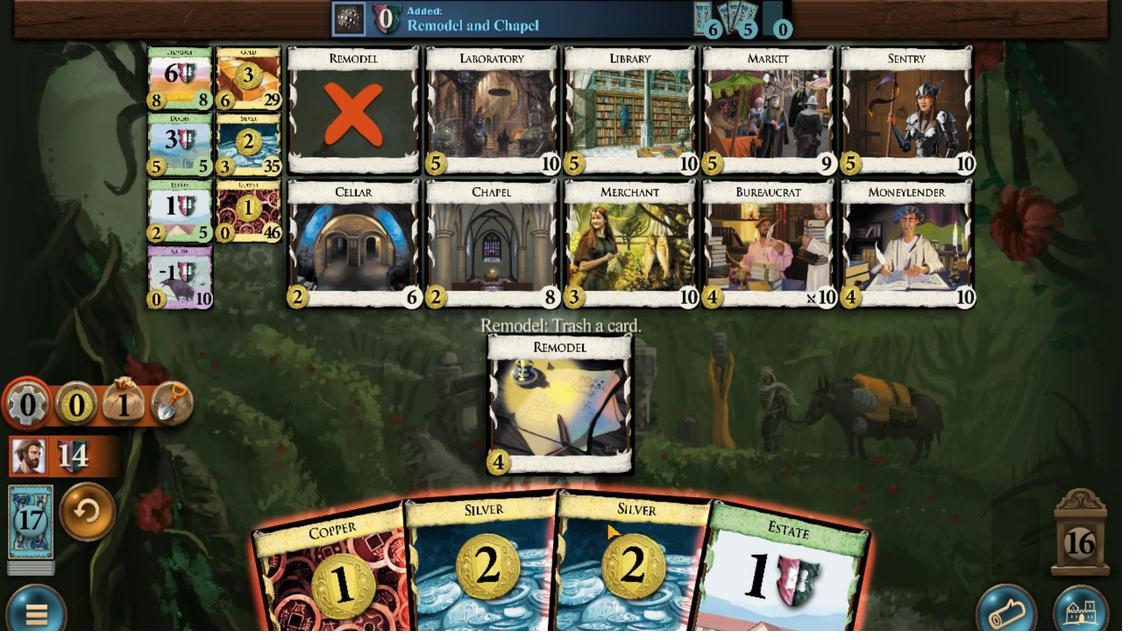 
Action: Mouse scrolled (403, 477) with delta (0, 0)
Screenshot: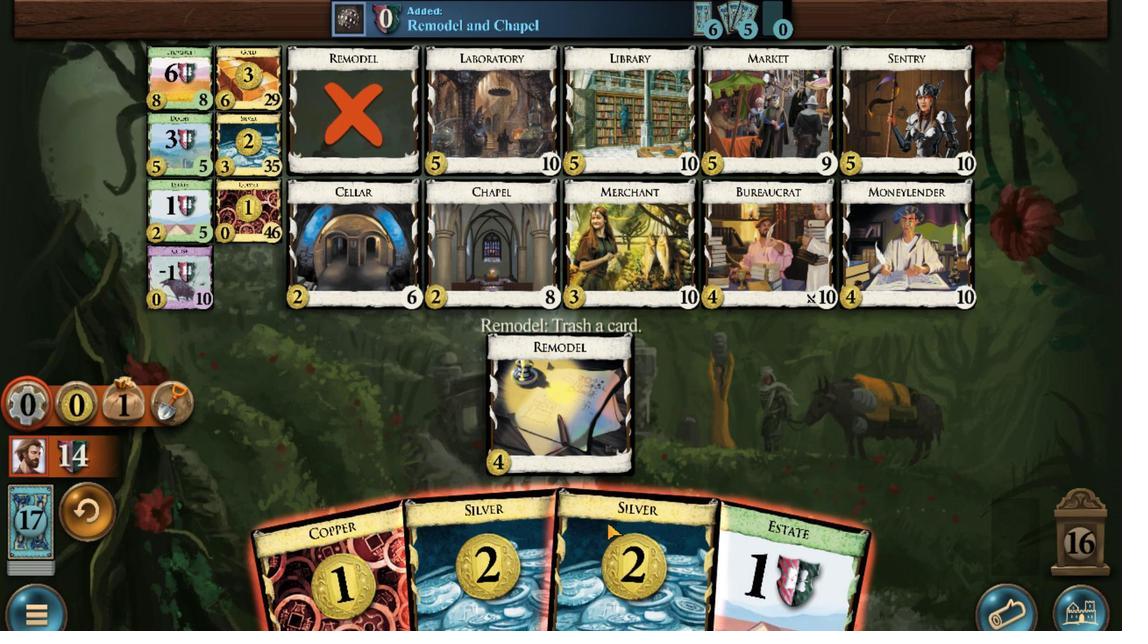 
Action: Mouse moved to (340, 157)
Screenshot: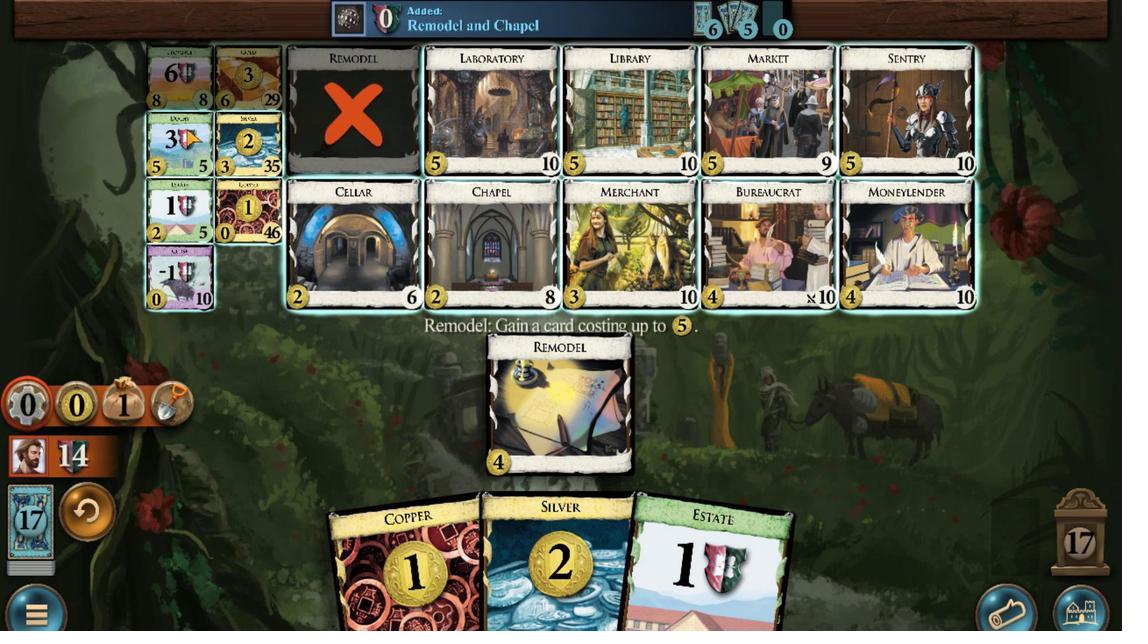 
Action: Mouse scrolled (340, 158) with delta (0, 0)
Screenshot: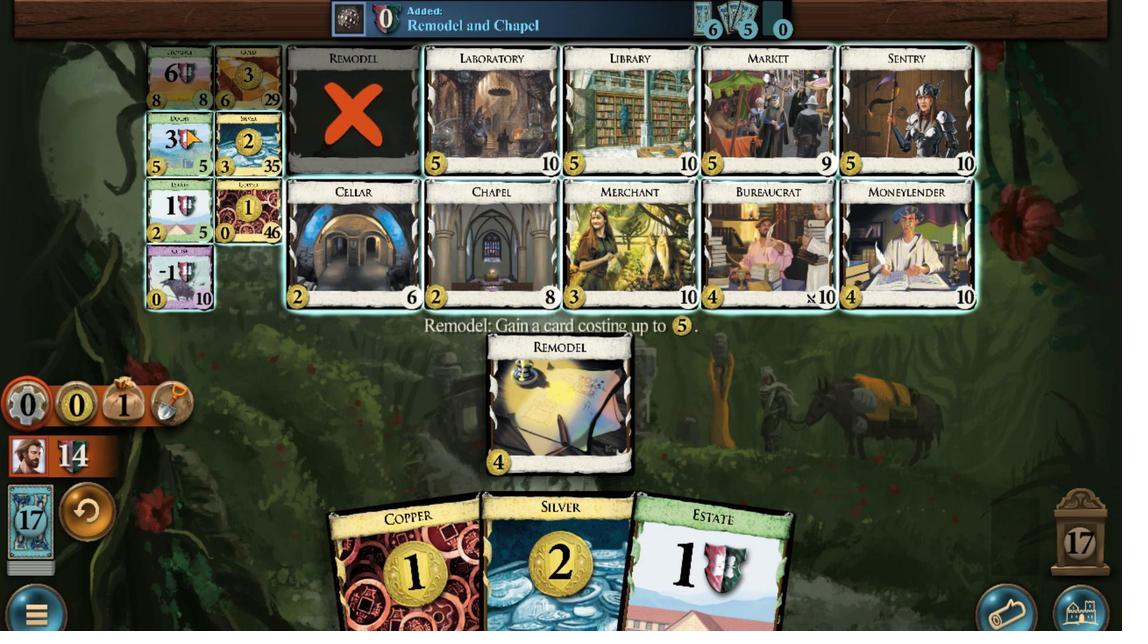 
Action: Mouse scrolled (340, 158) with delta (0, 0)
Screenshot: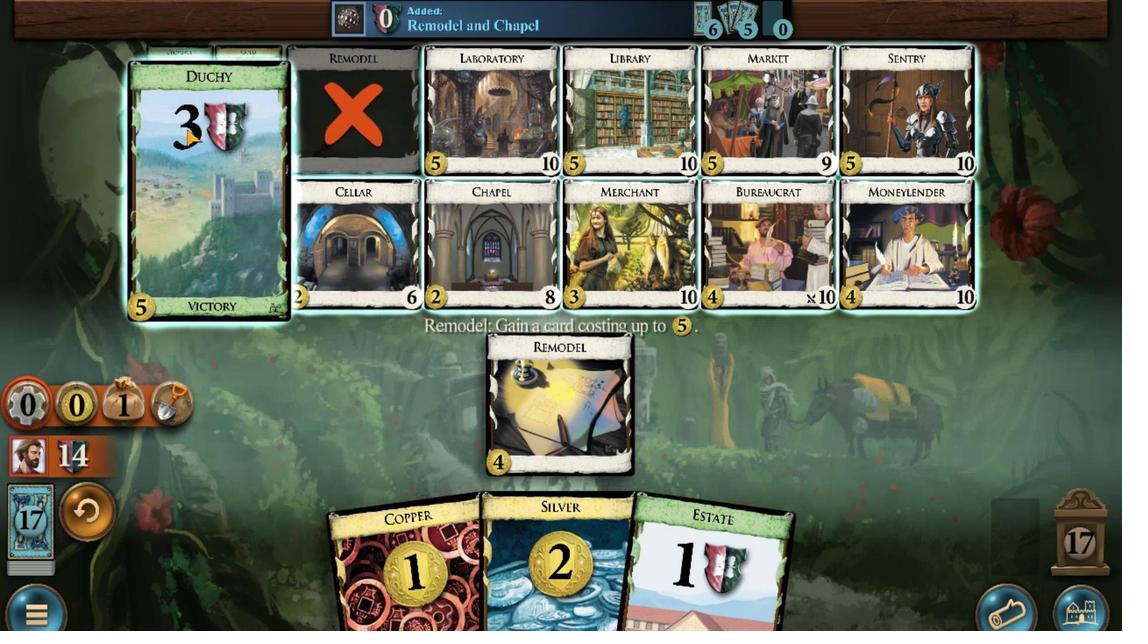 
Action: Mouse scrolled (340, 158) with delta (0, 0)
Screenshot: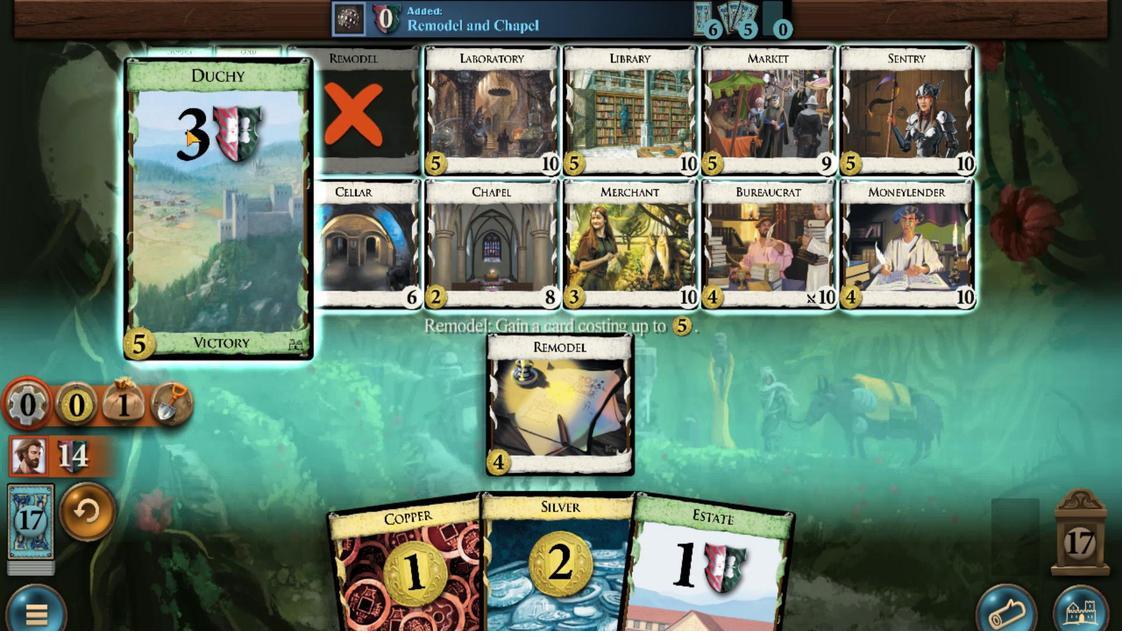 
Action: Mouse scrolled (340, 158) with delta (0, 0)
Screenshot: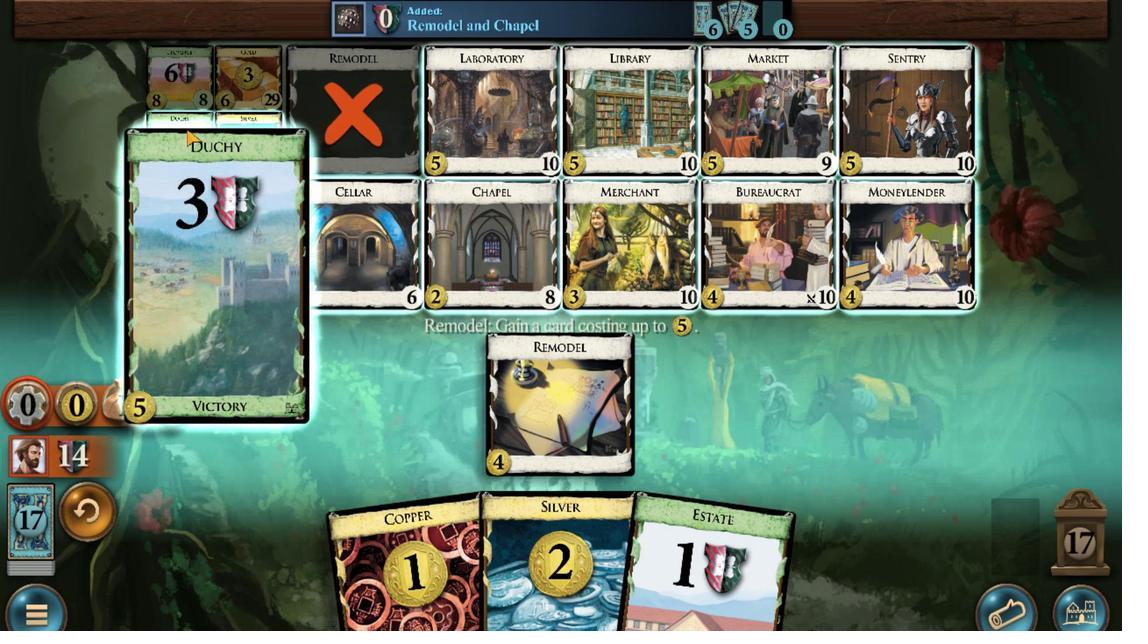 
Action: Mouse scrolled (340, 158) with delta (0, 0)
Screenshot: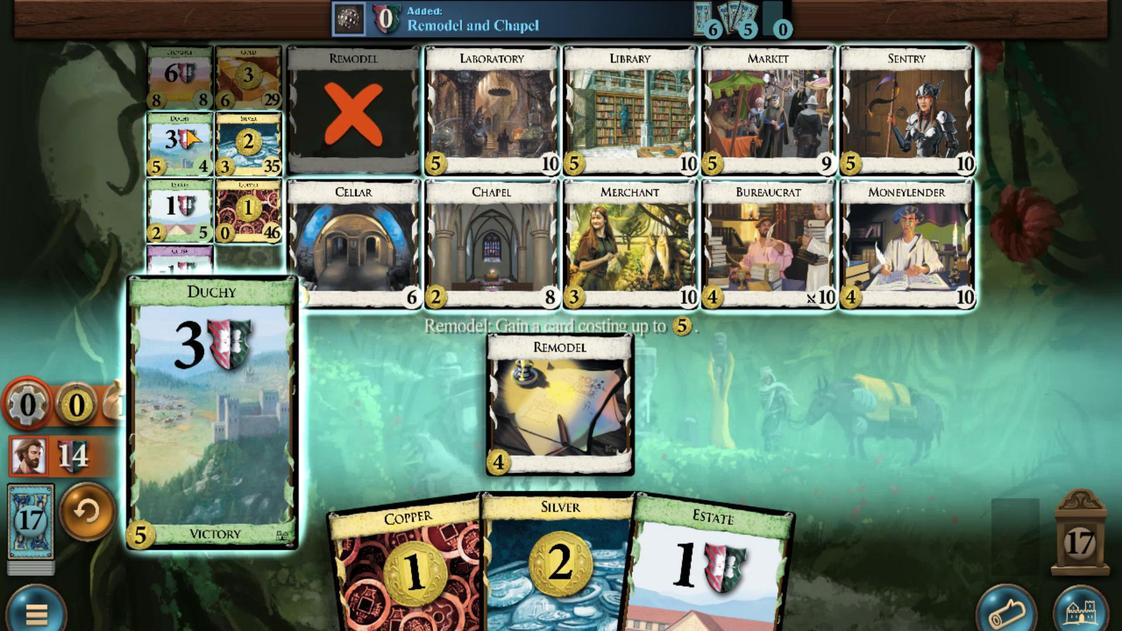 
Action: Mouse moved to (395, 473)
Screenshot: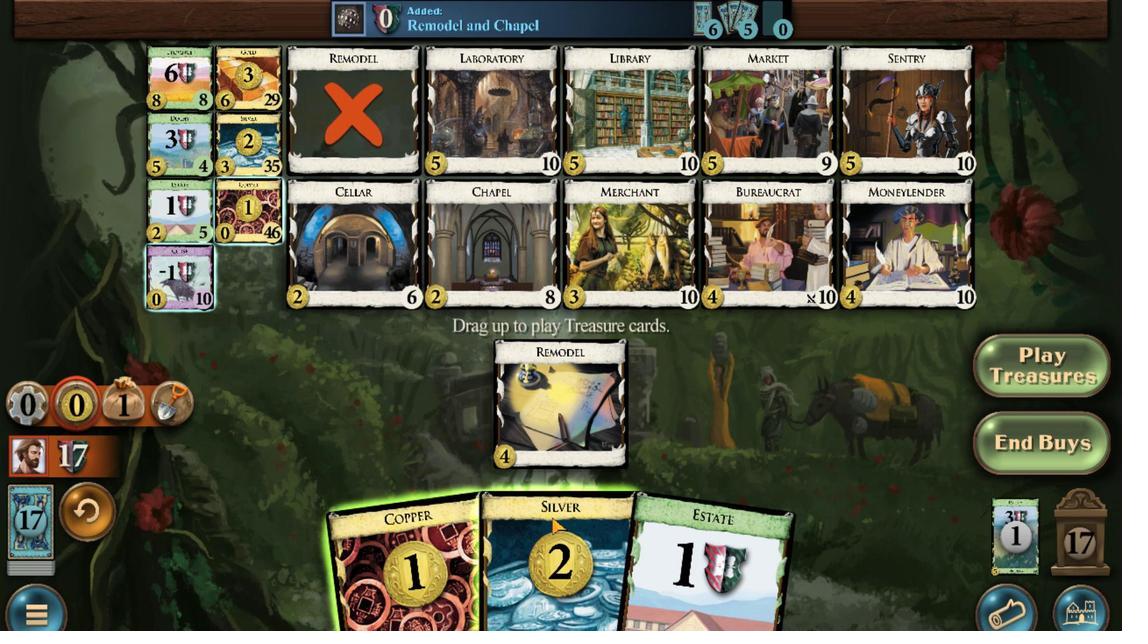 
Action: Mouse scrolled (395, 472) with delta (0, 0)
Screenshot: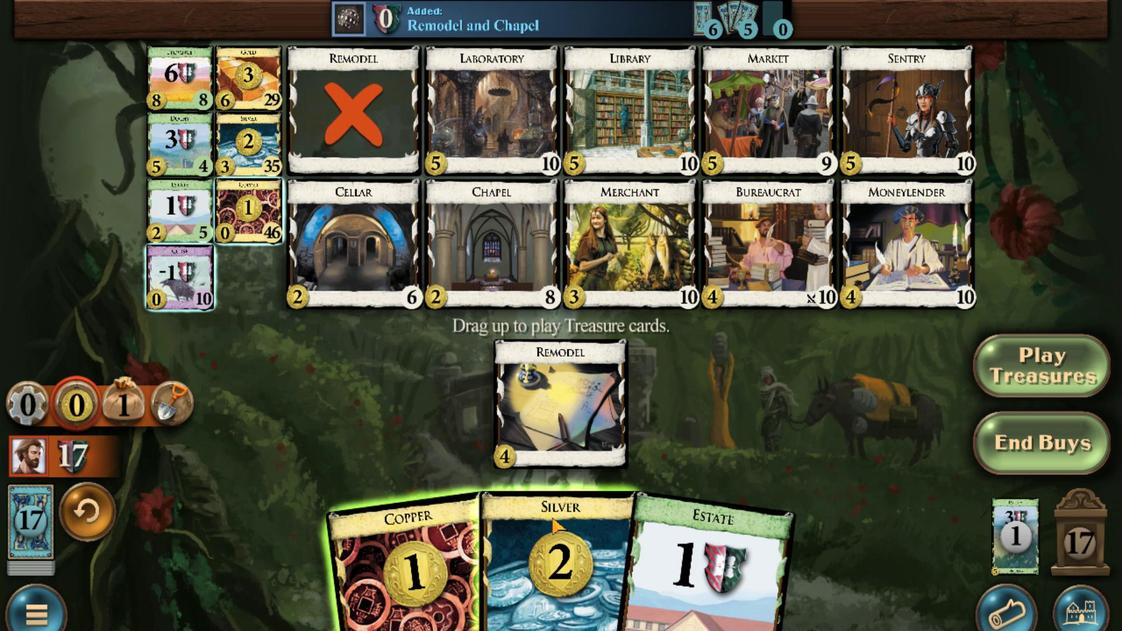 
Action: Mouse moved to (385, 474)
Screenshot: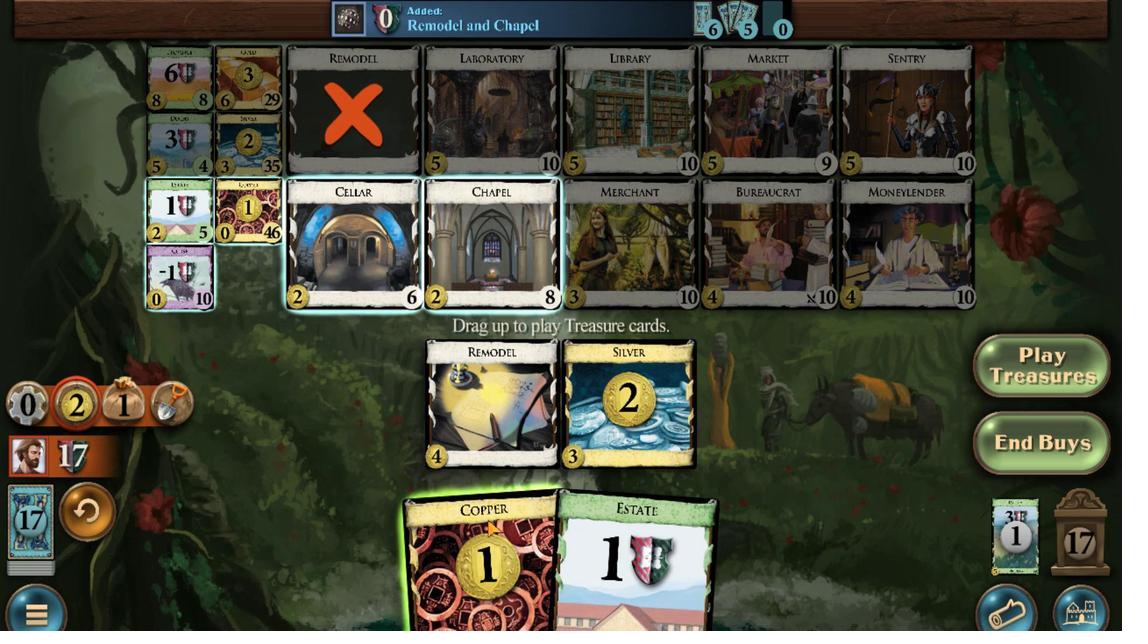 
Action: Mouse scrolled (385, 474) with delta (0, 0)
Screenshot: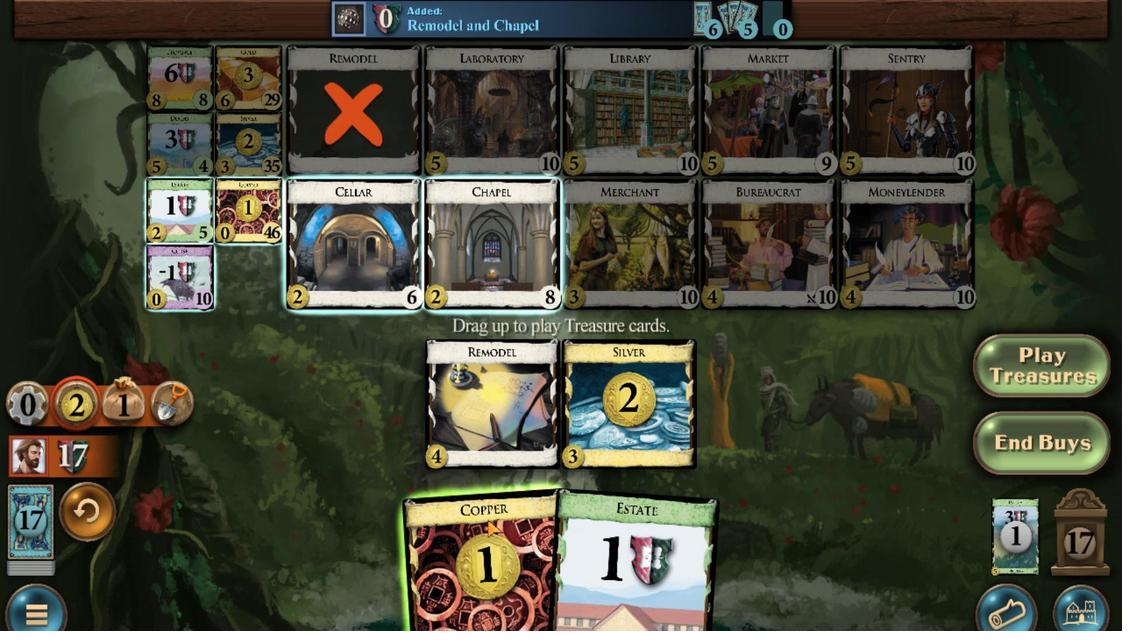 
Action: Mouse moved to (350, 166)
Screenshot: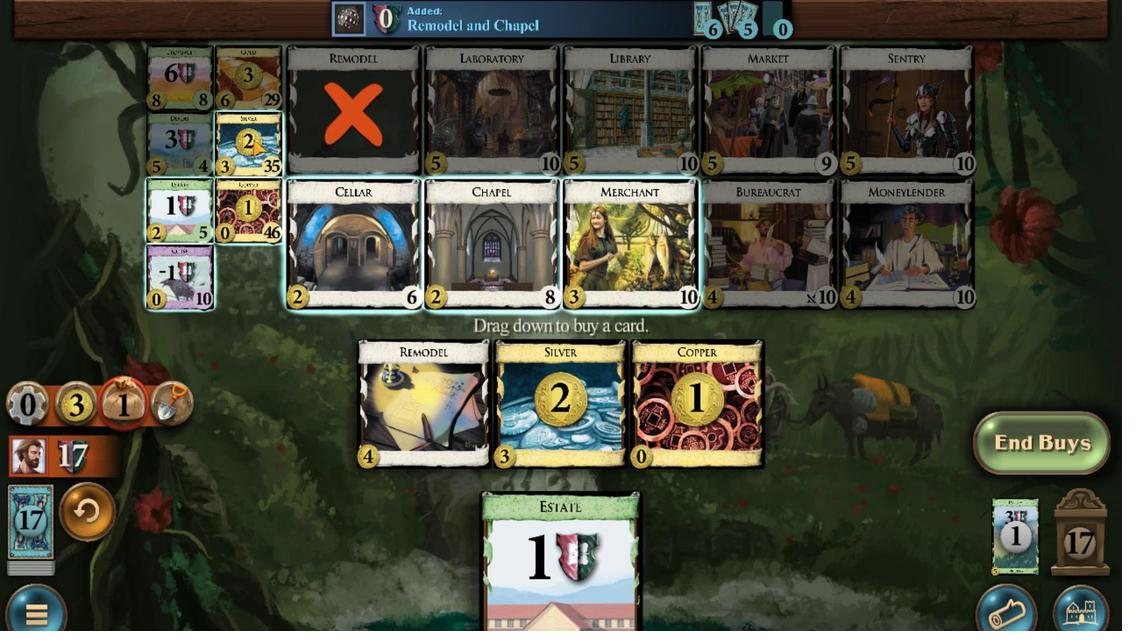
Action: Mouse scrolled (350, 166) with delta (0, 0)
Screenshot: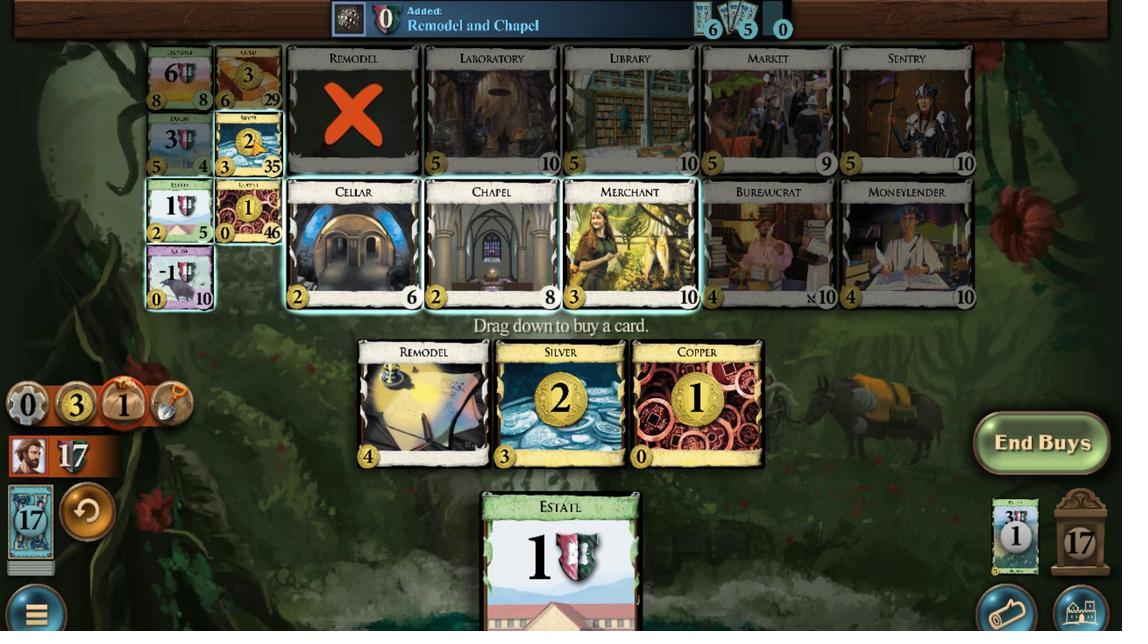 
Action: Mouse scrolled (350, 166) with delta (0, 0)
Screenshot: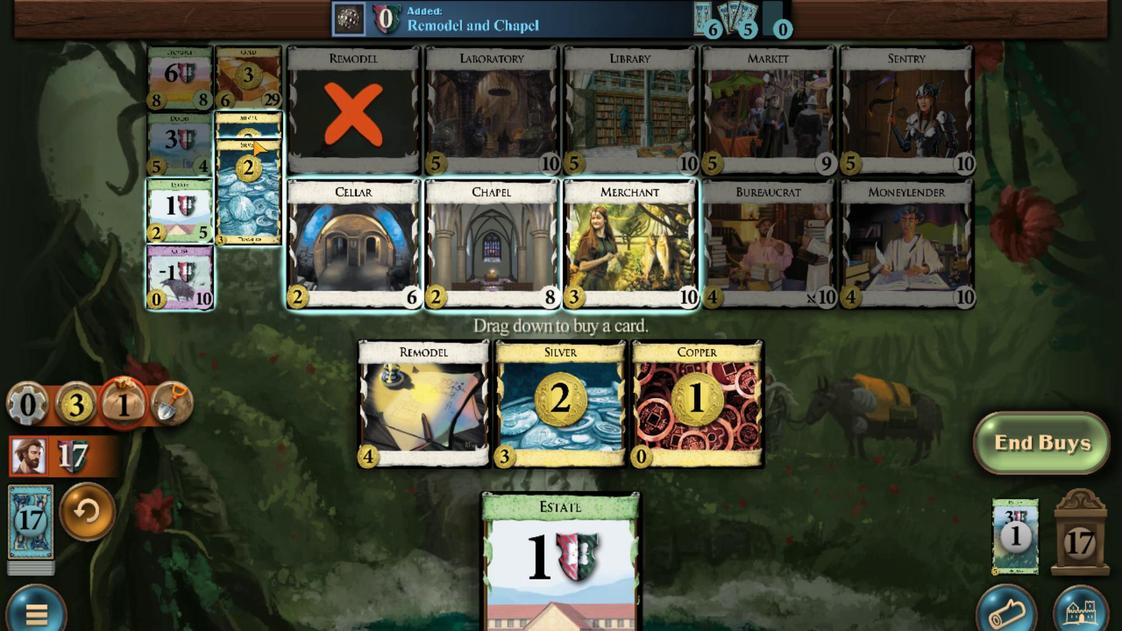 
Action: Mouse scrolled (350, 166) with delta (0, 0)
Screenshot: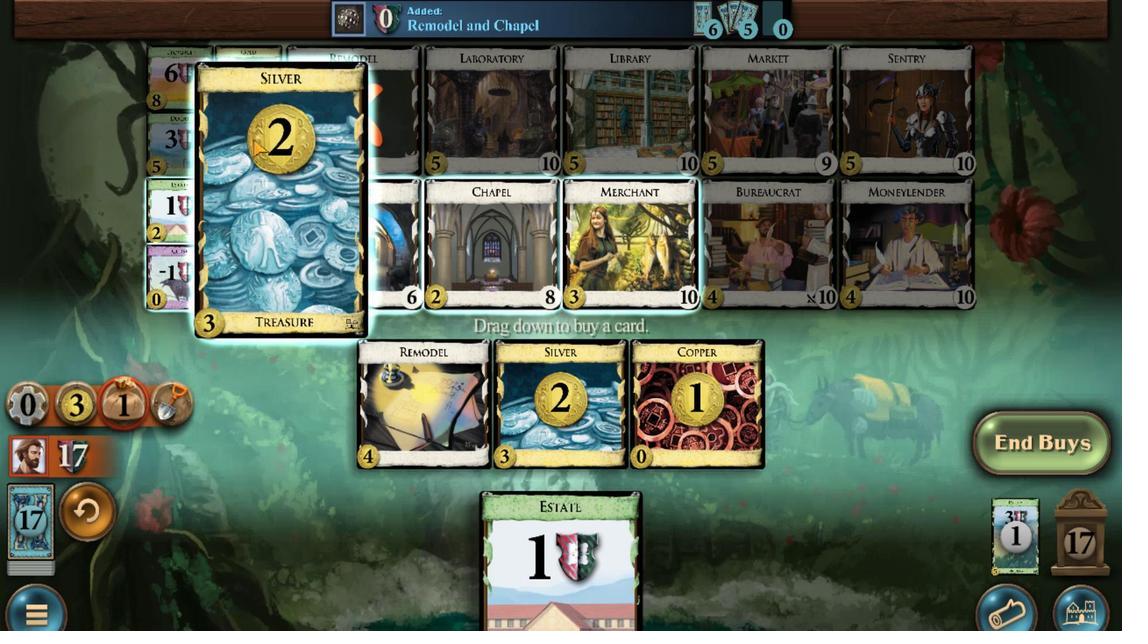 
Action: Mouse scrolled (350, 166) with delta (0, 0)
Screenshot: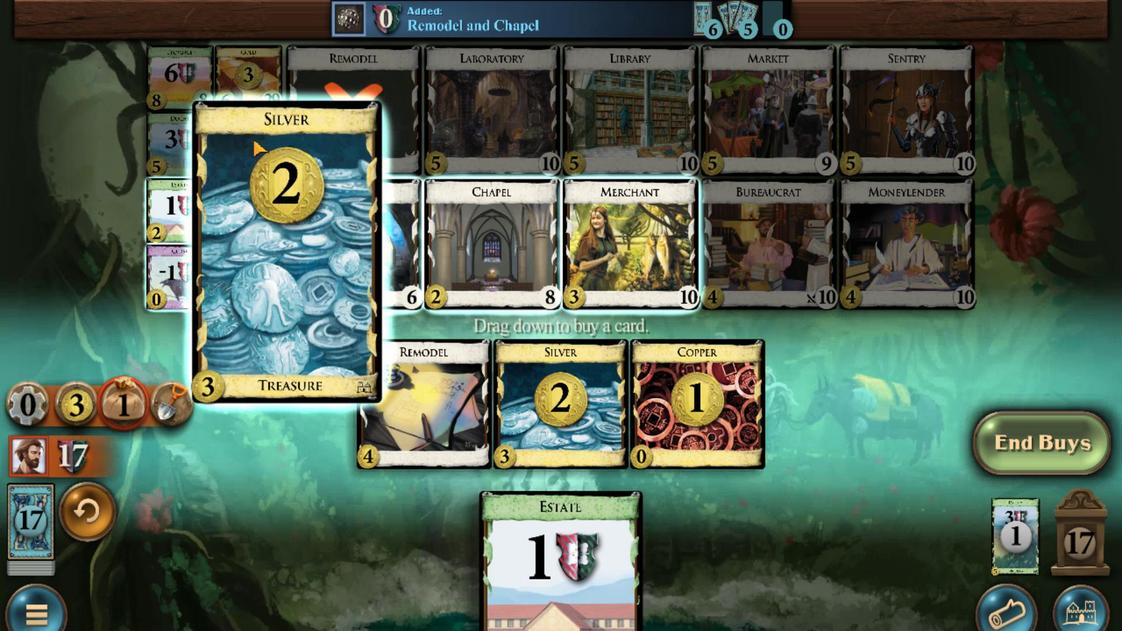 
Action: Mouse moved to (383, 477)
Screenshot: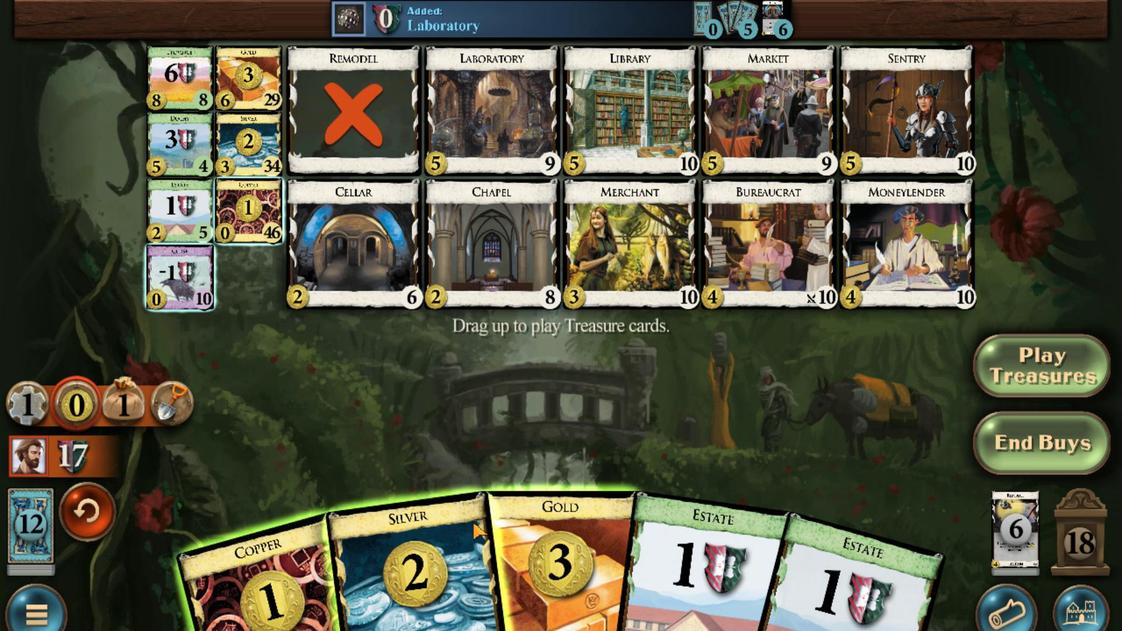 
Action: Mouse scrolled (383, 476) with delta (0, 0)
Screenshot: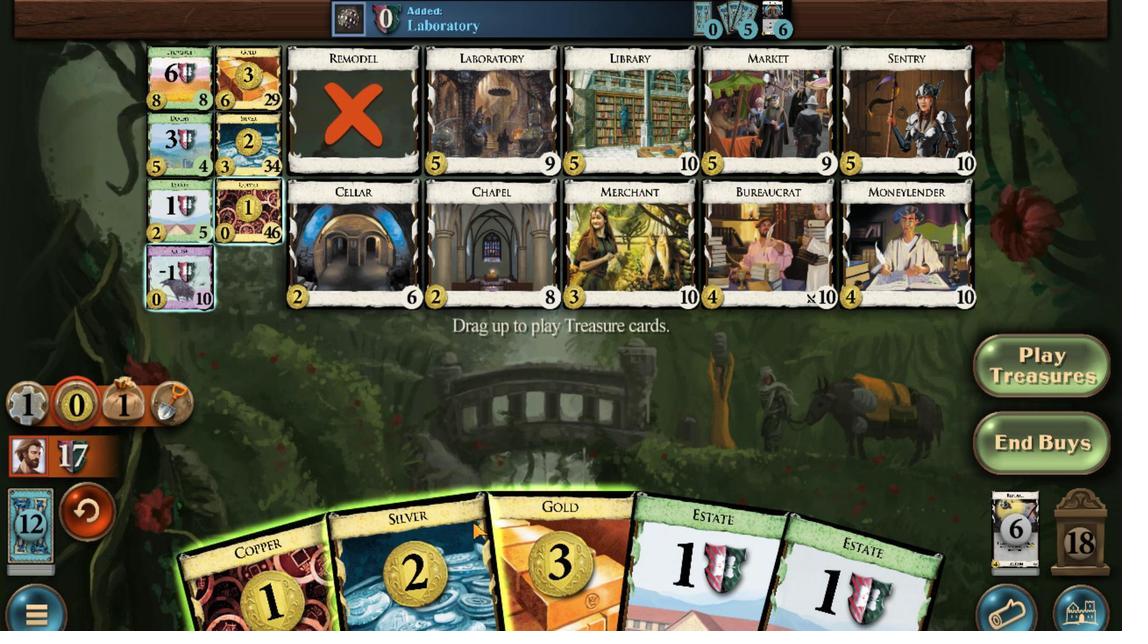 
Action: Mouse moved to (377, 473)
Screenshot: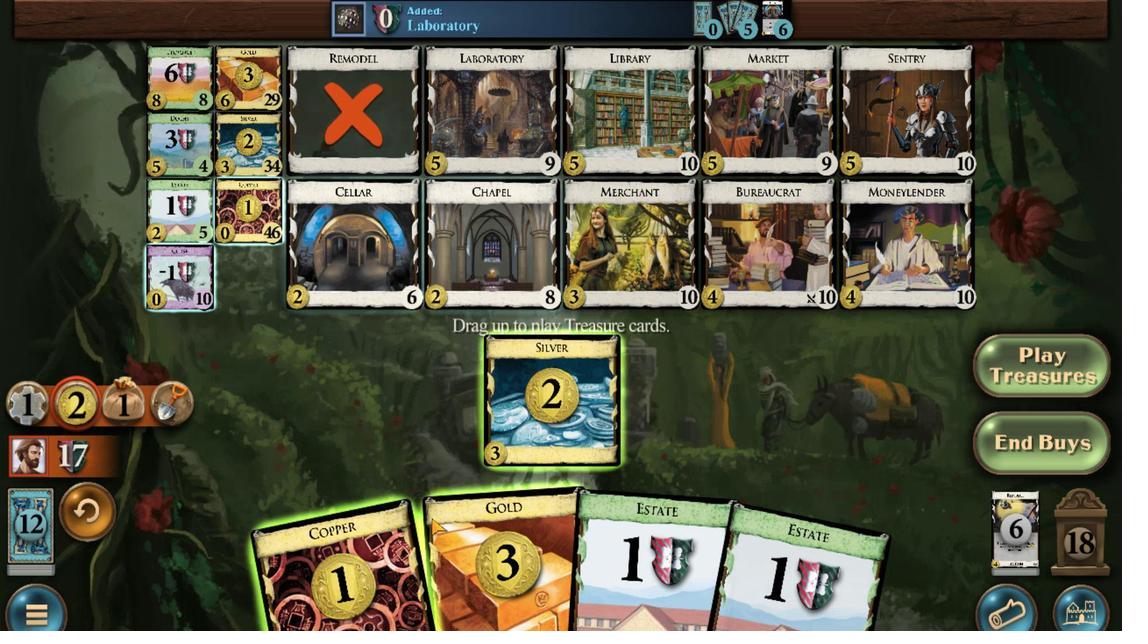 
Action: Mouse scrolled (377, 473) with delta (0, 0)
Screenshot: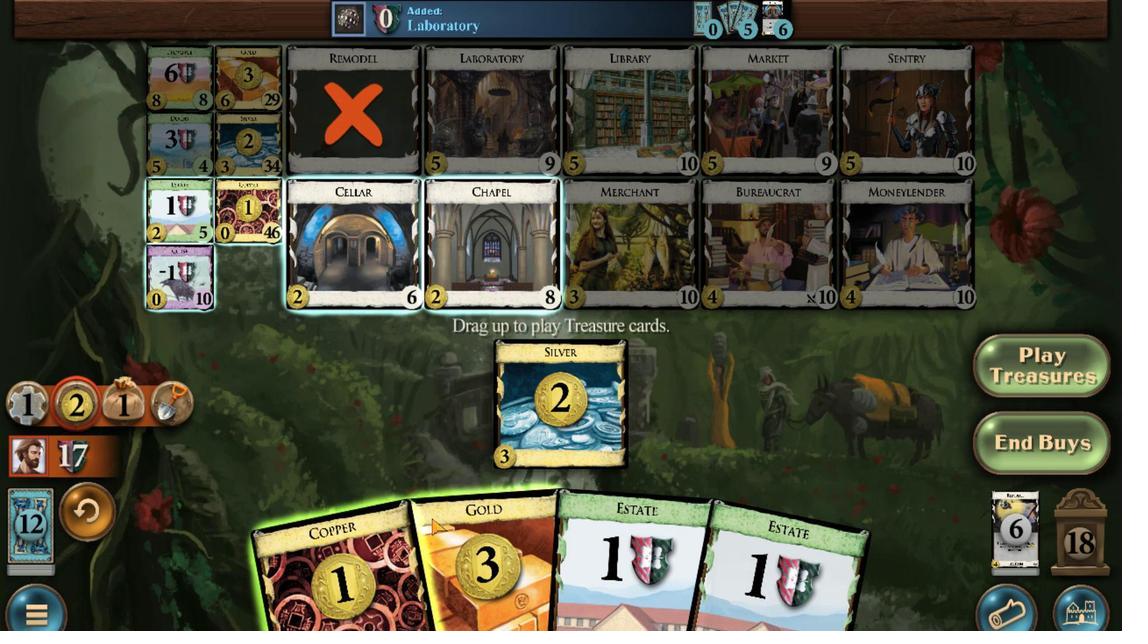 
Action: Mouse moved to (376, 475)
Screenshot: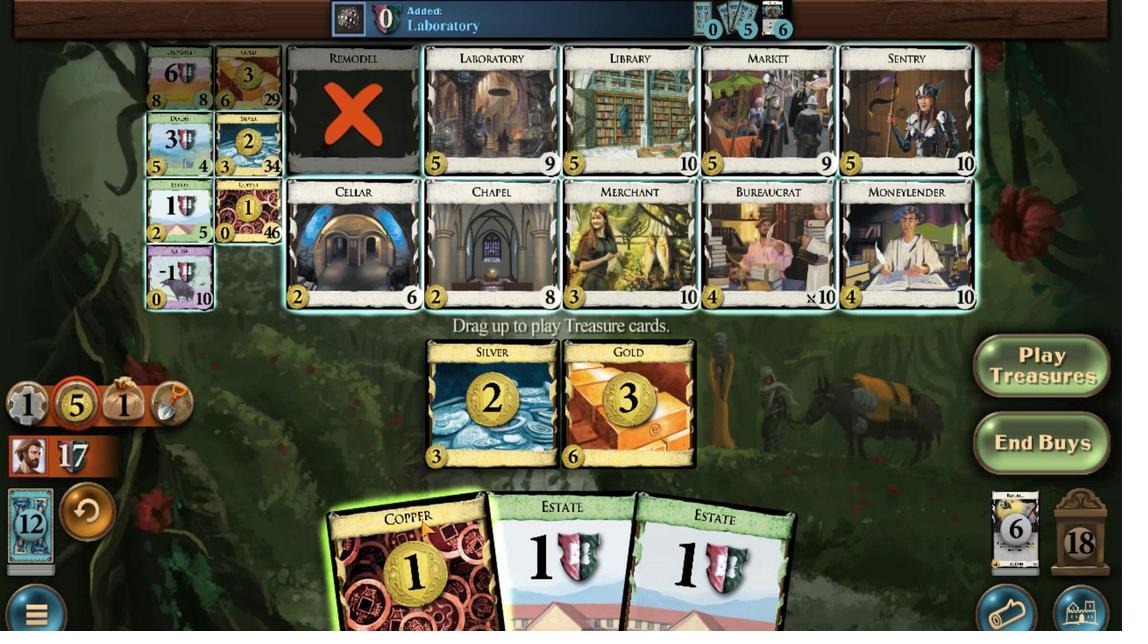 
Action: Mouse scrolled (376, 474) with delta (0, 0)
Screenshot: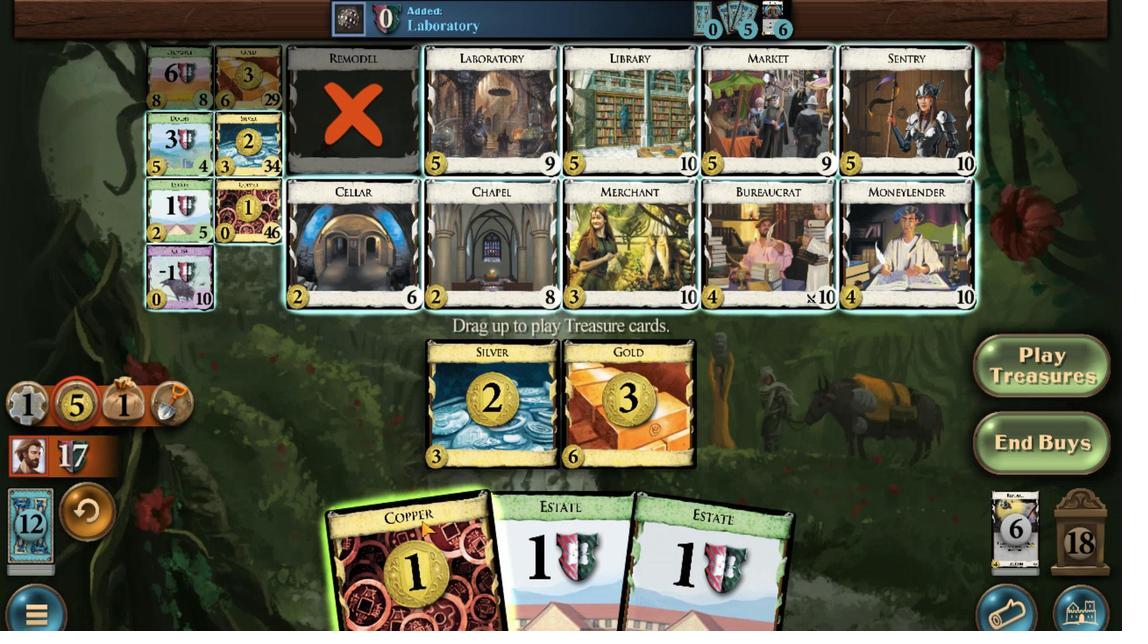 
Action: Mouse moved to (349, 113)
Screenshot: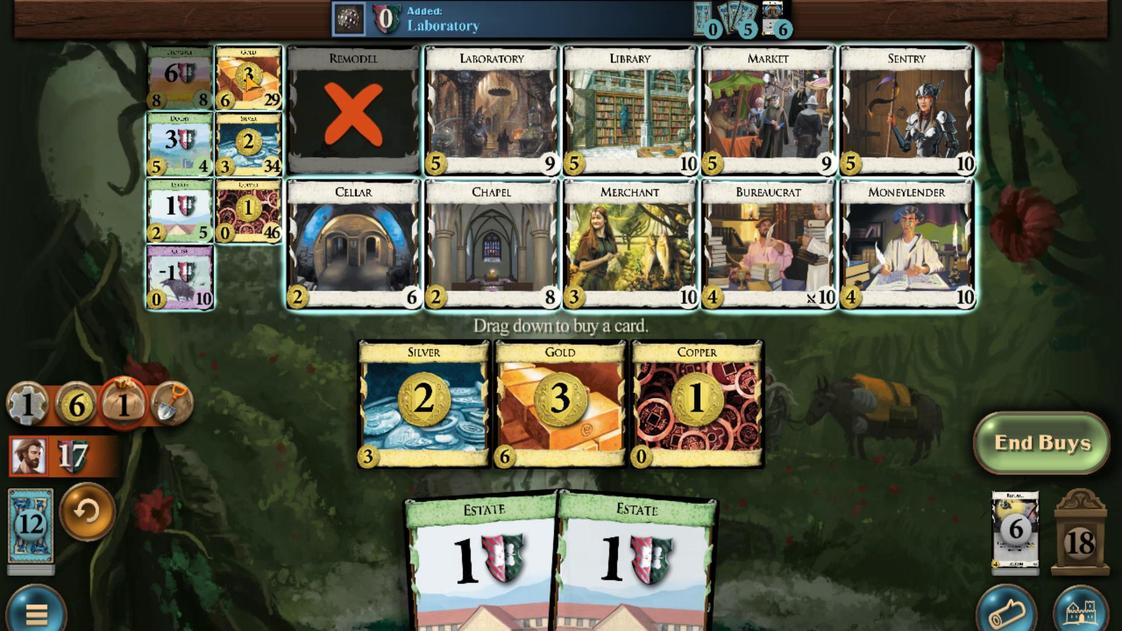 
Action: Mouse scrolled (349, 114) with delta (0, 0)
Screenshot: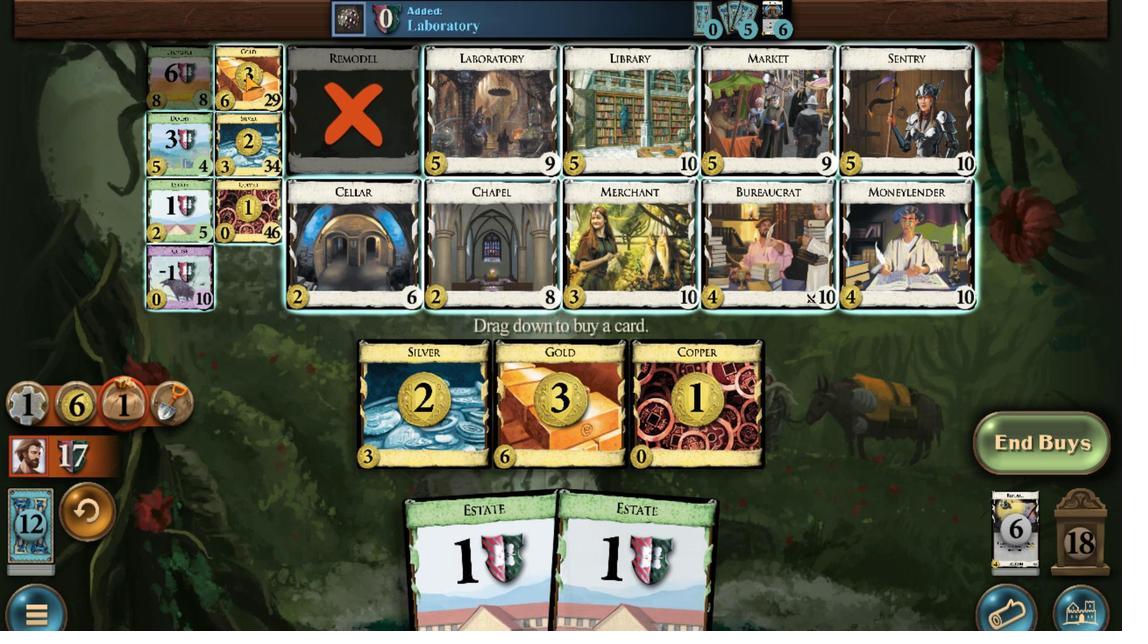 
Action: Mouse scrolled (349, 114) with delta (0, 0)
Screenshot: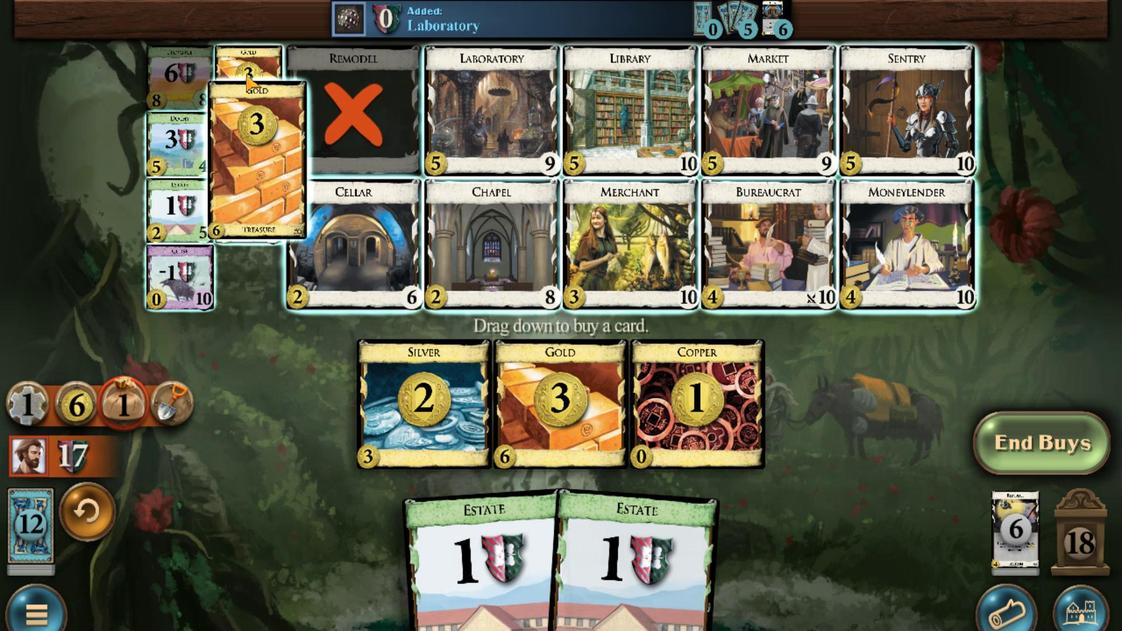 
Action: Mouse scrolled (349, 114) with delta (0, 0)
Screenshot: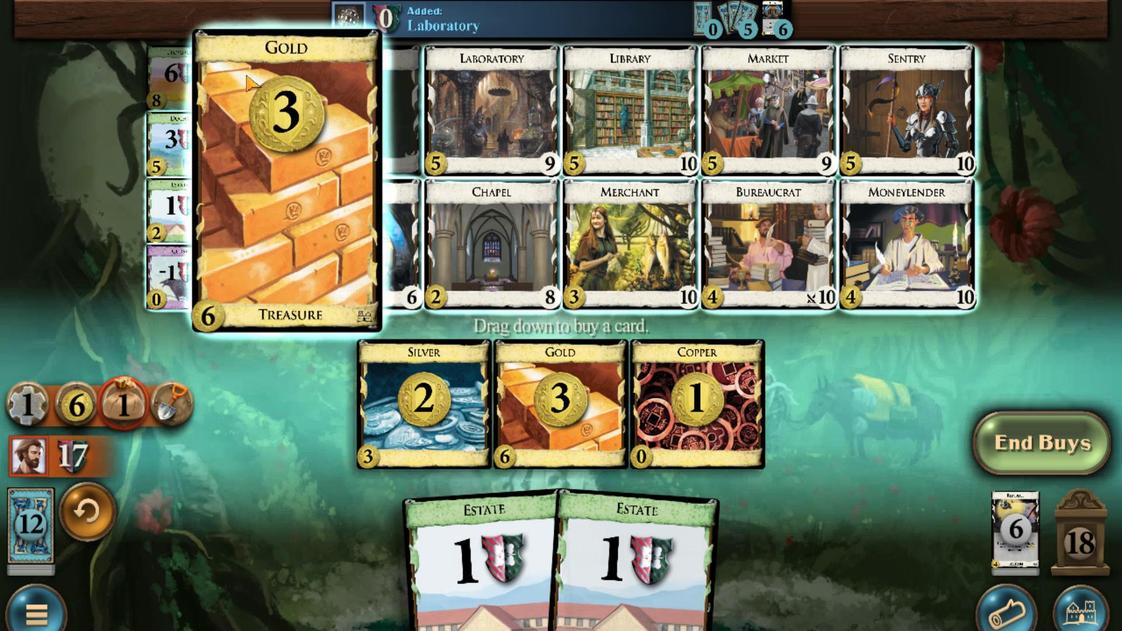 
Action: Mouse scrolled (349, 114) with delta (0, 0)
Screenshot: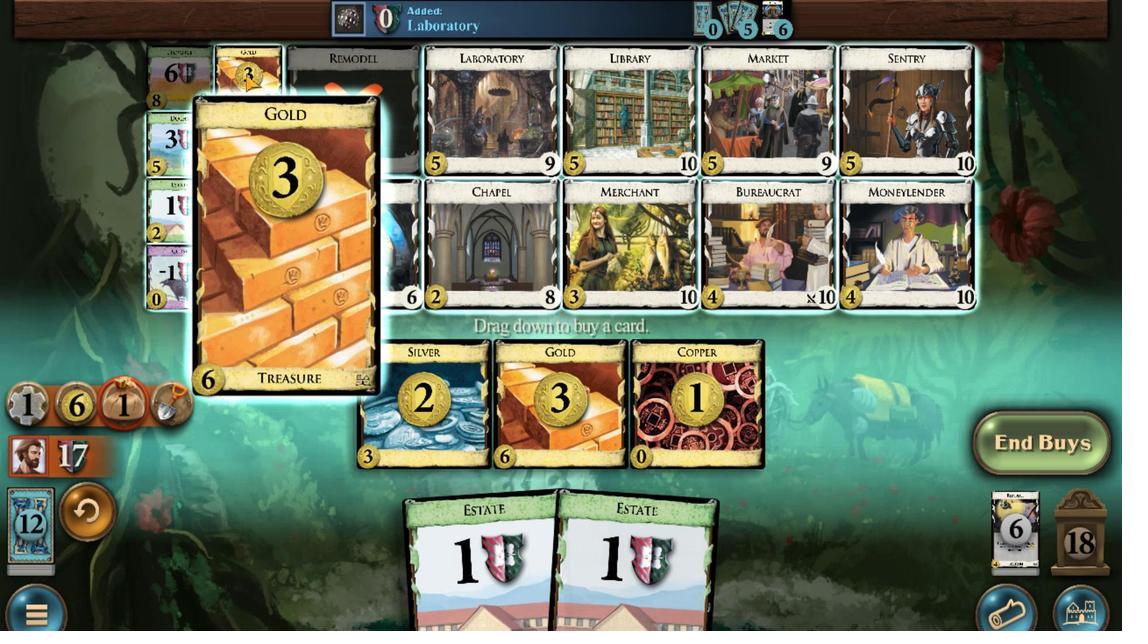
Action: Mouse scrolled (349, 114) with delta (0, 0)
Screenshot: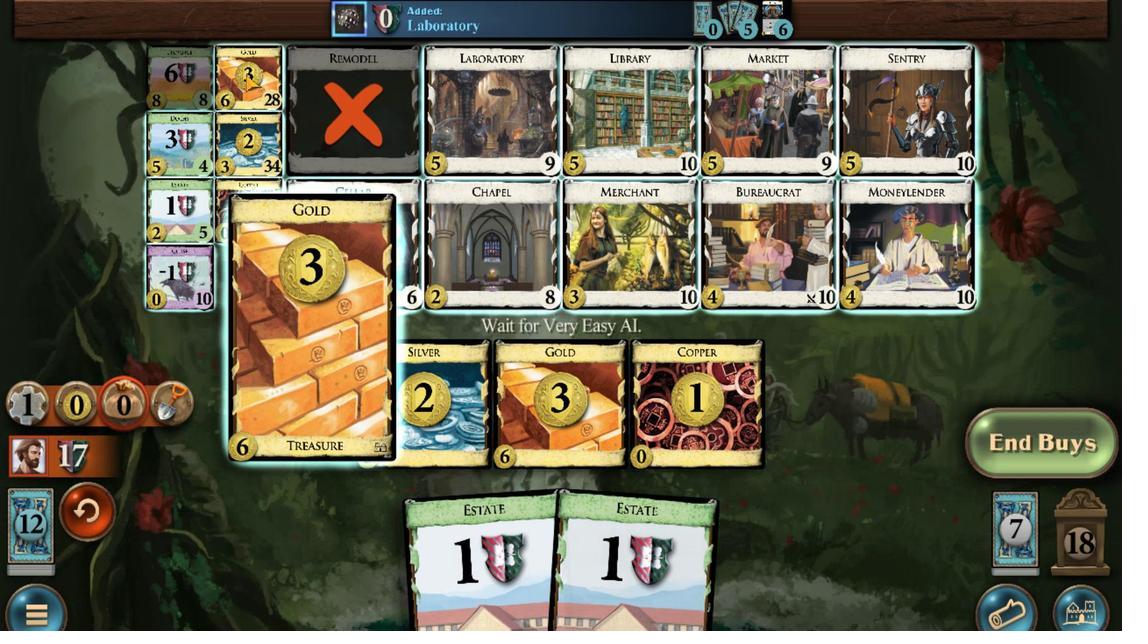 
Action: Mouse moved to (383, 480)
Screenshot: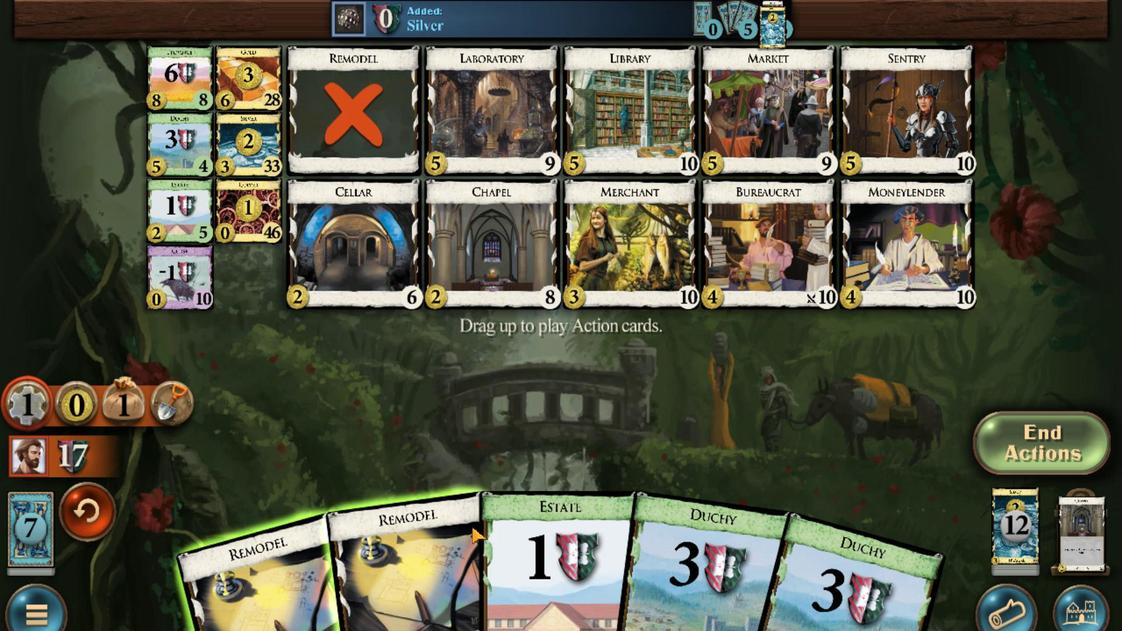 
Action: Mouse scrolled (383, 480) with delta (0, 0)
Screenshot: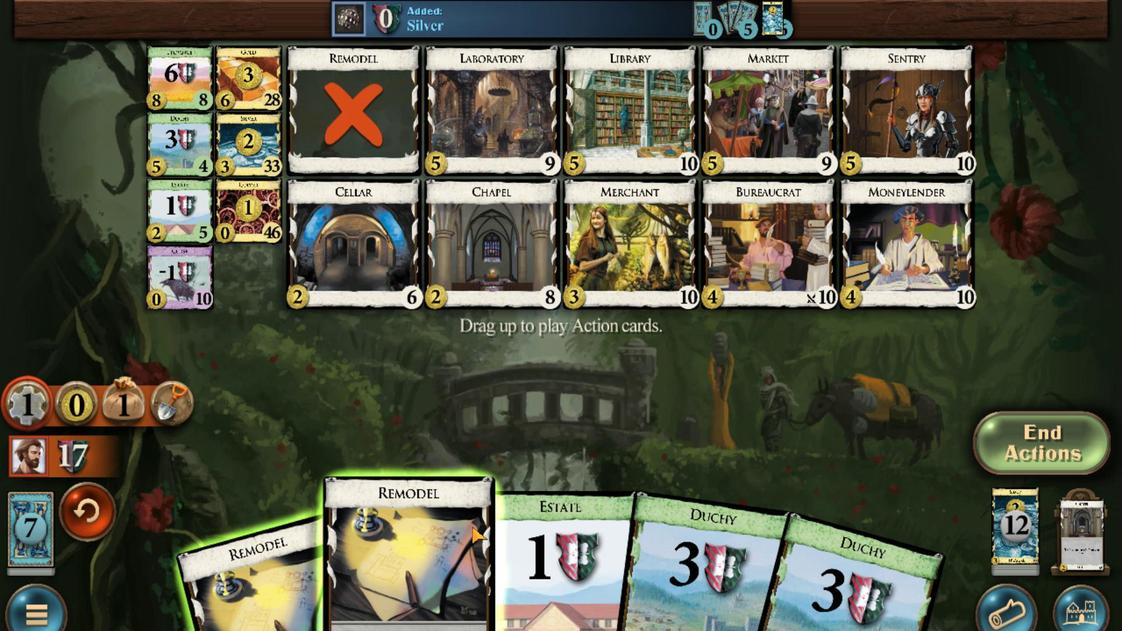 
Action: Mouse moved to (420, 495)
Screenshot: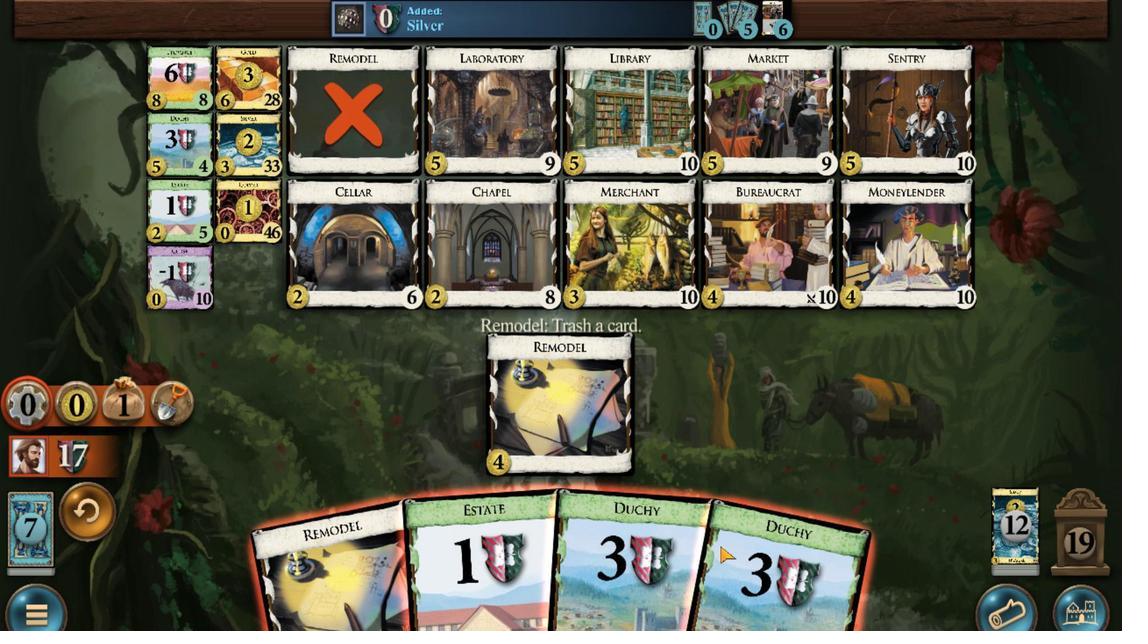 
Action: Mouse scrolled (420, 495) with delta (0, 0)
Screenshot: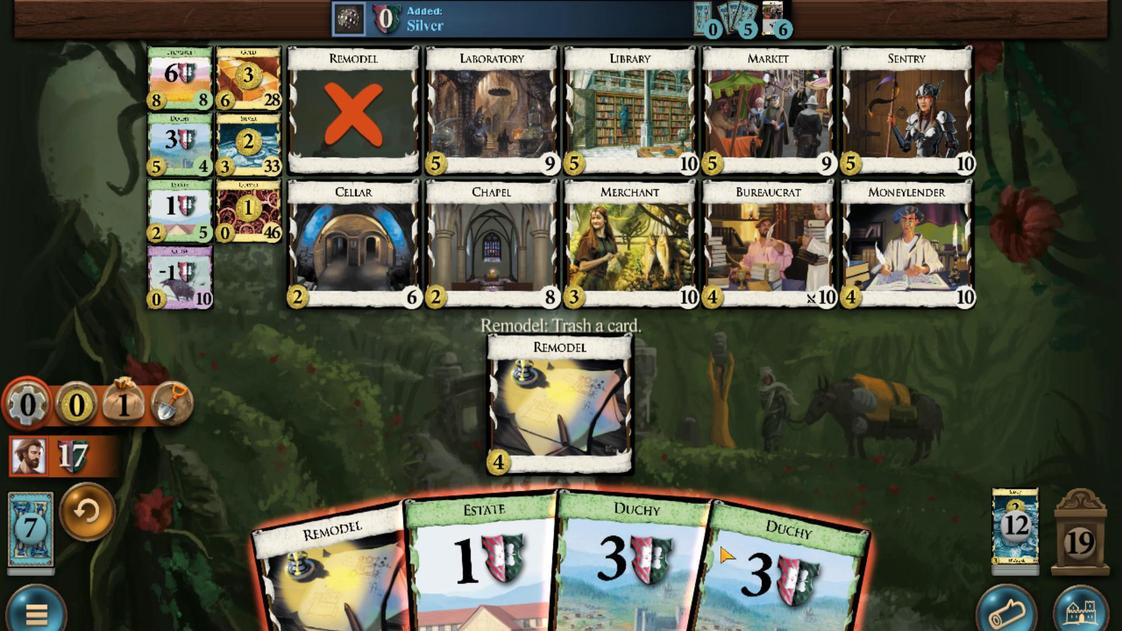 
Action: Mouse moved to (349, 106)
Screenshot: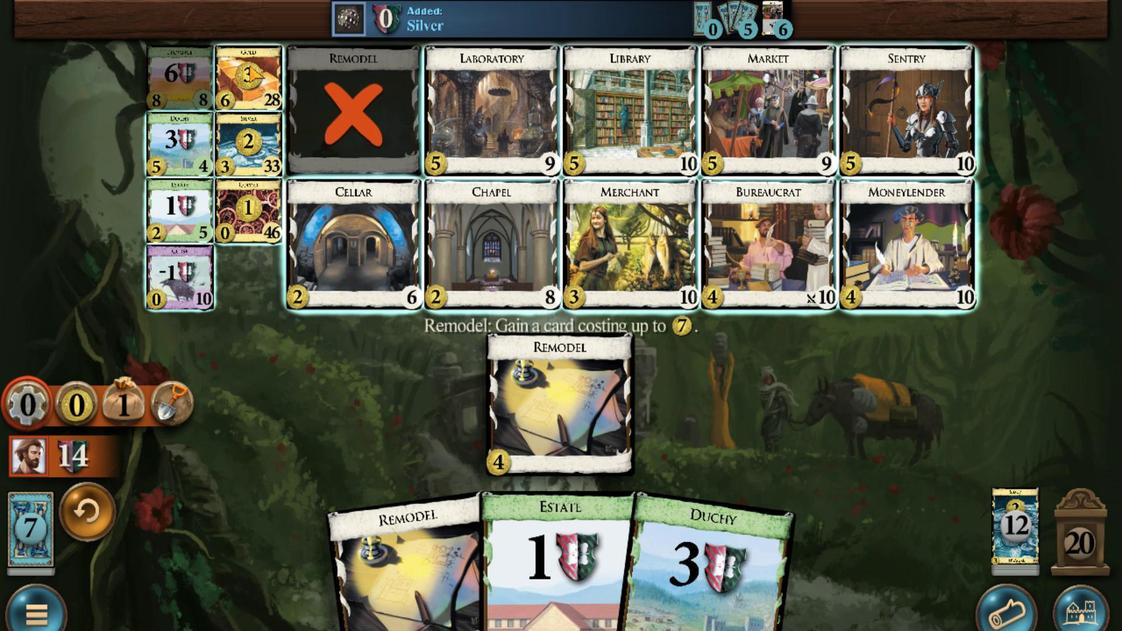 
Action: Mouse scrolled (349, 107) with delta (0, 0)
Screenshot: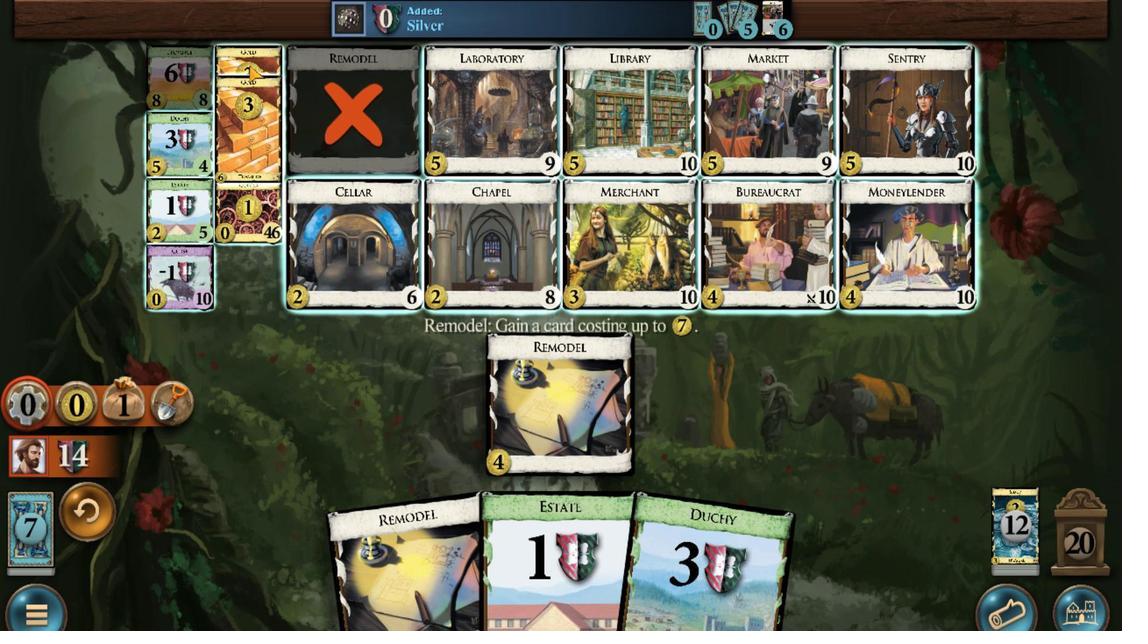 
Action: Mouse scrolled (349, 107) with delta (0, 0)
Screenshot: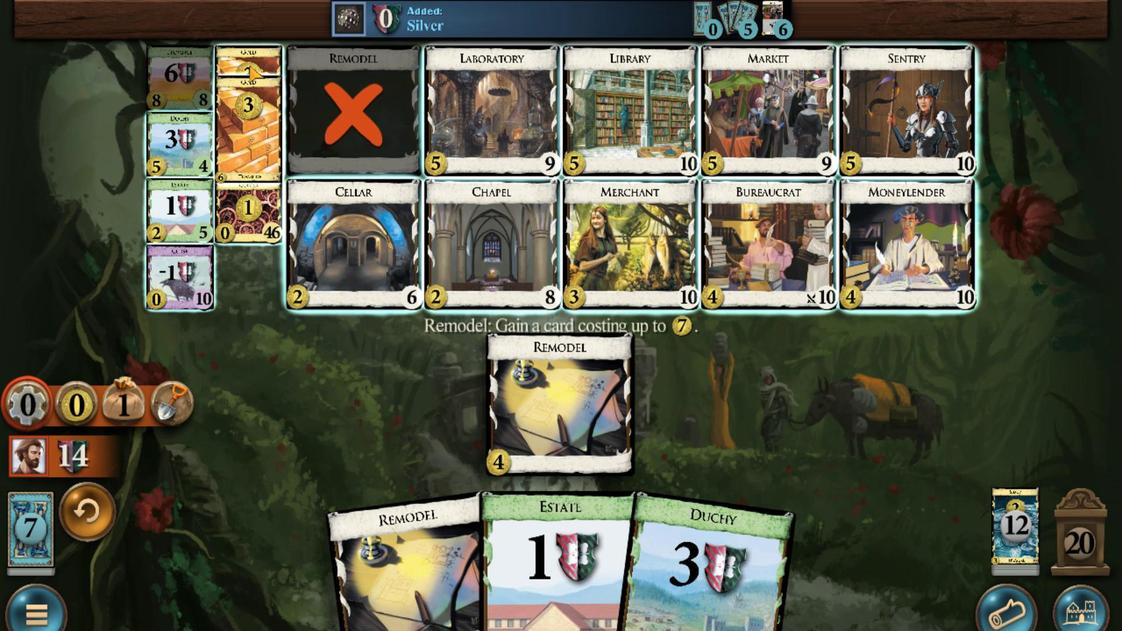 
Action: Mouse scrolled (349, 107) with delta (0, 0)
Screenshot: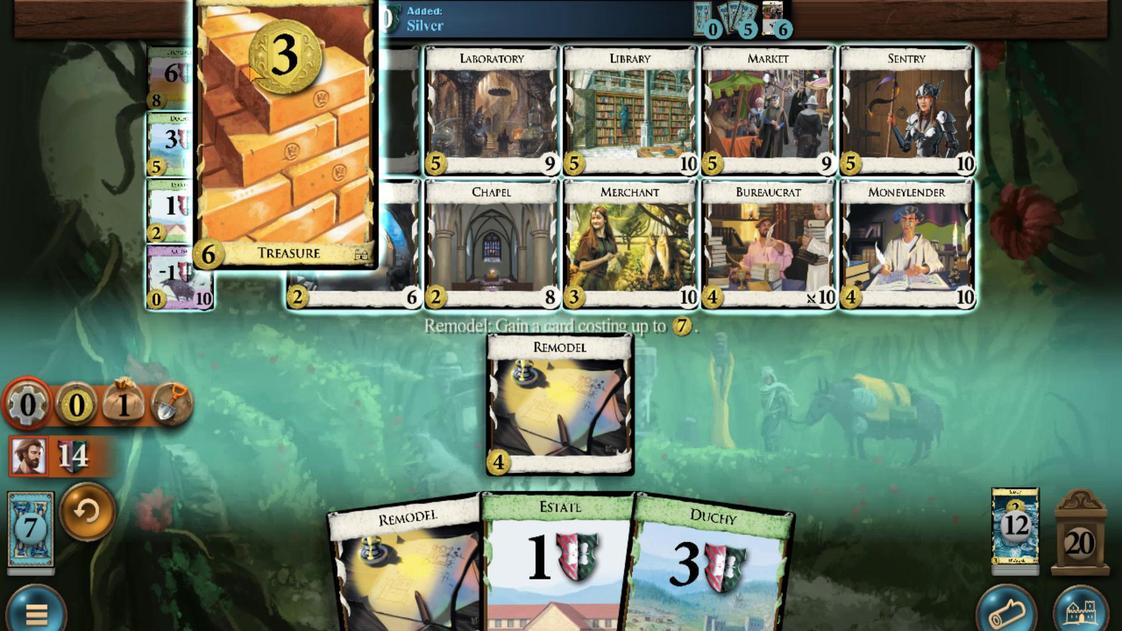 
Action: Mouse scrolled (349, 107) with delta (0, 0)
Screenshot: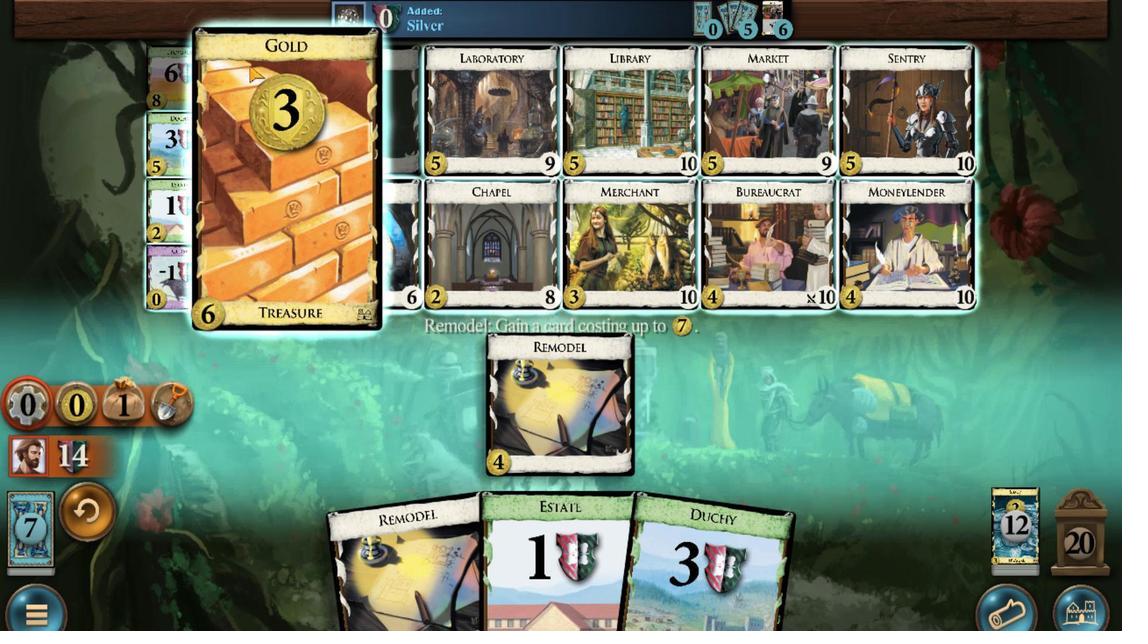 
Action: Mouse scrolled (349, 107) with delta (0, 0)
Screenshot: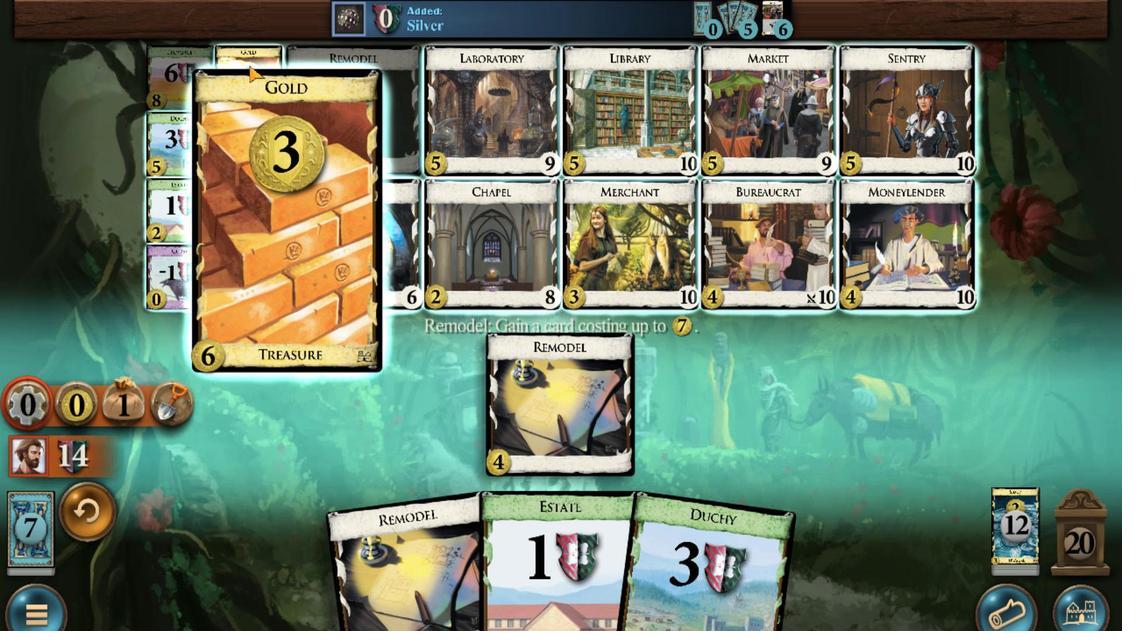 
Action: Mouse moved to (349, 212)
Screenshot: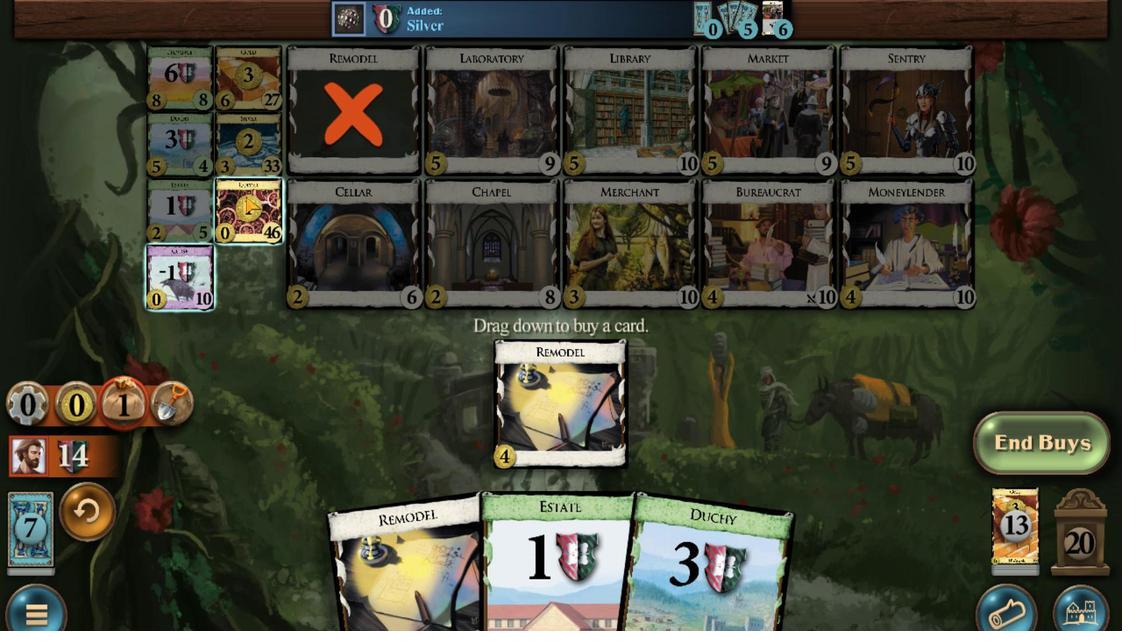 
Action: Mouse scrolled (349, 213) with delta (0, 0)
Screenshot: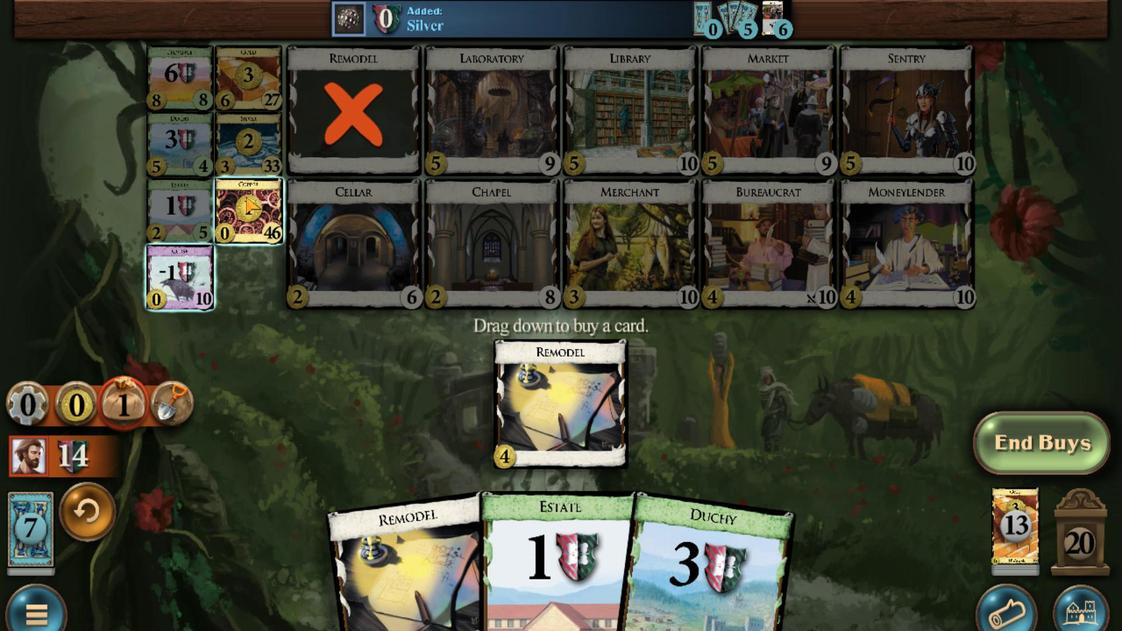
Action: Mouse scrolled (349, 213) with delta (0, 0)
Screenshot: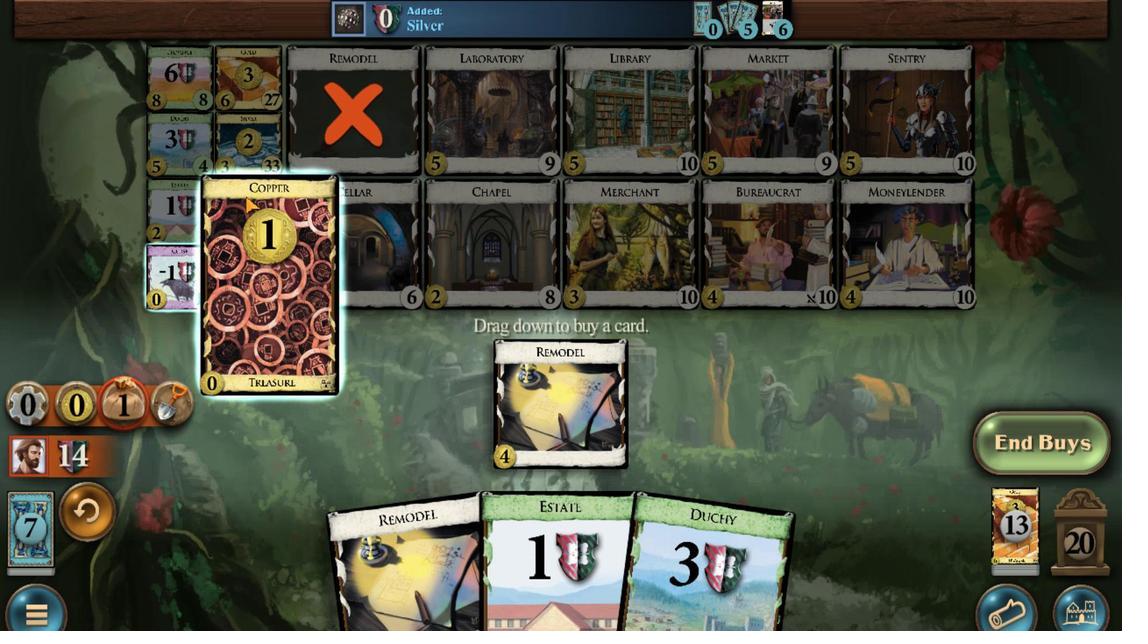 
Action: Mouse scrolled (349, 213) with delta (0, 0)
Screenshot: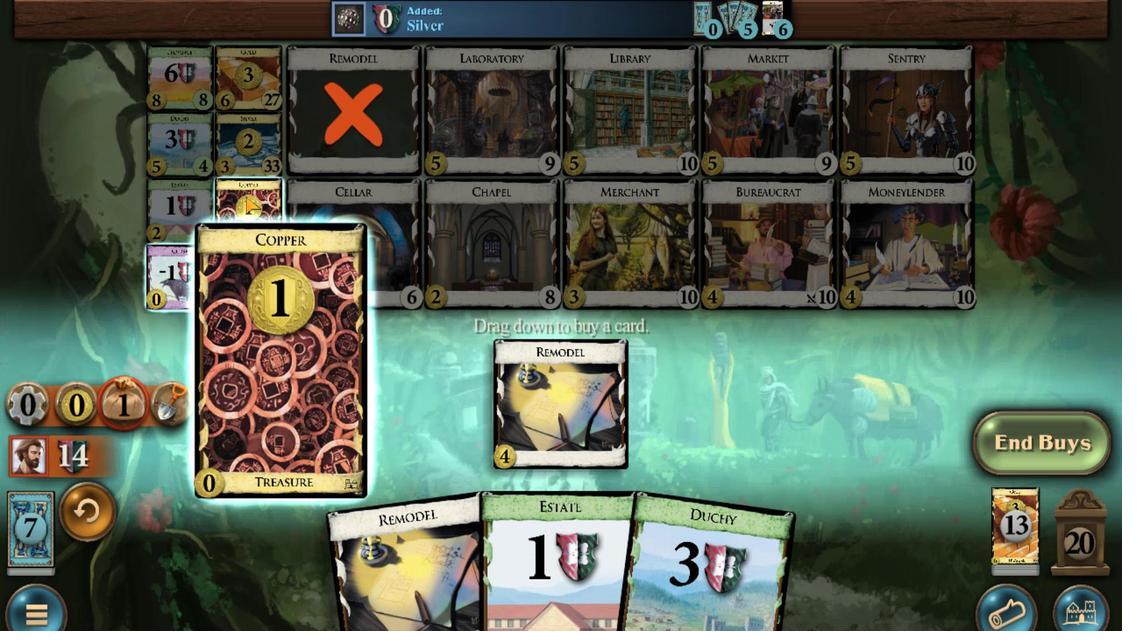 
Action: Mouse scrolled (349, 213) with delta (0, 0)
Screenshot: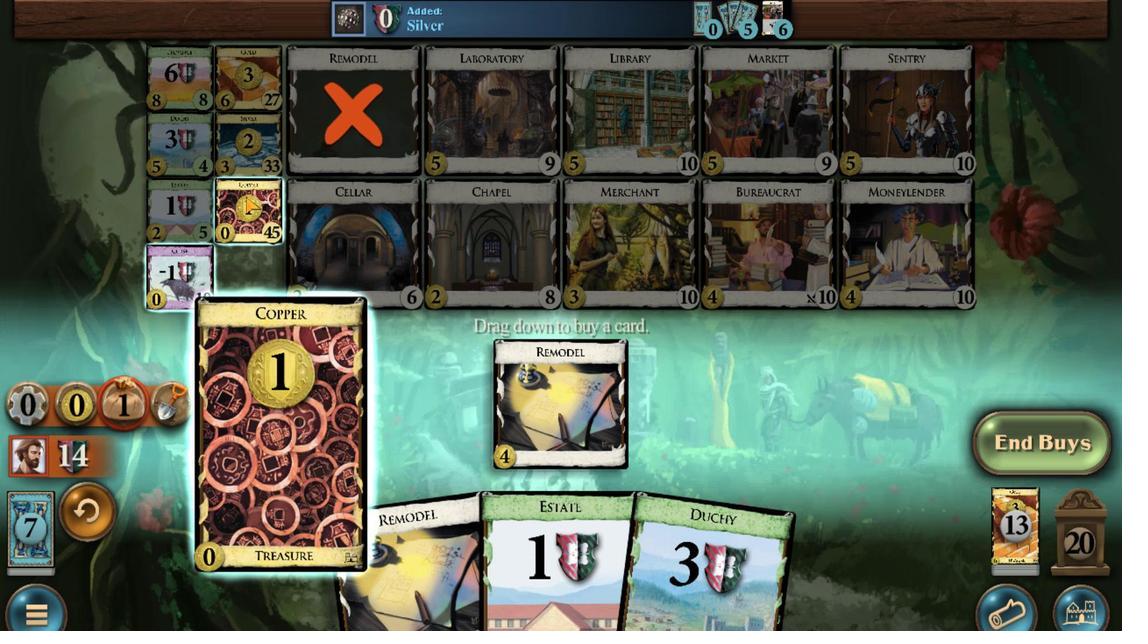 
Action: Mouse moved to (395, 474)
Screenshot: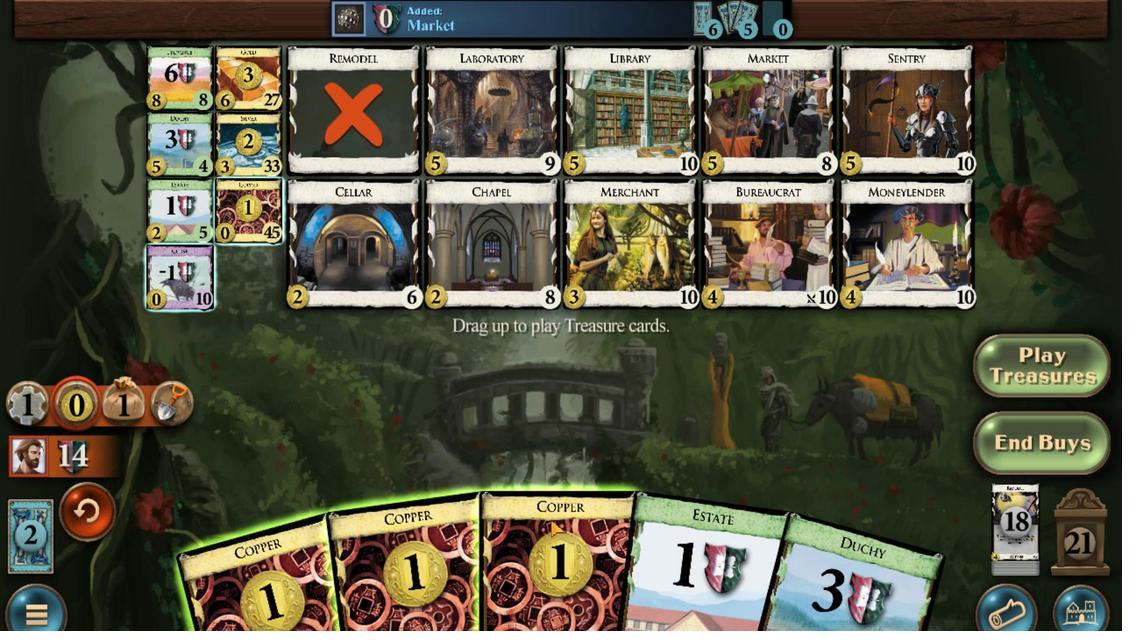 
Action: Mouse scrolled (395, 474) with delta (0, 0)
Screenshot: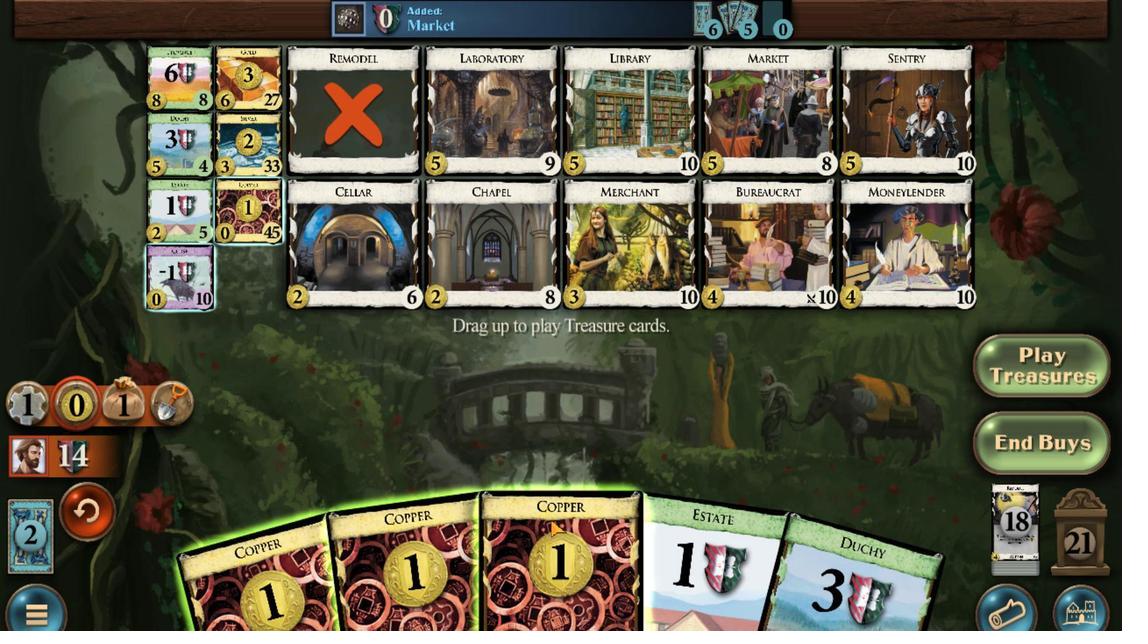 
Action: Mouse moved to (388, 479)
Screenshot: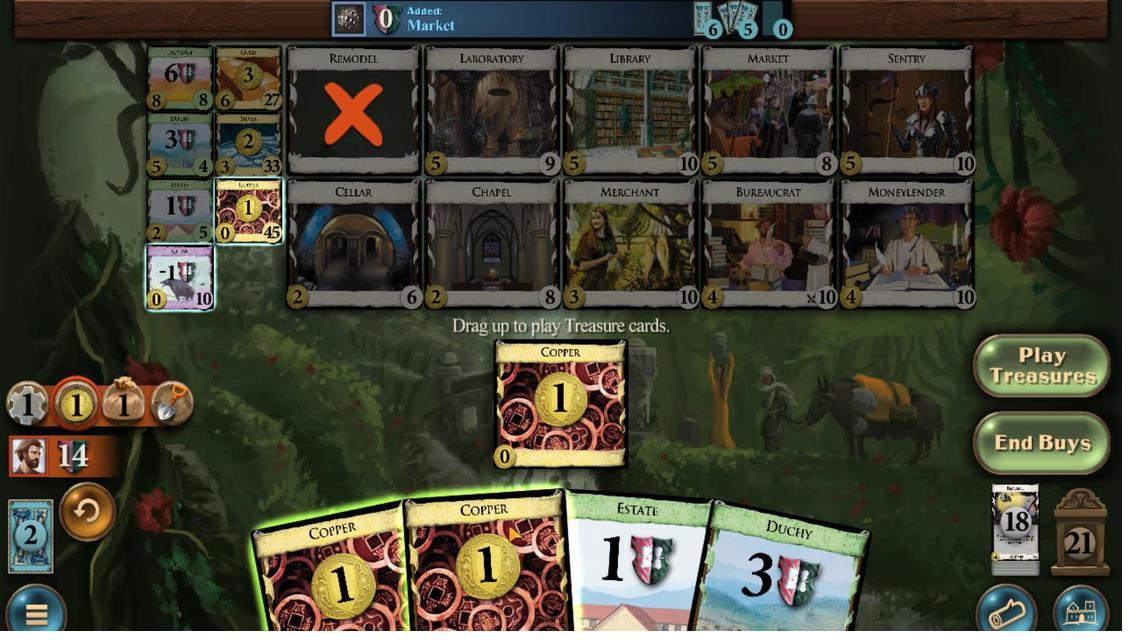 
Action: Mouse scrolled (388, 478) with delta (0, 0)
Screenshot: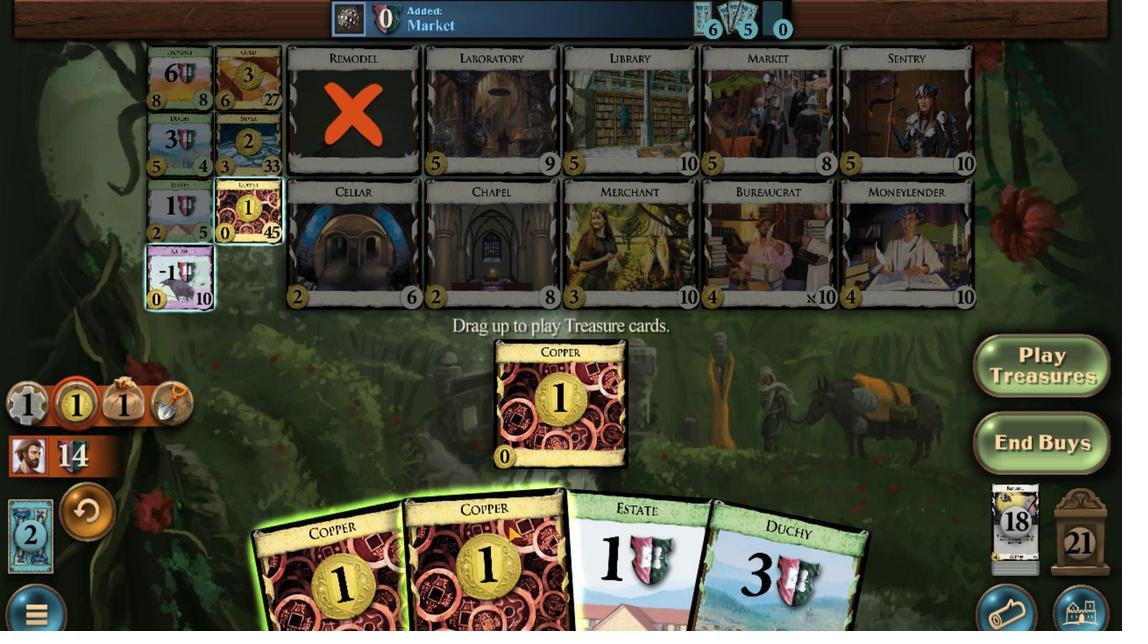 
Action: Mouse moved to (378, 474)
Screenshot: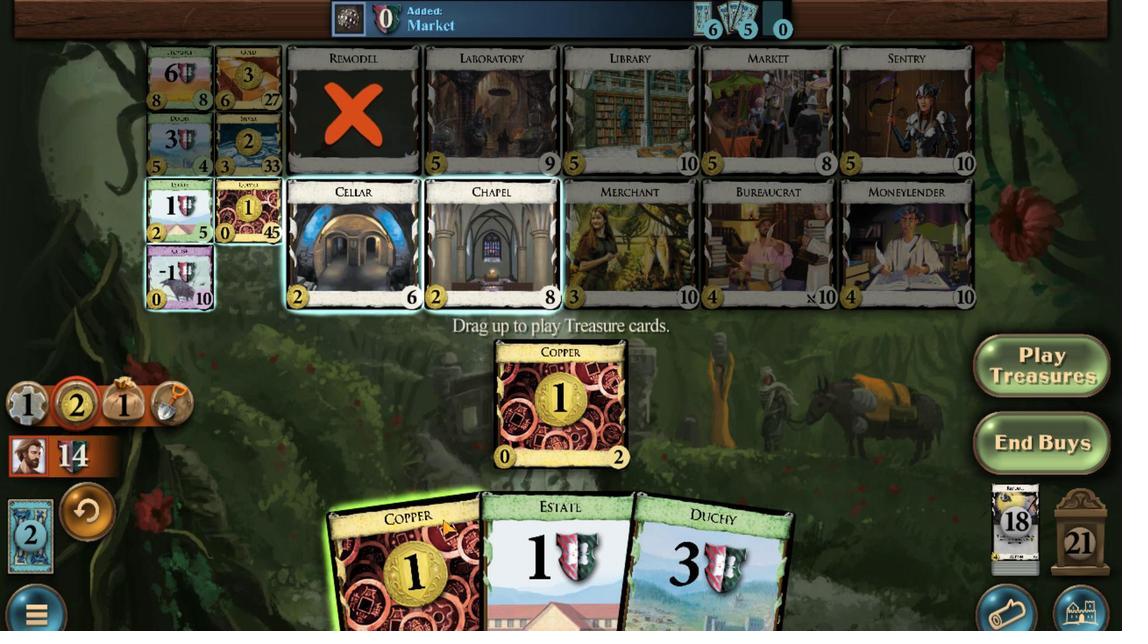 
Action: Mouse scrolled (378, 474) with delta (0, 0)
Screenshot: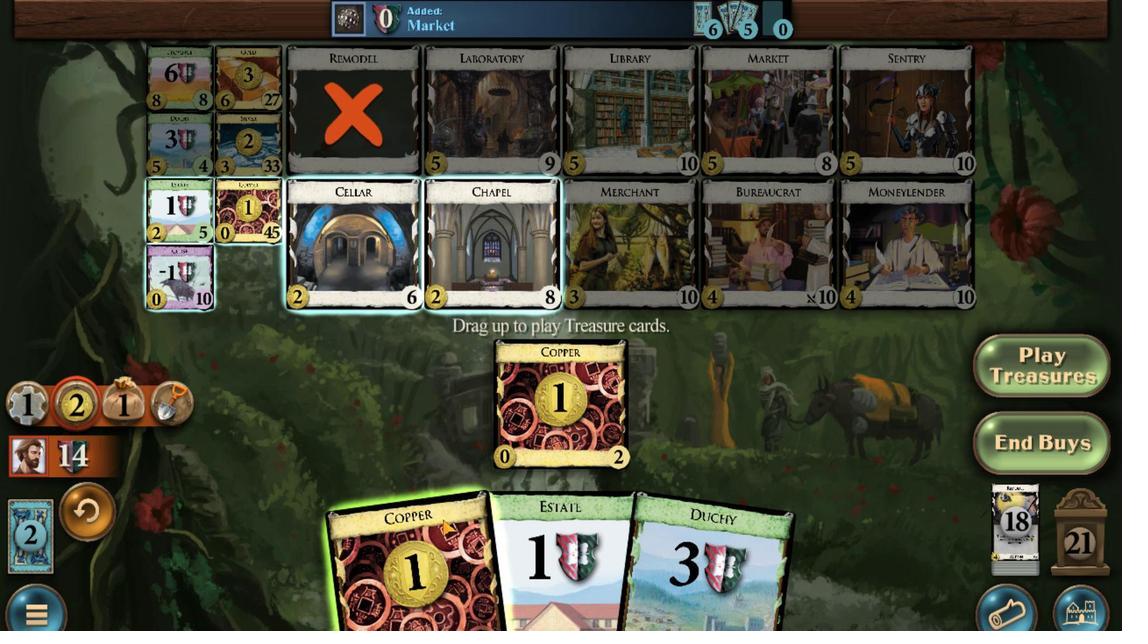 
Action: Mouse moved to (351, 157)
Screenshot: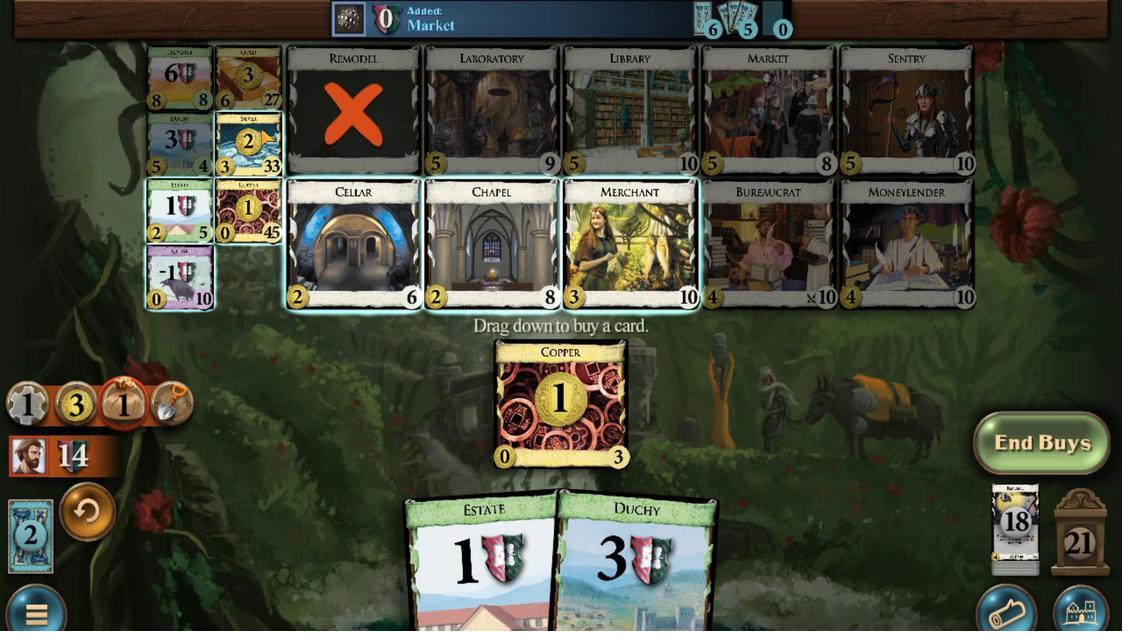 
Action: Mouse scrolled (351, 157) with delta (0, 0)
Screenshot: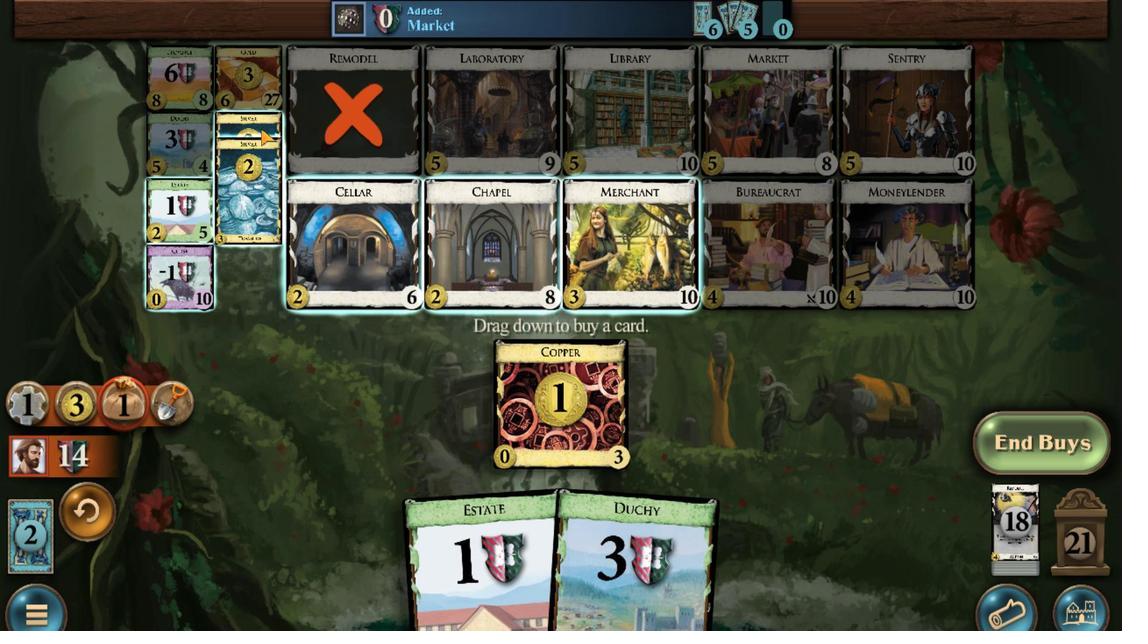 
Action: Mouse scrolled (351, 157) with delta (0, 0)
Screenshot: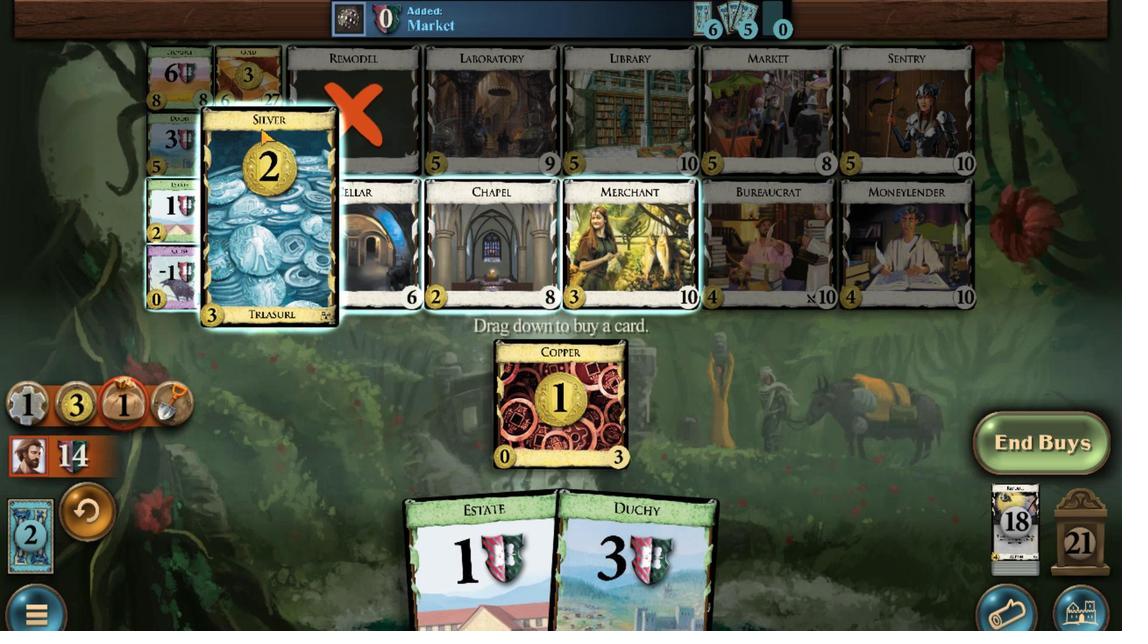 
Action: Mouse scrolled (351, 157) with delta (0, 0)
Screenshot: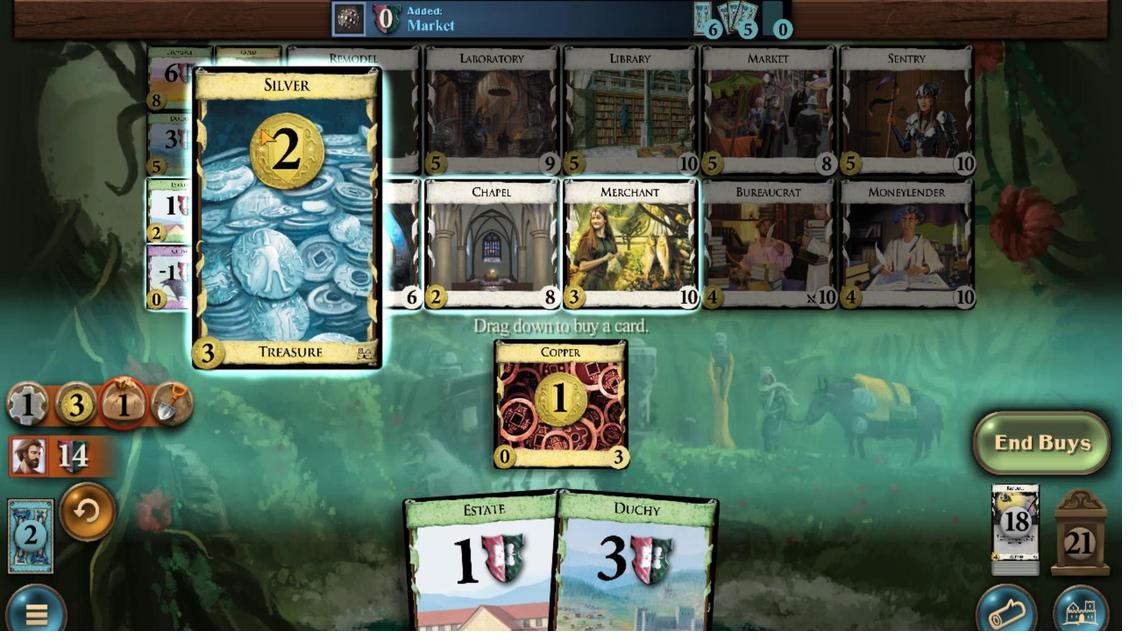 
Action: Mouse moved to (434, 497)
Screenshot: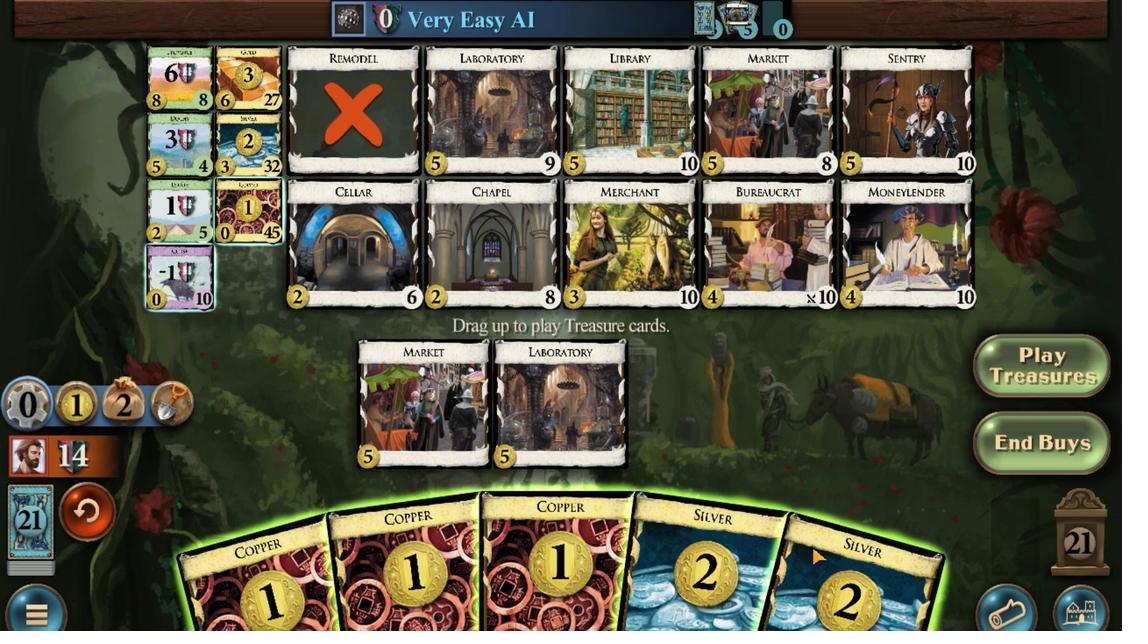 
Action: Mouse scrolled (434, 497) with delta (0, 0)
Screenshot: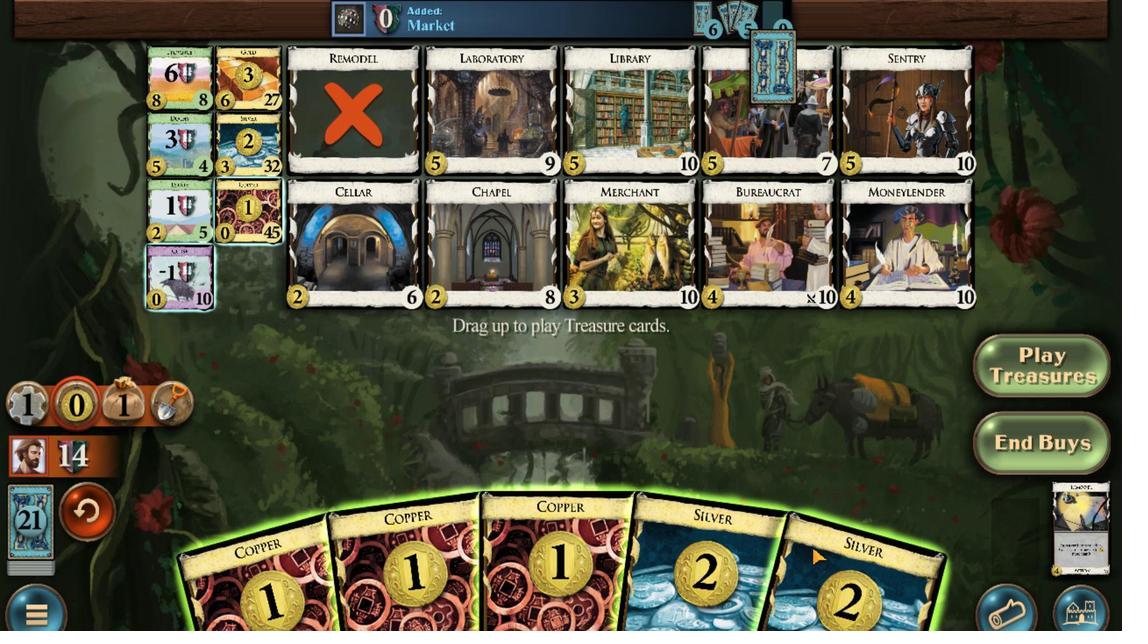 
Action: Mouse moved to (431, 498)
Screenshot: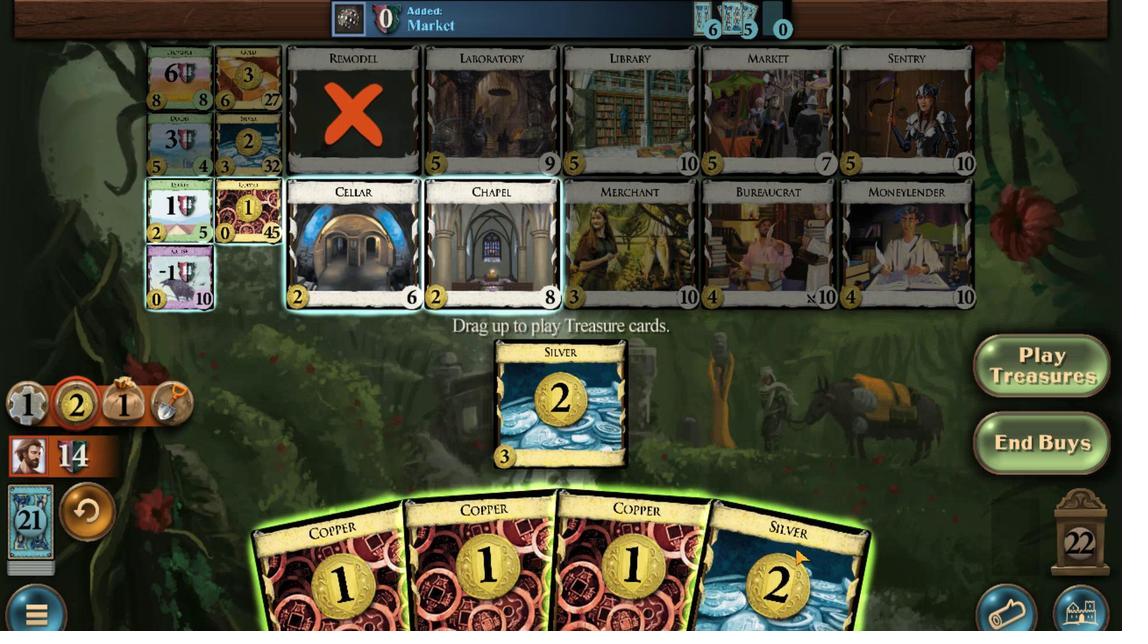 
Action: Mouse scrolled (431, 497) with delta (0, 0)
Screenshot: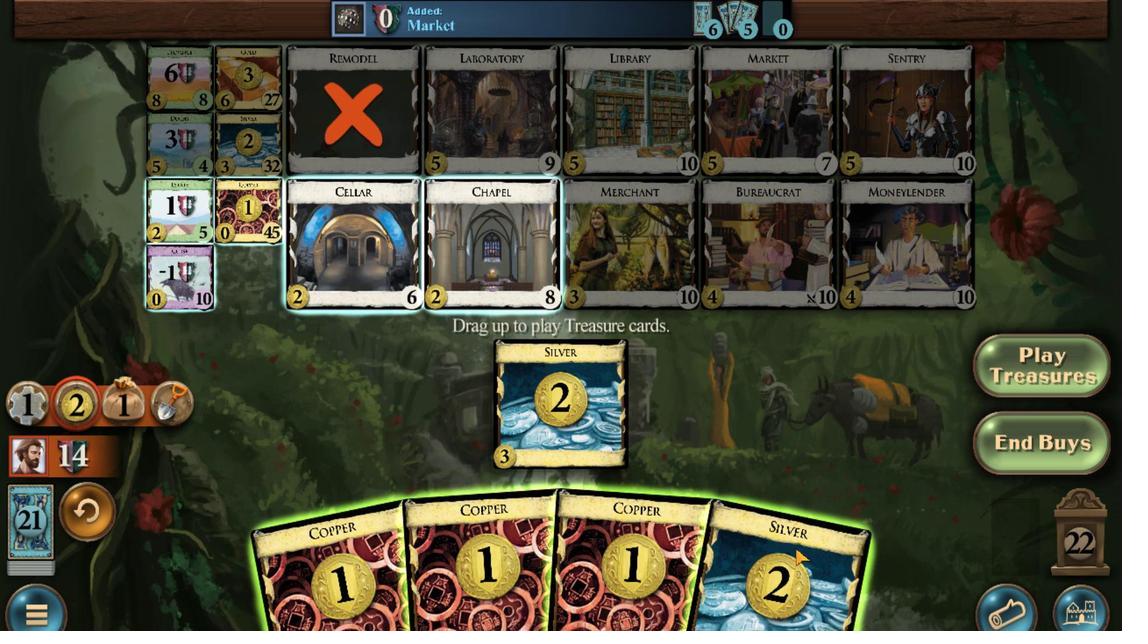 
Action: Mouse moved to (420, 490)
Screenshot: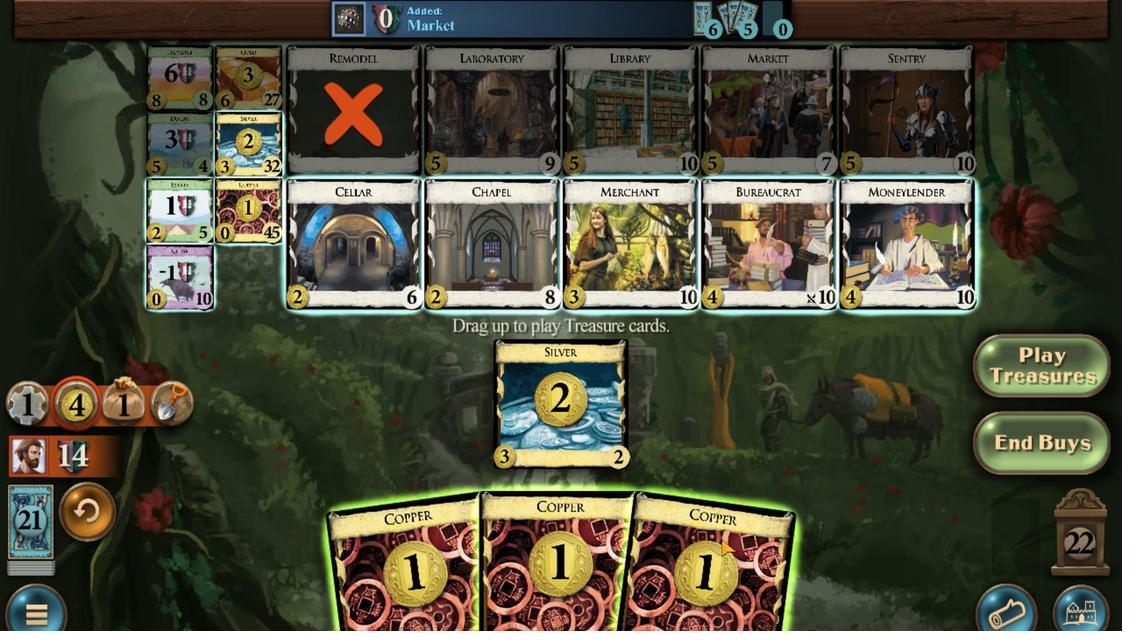 
Action: Mouse scrolled (420, 490) with delta (0, 0)
Screenshot: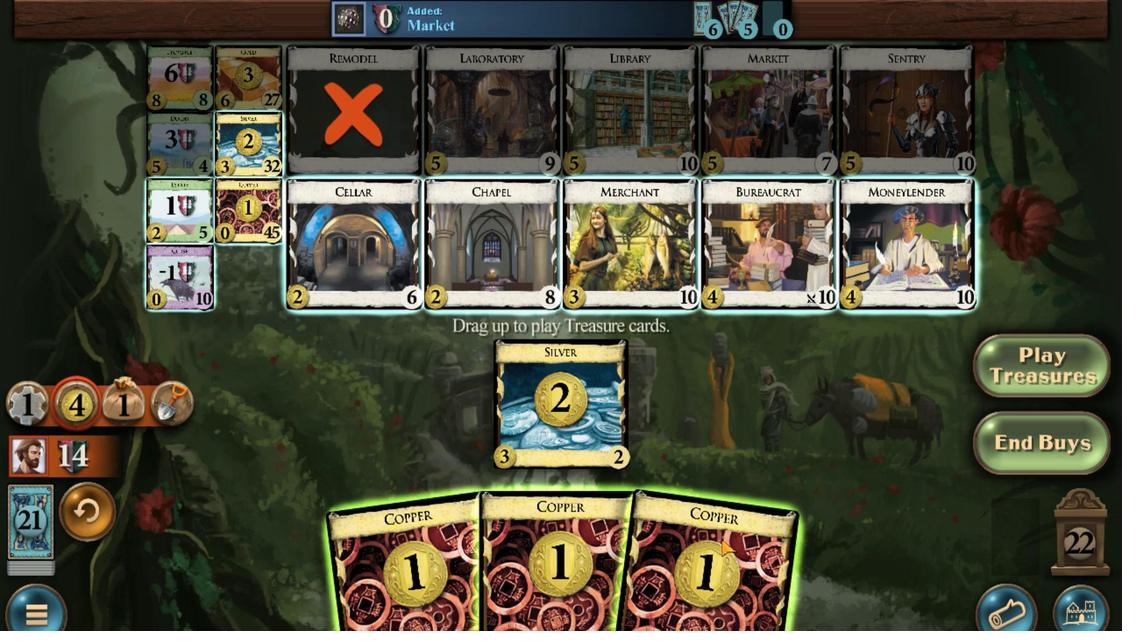 
Action: Mouse moved to (408, 484)
Screenshot: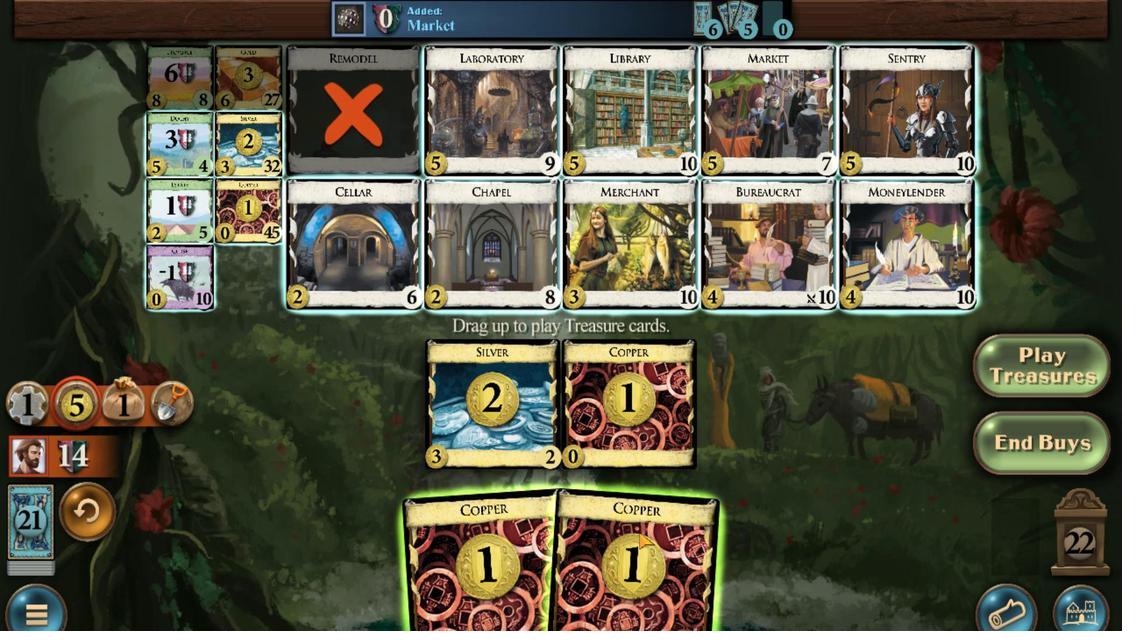 
Action: Mouse scrolled (408, 484) with delta (0, 0)
Screenshot: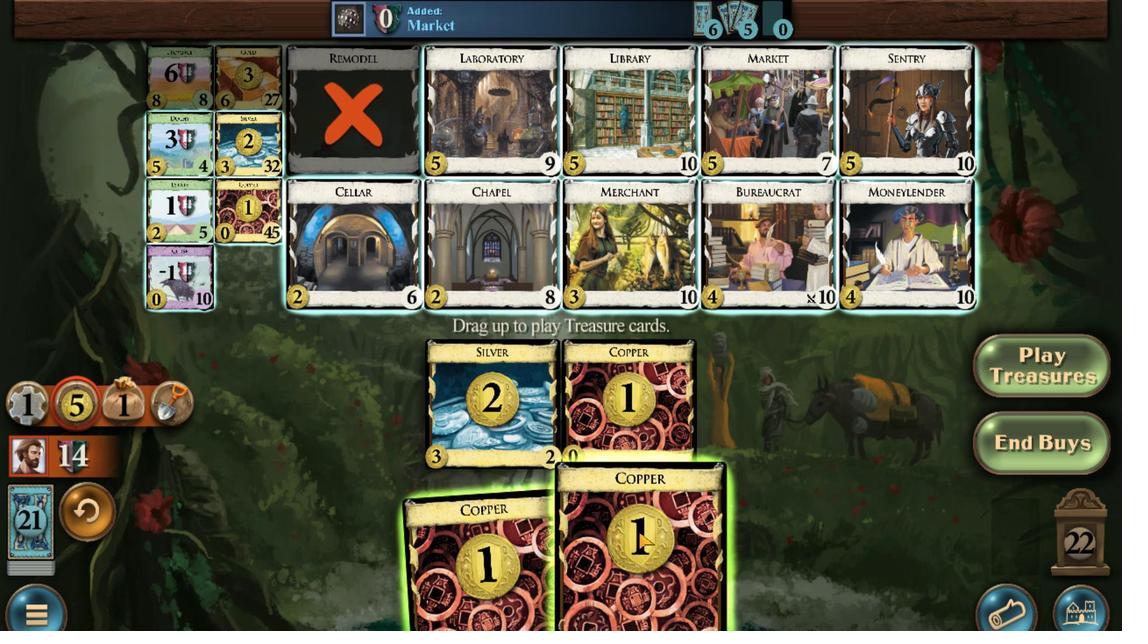 
Action: Mouse moved to (398, 480)
Screenshot: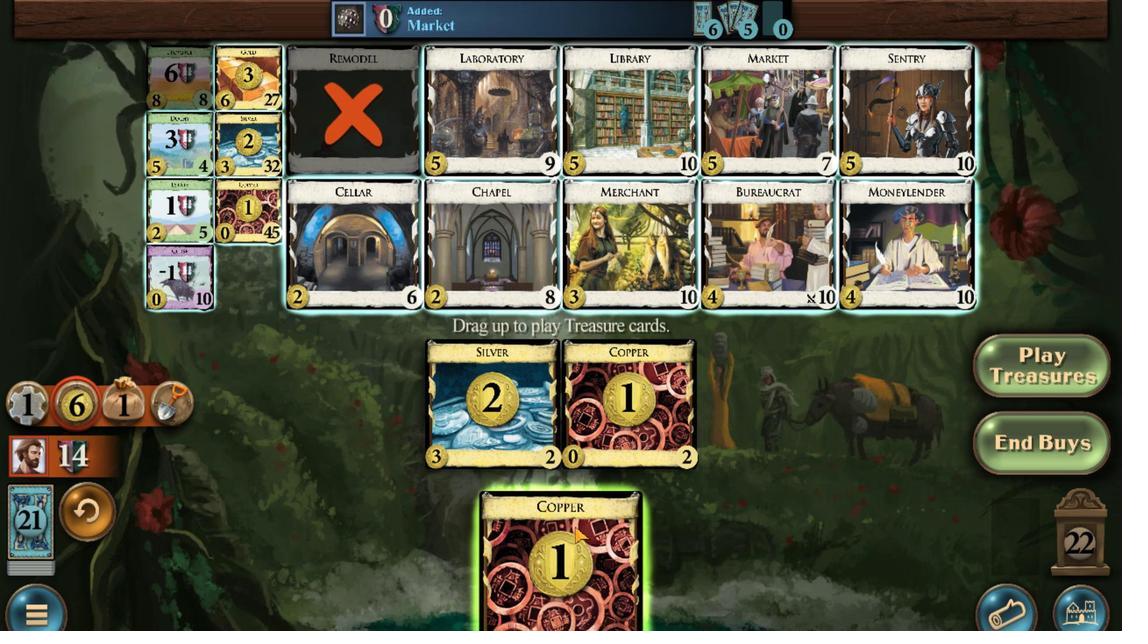 
Action: Mouse scrolled (398, 480) with delta (0, 0)
Screenshot: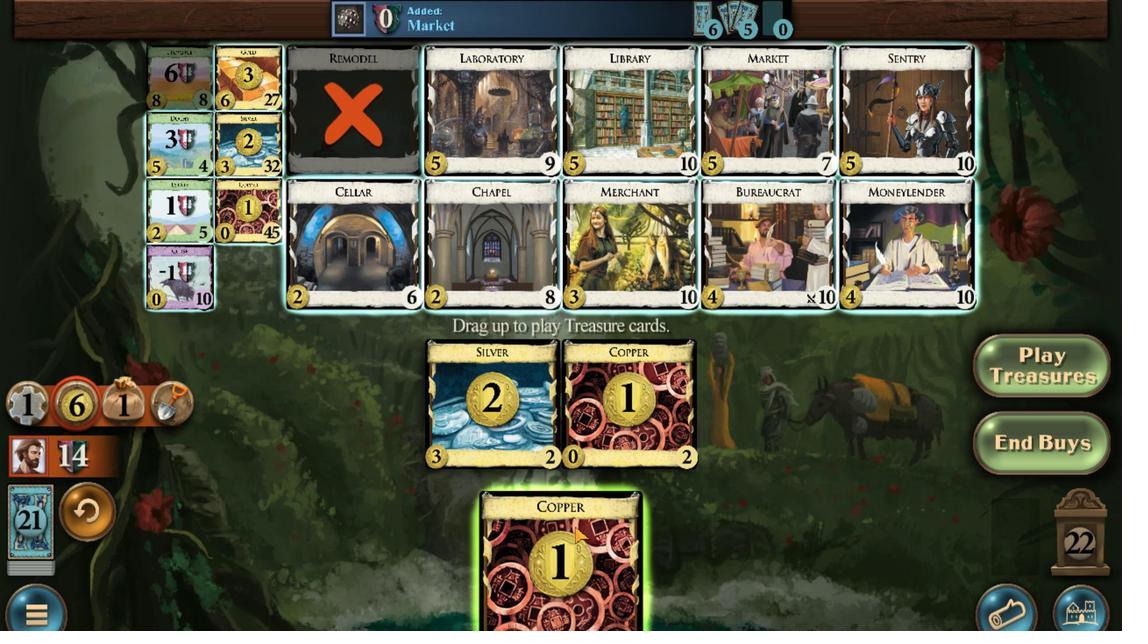 
Action: Mouse moved to (349, 121)
Screenshot: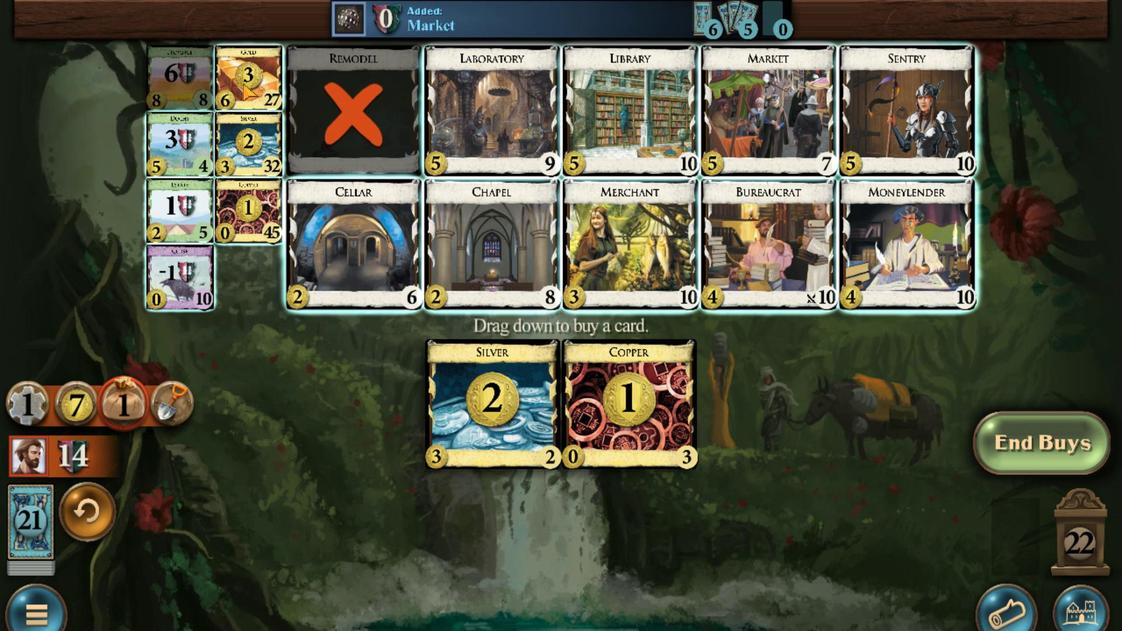 
Action: Mouse scrolled (349, 121) with delta (0, 0)
